 Task: Research new construction projects in Peoria, Illinois, to compare family room, energy-efficient features, and available floor plans.
Action: Mouse moved to (381, 220)
Screenshot: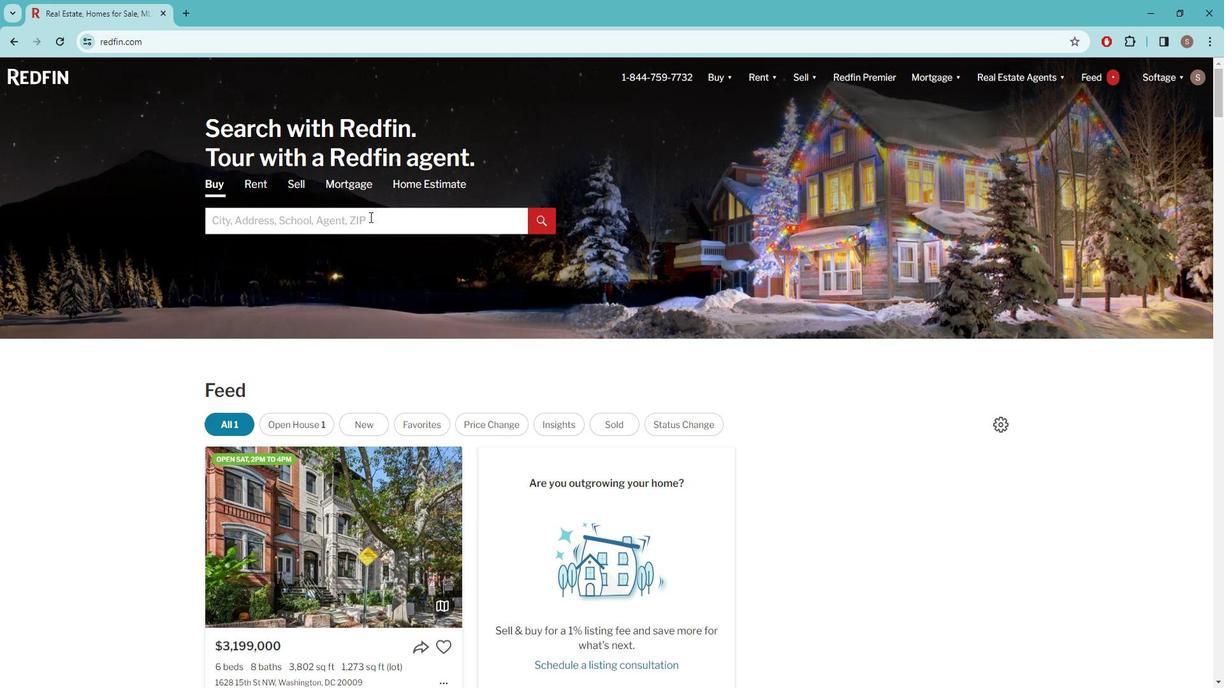 
Action: Mouse pressed left at (381, 220)
Screenshot: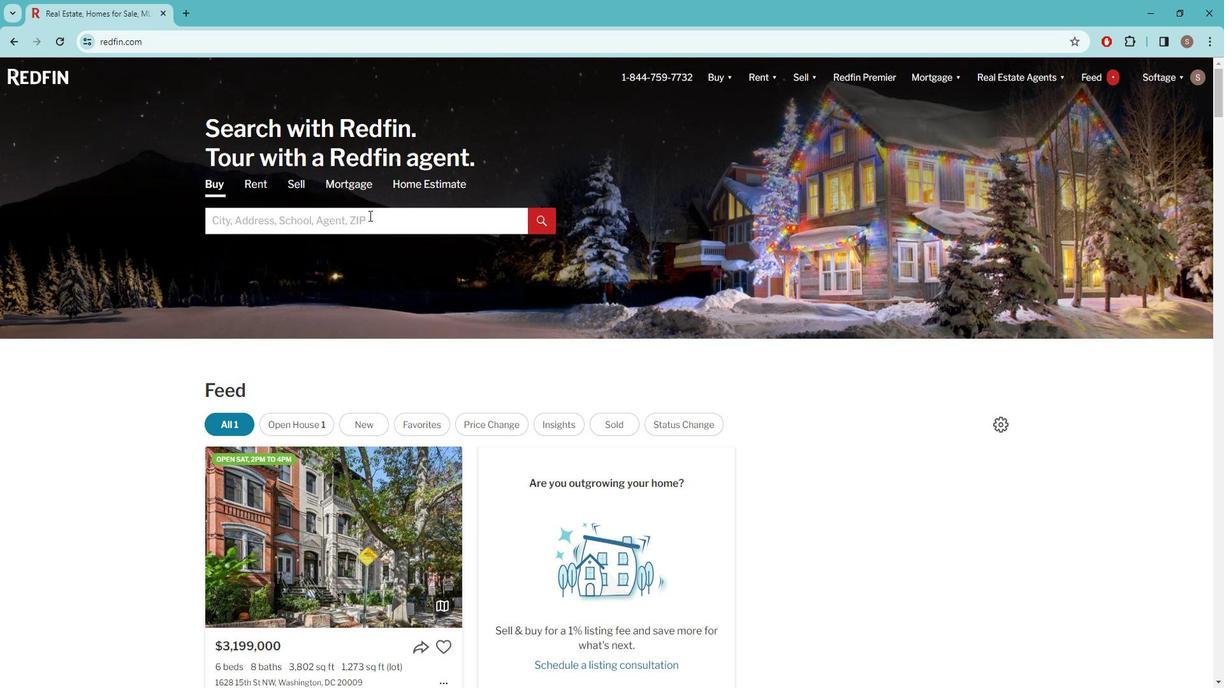
Action: Key pressed p<Key.caps_lock>EORIA
Screenshot: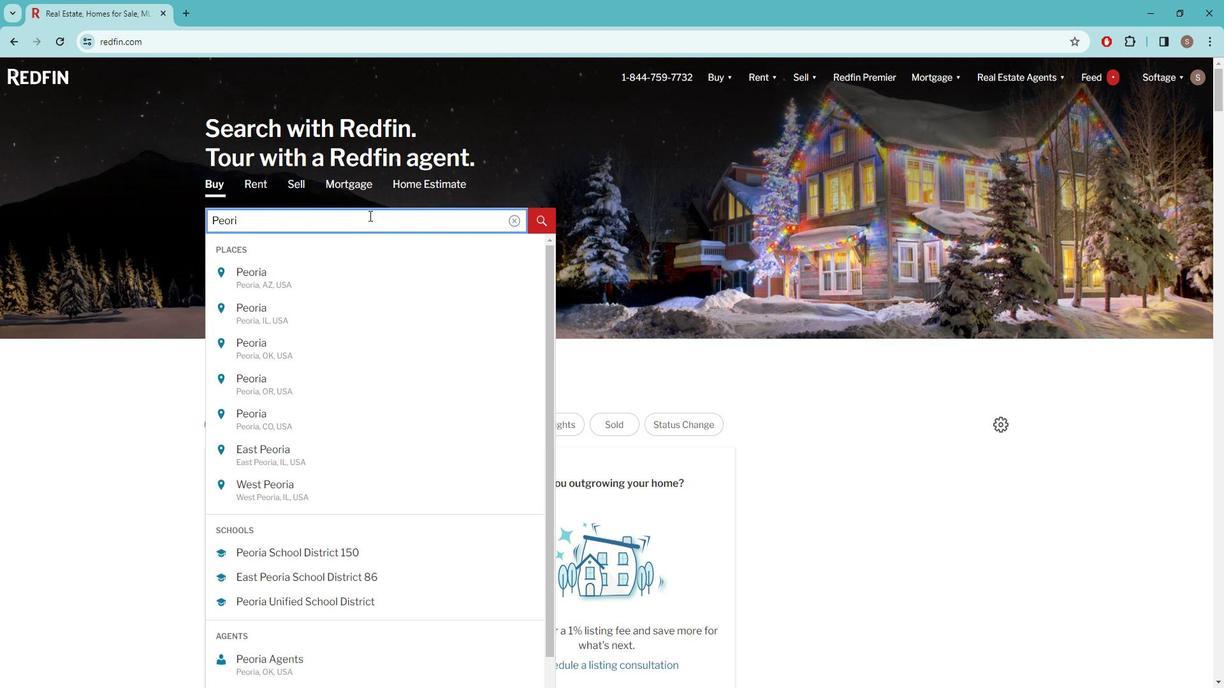 
Action: Mouse moved to (295, 316)
Screenshot: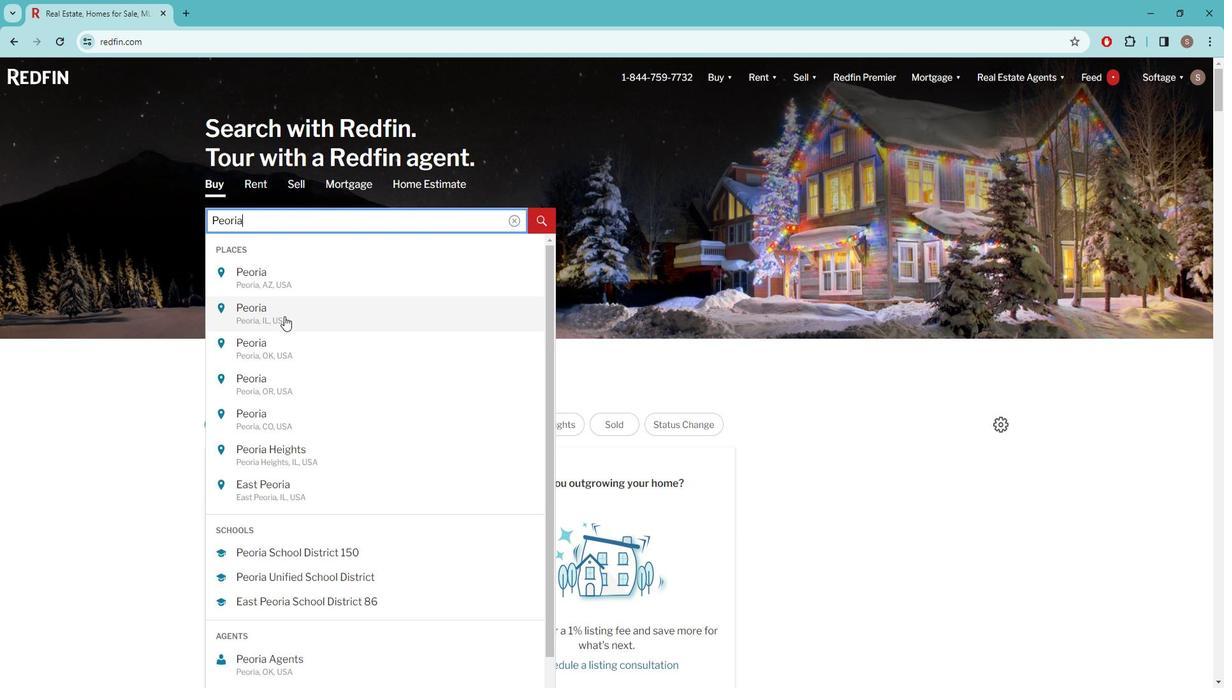 
Action: Mouse pressed left at (295, 316)
Screenshot: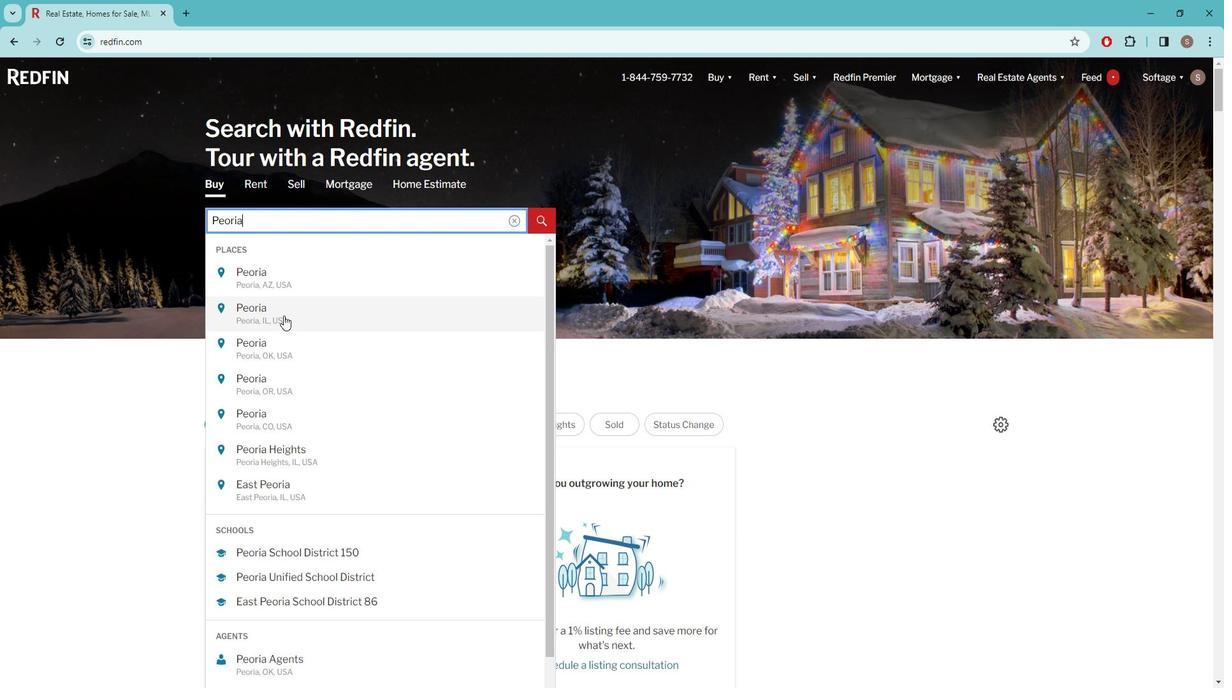 
Action: Mouse moved to (1083, 165)
Screenshot: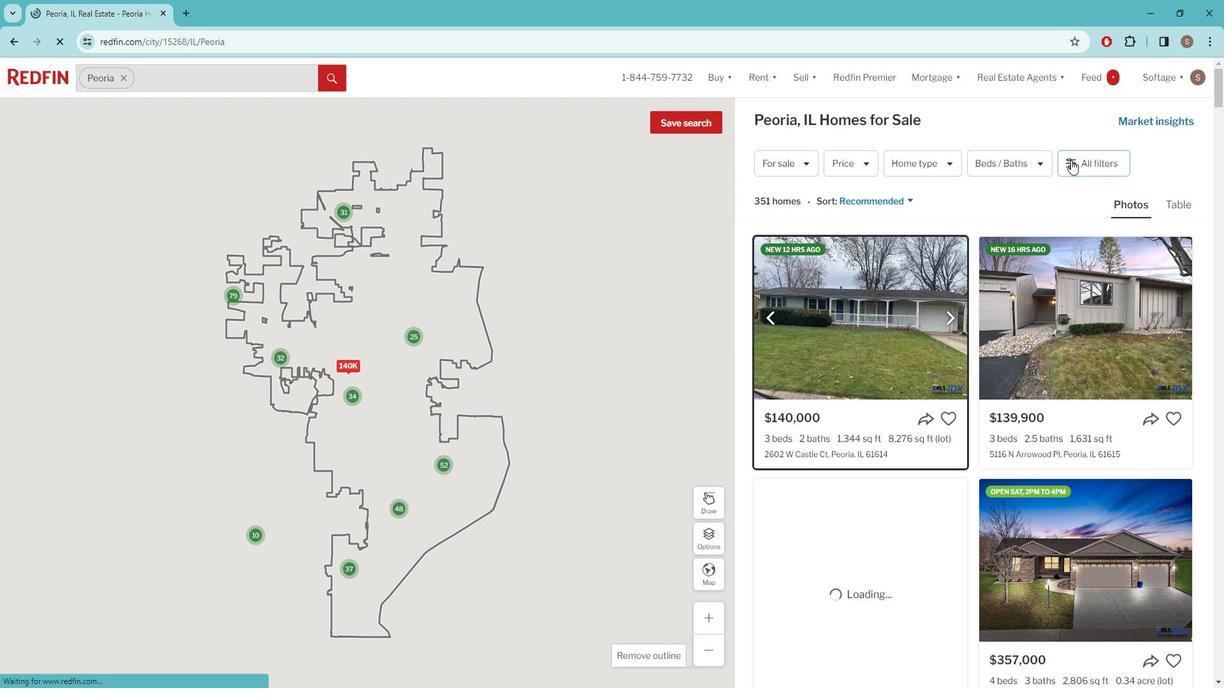 
Action: Mouse pressed left at (1083, 165)
Screenshot: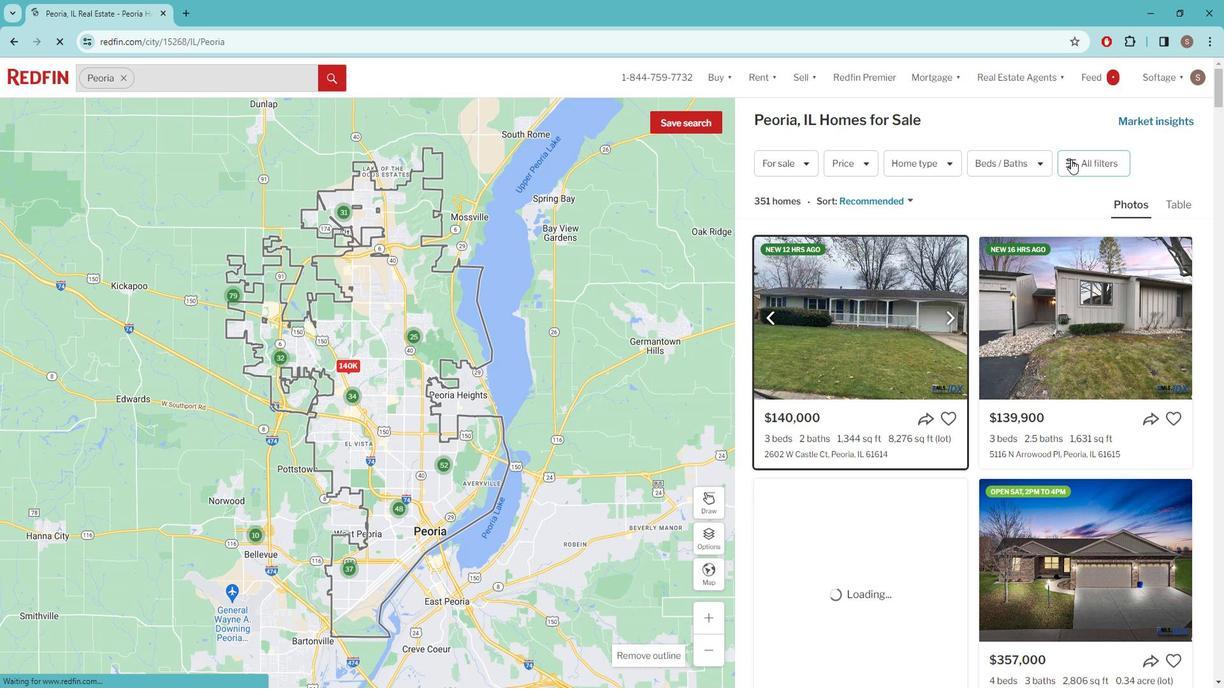 
Action: Mouse pressed left at (1083, 165)
Screenshot: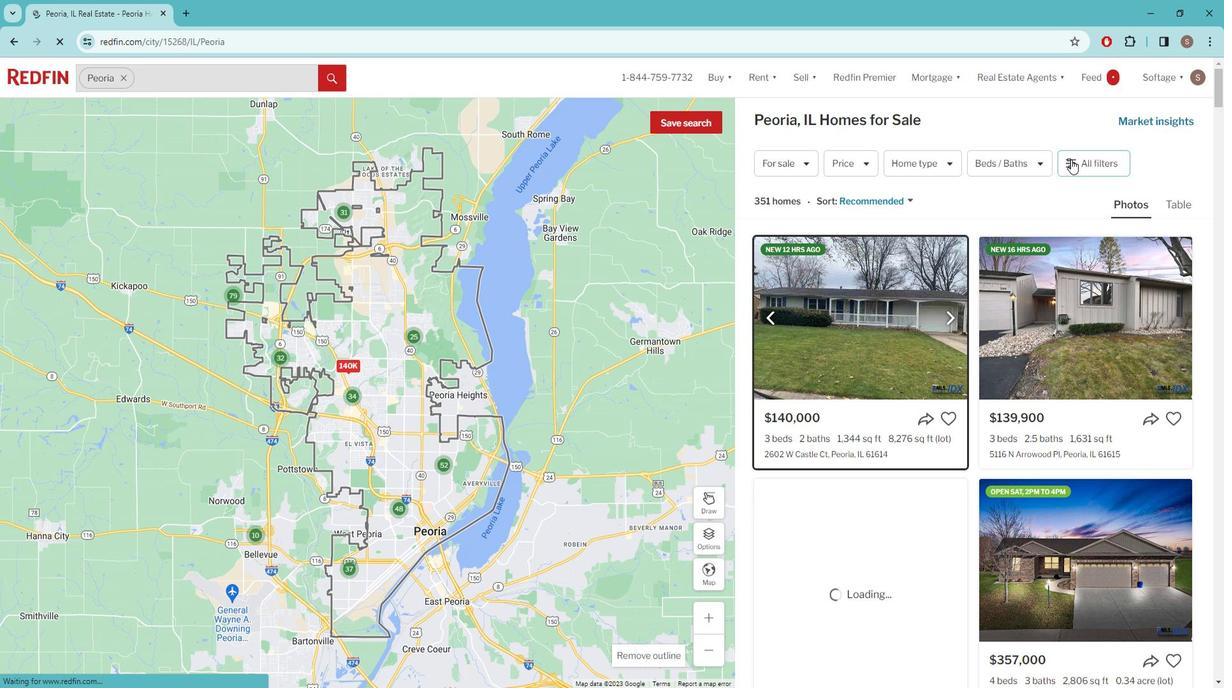
Action: Mouse pressed left at (1083, 165)
Screenshot: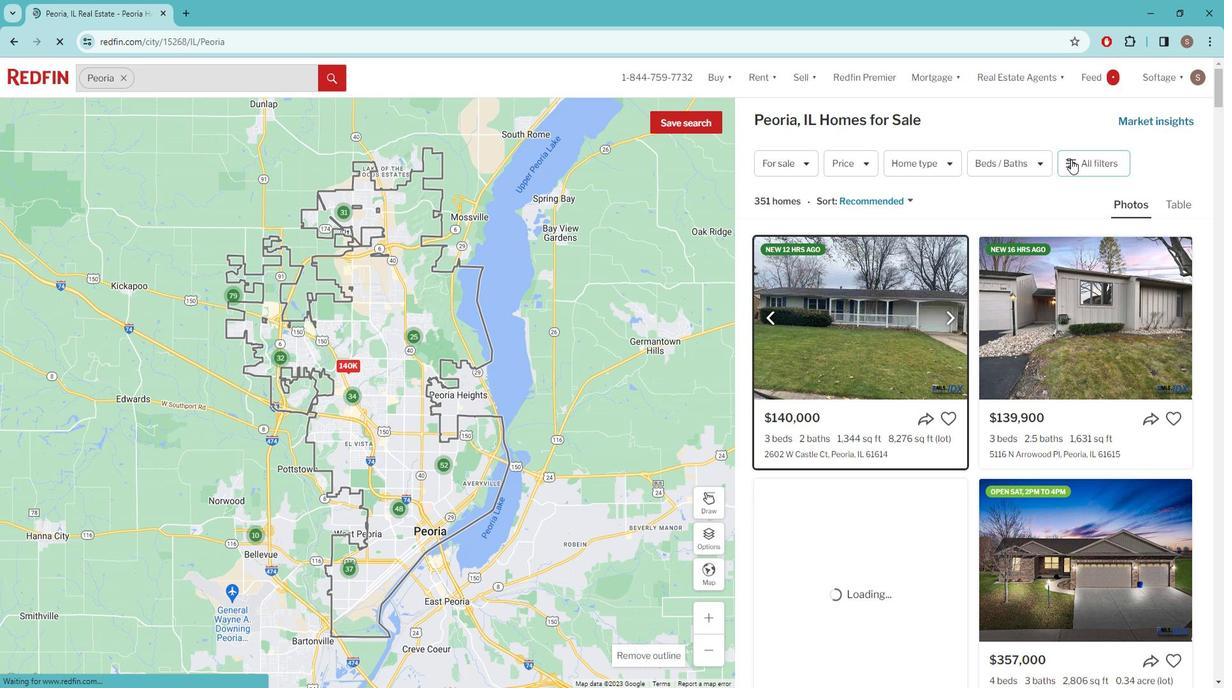 
Action: Mouse pressed left at (1083, 165)
Screenshot: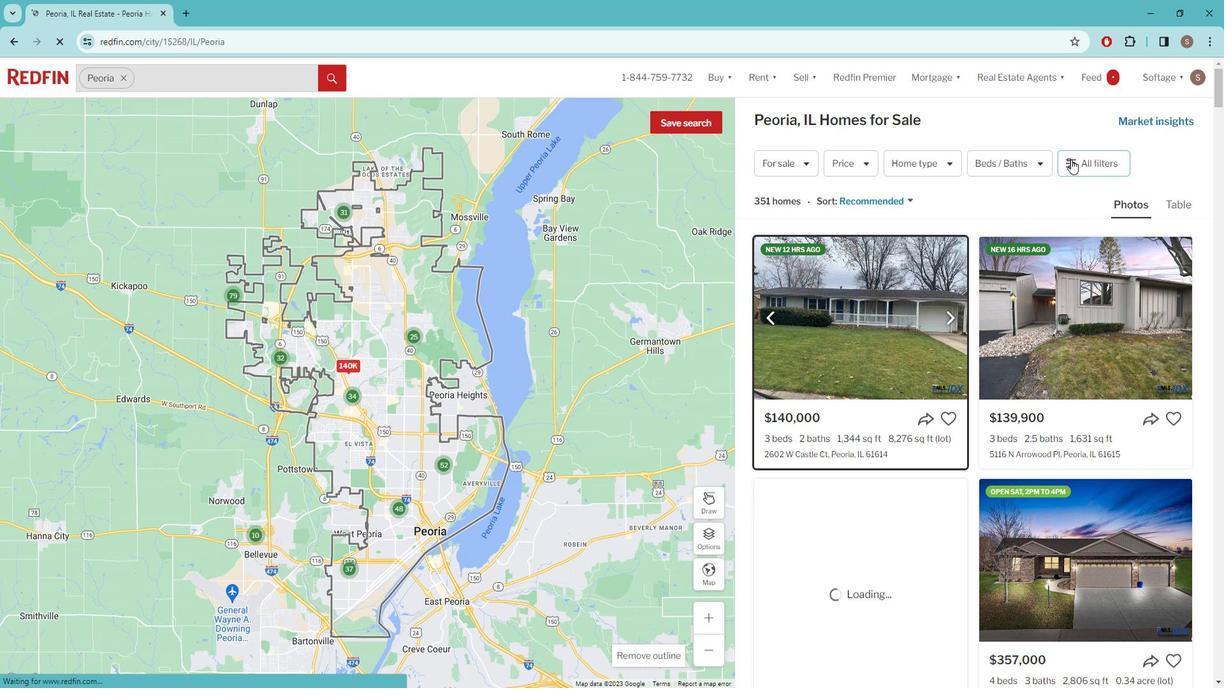 
Action: Mouse pressed left at (1083, 165)
Screenshot: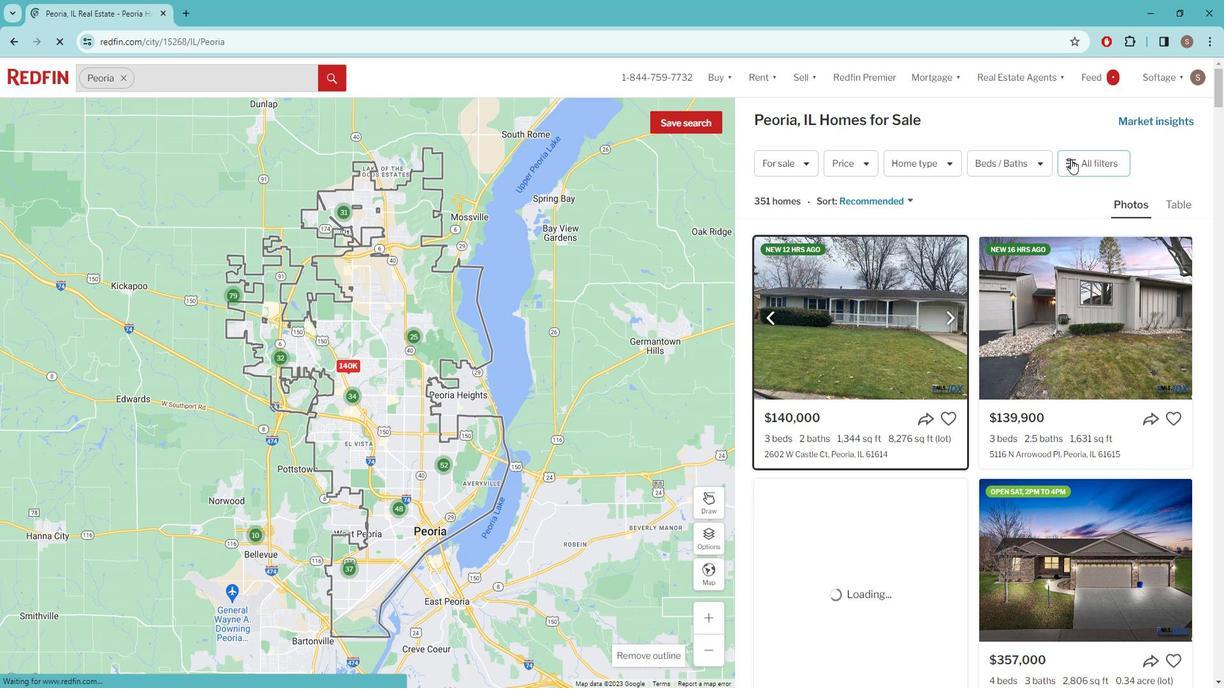 
Action: Mouse moved to (1086, 165)
Screenshot: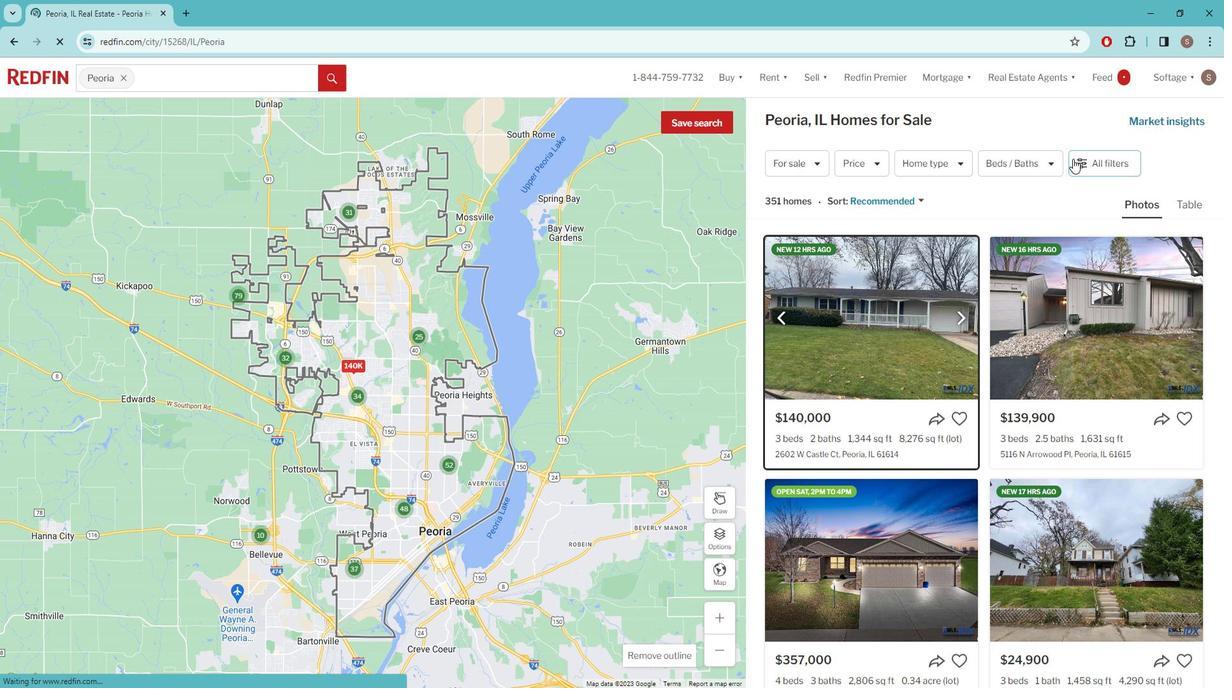 
Action: Mouse pressed left at (1086, 165)
Screenshot: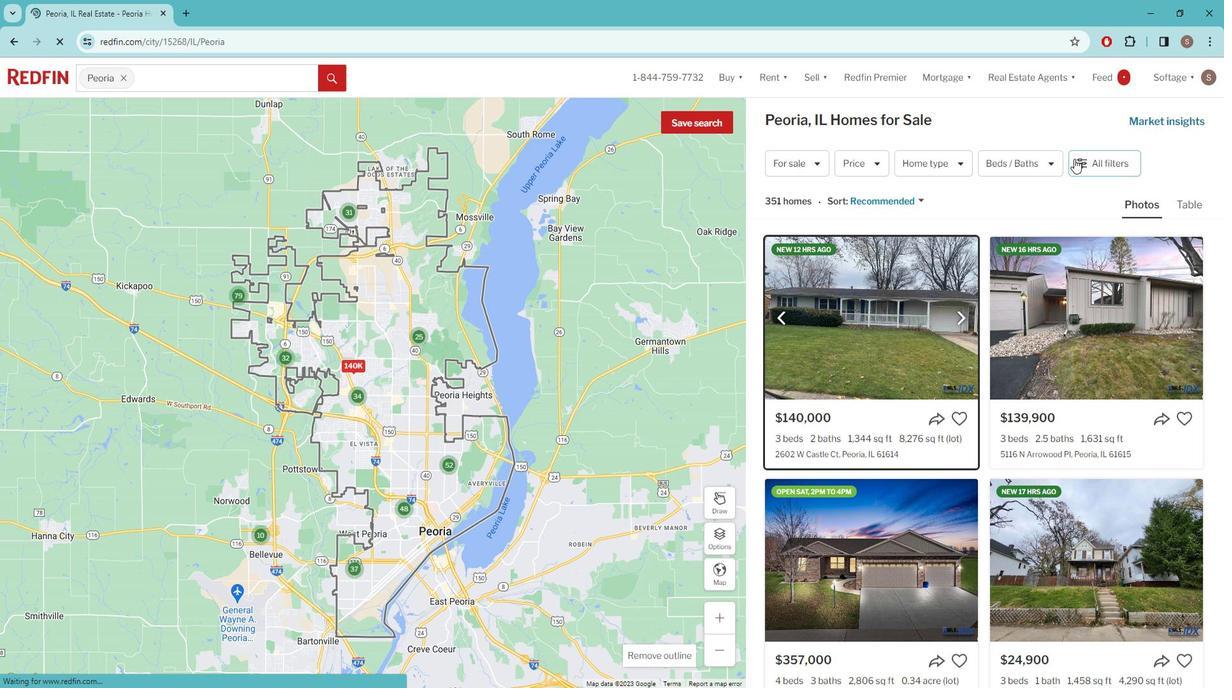 
Action: Mouse moved to (1092, 165)
Screenshot: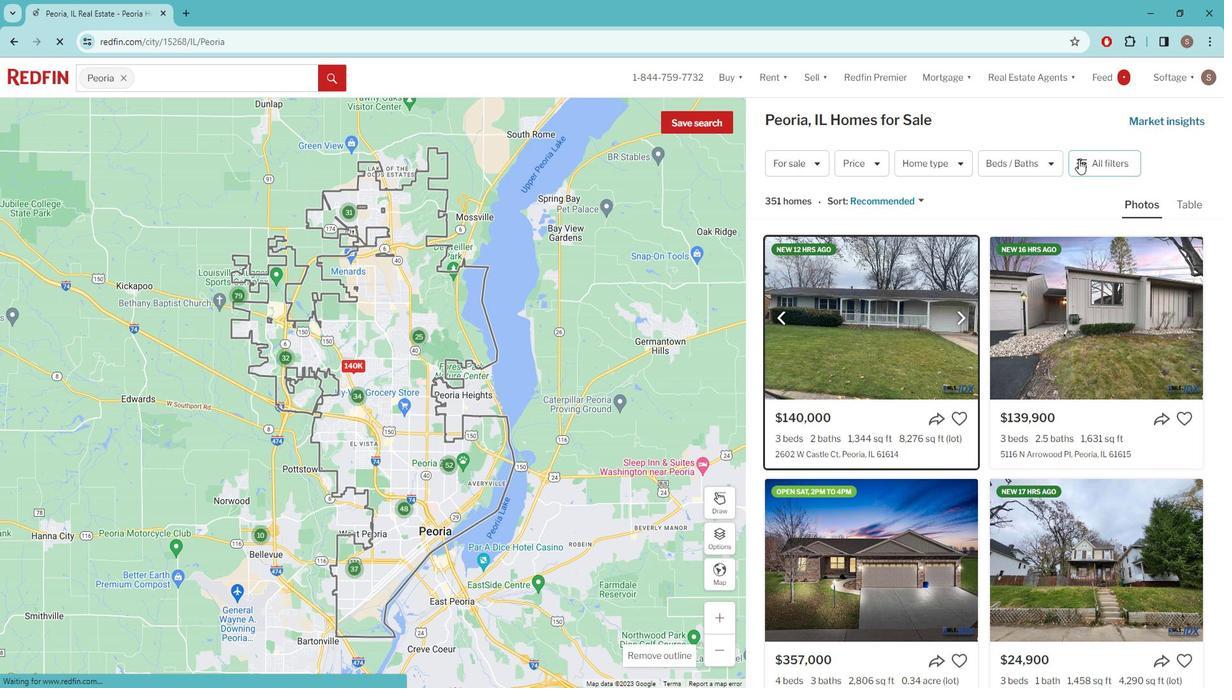 
Action: Mouse pressed left at (1092, 165)
Screenshot: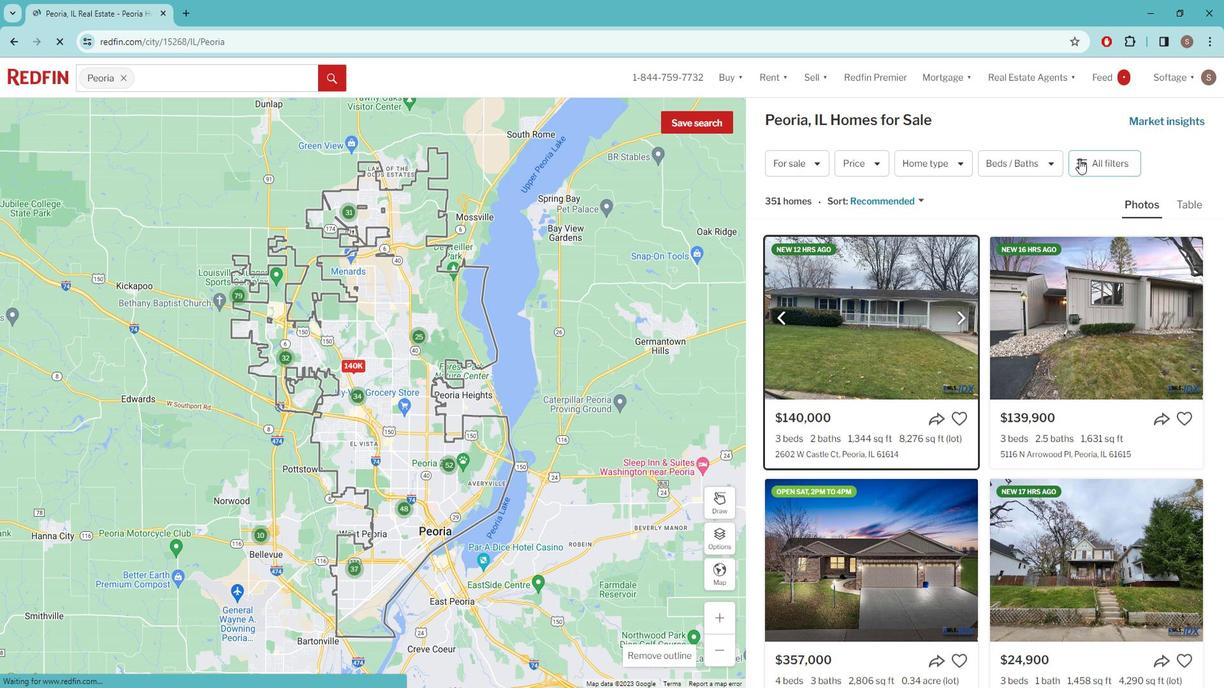 
Action: Mouse moved to (1063, 227)
Screenshot: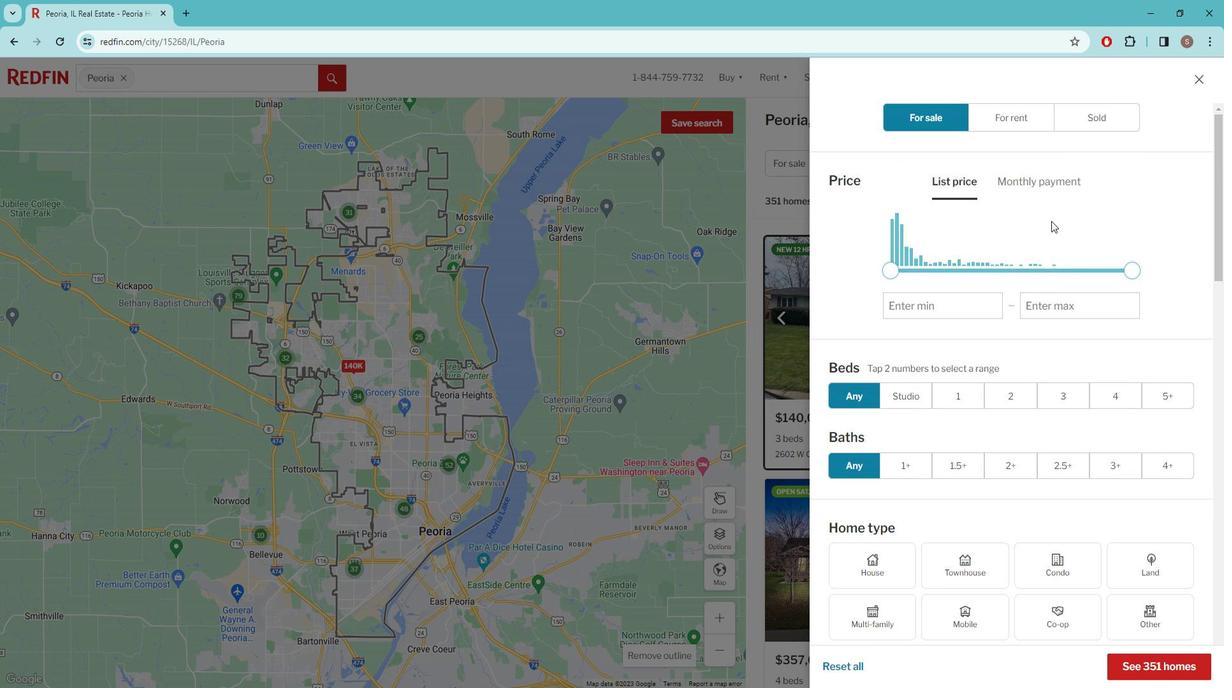 
Action: Mouse scrolled (1063, 227) with delta (0, 0)
Screenshot: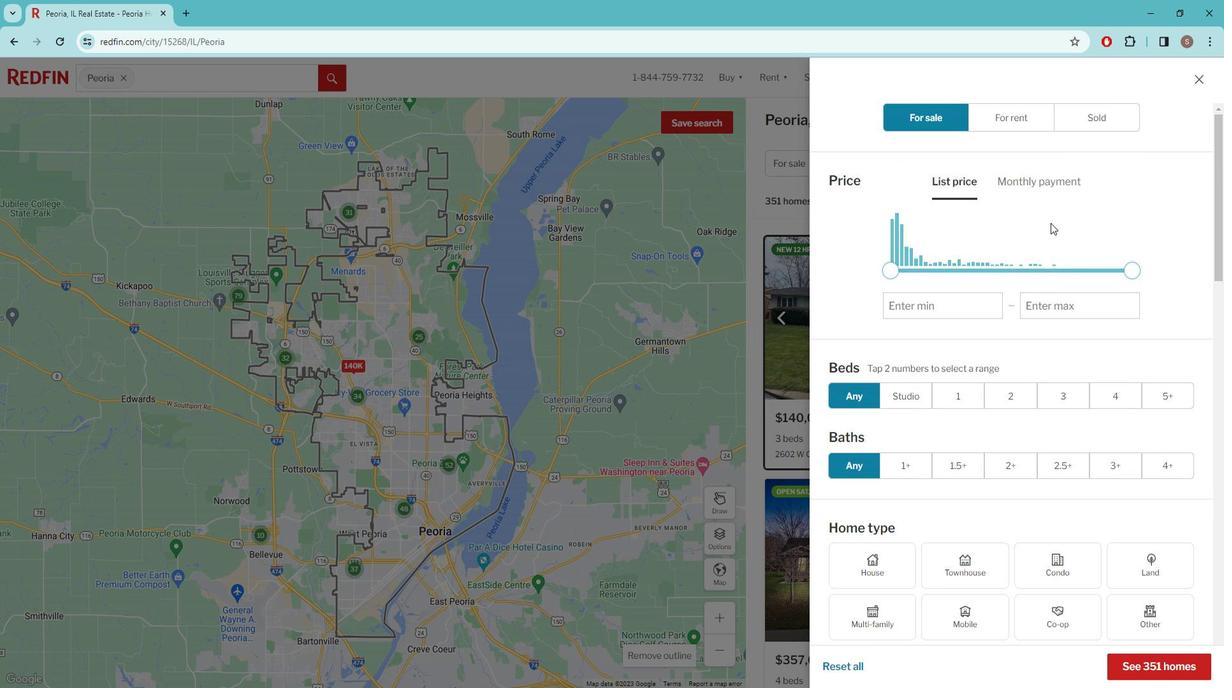 
Action: Mouse moved to (1062, 230)
Screenshot: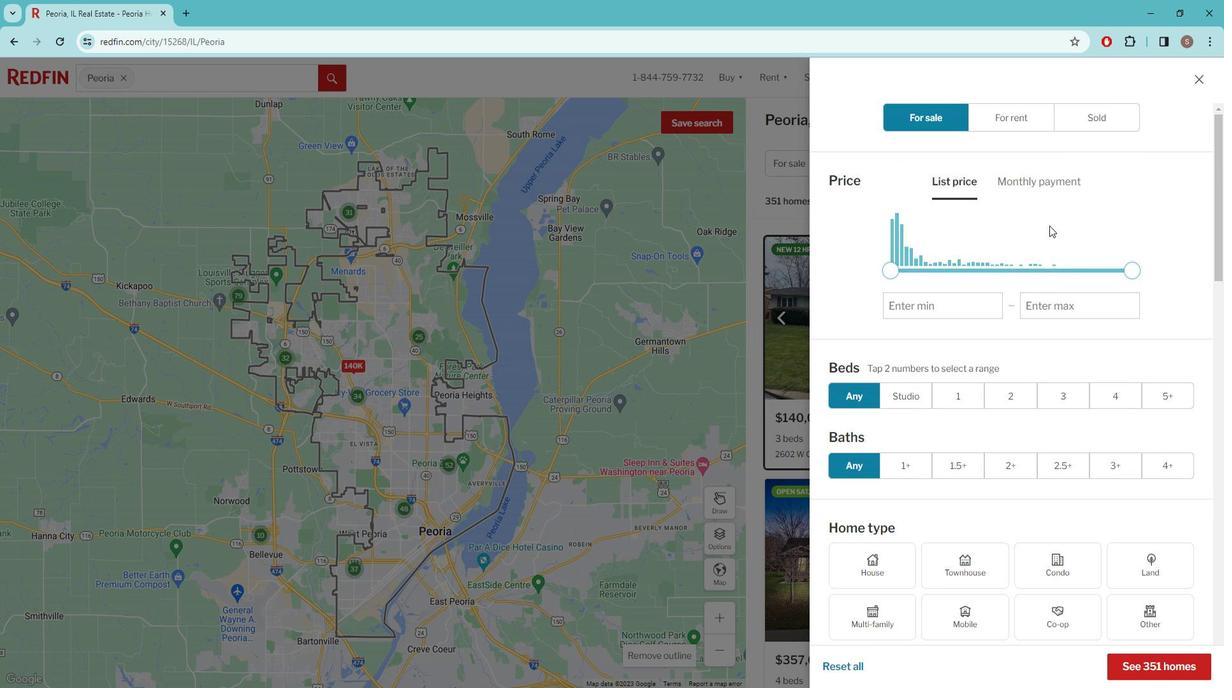 
Action: Mouse scrolled (1062, 229) with delta (0, 0)
Screenshot: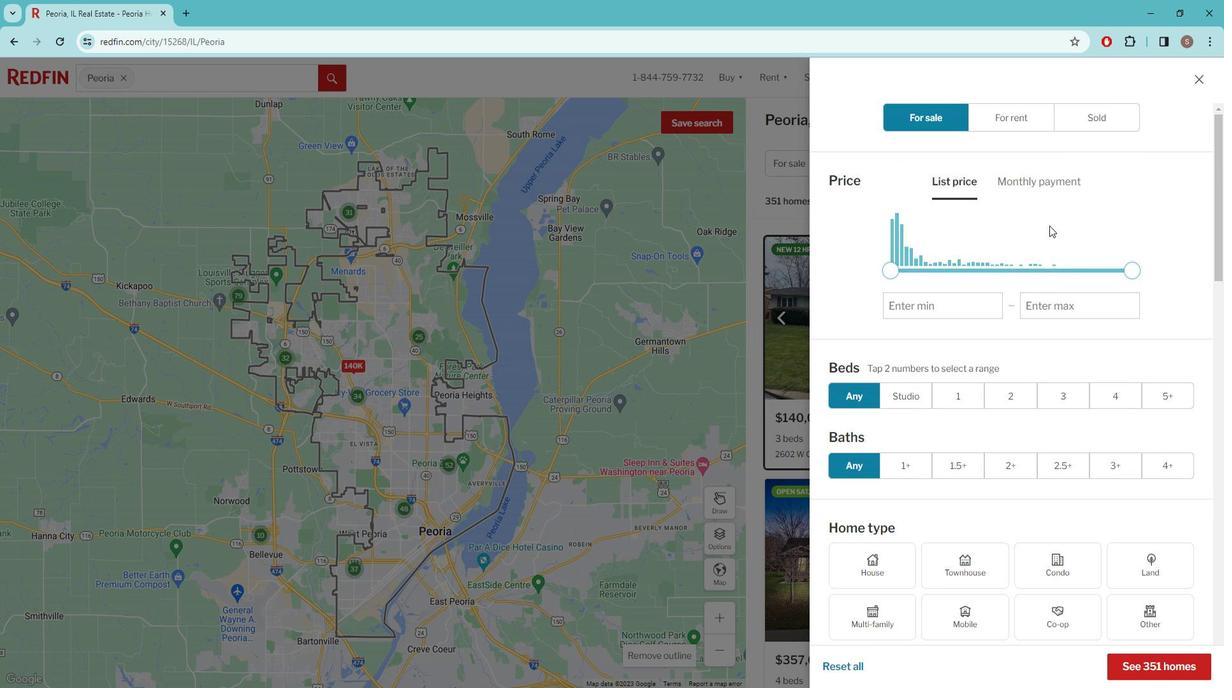 
Action: Mouse moved to (1062, 230)
Screenshot: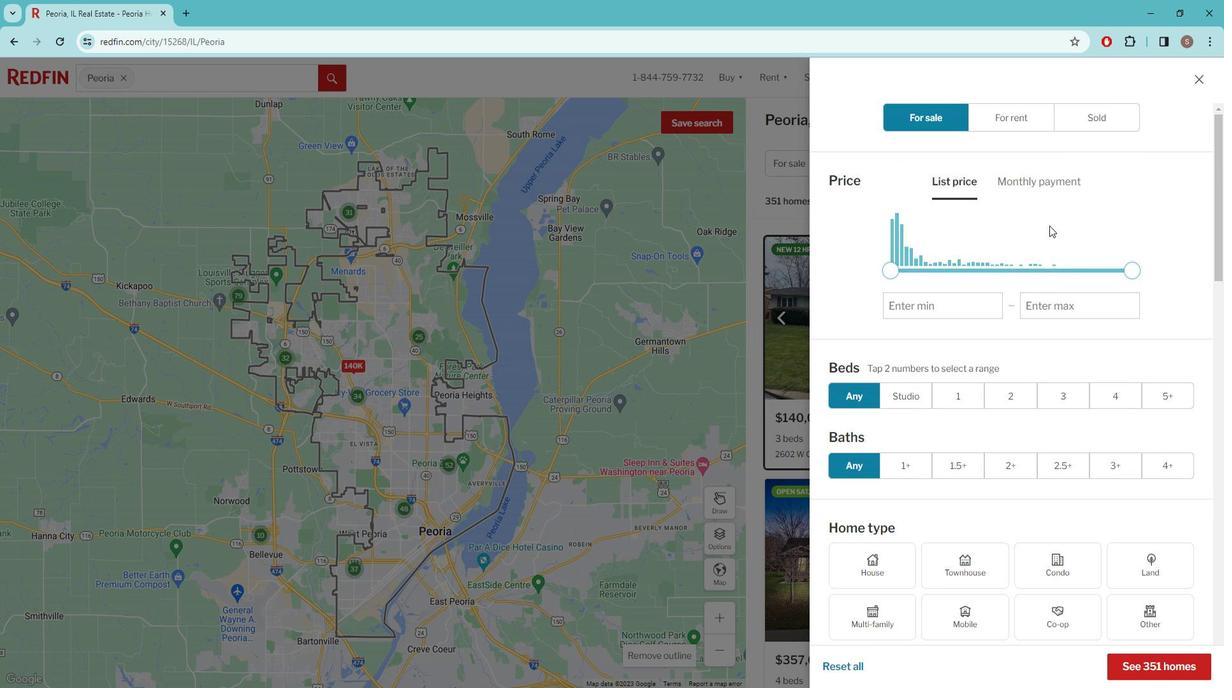 
Action: Mouse scrolled (1062, 230) with delta (0, 0)
Screenshot: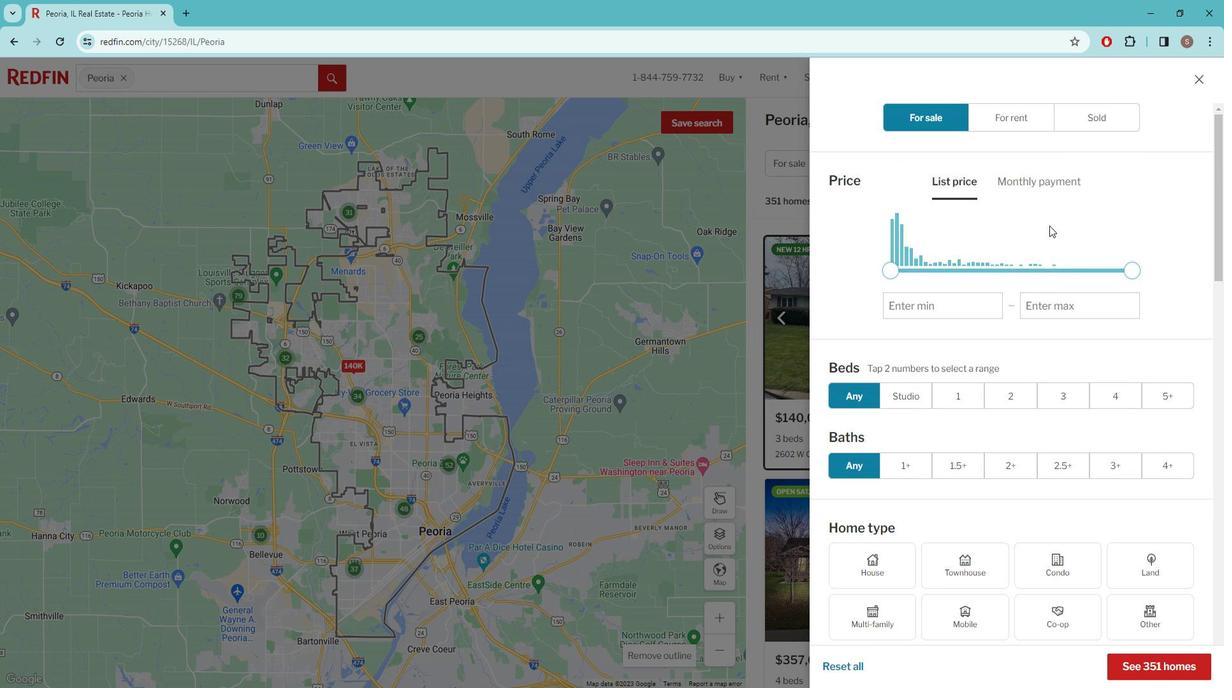 
Action: Mouse moved to (1061, 231)
Screenshot: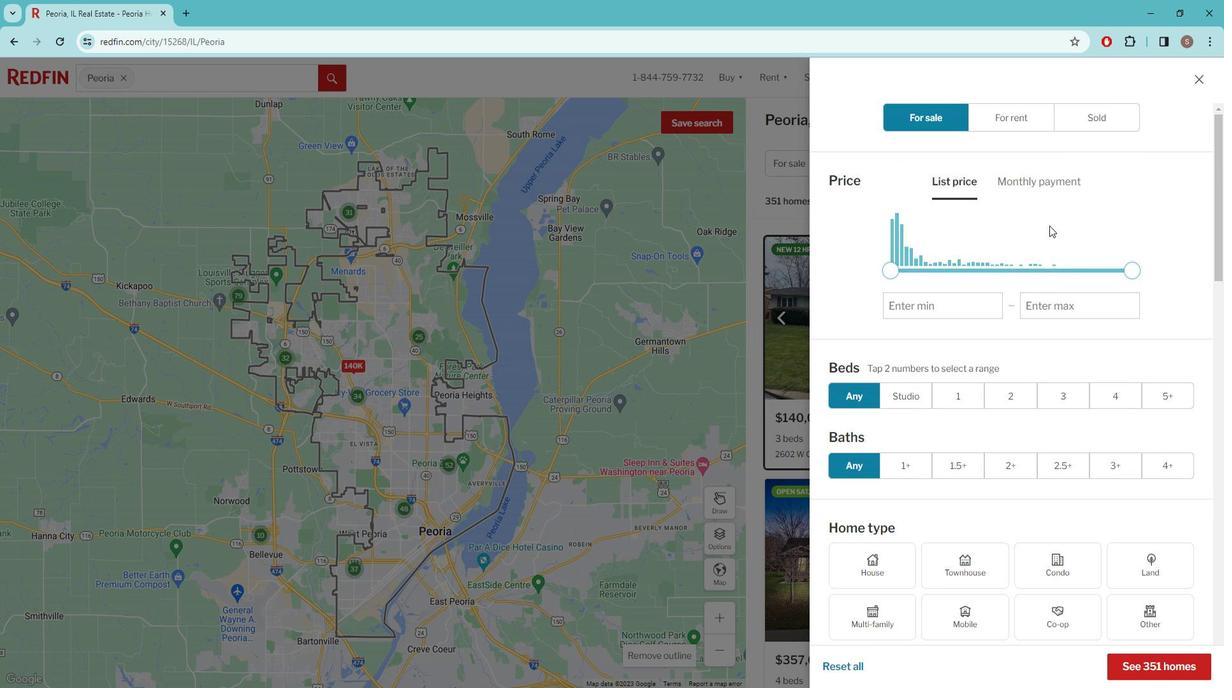 
Action: Mouse scrolled (1061, 230) with delta (0, 0)
Screenshot: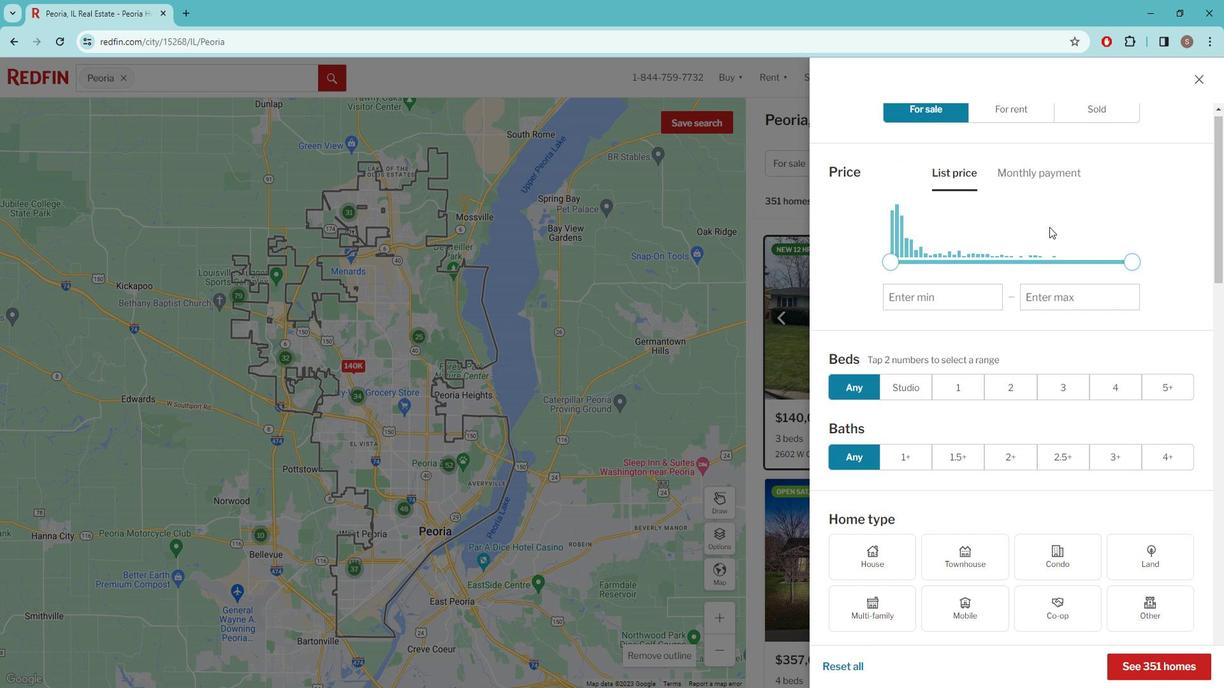 
Action: Mouse moved to (1061, 231)
Screenshot: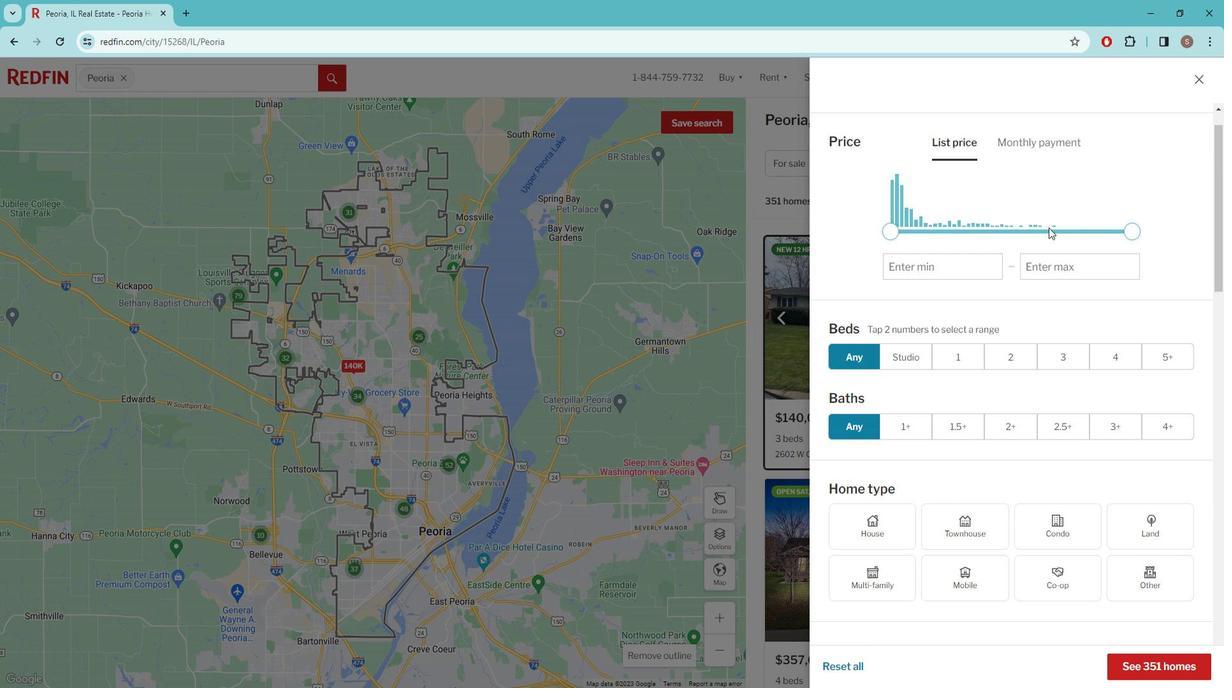 
Action: Mouse scrolled (1061, 230) with delta (0, 0)
Screenshot: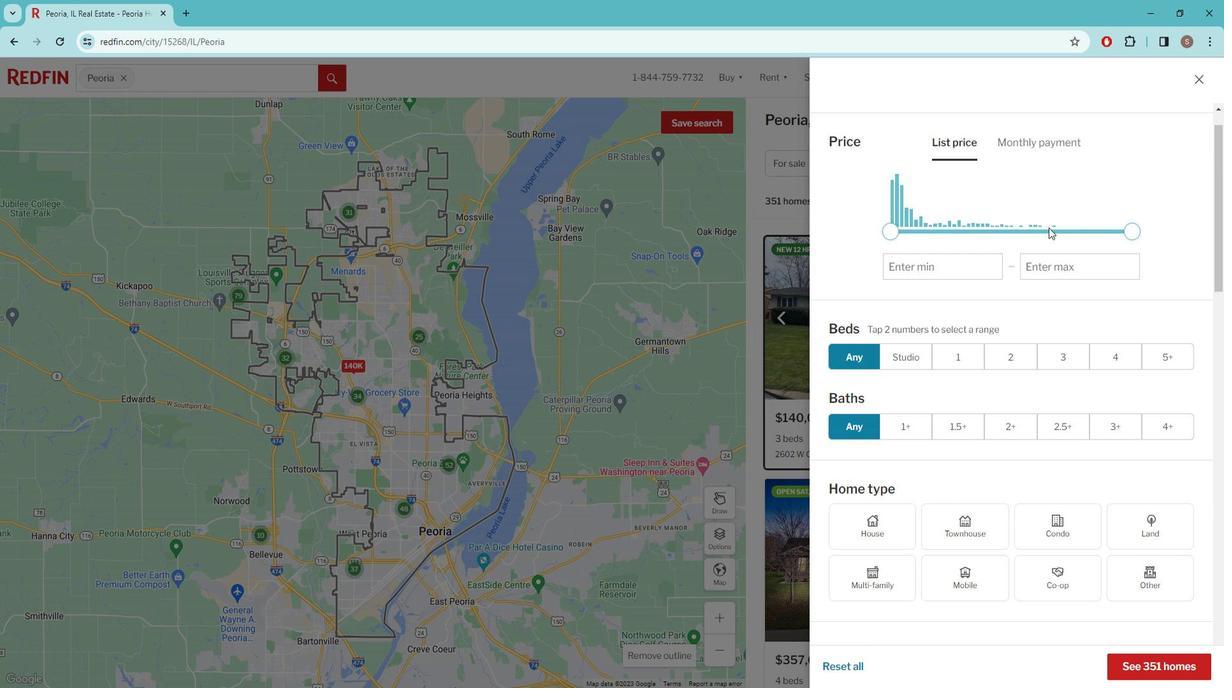 
Action: Mouse moved to (1042, 262)
Screenshot: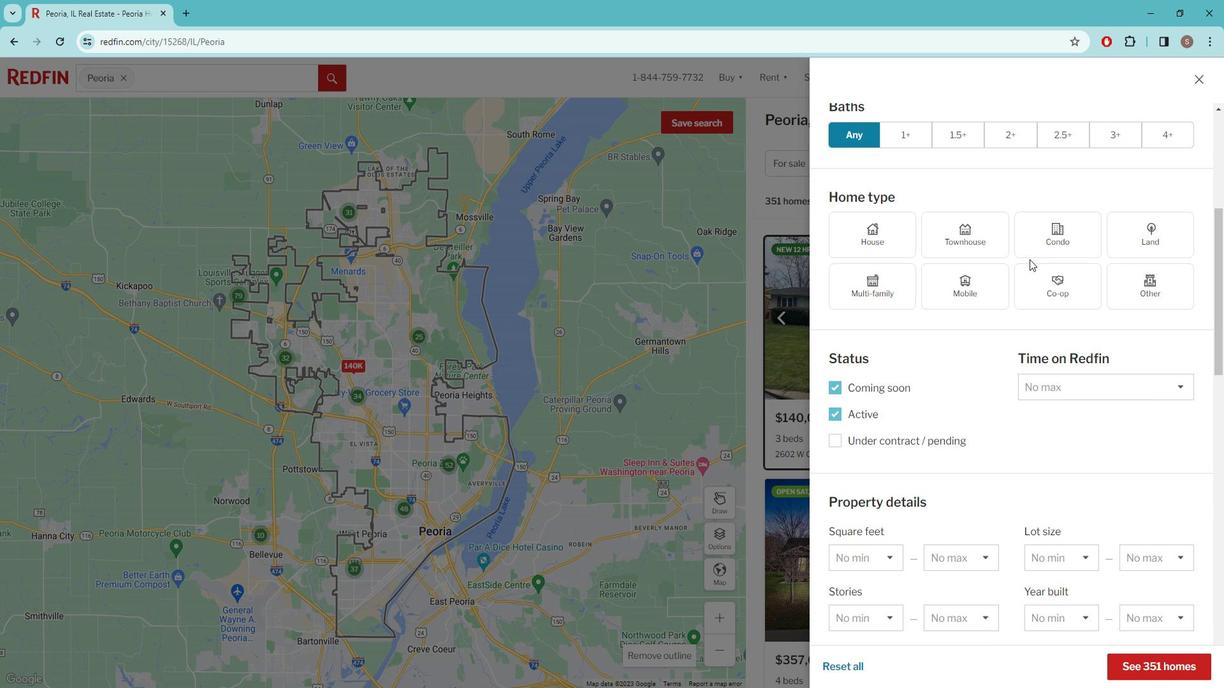
Action: Mouse scrolled (1042, 261) with delta (0, 0)
Screenshot: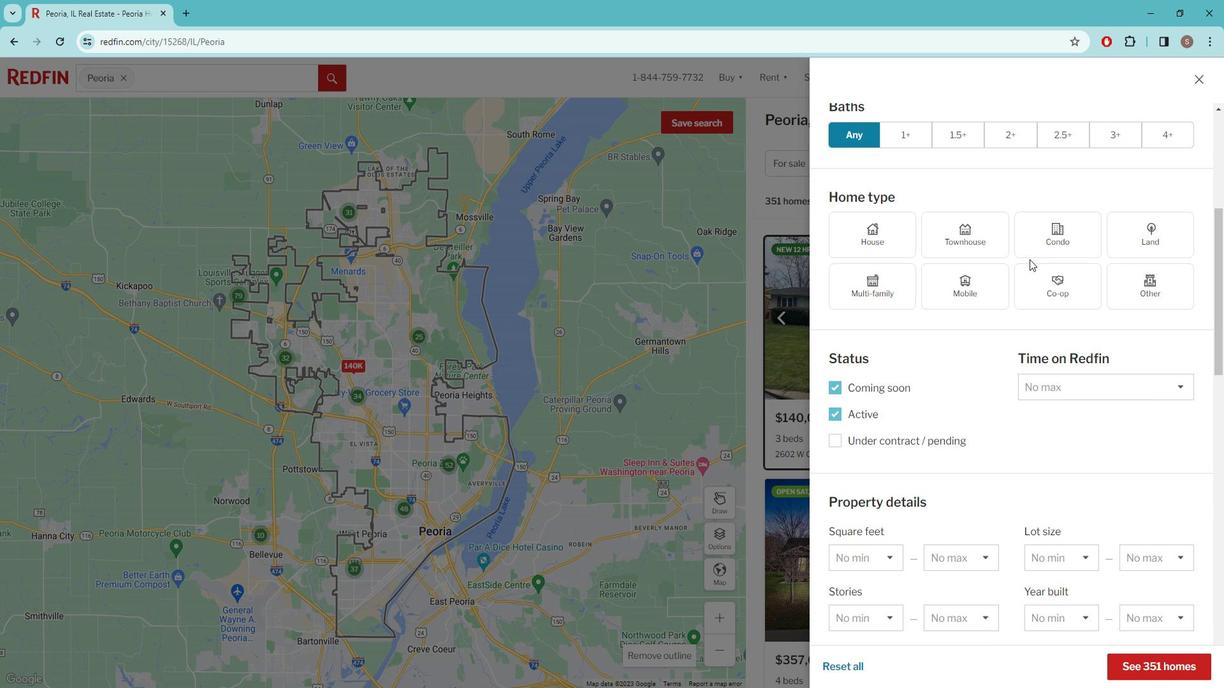 
Action: Mouse moved to (1040, 262)
Screenshot: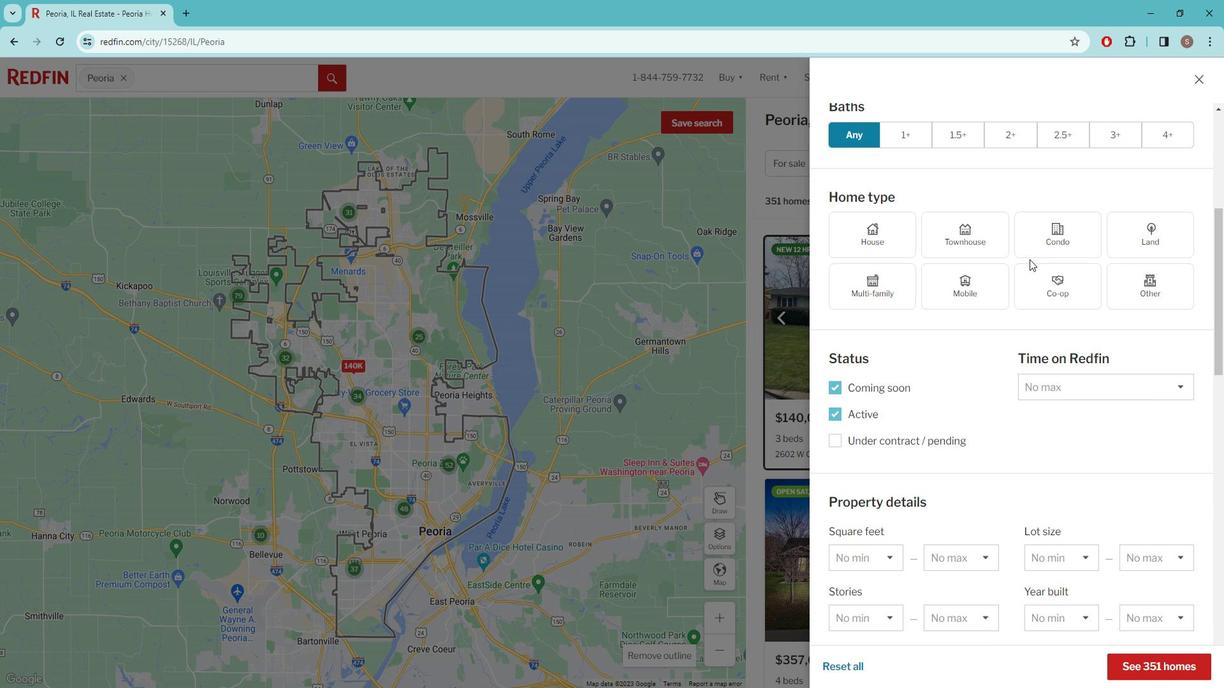 
Action: Mouse scrolled (1040, 261) with delta (0, 0)
Screenshot: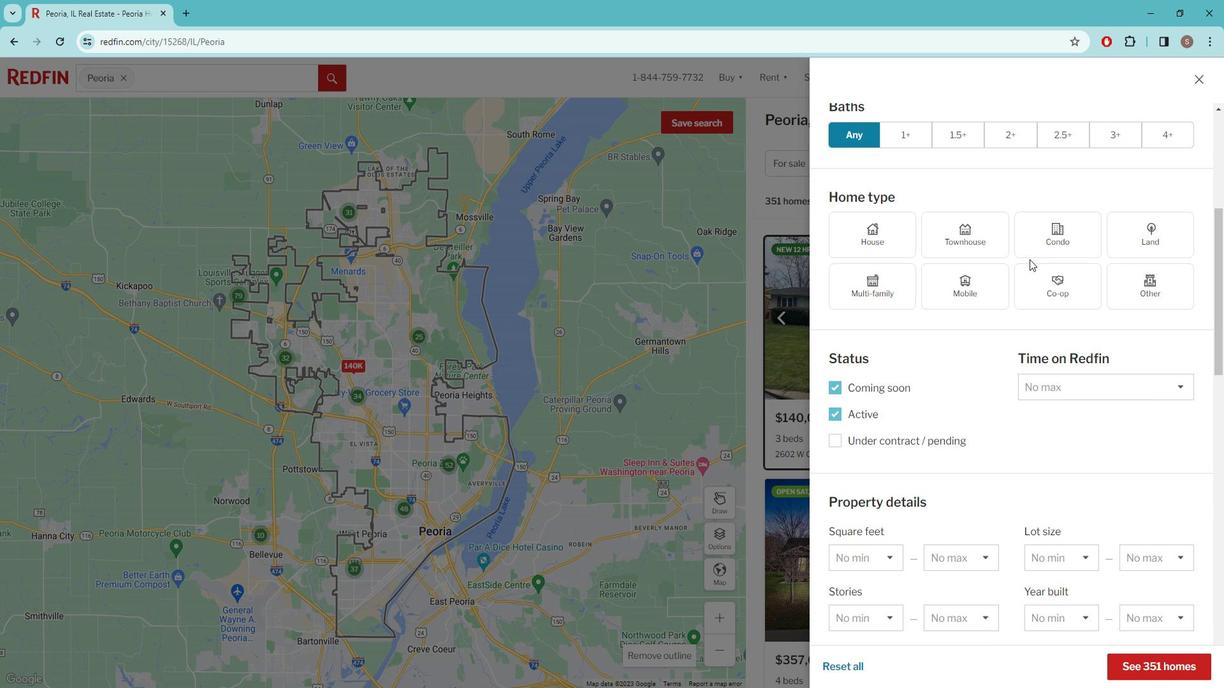 
Action: Mouse moved to (1035, 264)
Screenshot: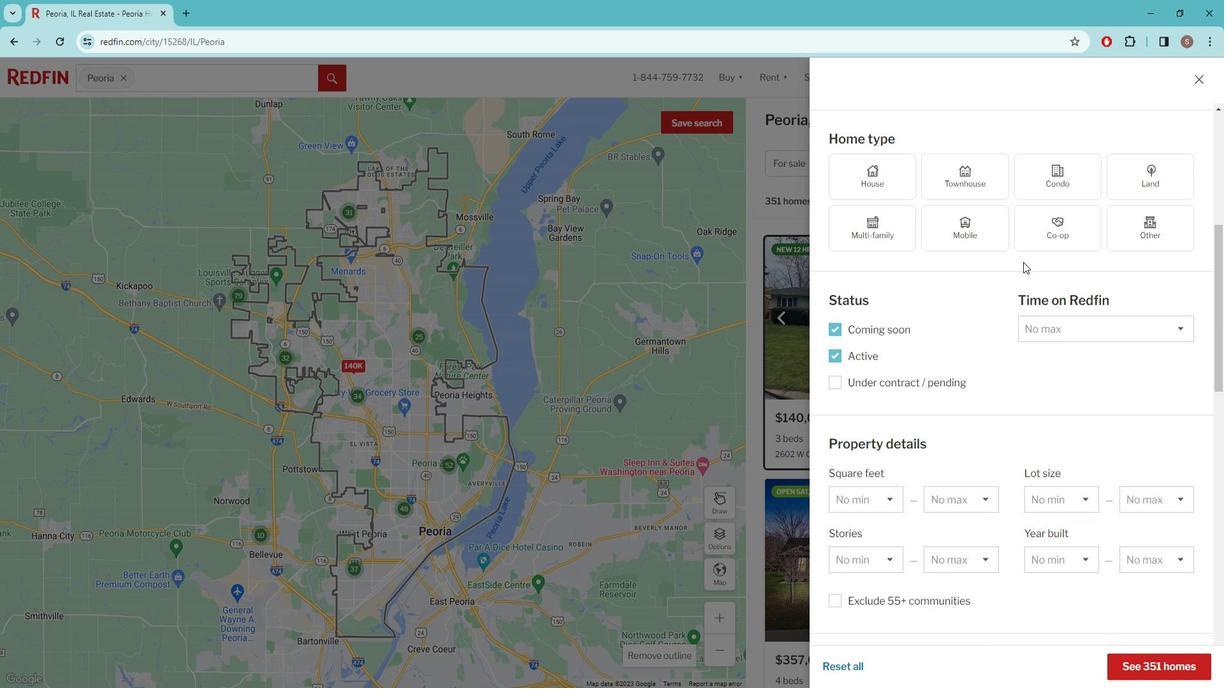 
Action: Mouse scrolled (1035, 264) with delta (0, 0)
Screenshot: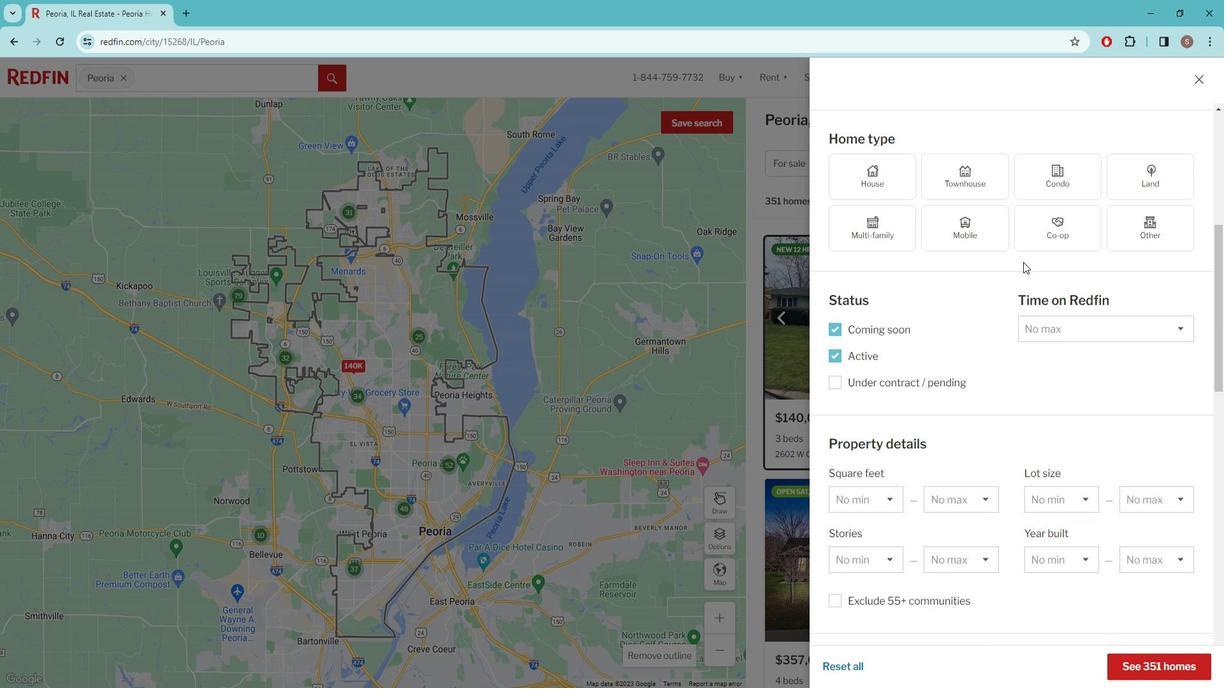 
Action: Mouse moved to (1030, 273)
Screenshot: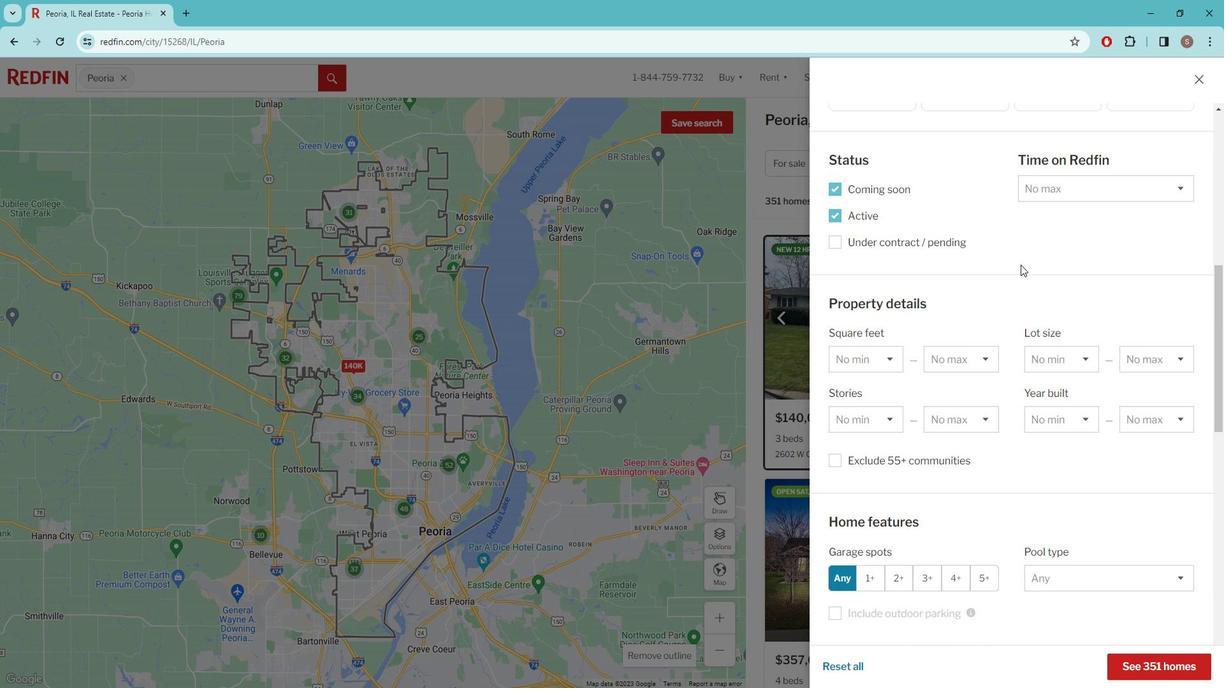 
Action: Mouse scrolled (1030, 272) with delta (0, 0)
Screenshot: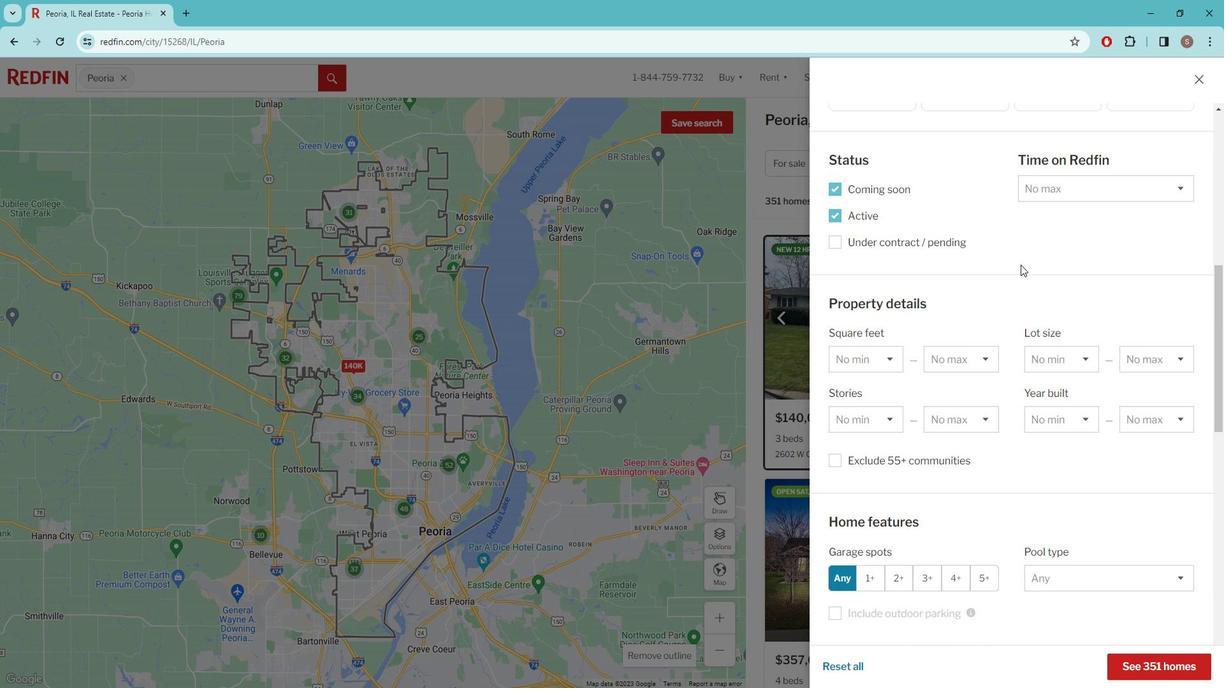 
Action: Mouse scrolled (1030, 272) with delta (0, 0)
Screenshot: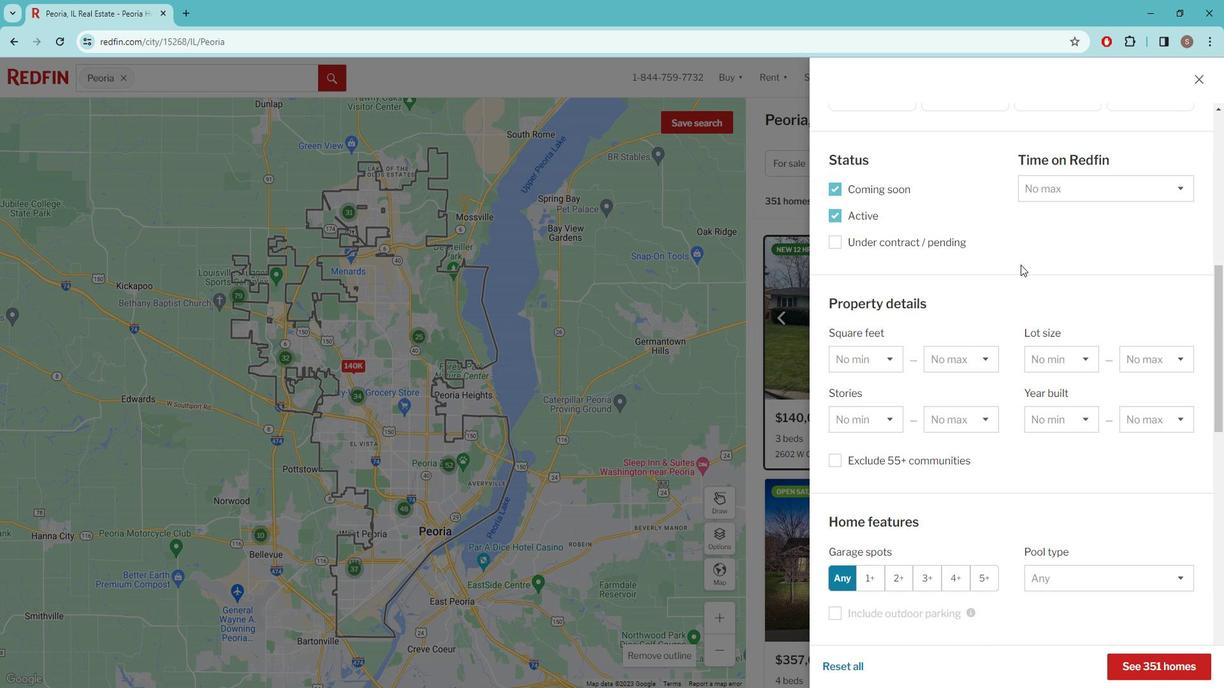 
Action: Mouse scrolled (1030, 272) with delta (0, 0)
Screenshot: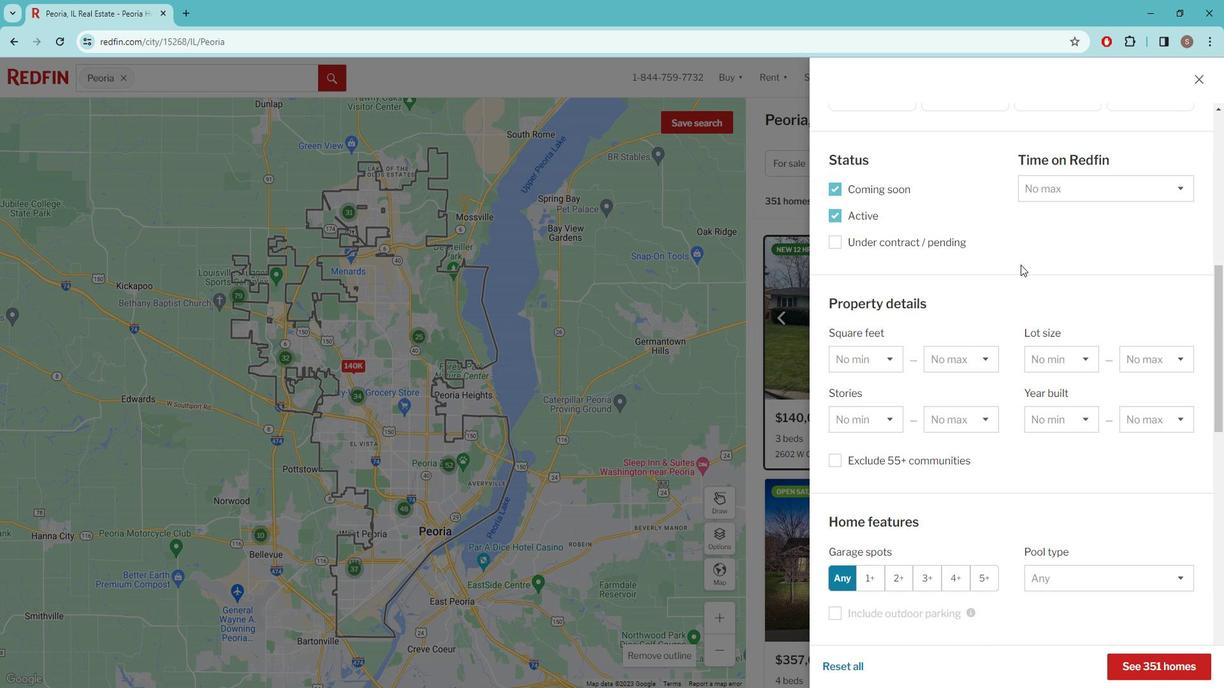 
Action: Mouse scrolled (1030, 272) with delta (0, 0)
Screenshot: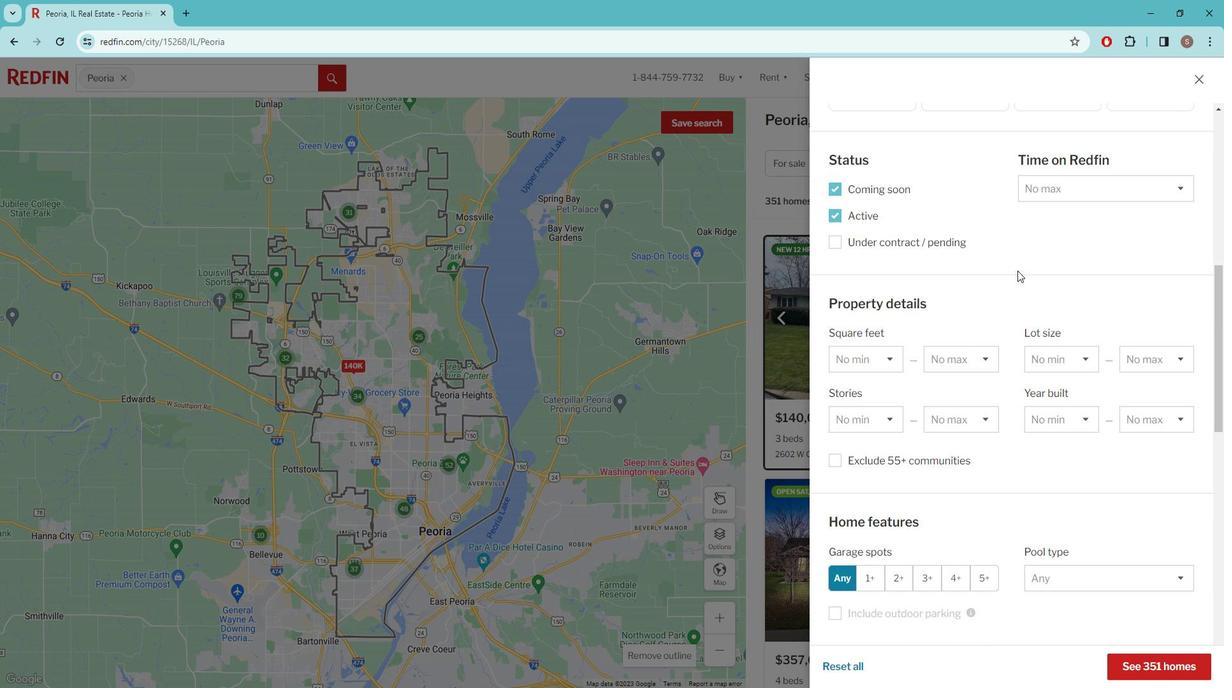 
Action: Mouse scrolled (1030, 272) with delta (0, 0)
Screenshot: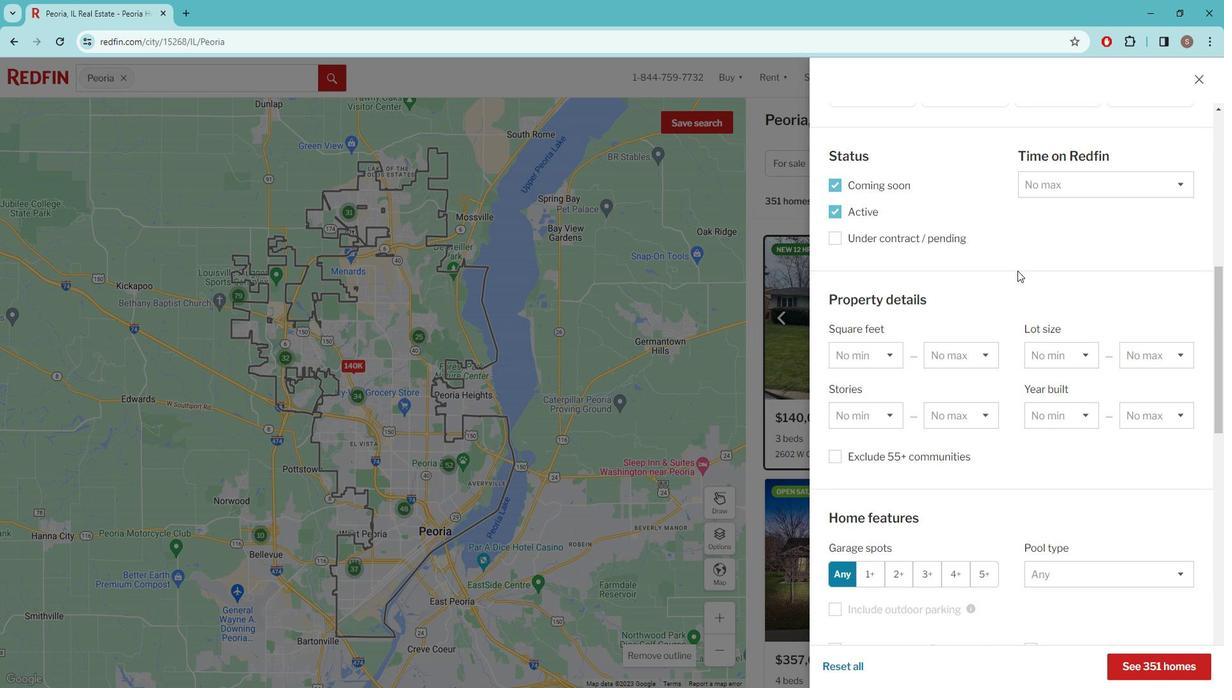 
Action: Mouse moved to (1022, 273)
Screenshot: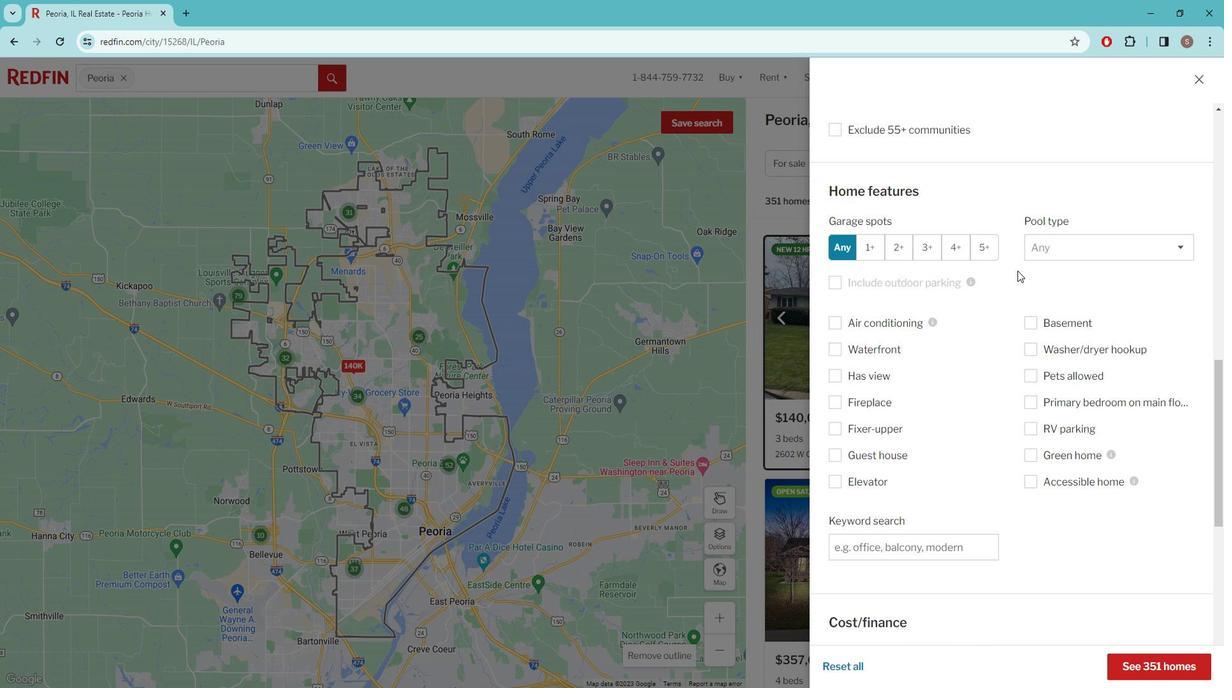 
Action: Mouse scrolled (1022, 273) with delta (0, 0)
Screenshot: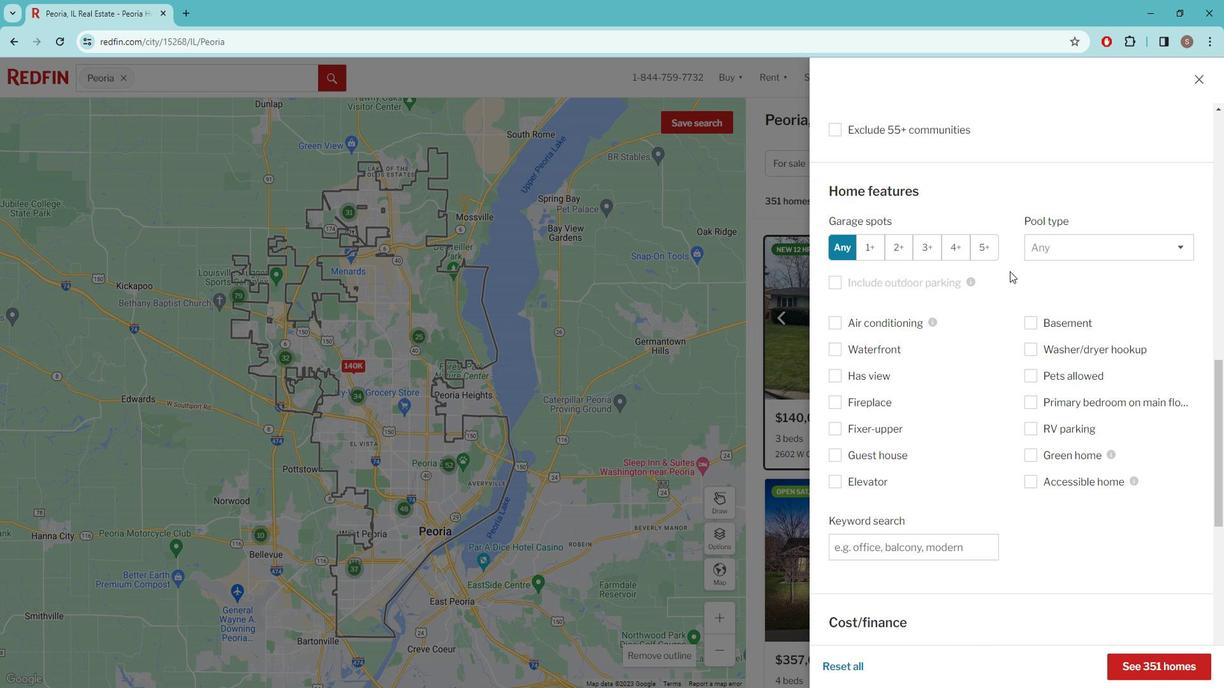 
Action: Mouse scrolled (1022, 273) with delta (0, 0)
Screenshot: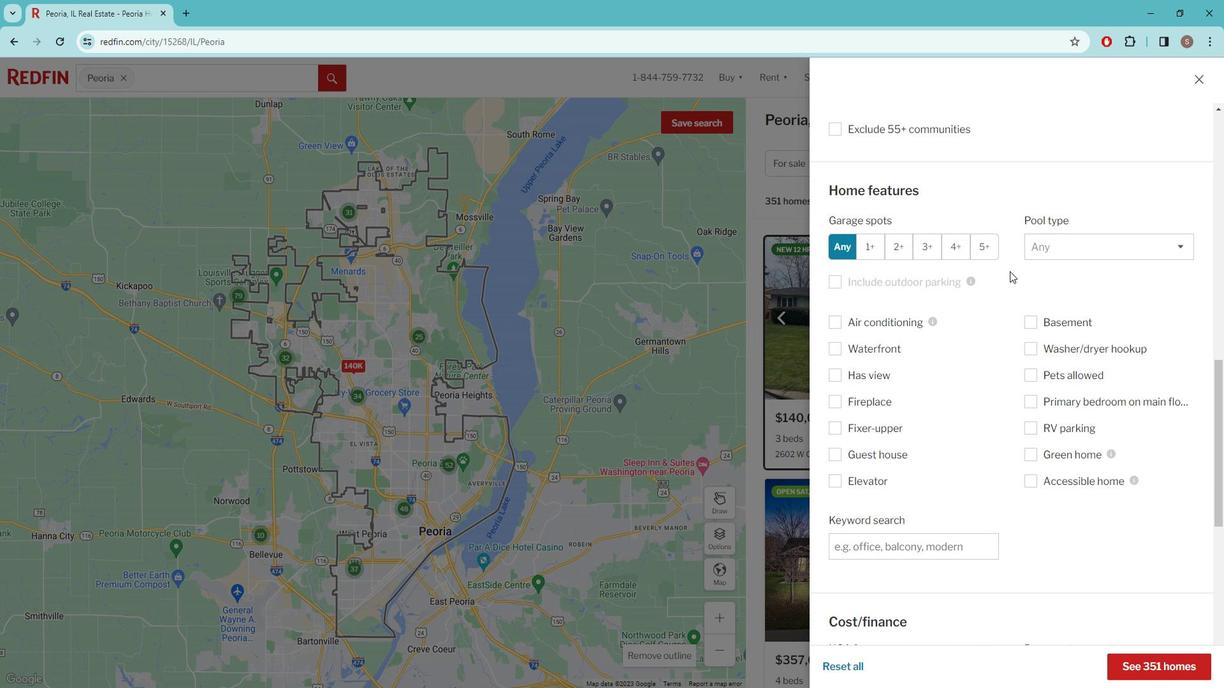 
Action: Mouse scrolled (1022, 273) with delta (0, 0)
Screenshot: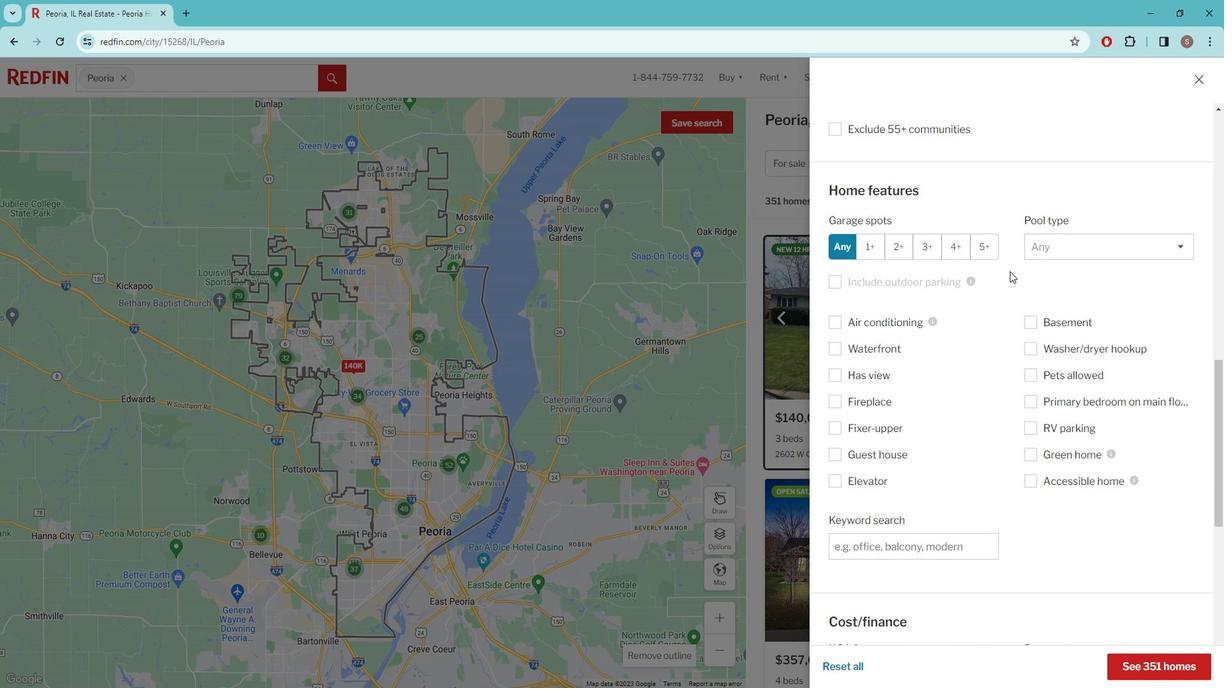 
Action: Mouse scrolled (1022, 273) with delta (0, 0)
Screenshot: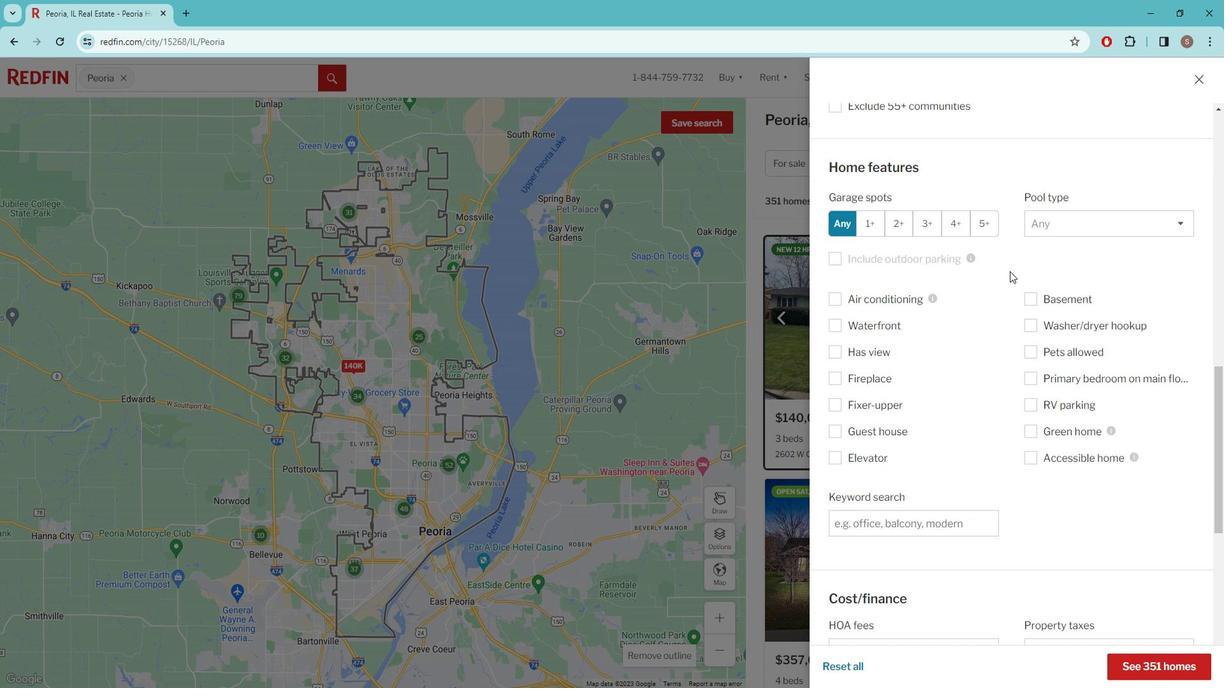
Action: Mouse scrolled (1022, 273) with delta (0, 0)
Screenshot: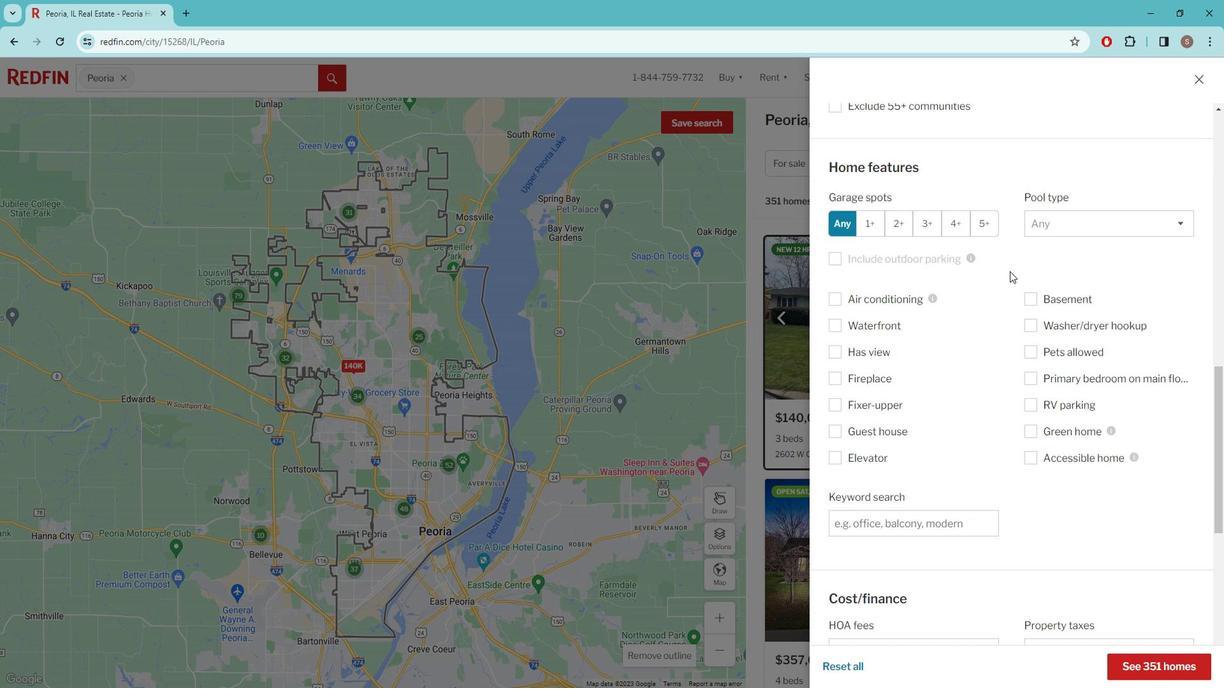 
Action: Mouse moved to (1021, 273)
Screenshot: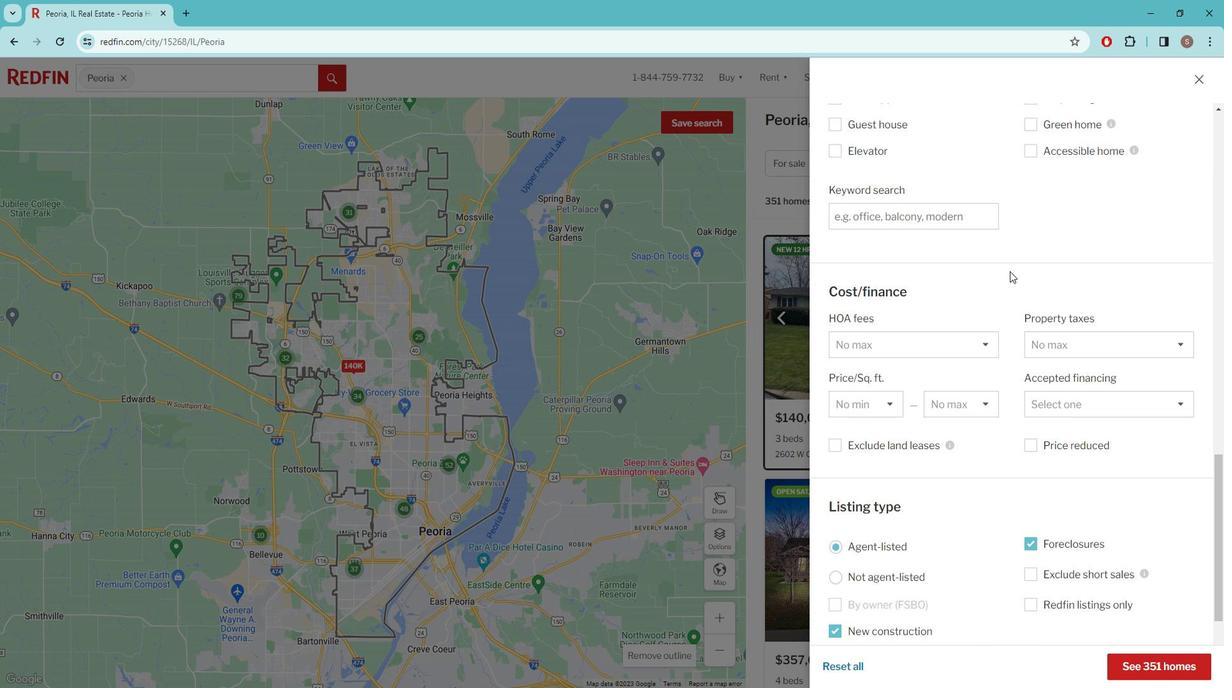 
Action: Mouse scrolled (1021, 273) with delta (0, 0)
Screenshot: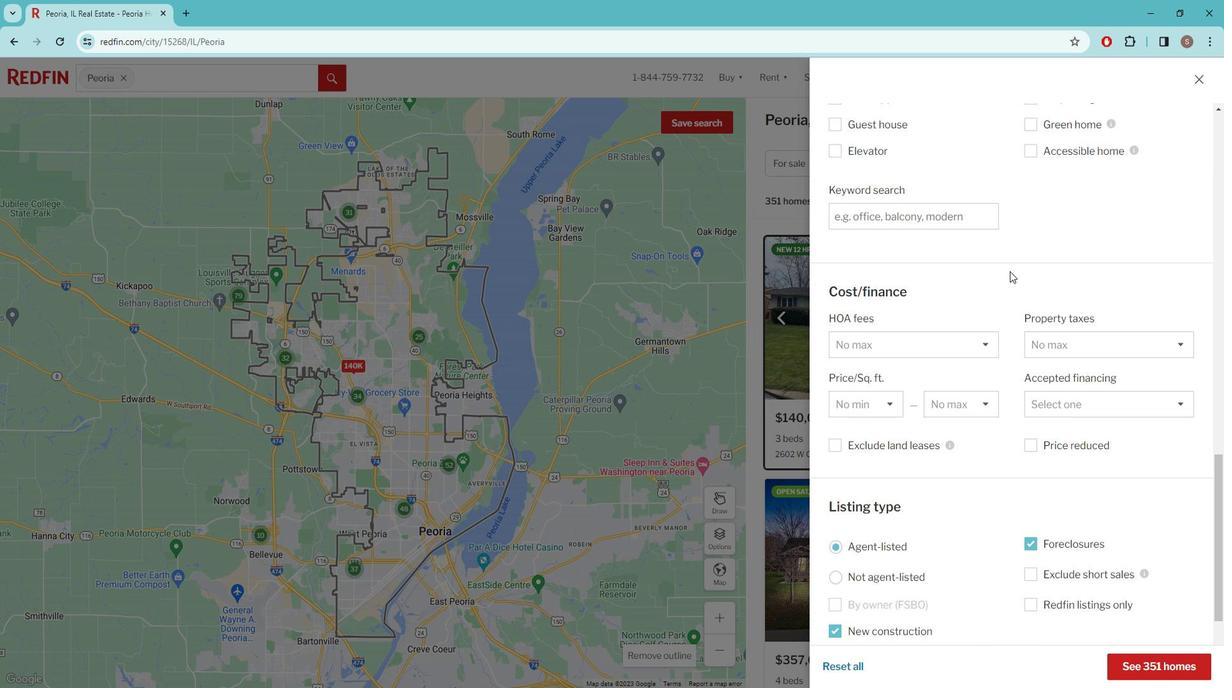 
Action: Mouse moved to (1021, 275)
Screenshot: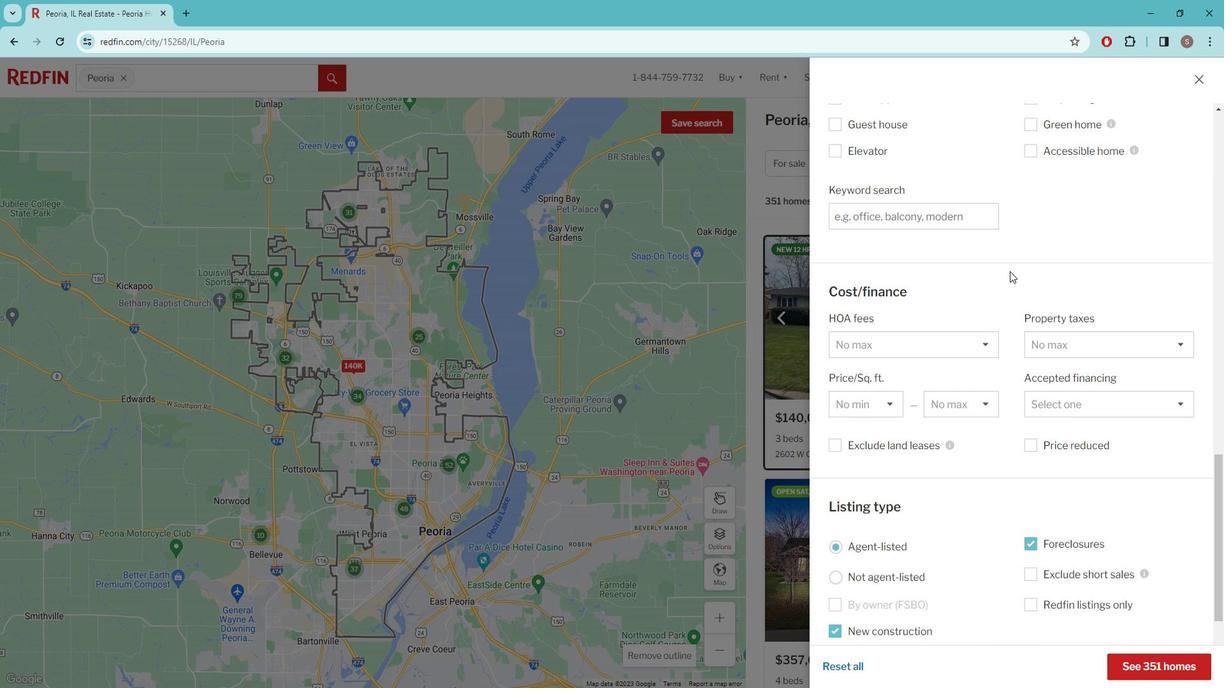 
Action: Mouse scrolled (1021, 274) with delta (0, 0)
Screenshot: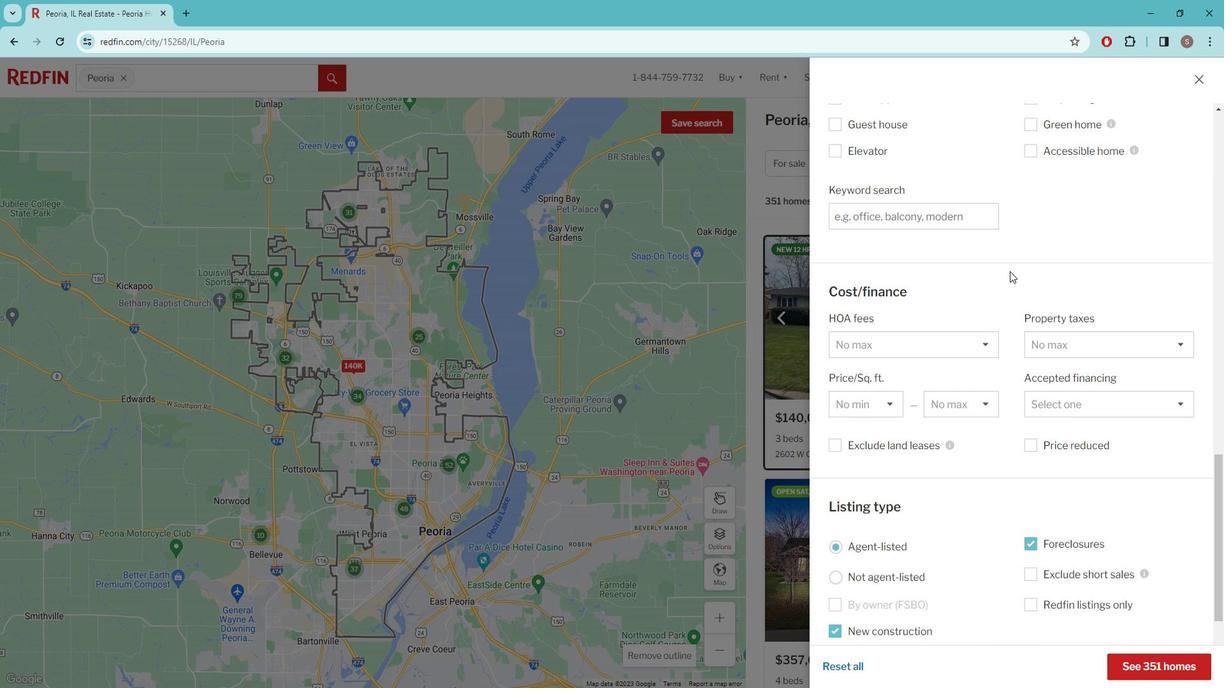 
Action: Mouse moved to (1020, 278)
Screenshot: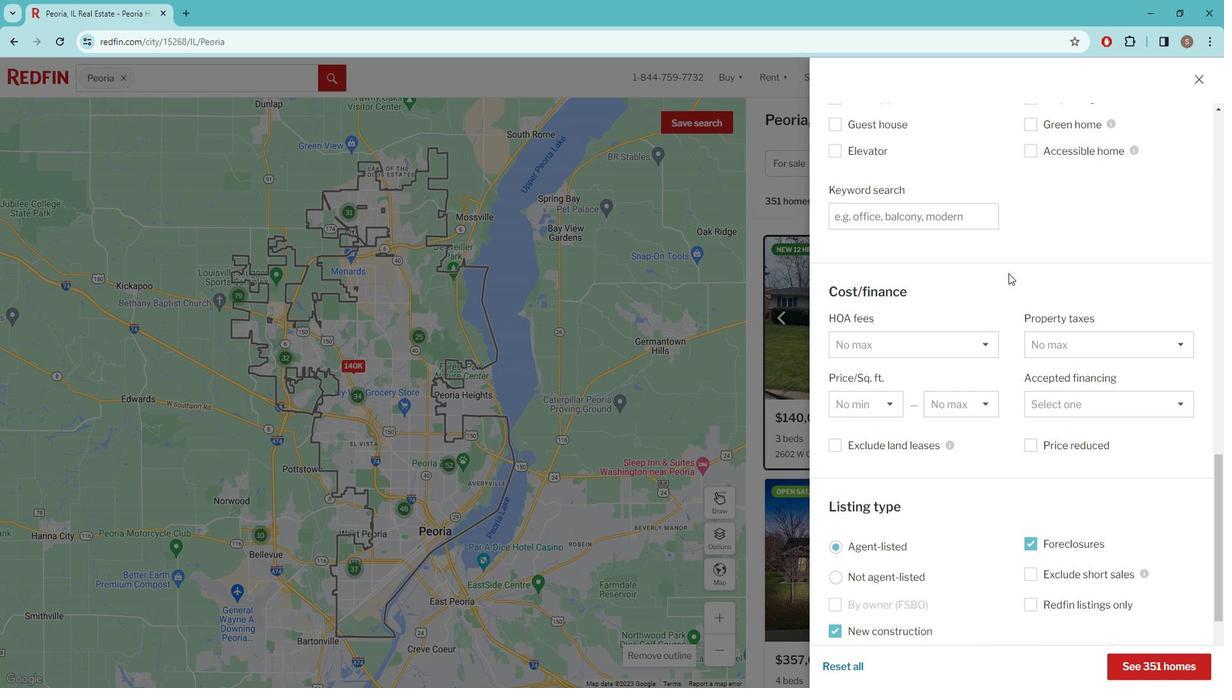 
Action: Mouse scrolled (1020, 278) with delta (0, 0)
Screenshot: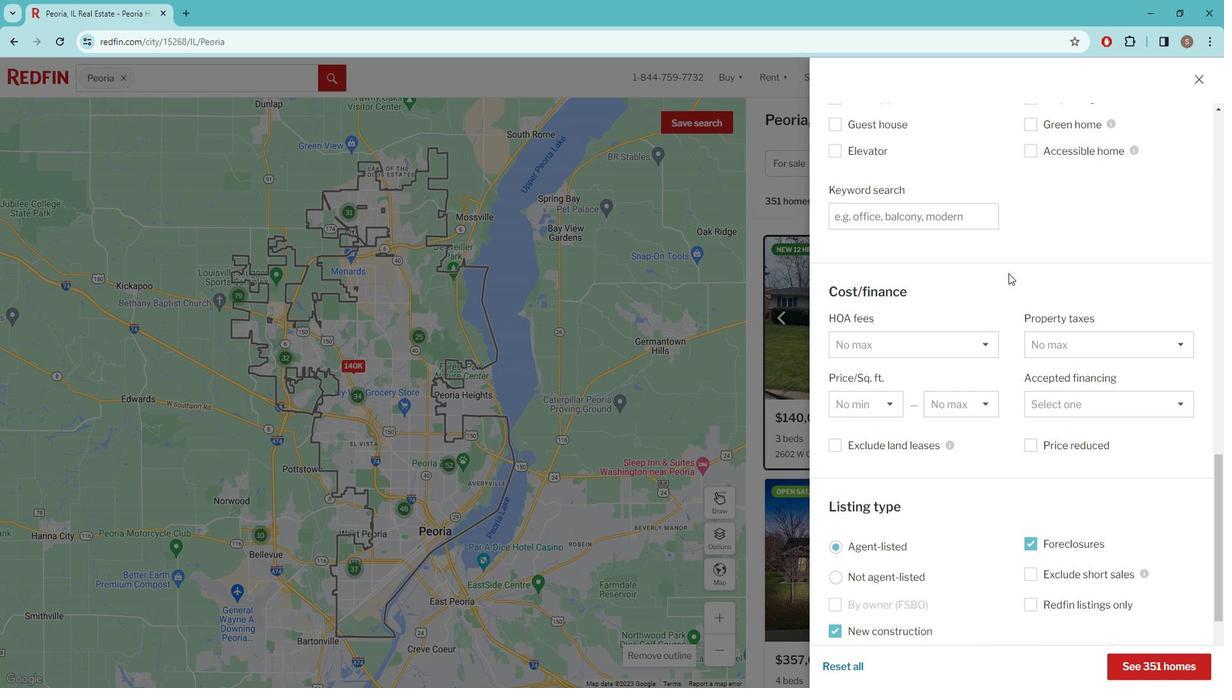 
Action: Mouse moved to (1020, 279)
Screenshot: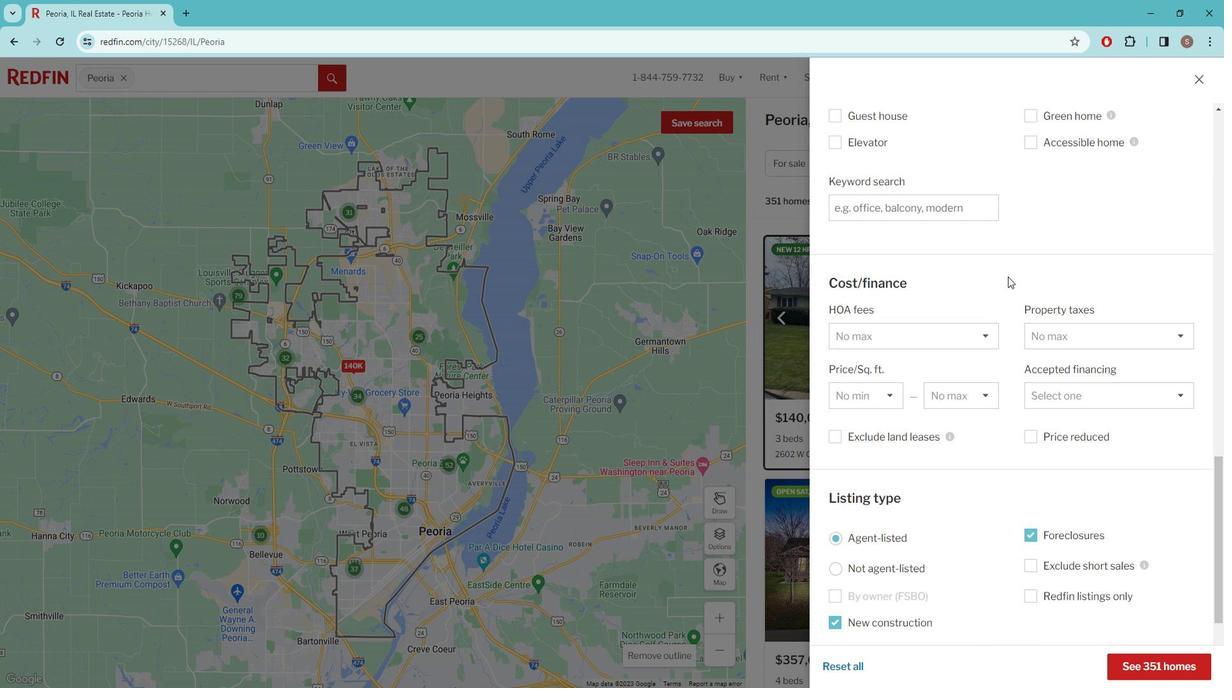 
Action: Mouse scrolled (1020, 278) with delta (0, 0)
Screenshot: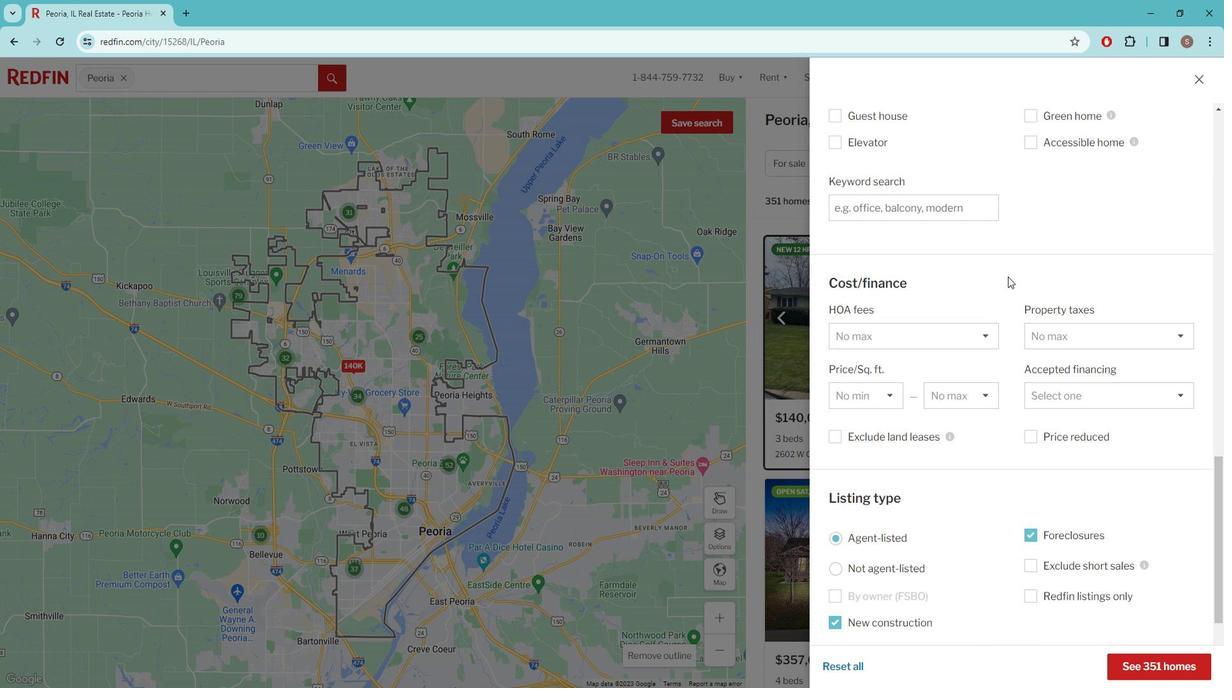 
Action: Mouse moved to (1020, 283)
Screenshot: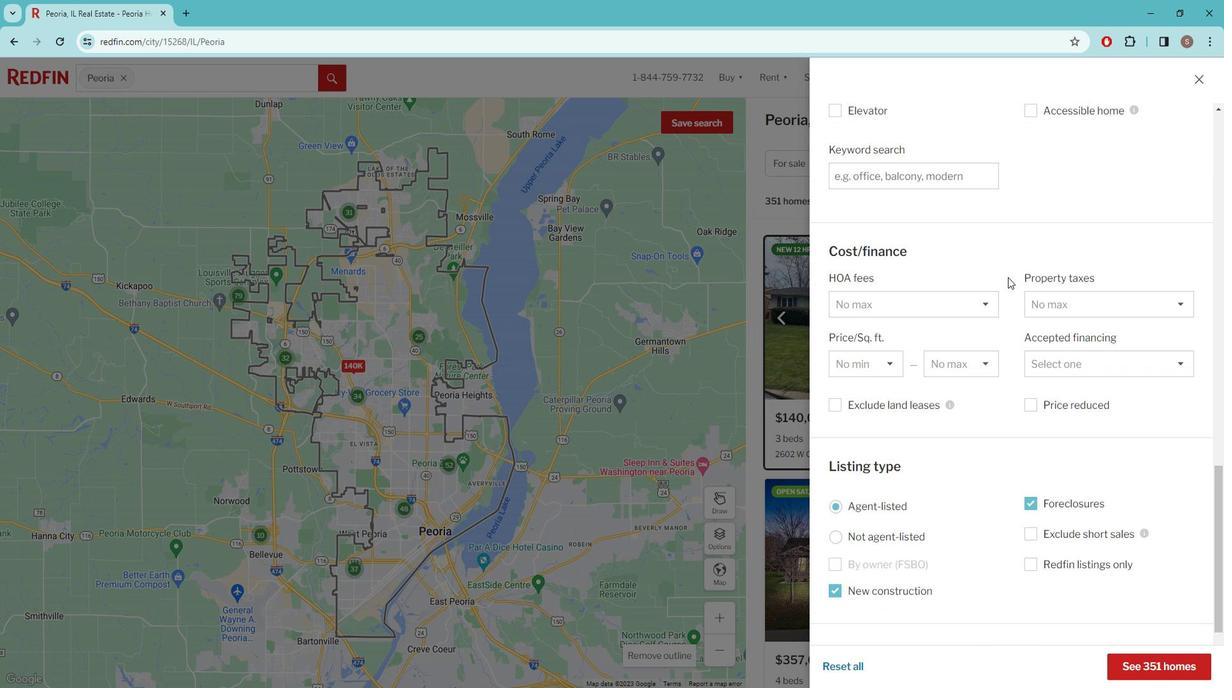 
Action: Mouse scrolled (1020, 283) with delta (0, 0)
Screenshot: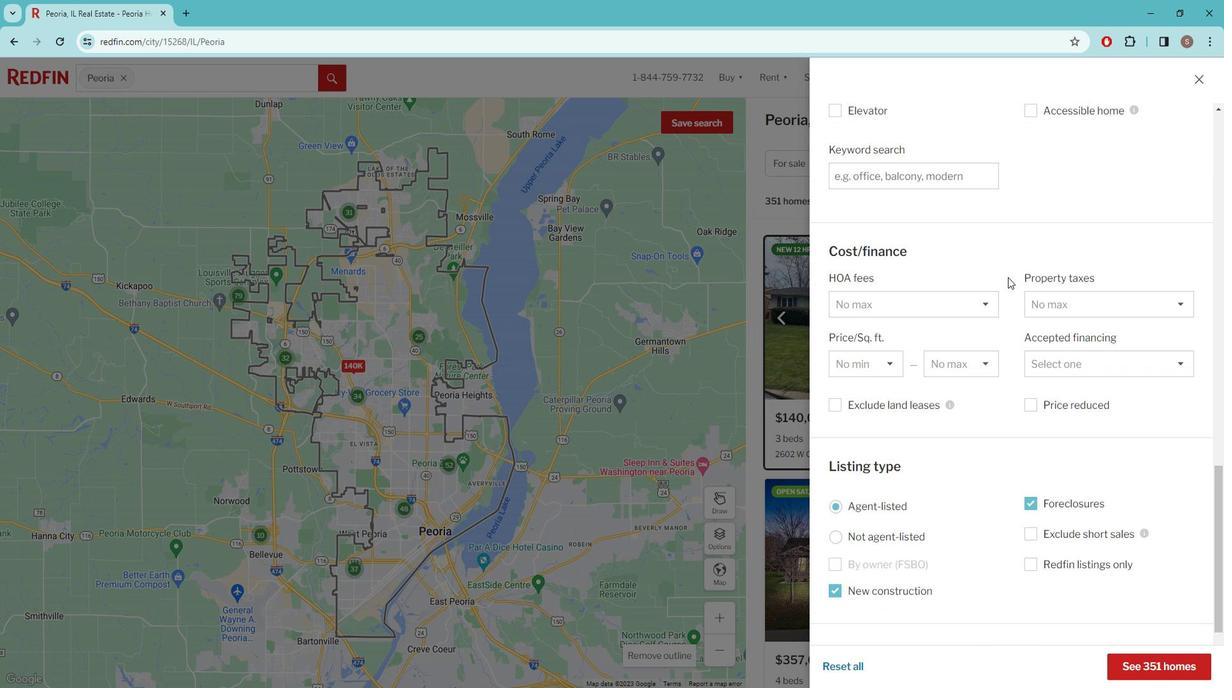 
Action: Mouse moved to (1157, 649)
Screenshot: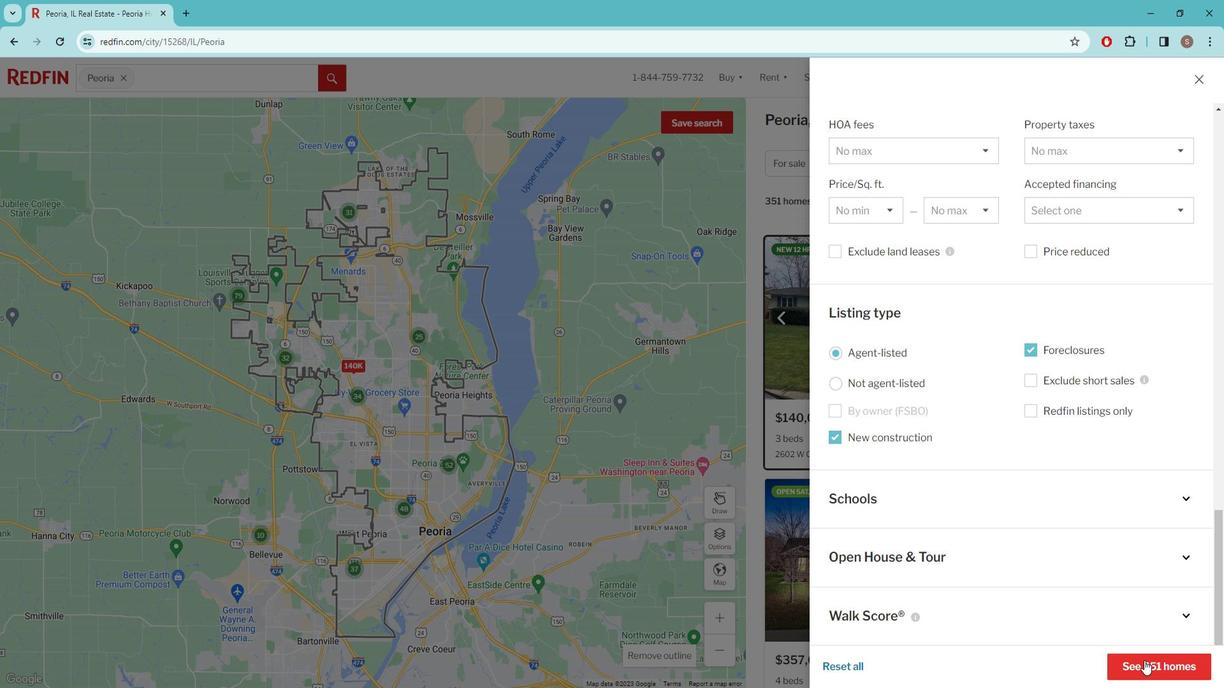 
Action: Mouse pressed left at (1157, 649)
Screenshot: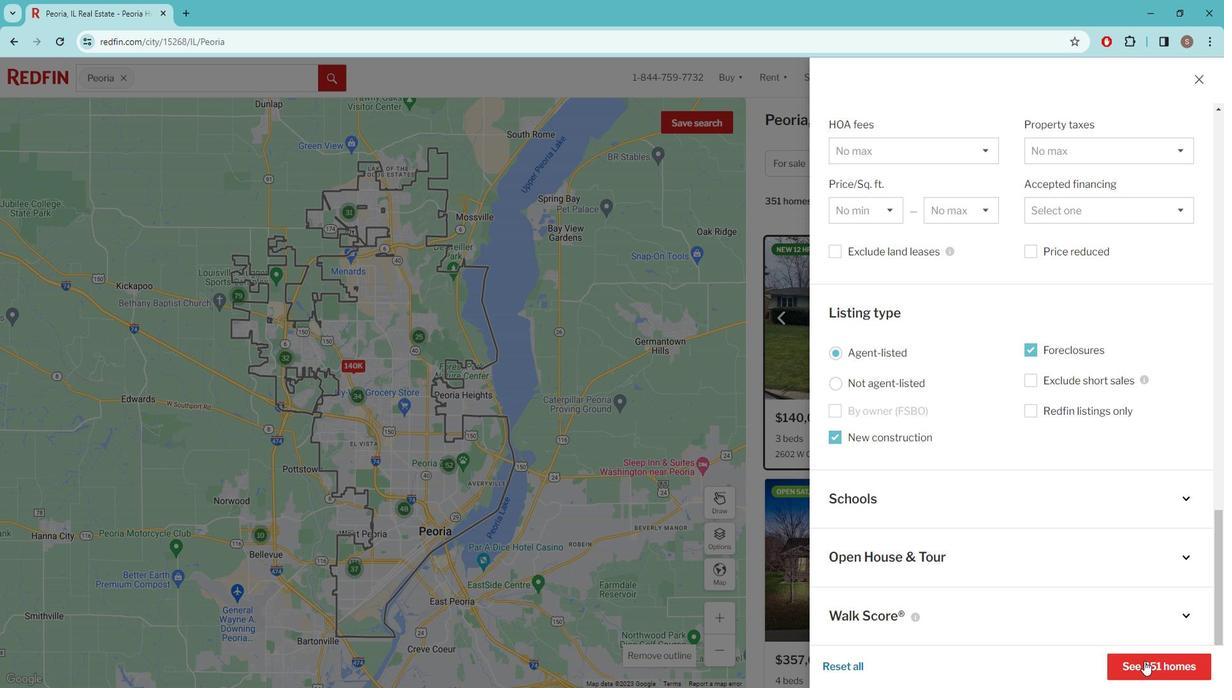
Action: Mouse moved to (947, 238)
Screenshot: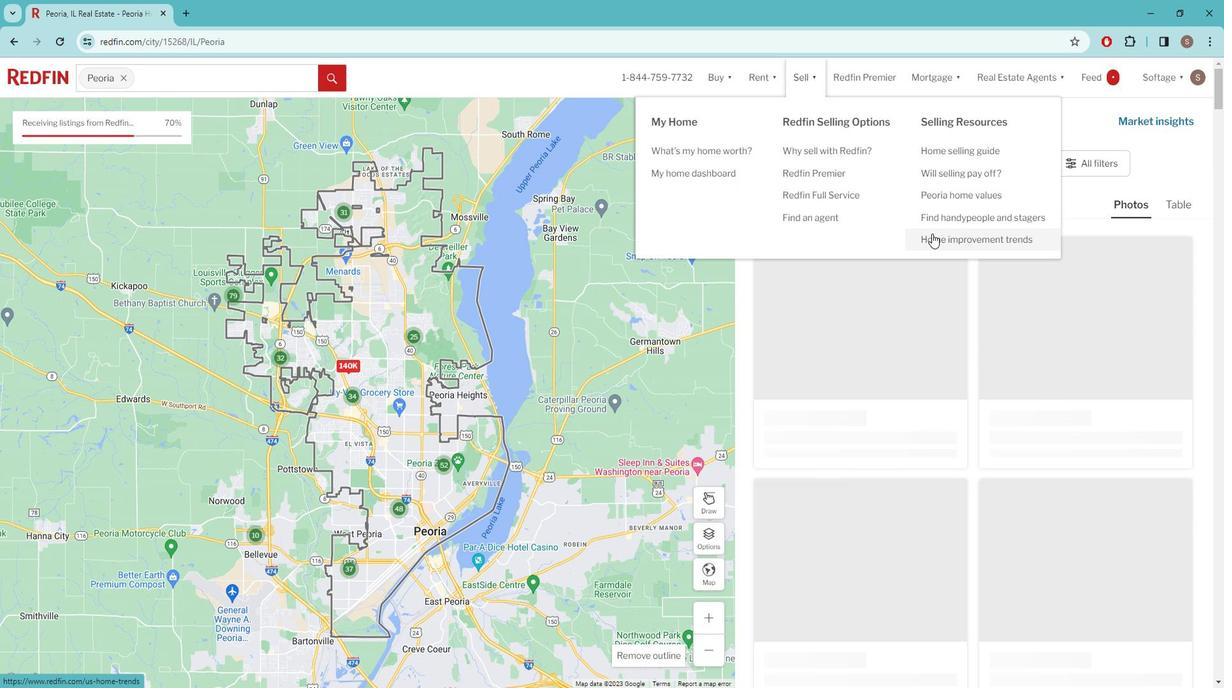 
Action: Mouse pressed left at (947, 238)
Screenshot: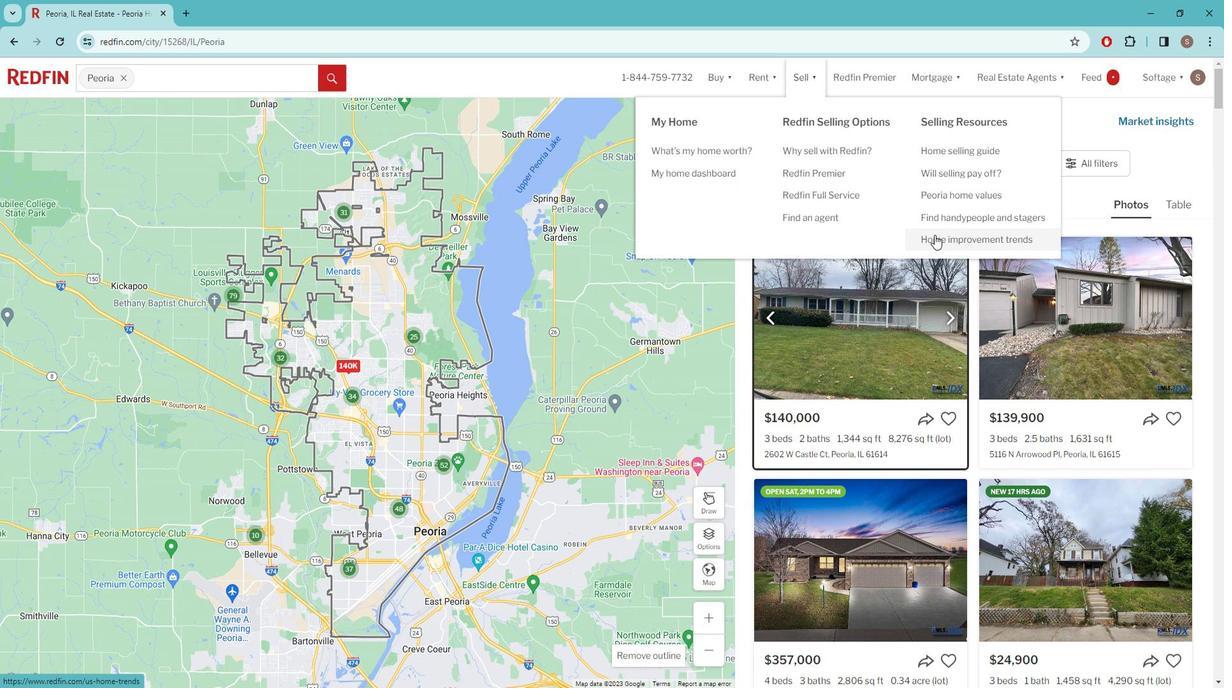 
Action: Mouse moved to (815, 260)
Screenshot: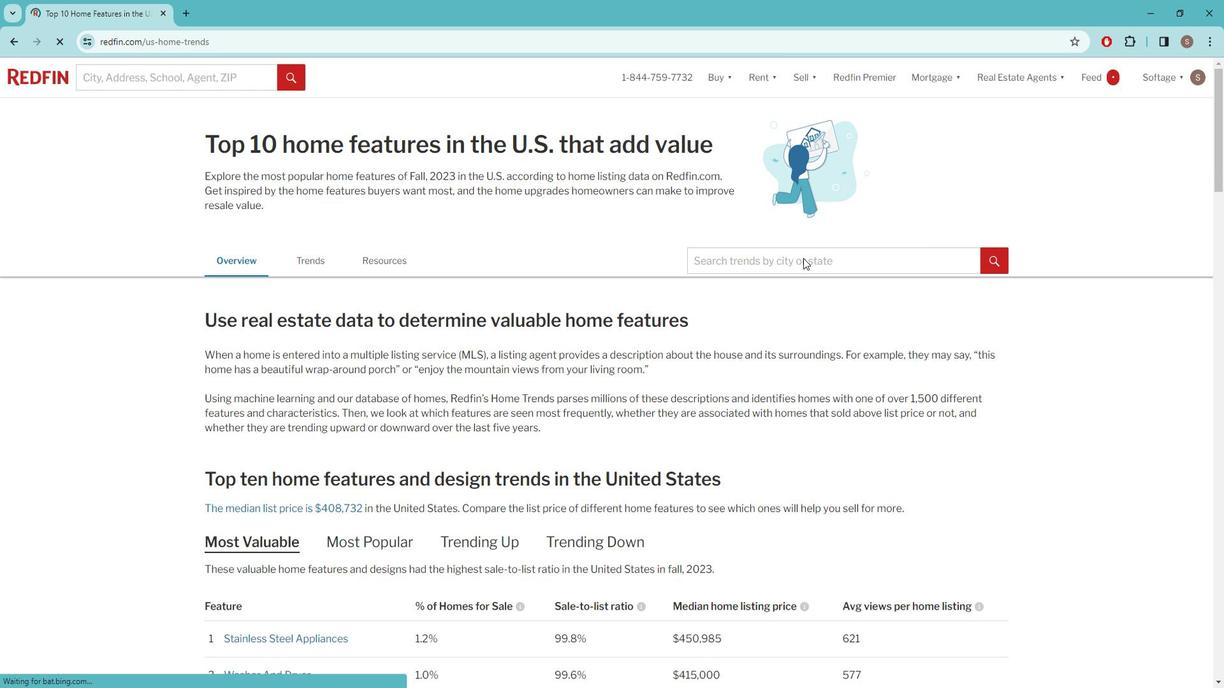 
Action: Mouse pressed left at (815, 260)
Screenshot: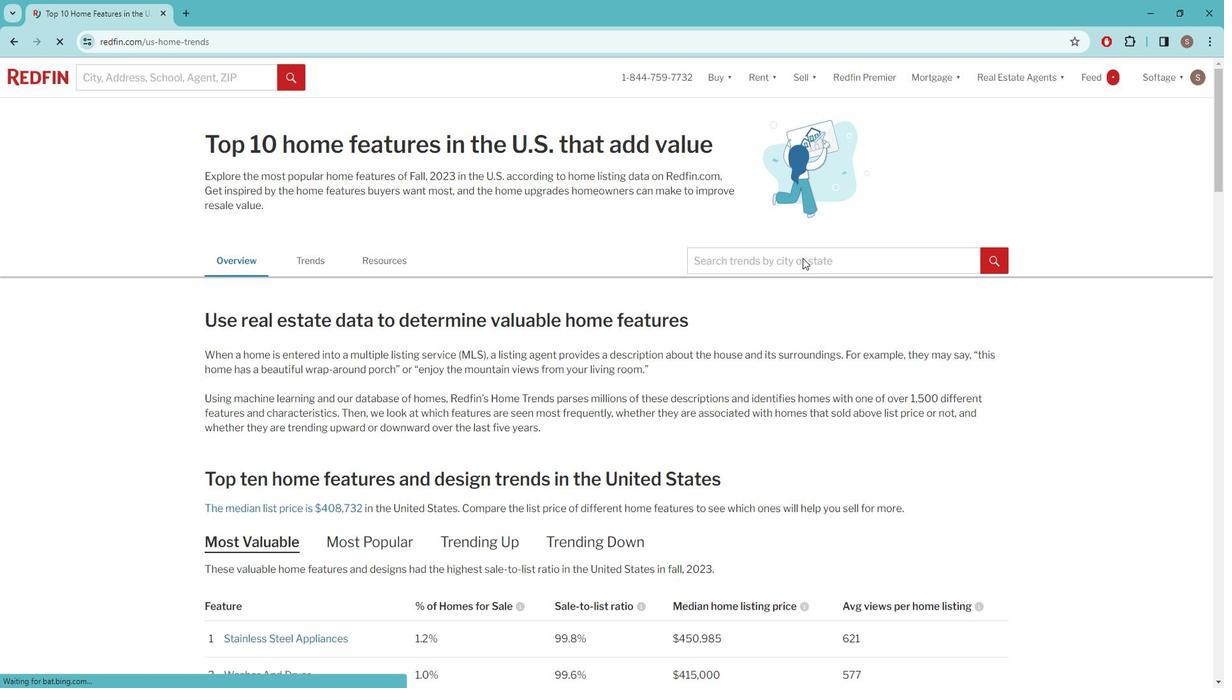 
Action: Mouse moved to (792, 255)
Screenshot: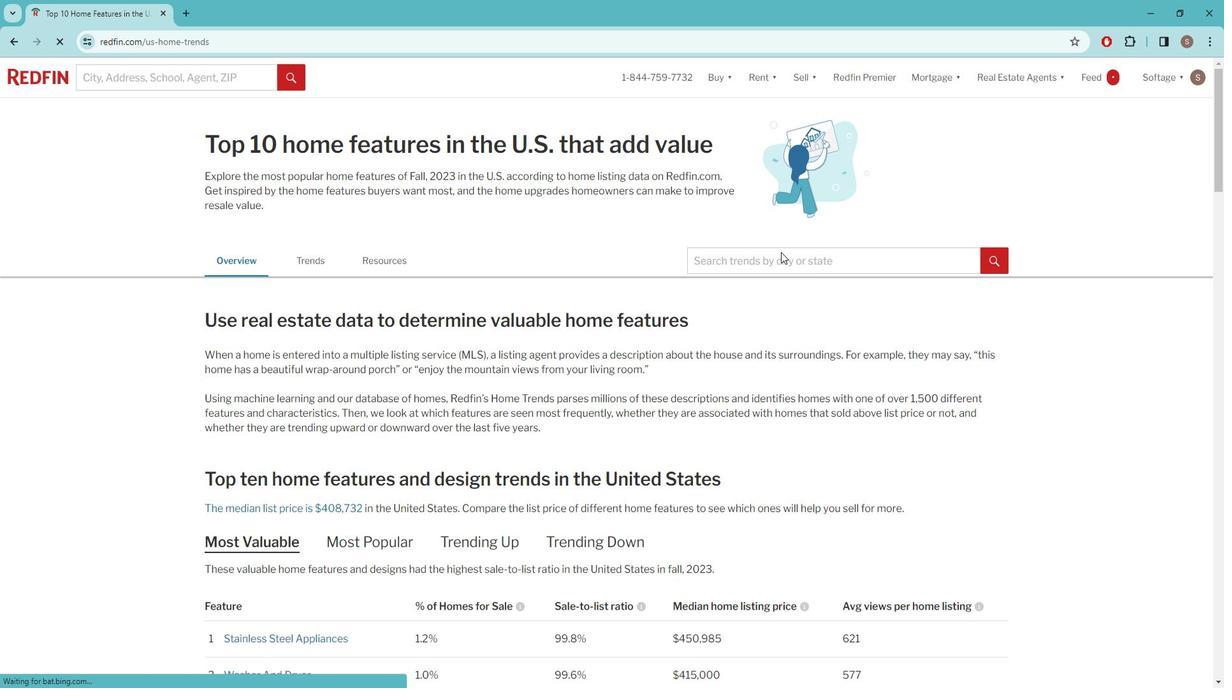 
Action: Mouse pressed left at (792, 255)
Screenshot: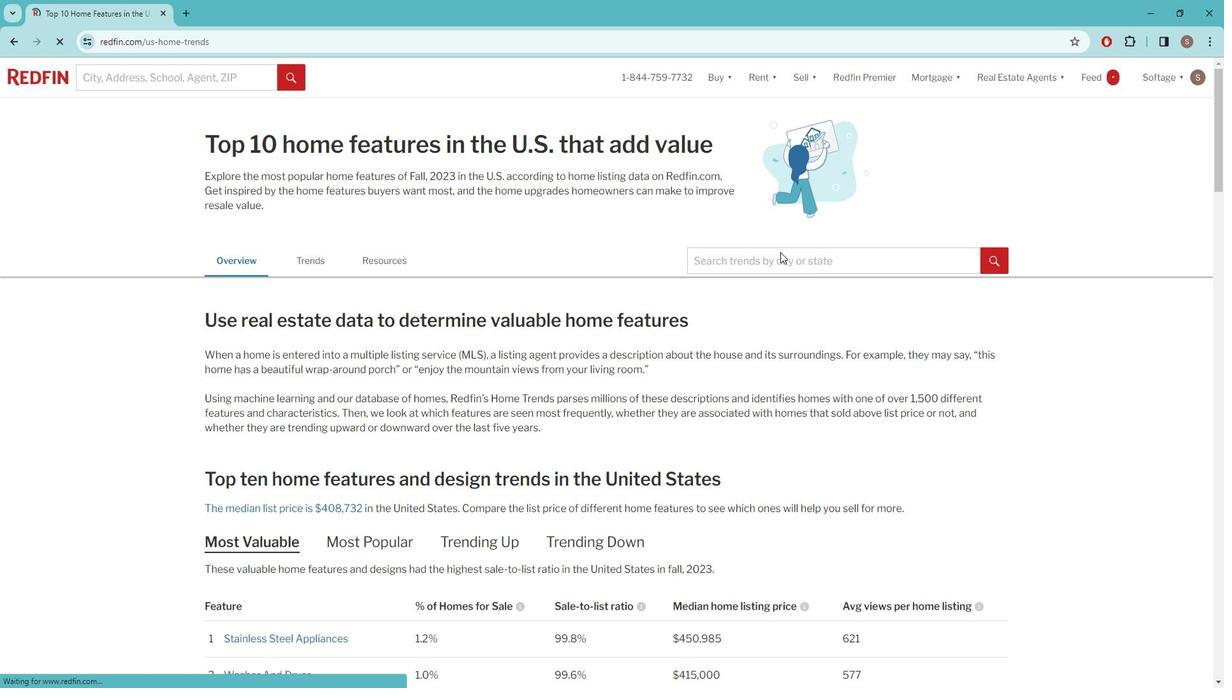 
Action: Key pressed <Key.caps_lock>p<Key.caps_lock>EORIA
Screenshot: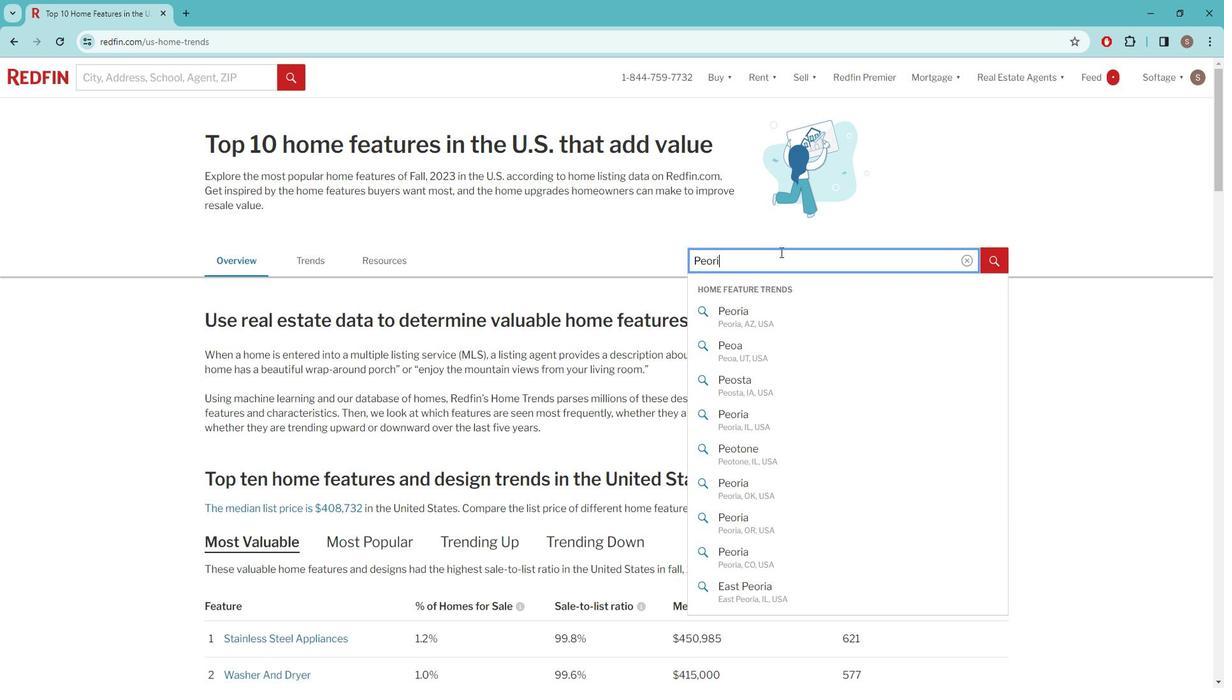 
Action: Mouse moved to (781, 340)
Screenshot: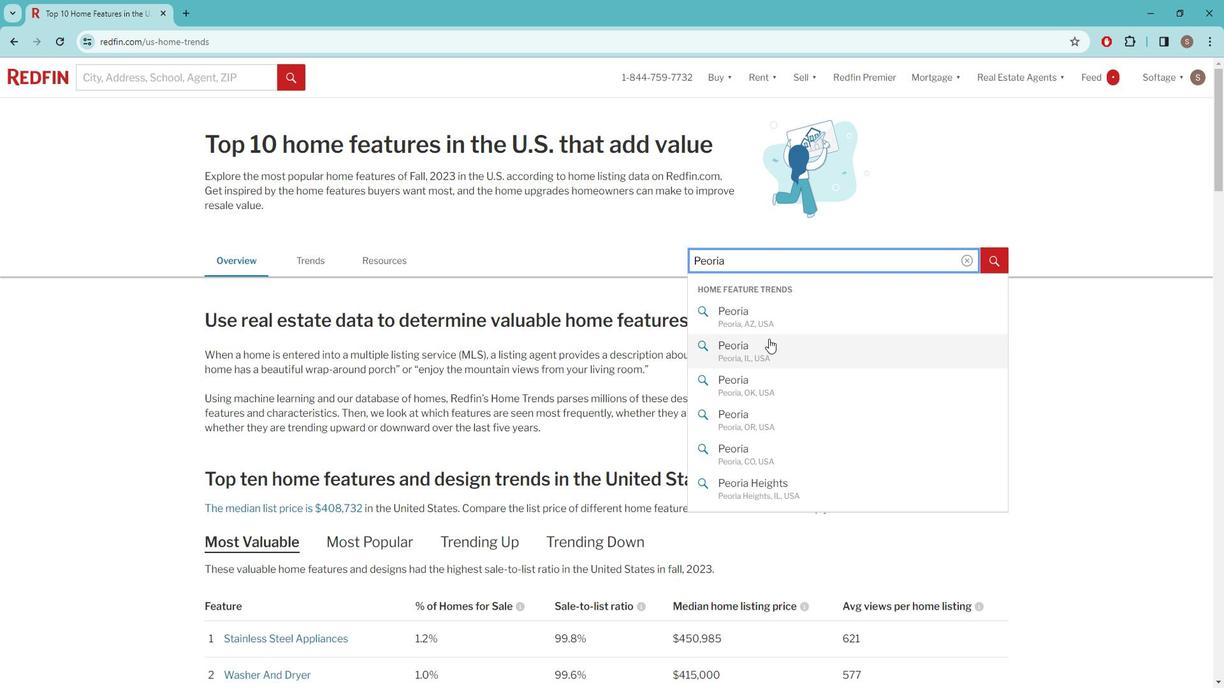 
Action: Mouse pressed left at (781, 340)
Screenshot: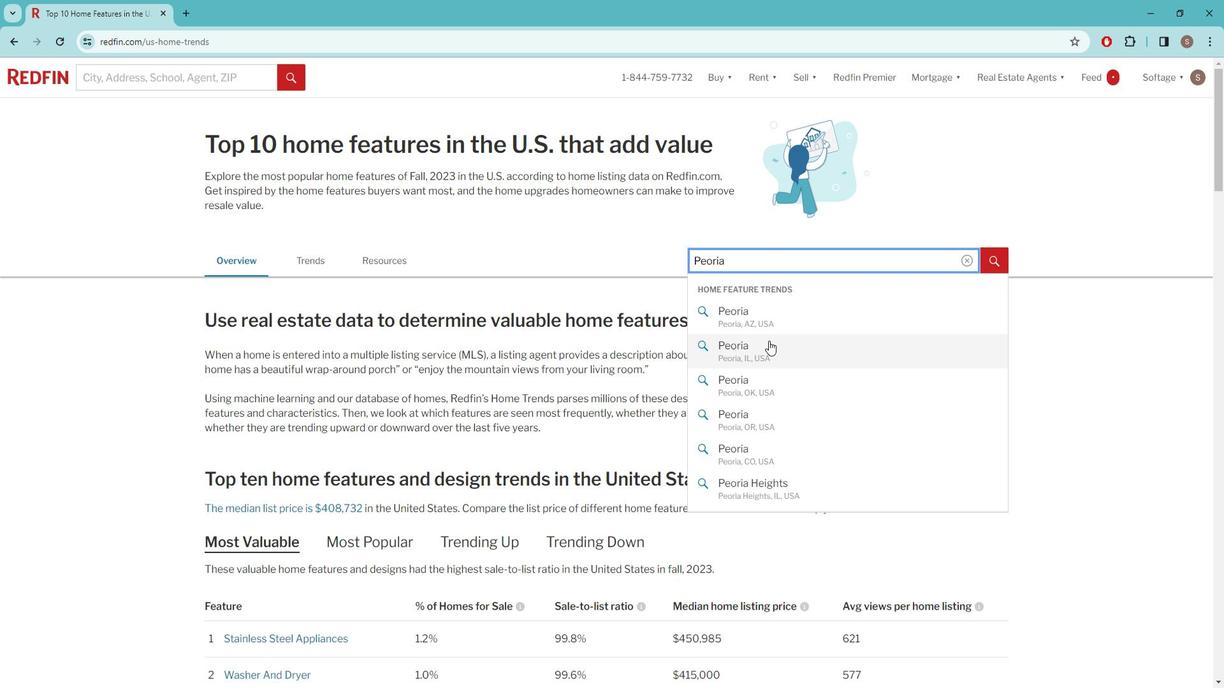 
Action: Mouse moved to (554, 383)
Screenshot: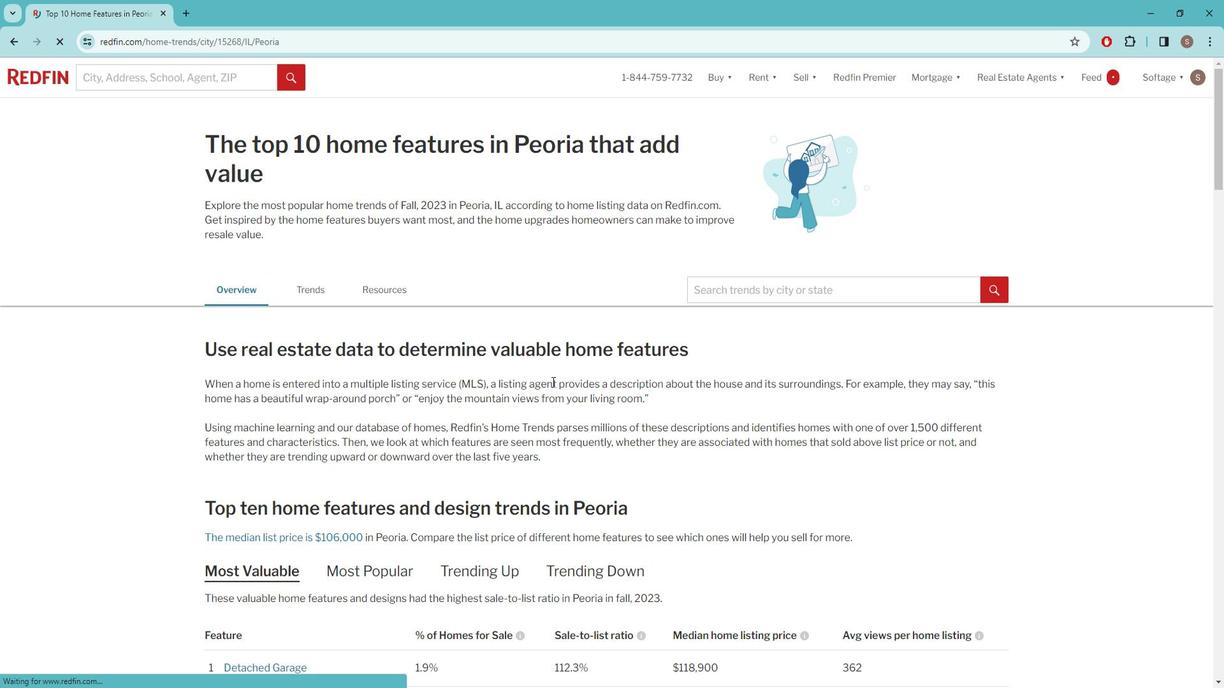 
Action: Mouse scrolled (554, 382) with delta (0, 0)
Screenshot: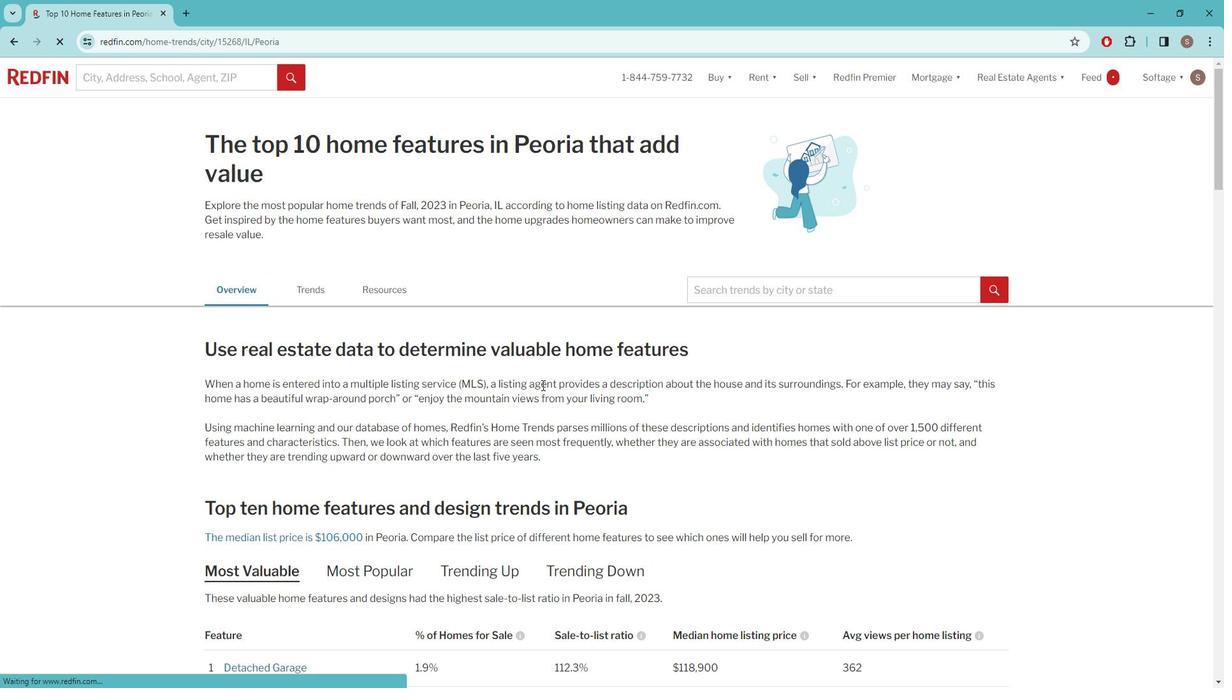 
Action: Mouse moved to (553, 383)
Screenshot: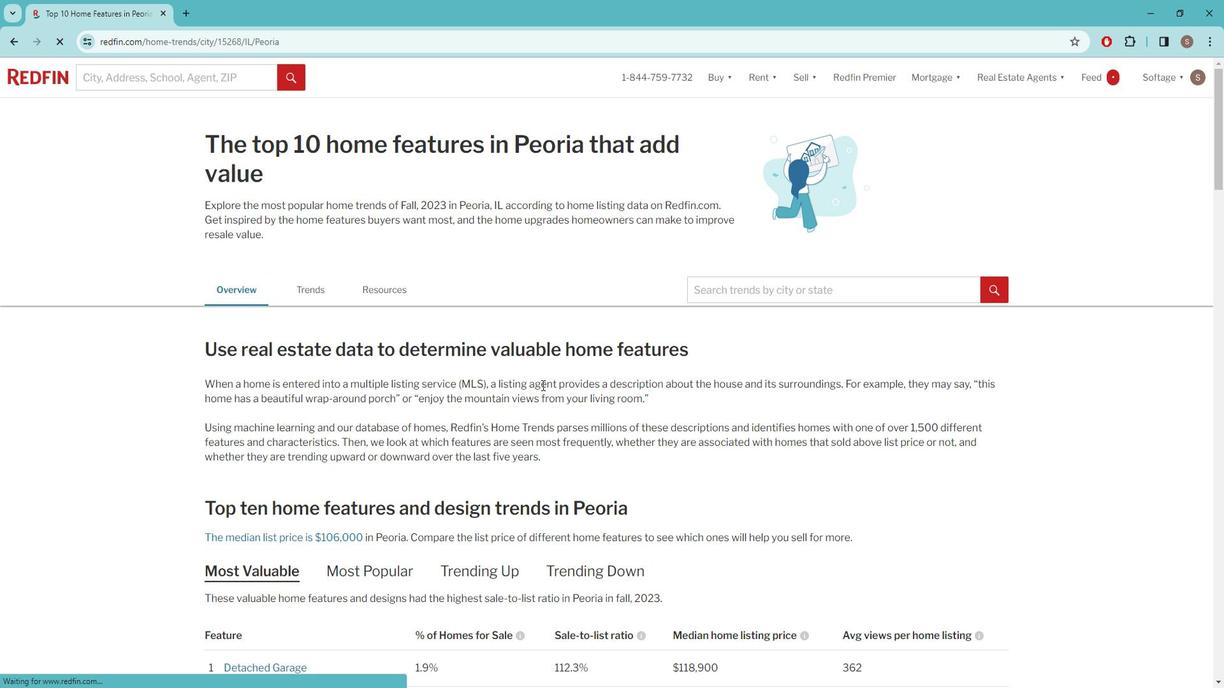 
Action: Mouse scrolled (553, 382) with delta (0, 0)
Screenshot: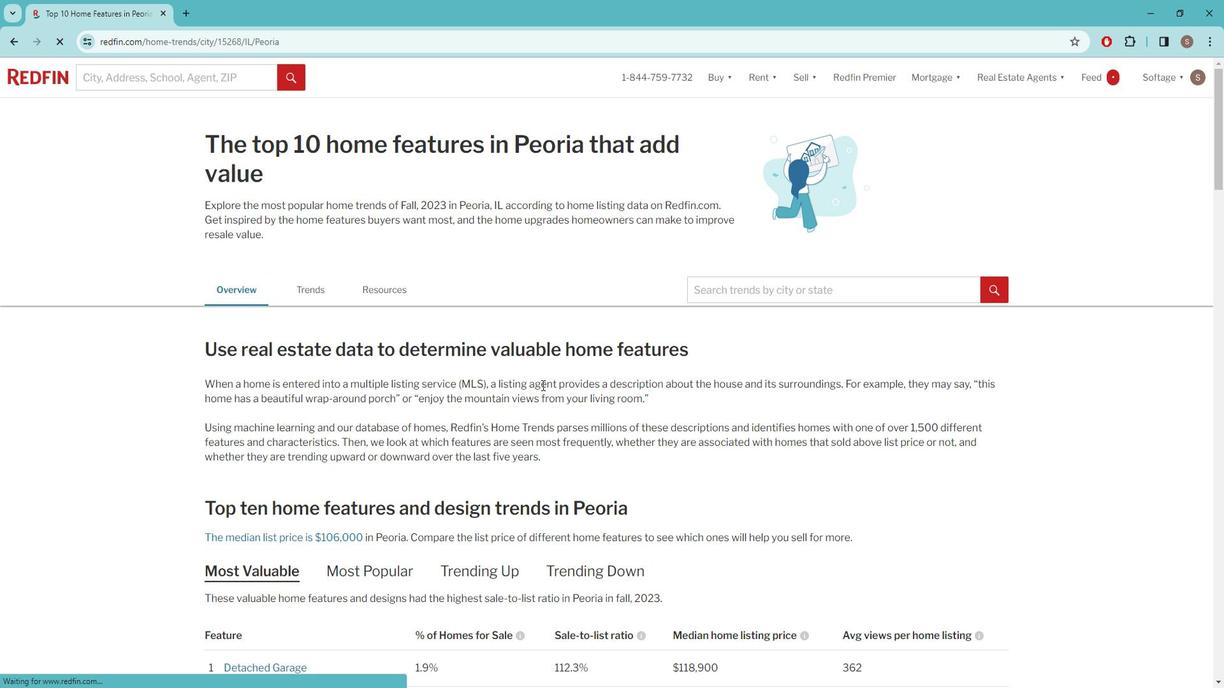
Action: Mouse moved to (547, 384)
Screenshot: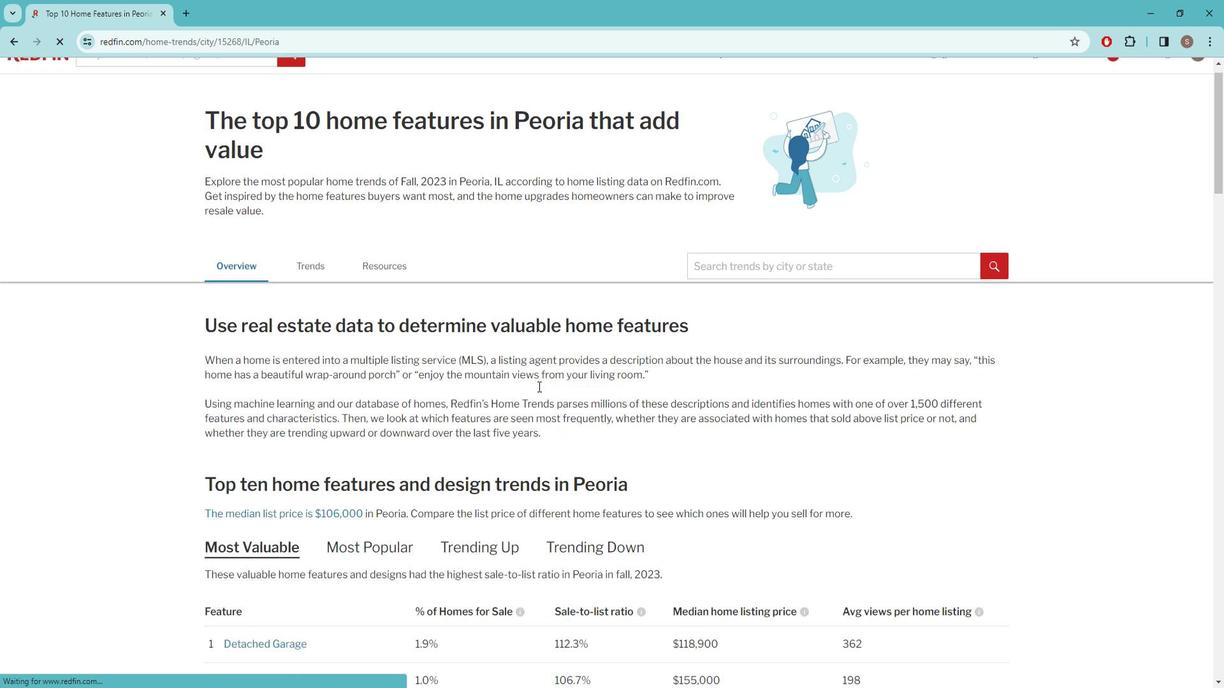 
Action: Mouse scrolled (547, 384) with delta (0, 0)
Screenshot: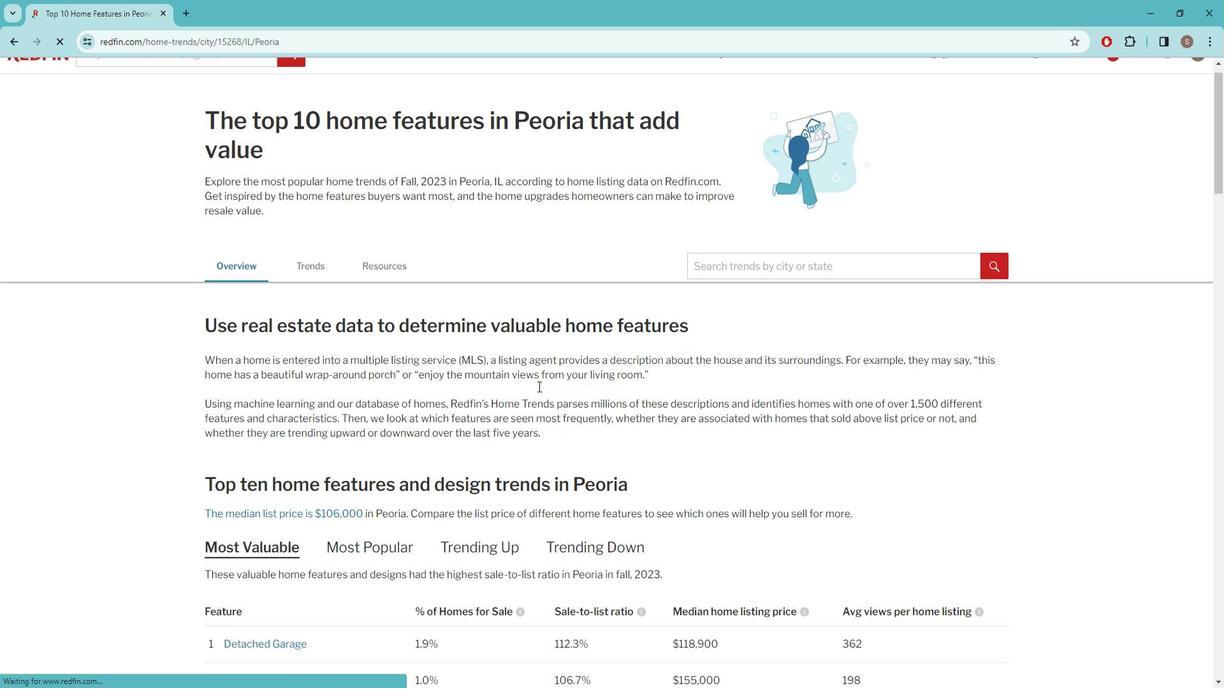 
Action: Mouse scrolled (547, 384) with delta (0, 0)
Screenshot: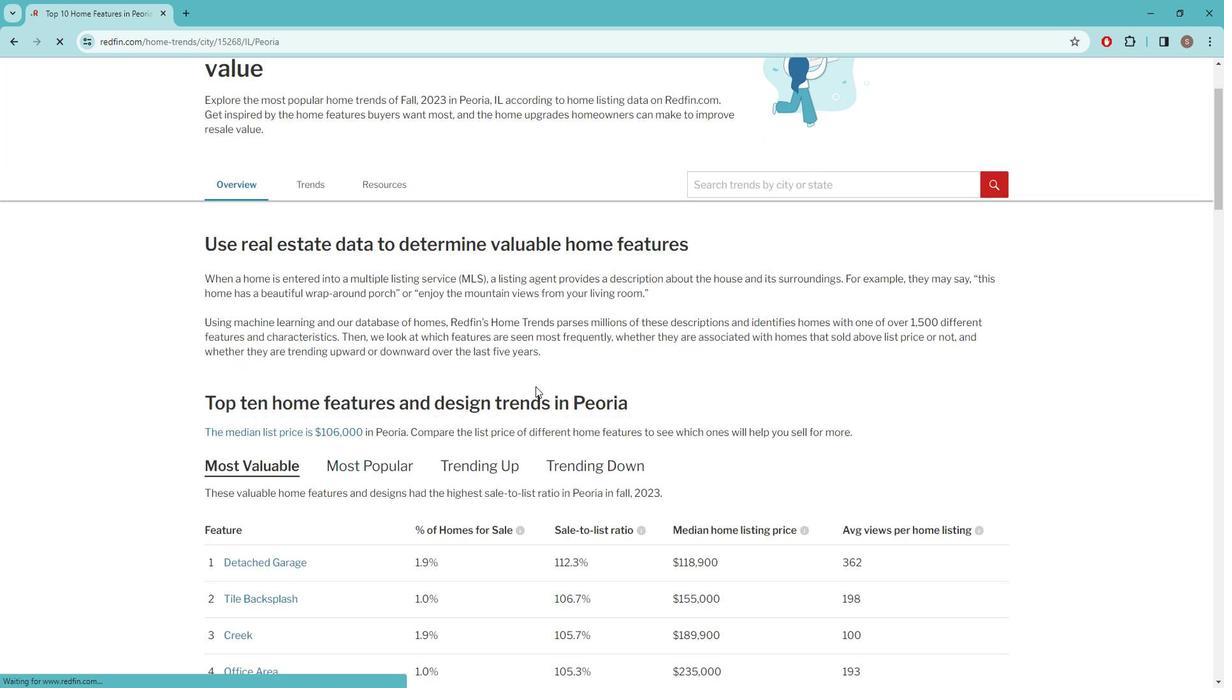 
Action: Mouse moved to (544, 384)
Screenshot: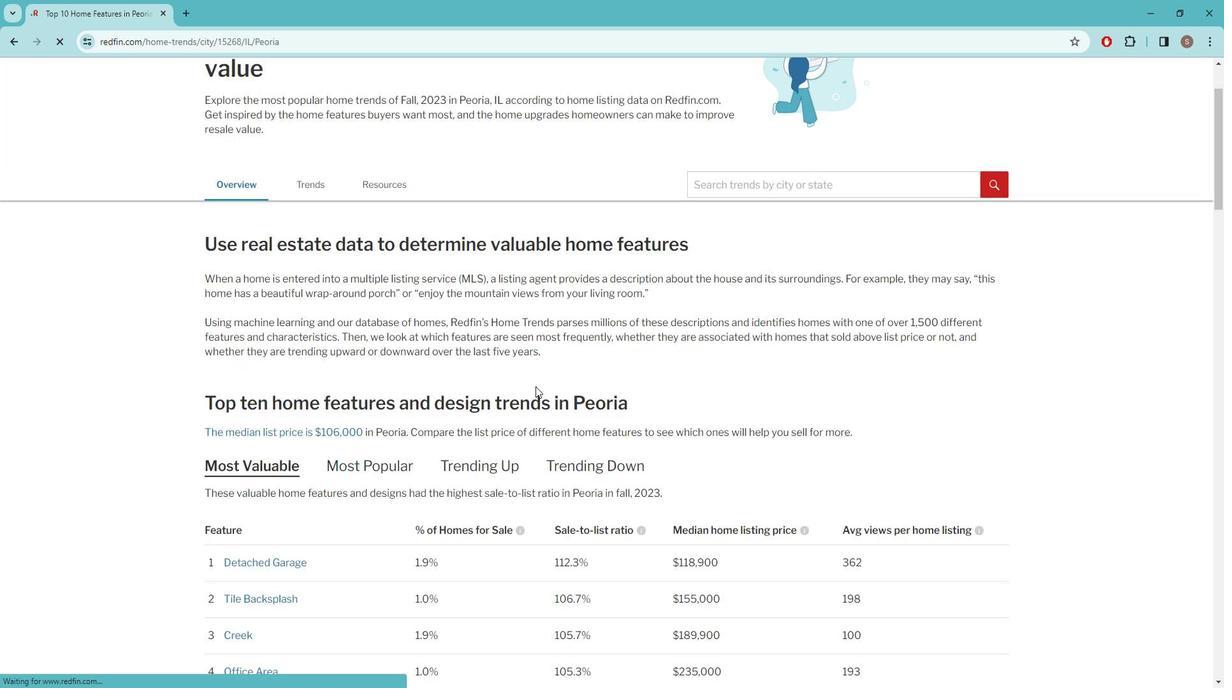 
Action: Mouse scrolled (544, 383) with delta (0, 0)
Screenshot: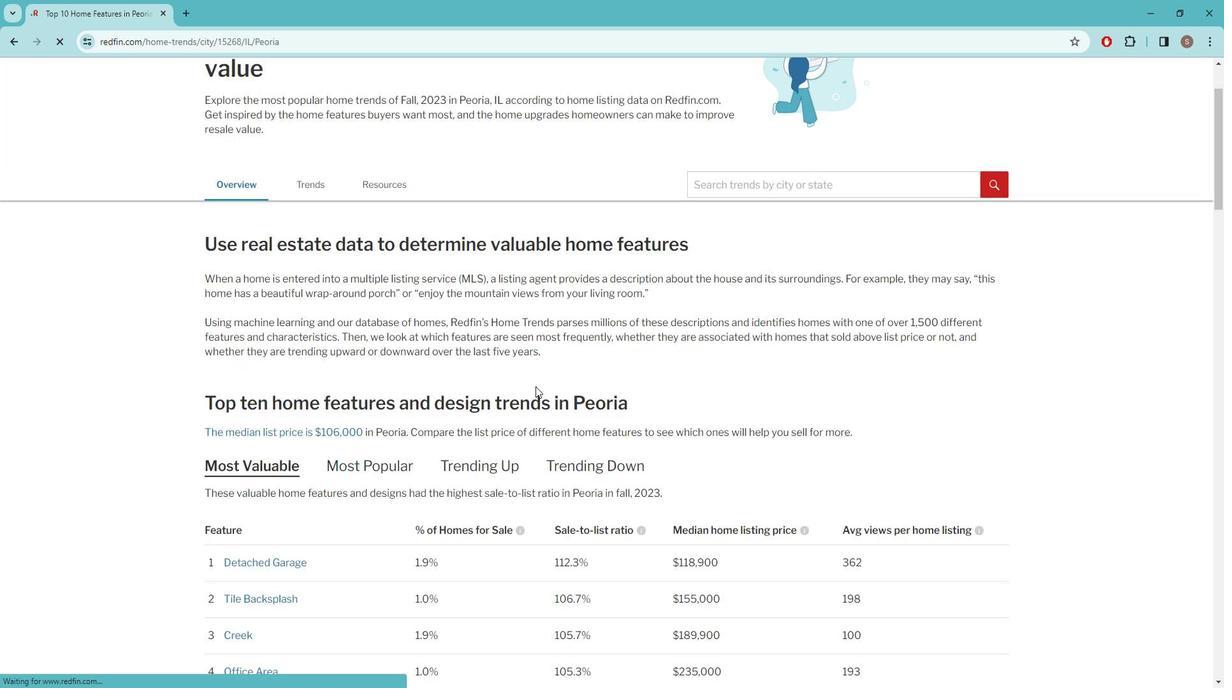 
Action: Mouse moved to (535, 378)
Screenshot: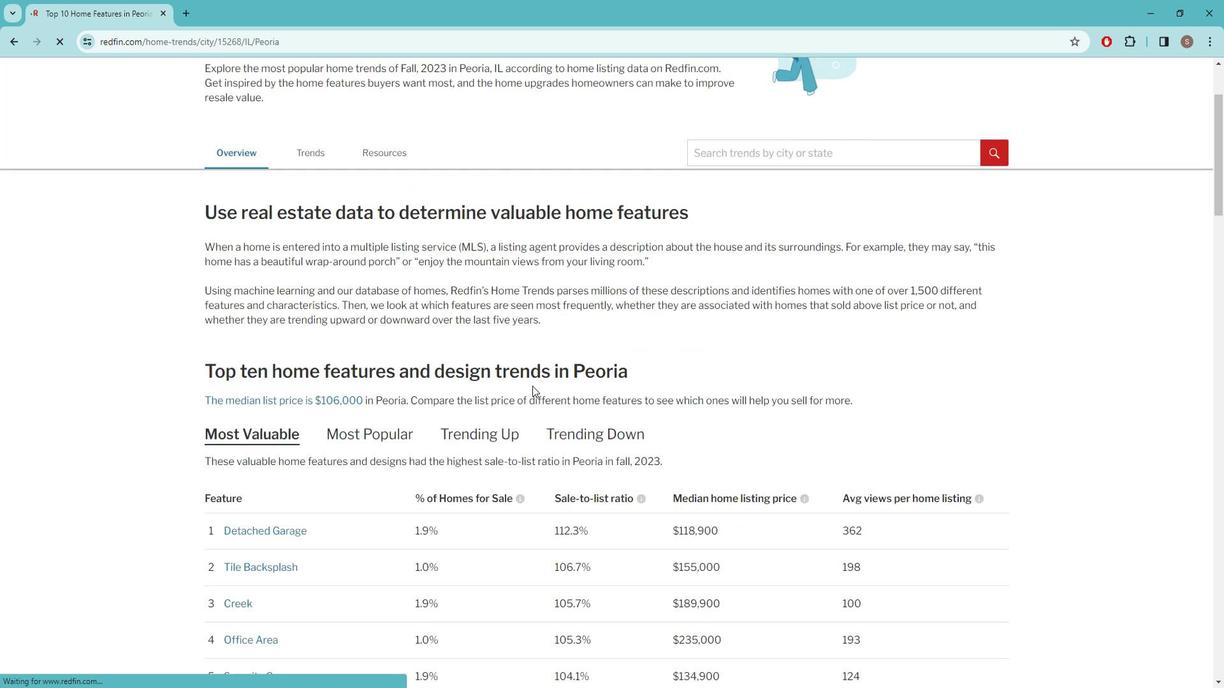 
Action: Mouse scrolled (535, 377) with delta (0, 0)
Screenshot: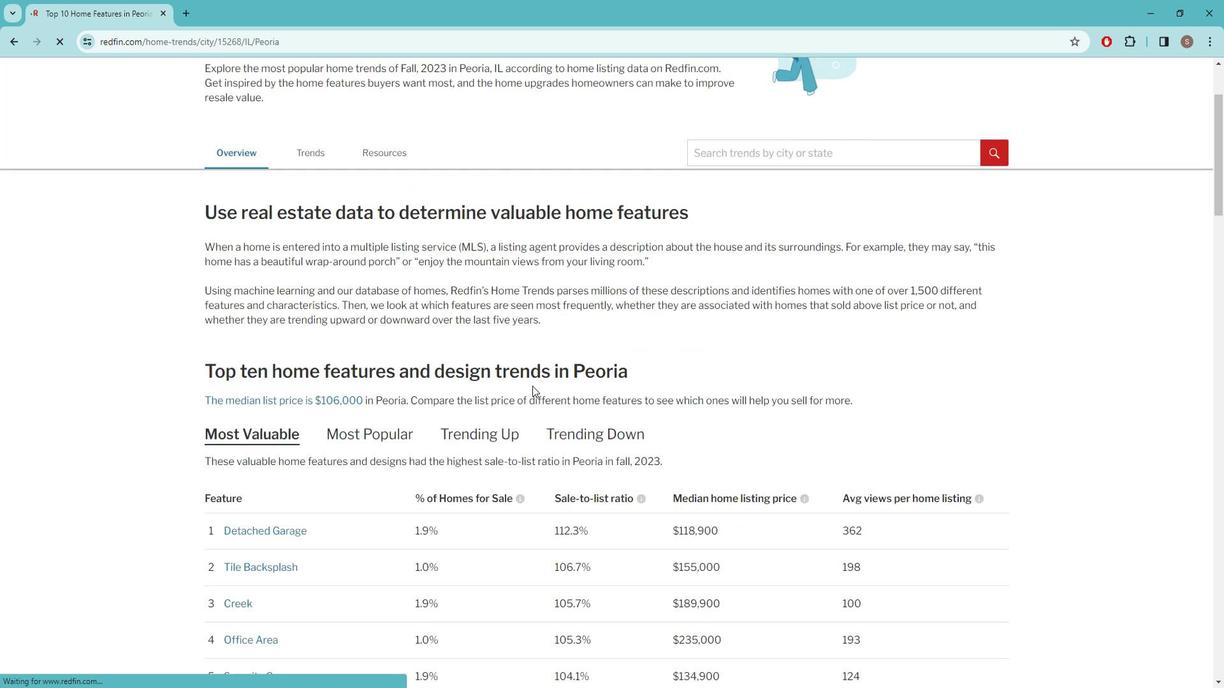 
Action: Mouse moved to (526, 373)
Screenshot: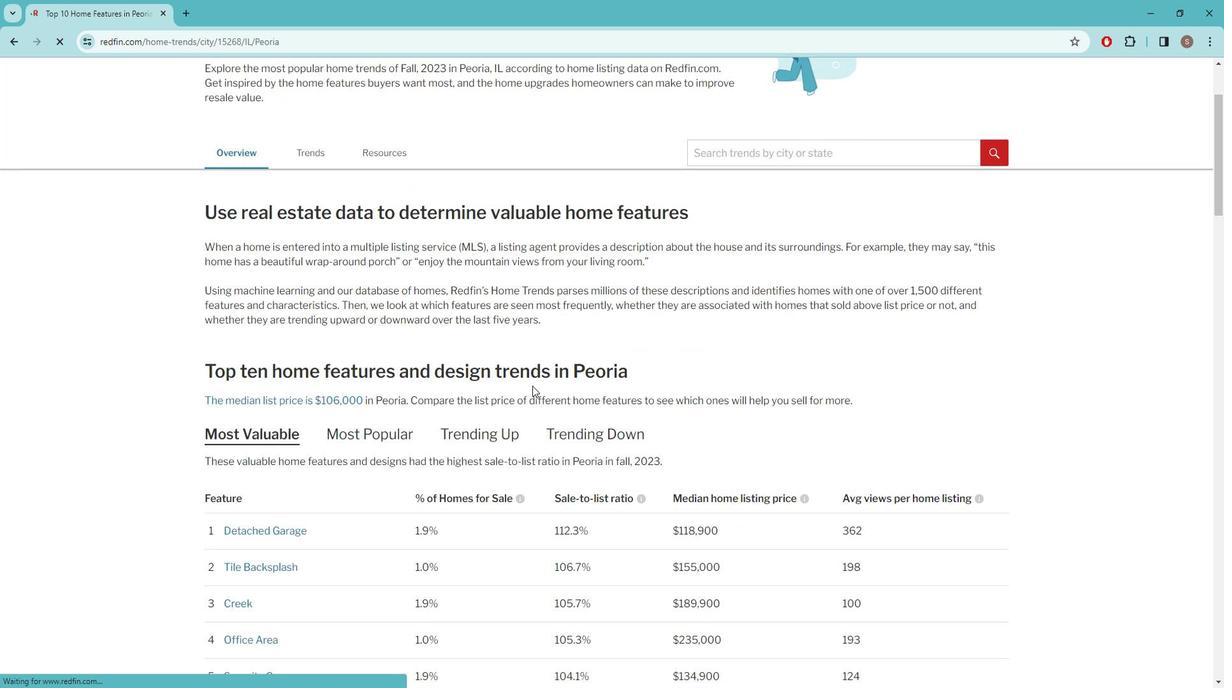 
Action: Mouse scrolled (527, 373) with delta (0, 0)
Screenshot: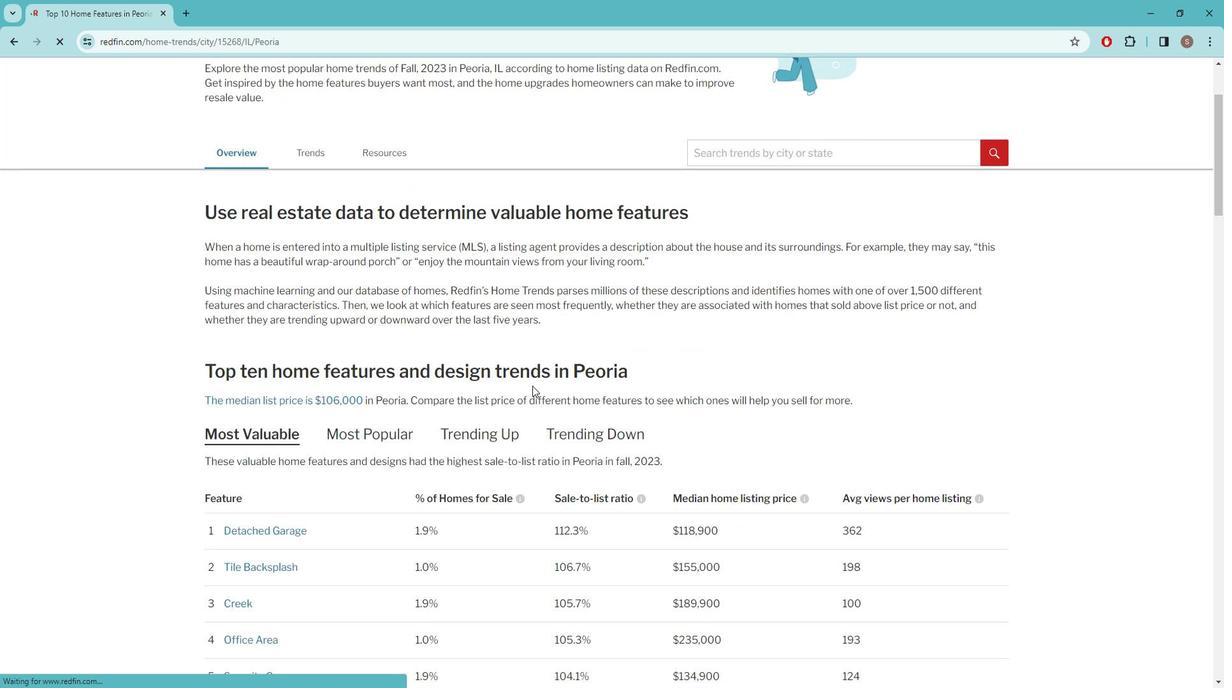 
Action: Mouse moved to (484, 375)
Screenshot: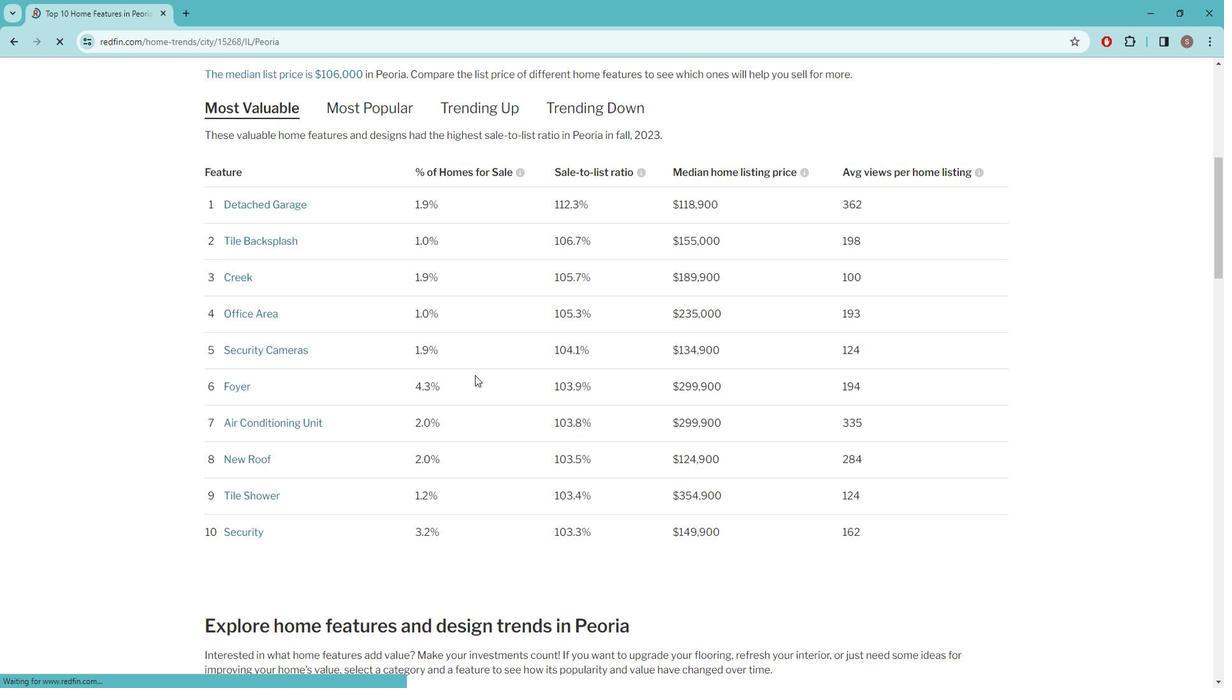 
Action: Mouse scrolled (484, 374) with delta (0, 0)
Screenshot: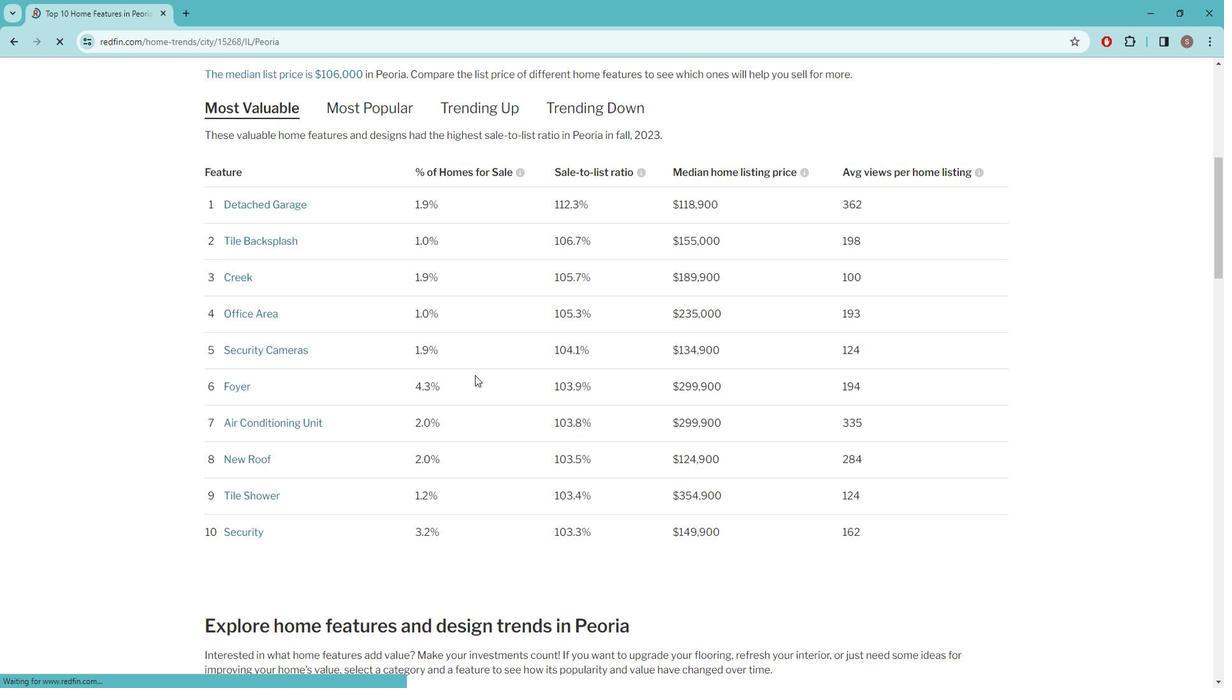 
Action: Mouse moved to (482, 377)
Screenshot: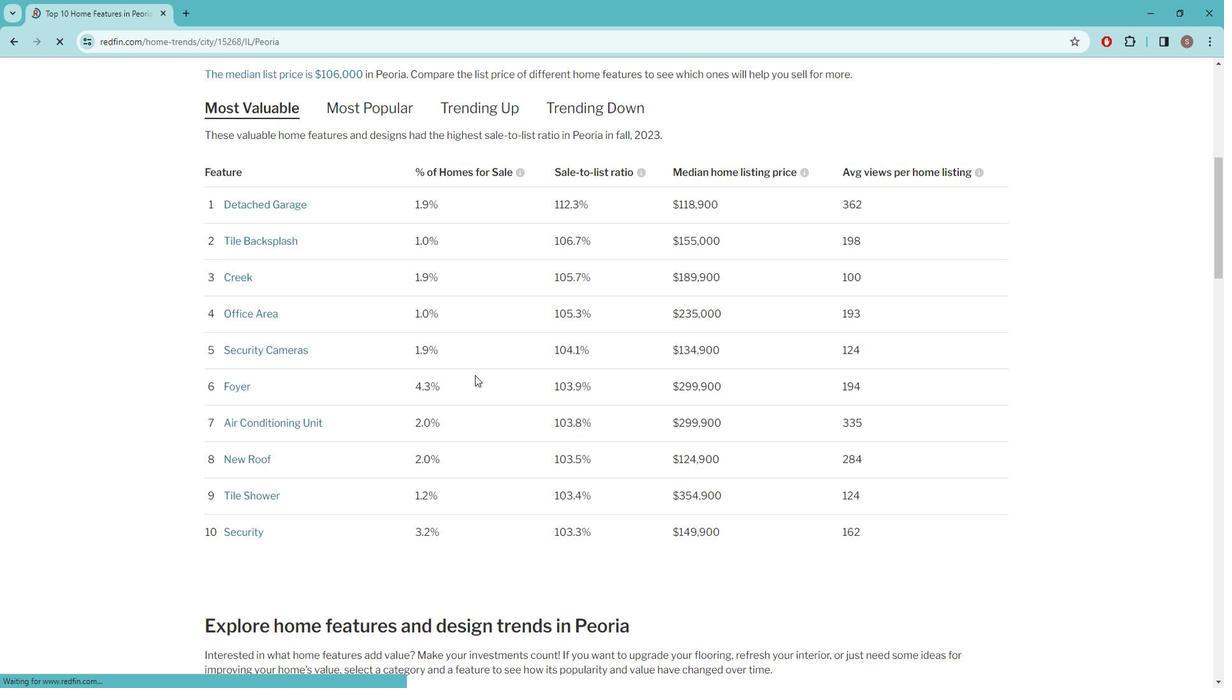 
Action: Mouse scrolled (482, 376) with delta (0, 0)
Screenshot: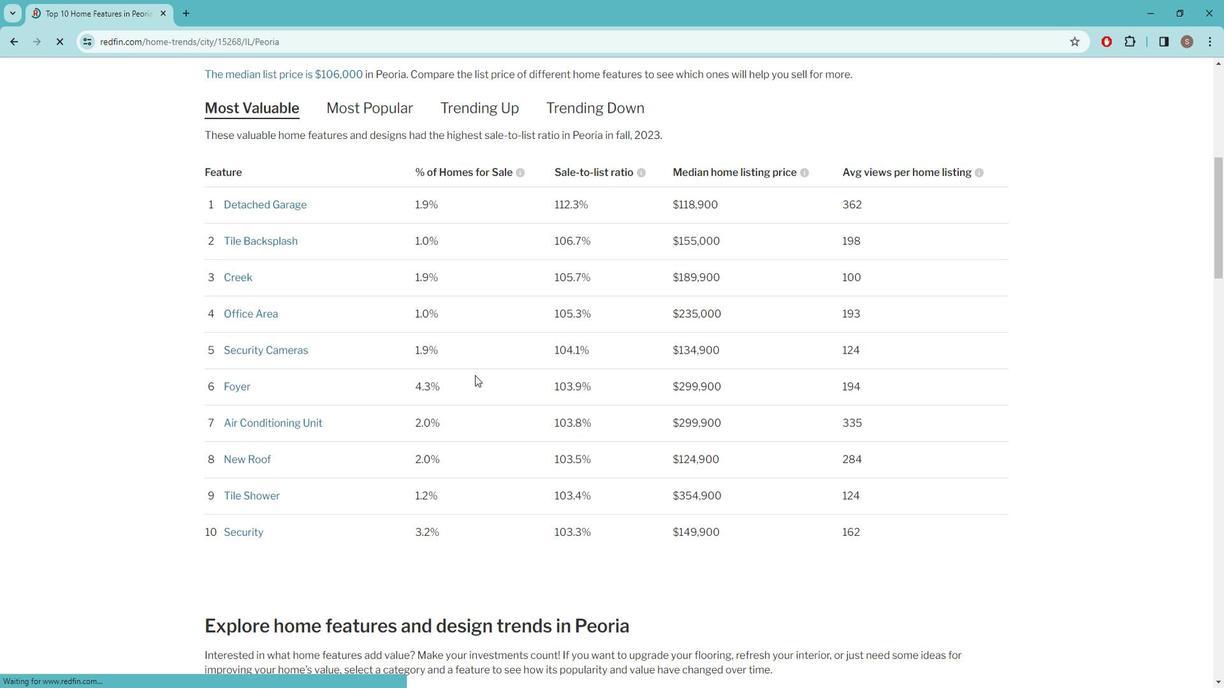 
Action: Mouse scrolled (482, 376) with delta (0, 0)
Screenshot: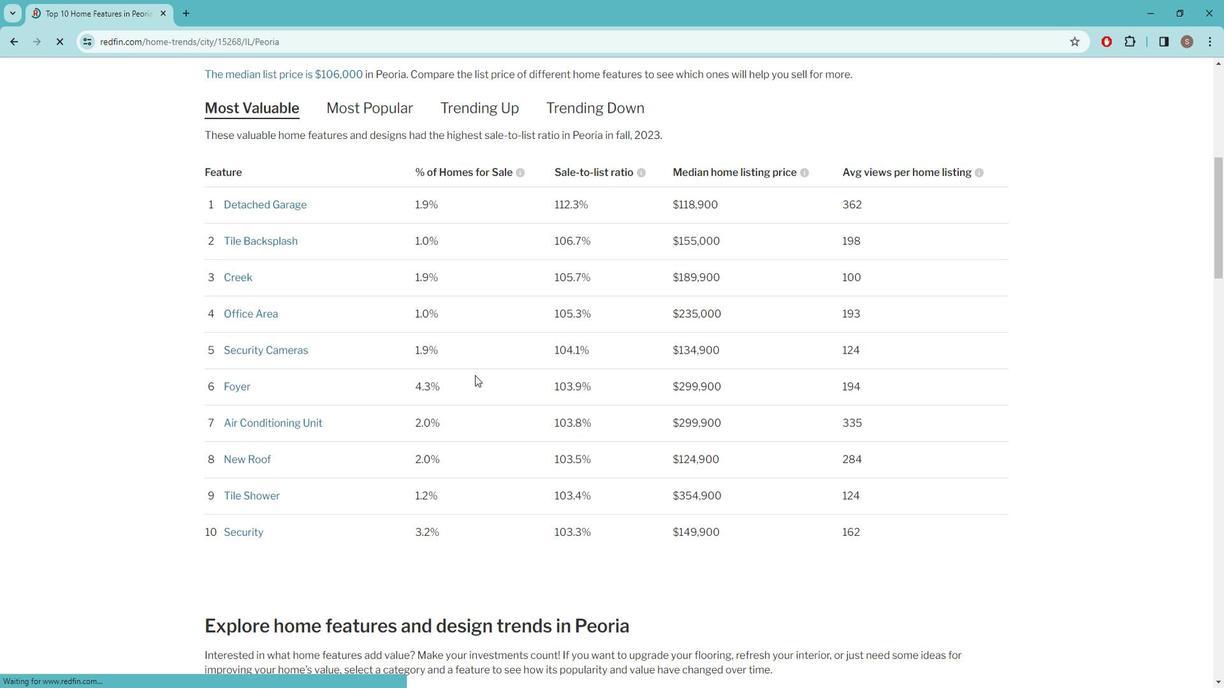 
Action: Mouse moved to (481, 378)
Screenshot: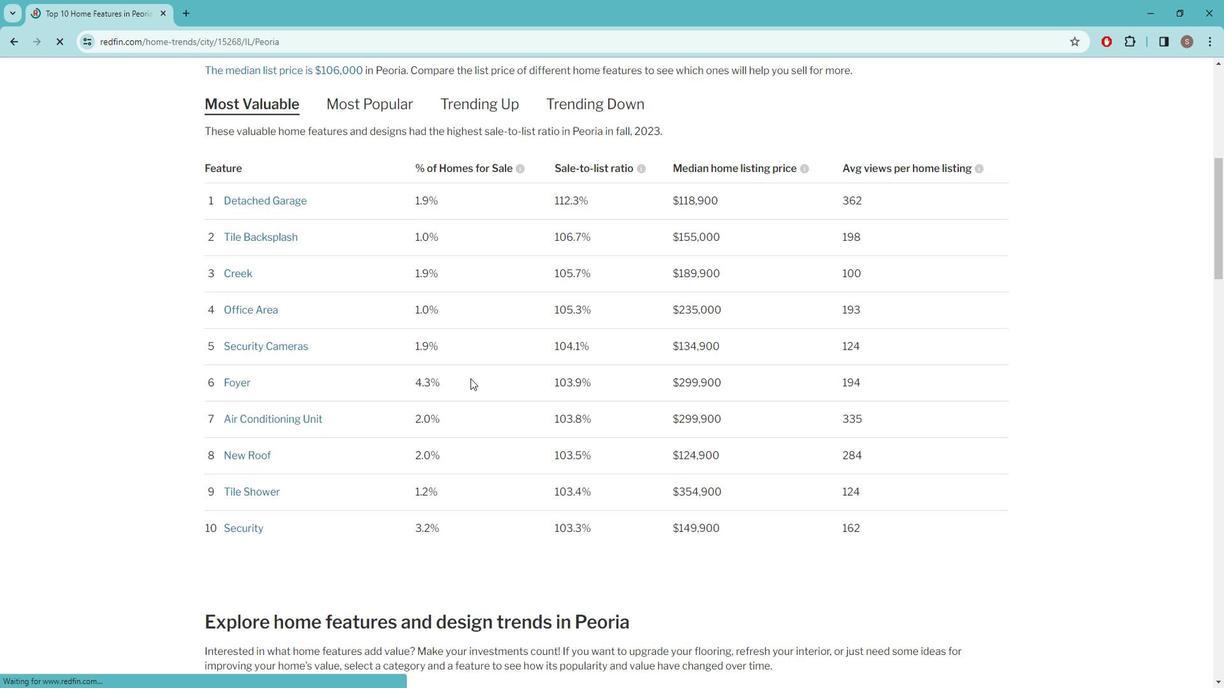 
Action: Mouse scrolled (481, 377) with delta (0, 0)
Screenshot: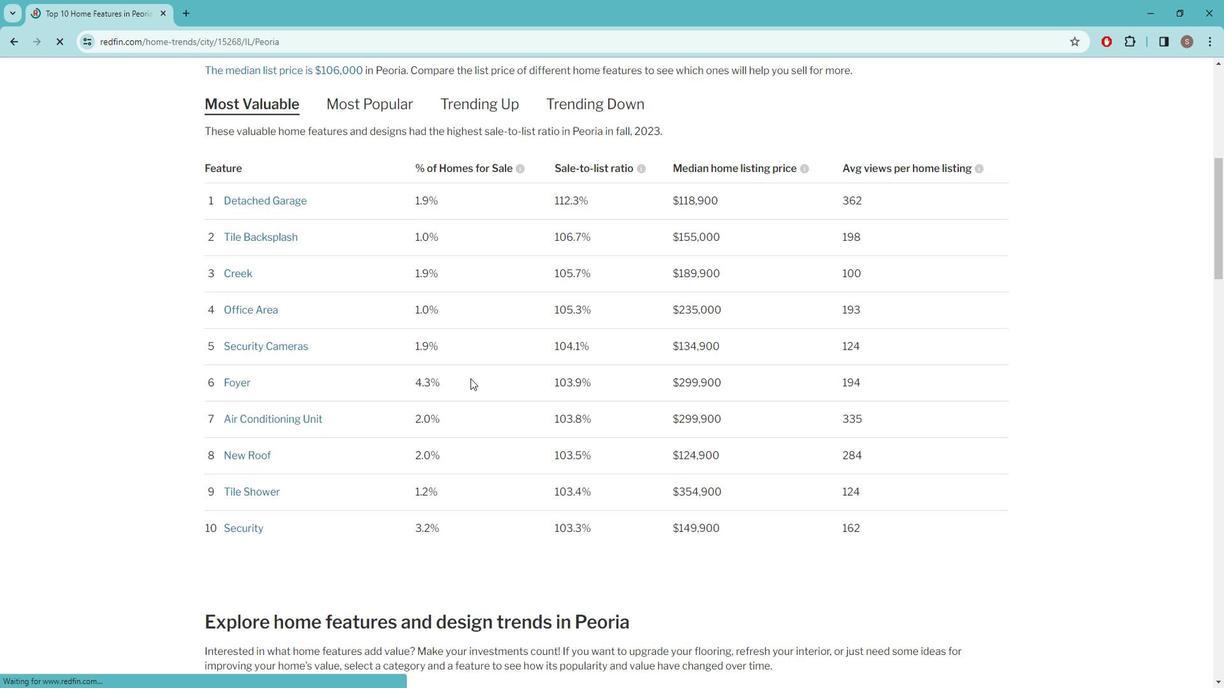 
Action: Mouse moved to (399, 401)
Screenshot: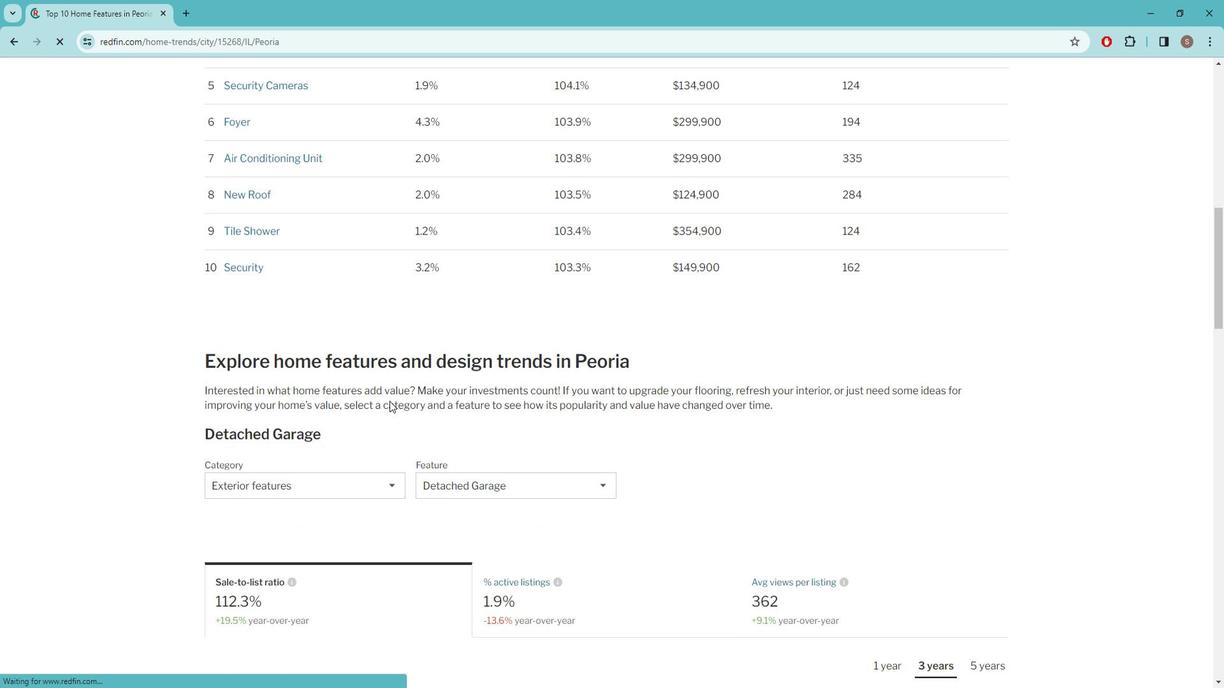 
Action: Mouse scrolled (399, 400) with delta (0, 0)
Screenshot: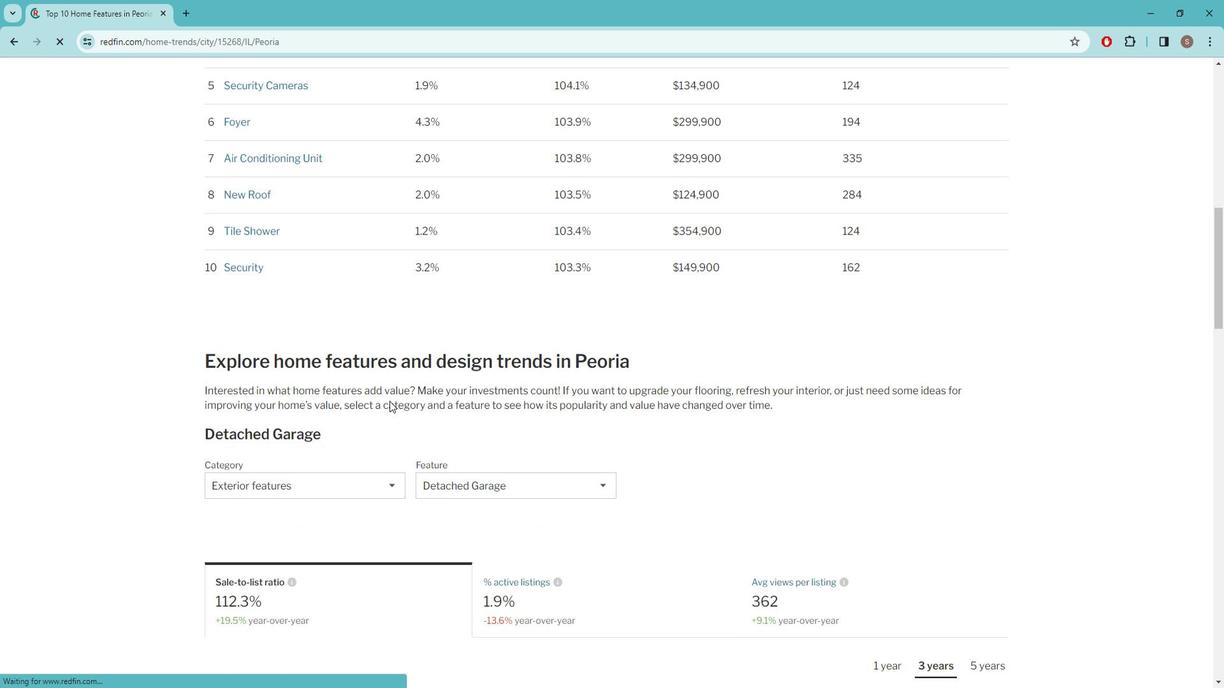 
Action: Mouse moved to (398, 401)
Screenshot: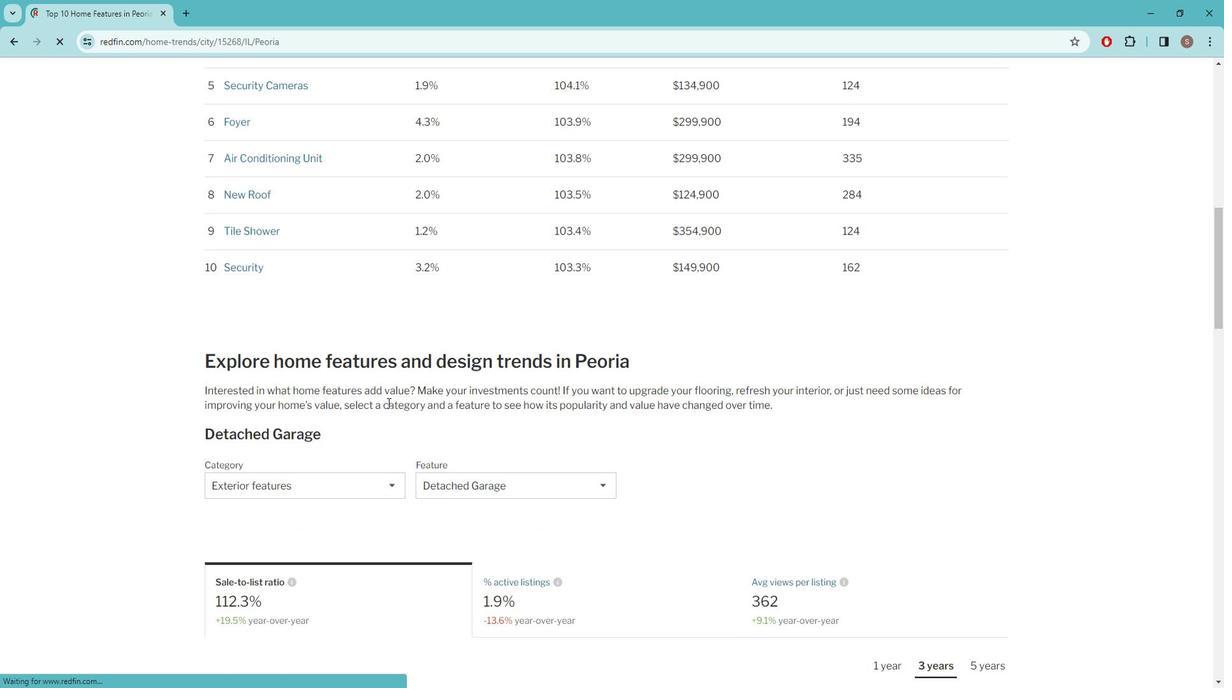 
Action: Mouse scrolled (398, 400) with delta (0, 0)
Screenshot: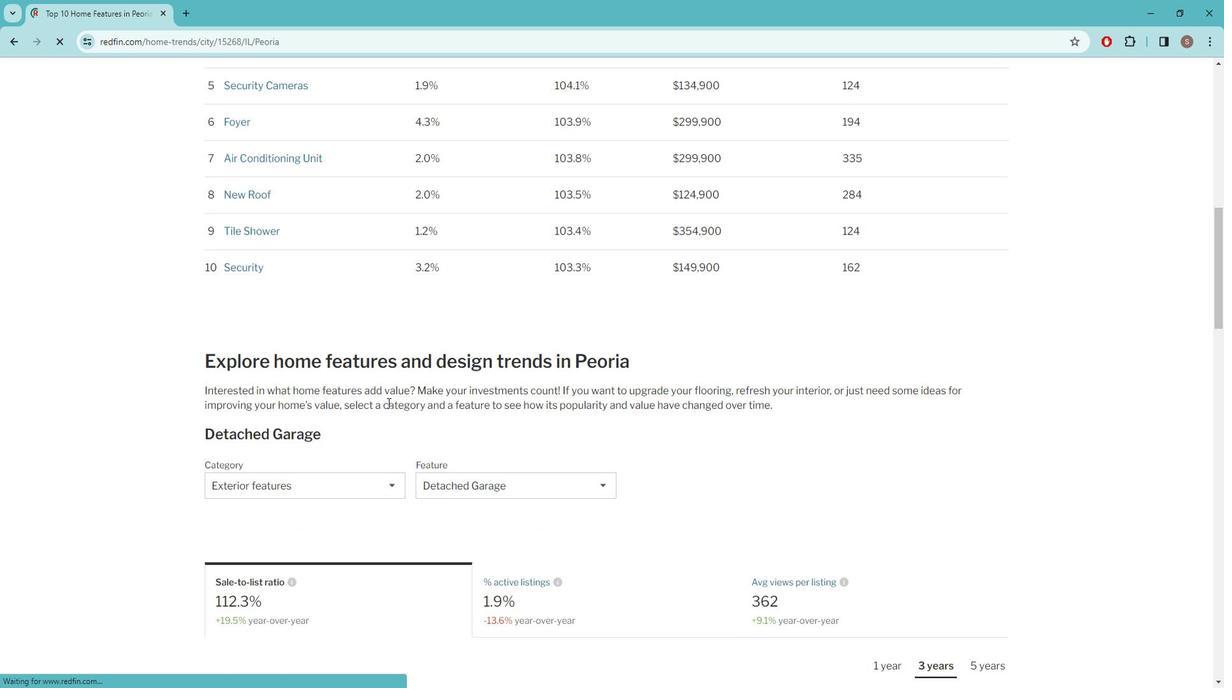 
Action: Mouse moved to (373, 355)
Screenshot: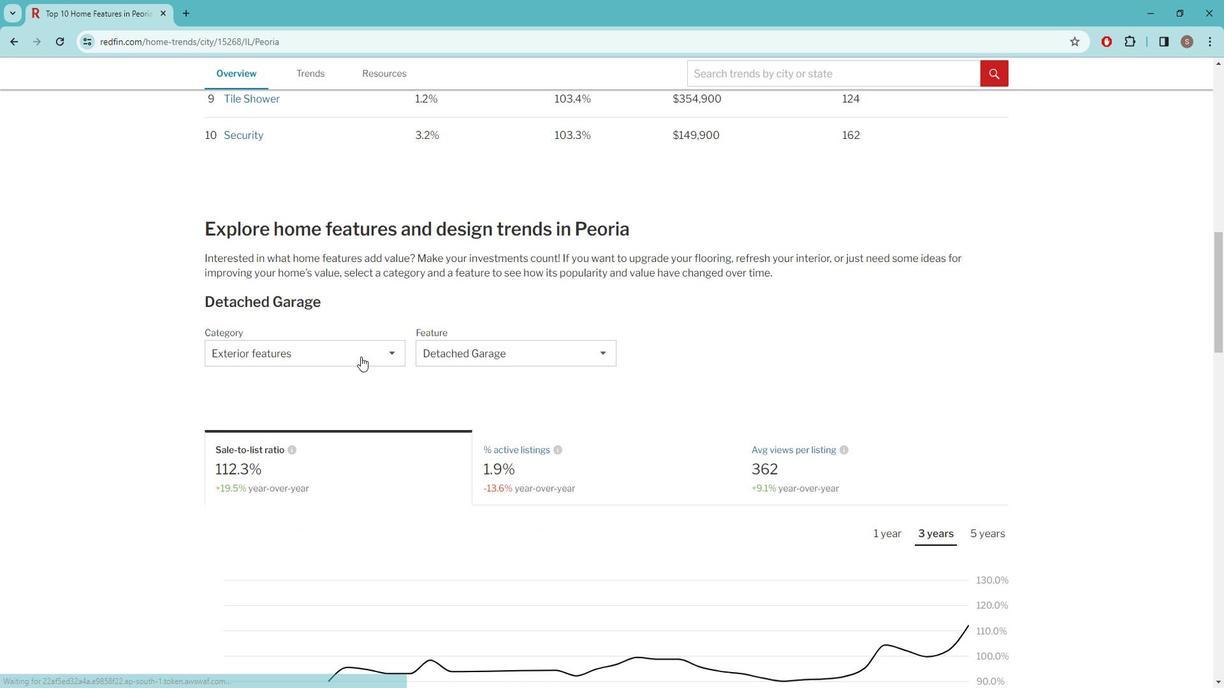 
Action: Mouse pressed left at (373, 355)
Screenshot: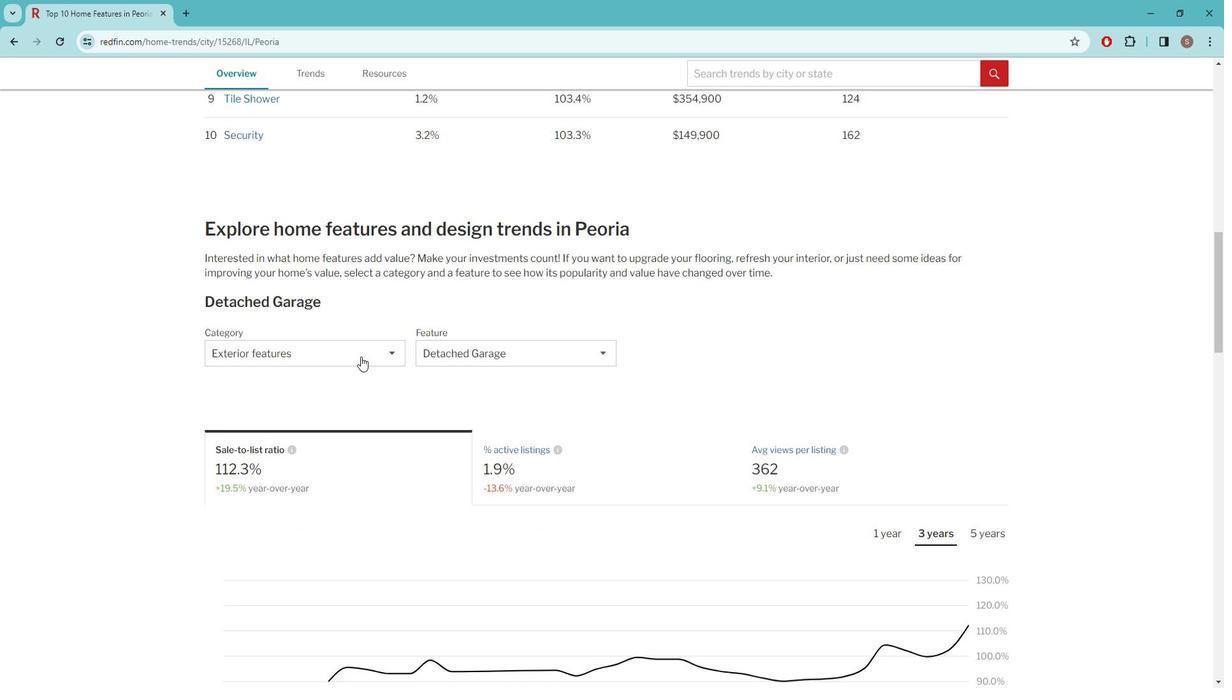
Action: Mouse moved to (359, 373)
Screenshot: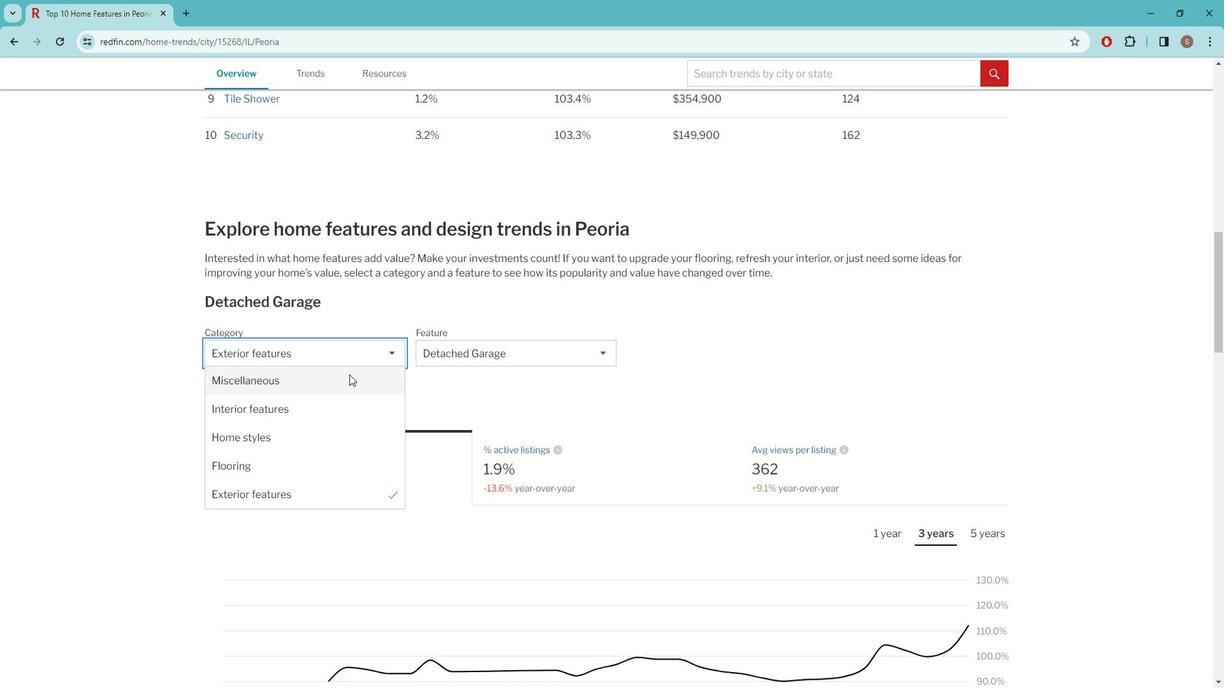 
Action: Mouse pressed left at (359, 373)
Screenshot: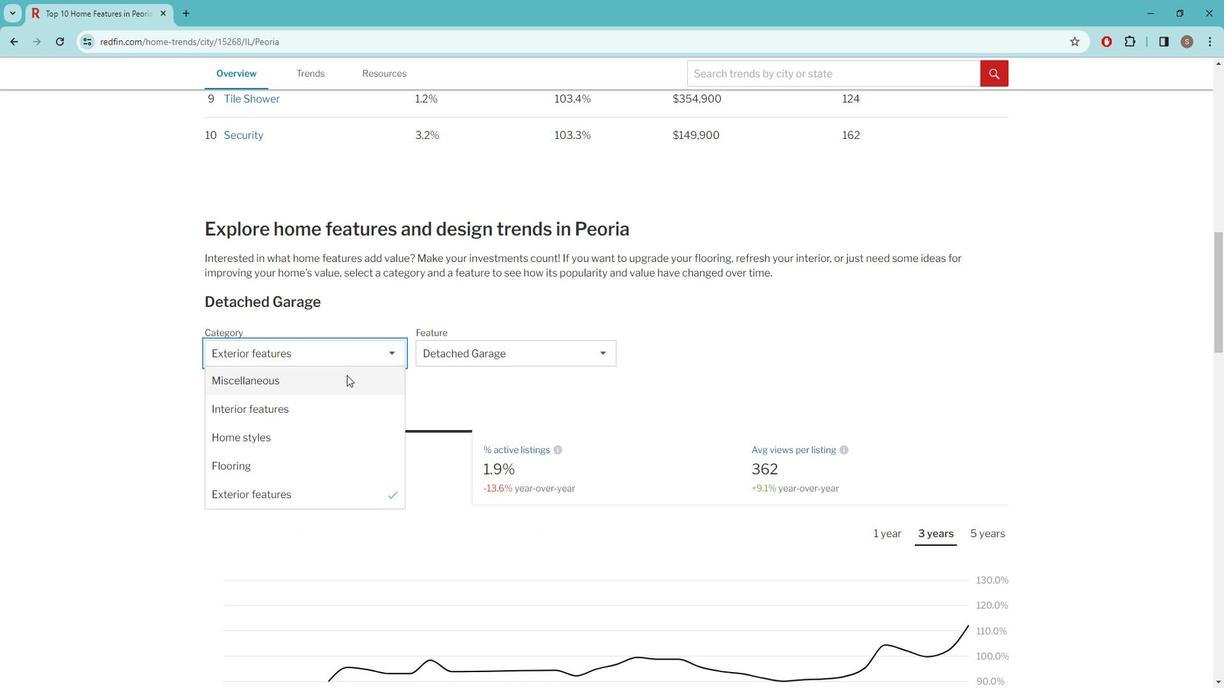 
Action: Mouse moved to (495, 350)
Screenshot: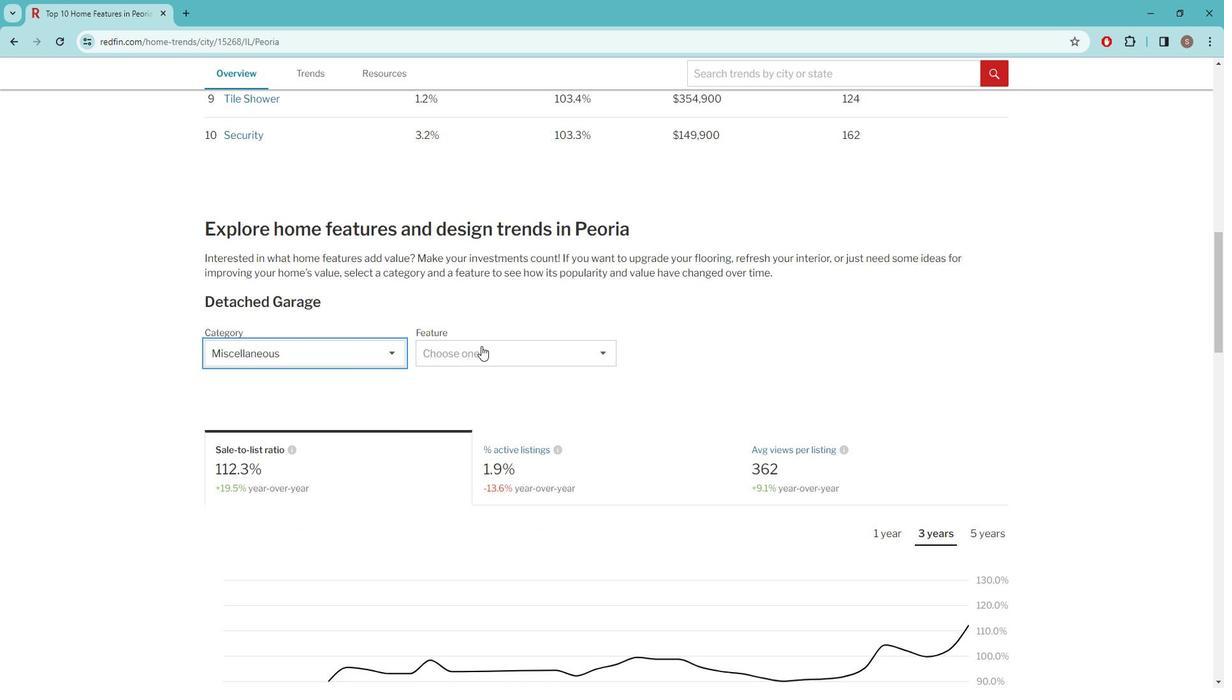 
Action: Mouse pressed left at (495, 350)
Screenshot: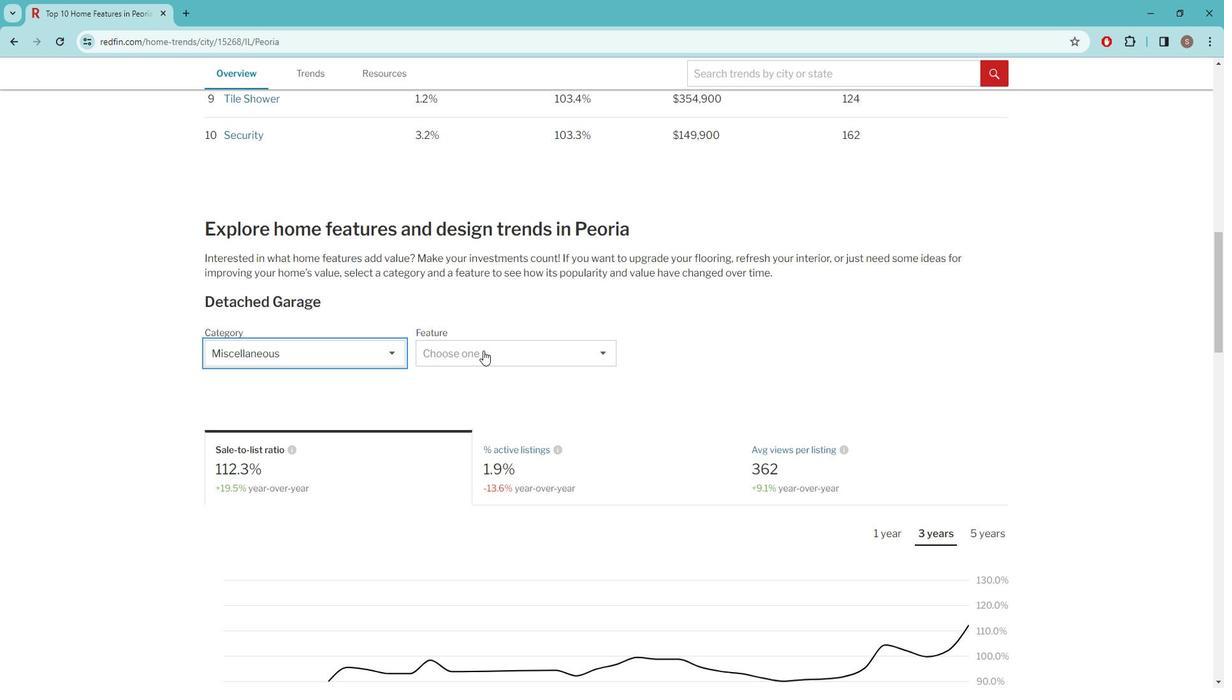 
Action: Mouse moved to (510, 396)
Screenshot: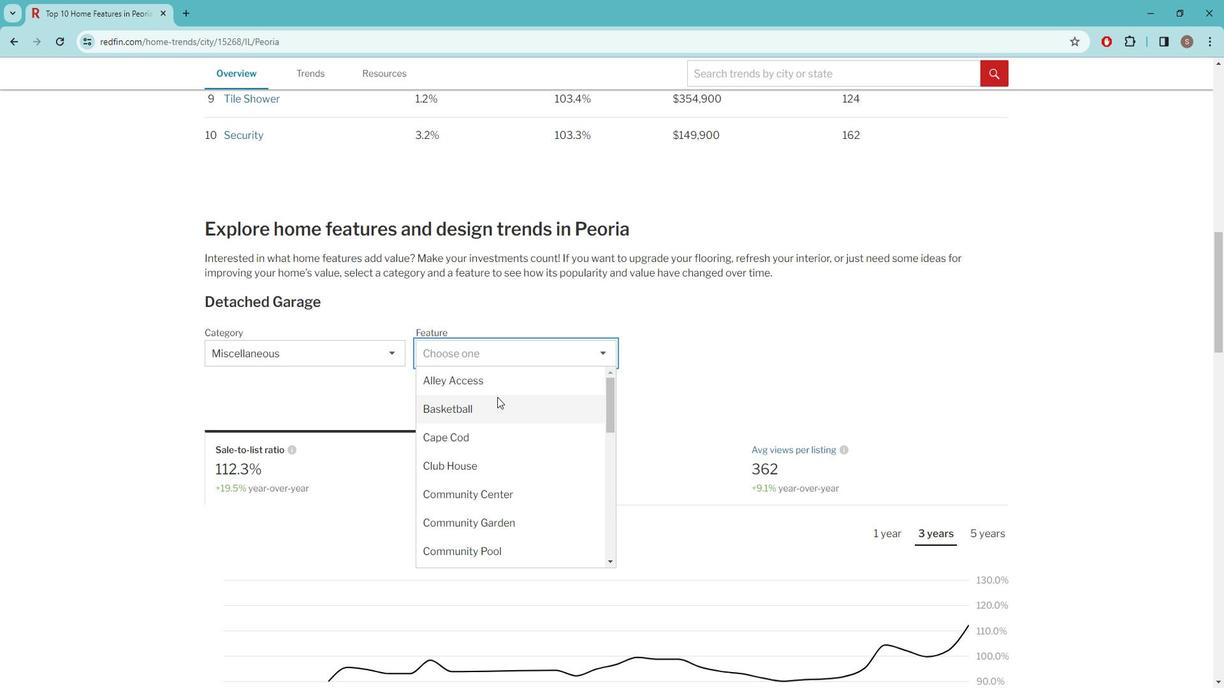 
Action: Mouse scrolled (510, 395) with delta (0, 0)
Screenshot: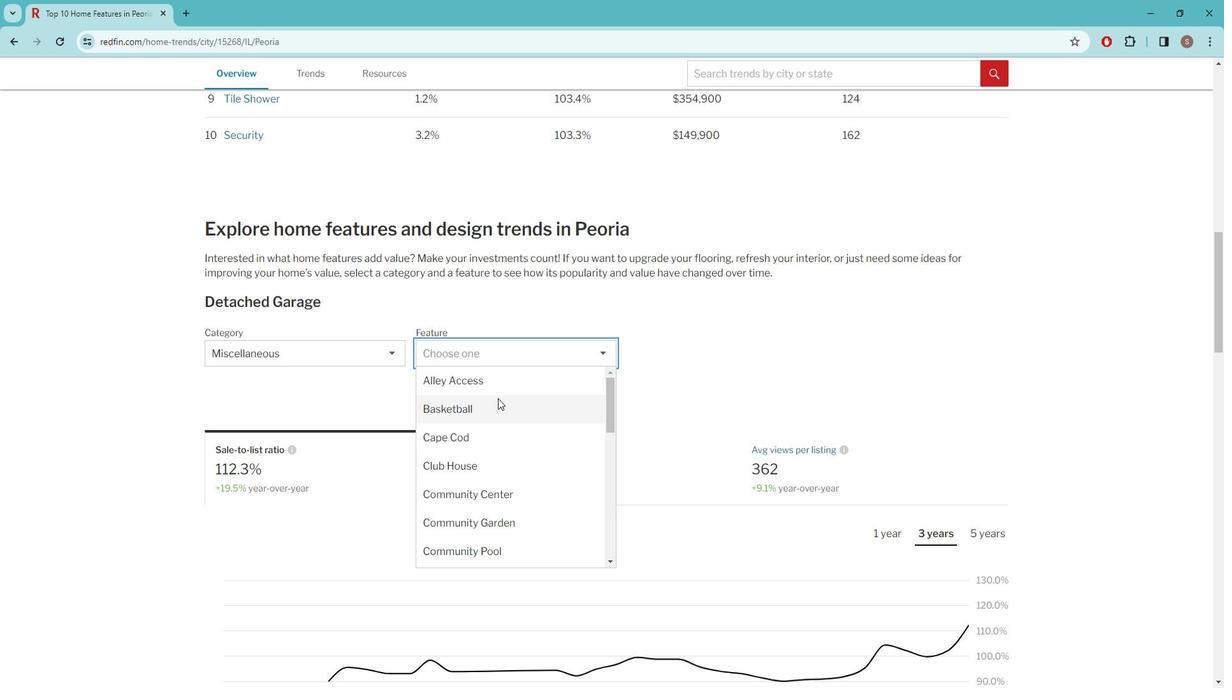 
Action: Mouse scrolled (510, 395) with delta (0, 0)
Screenshot: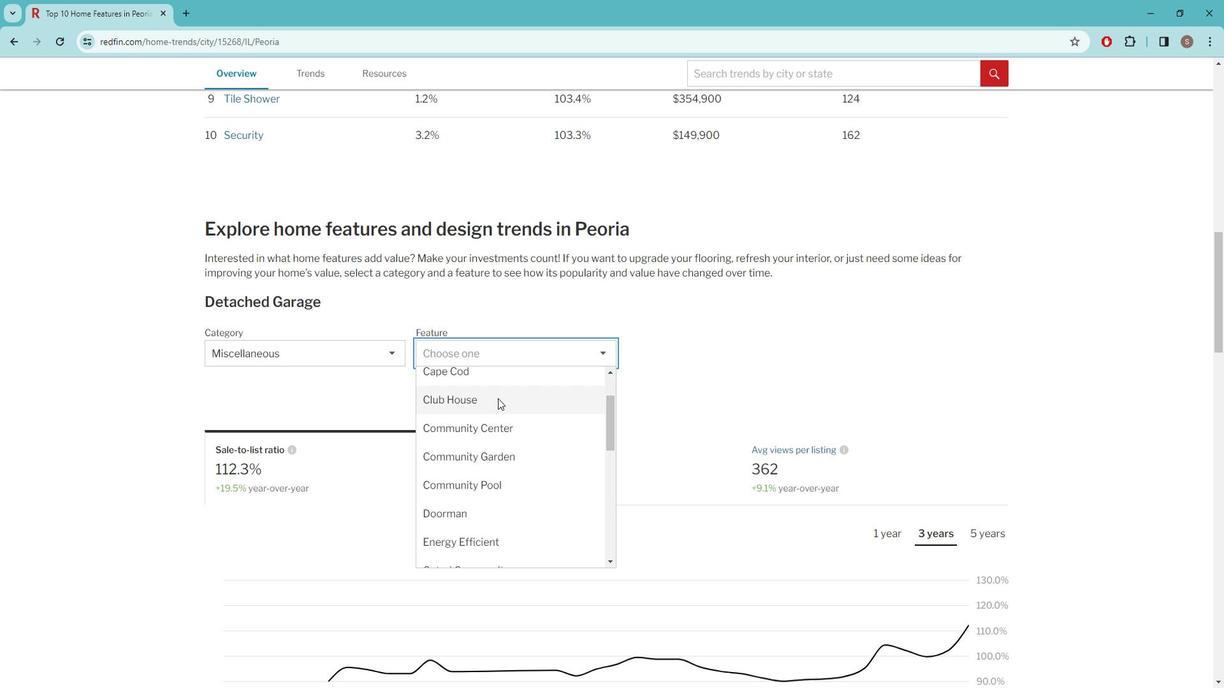 
Action: Mouse moved to (505, 468)
Screenshot: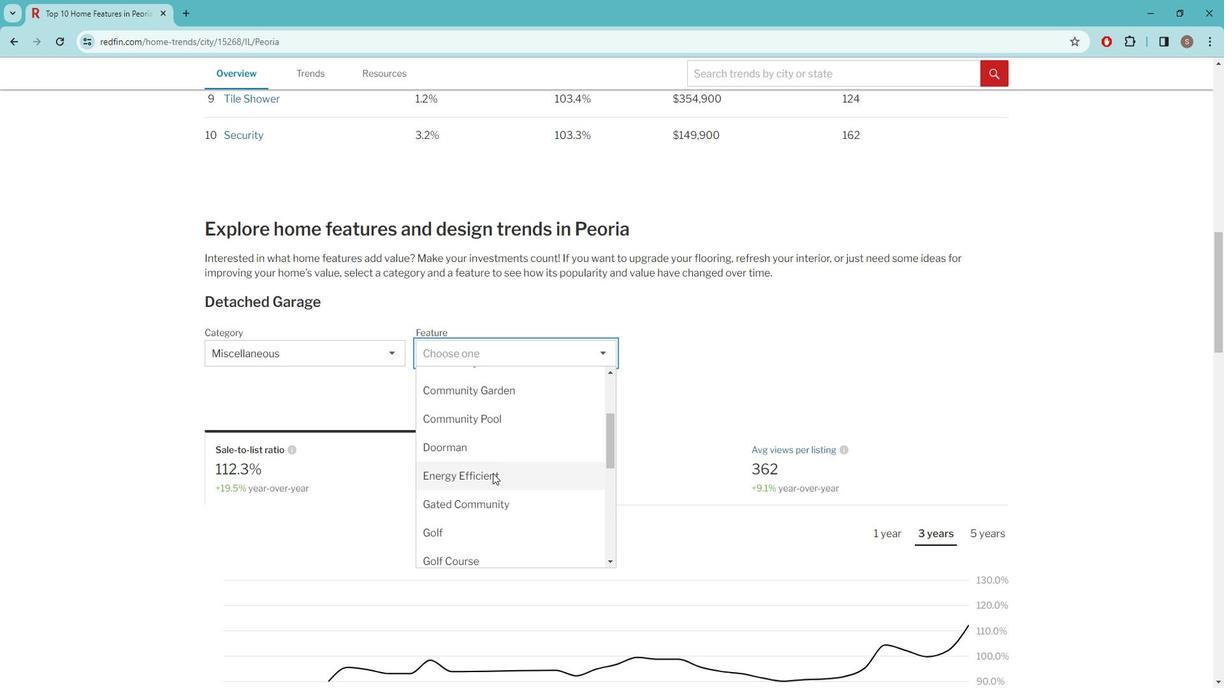 
Action: Mouse pressed left at (505, 468)
Screenshot: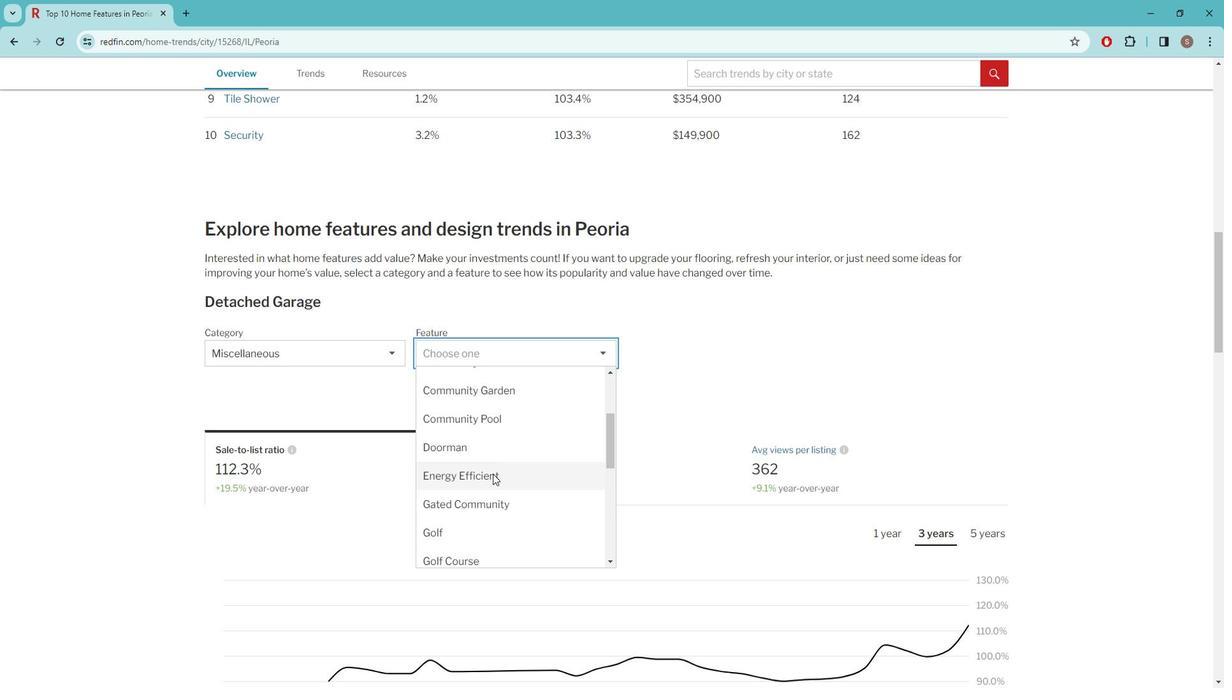 
Action: Mouse moved to (503, 462)
Screenshot: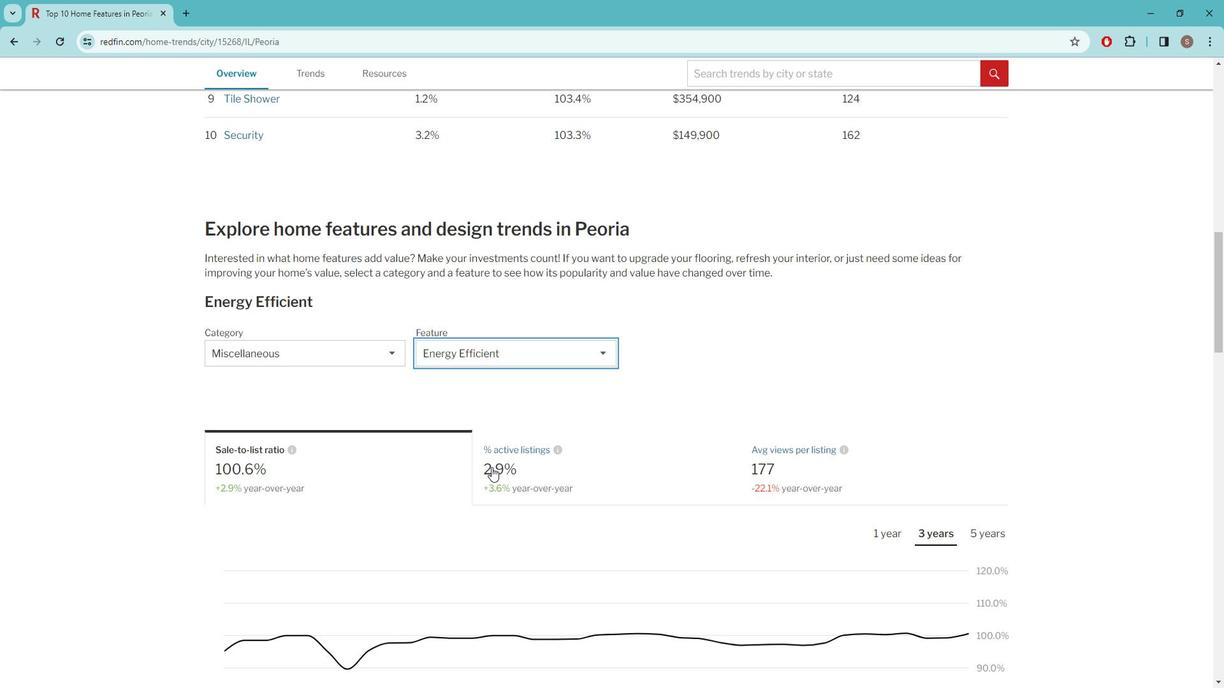 
Action: Mouse scrolled (503, 461) with delta (0, 0)
Screenshot: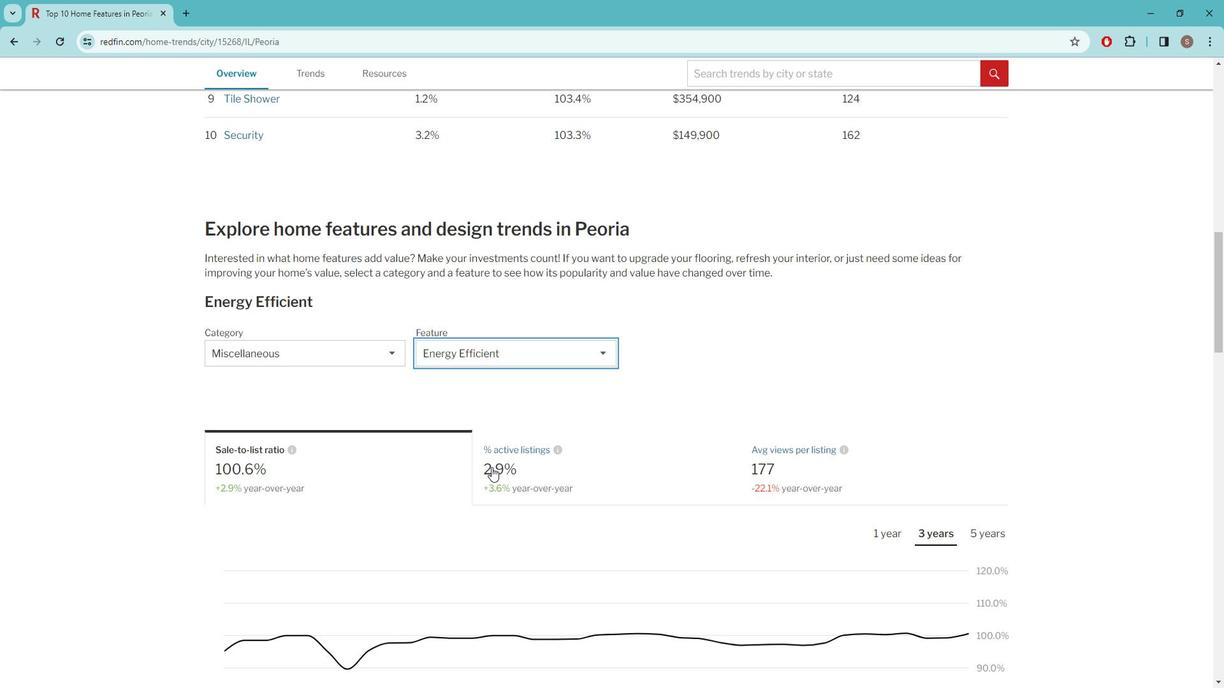 
Action: Mouse moved to (502, 445)
Screenshot: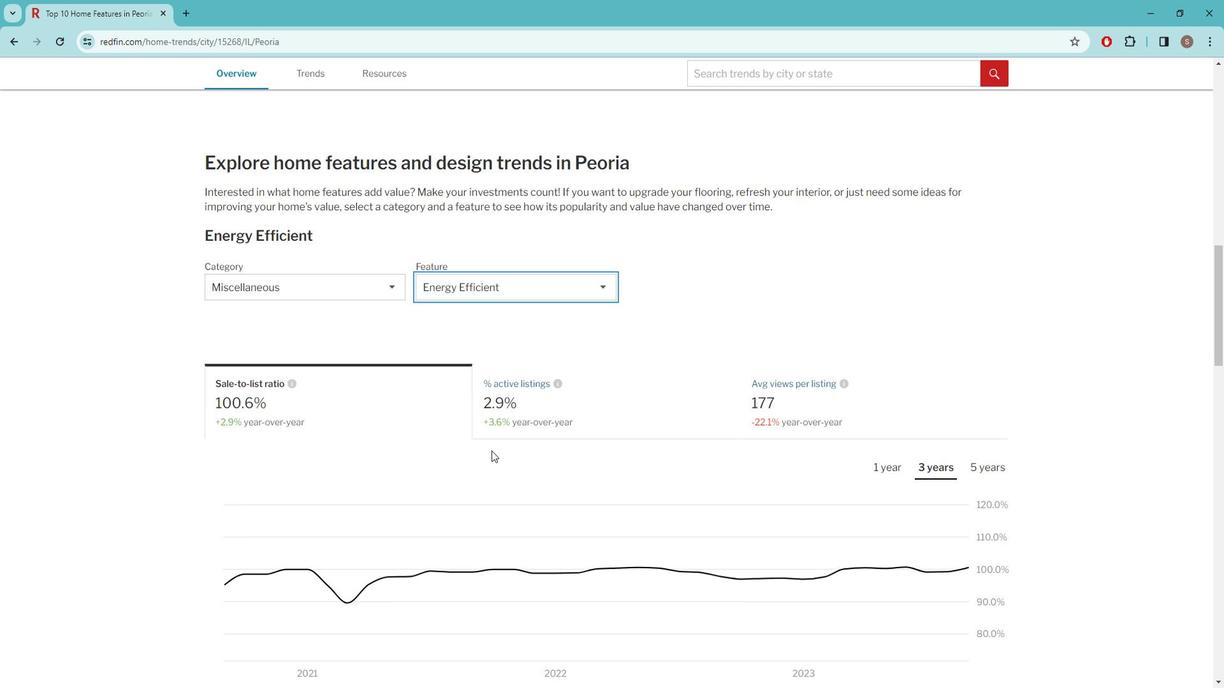 
Action: Mouse scrolled (502, 445) with delta (0, 0)
Screenshot: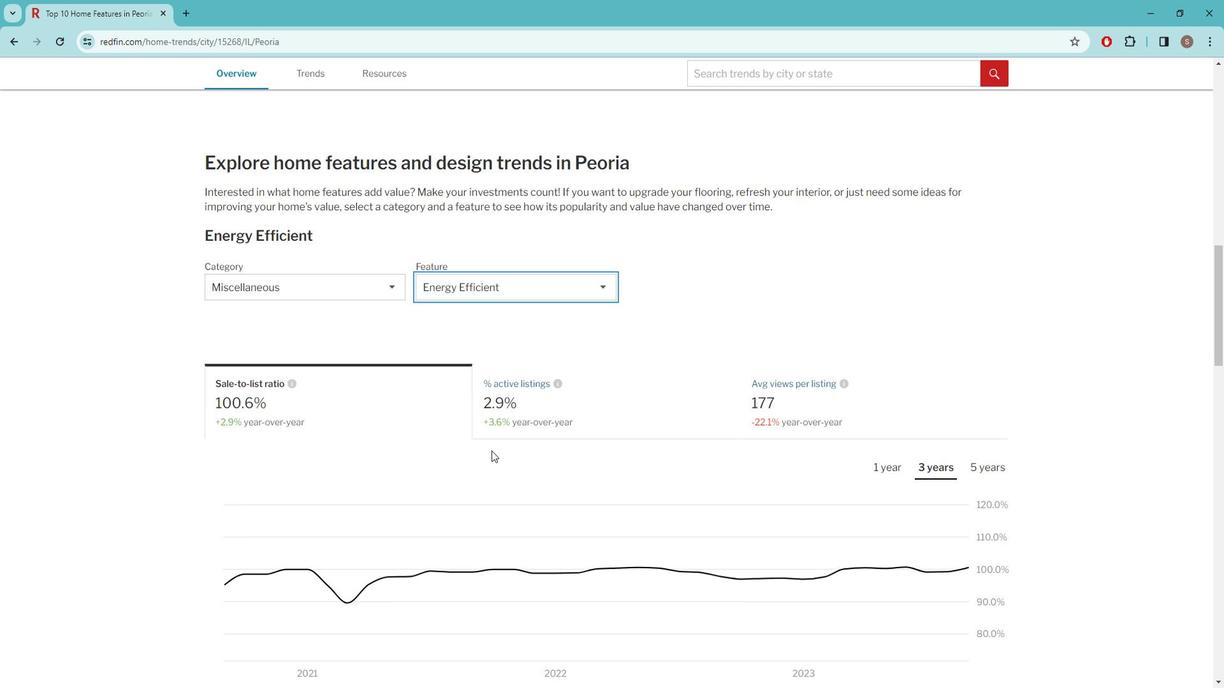 
Action: Mouse moved to (487, 402)
Screenshot: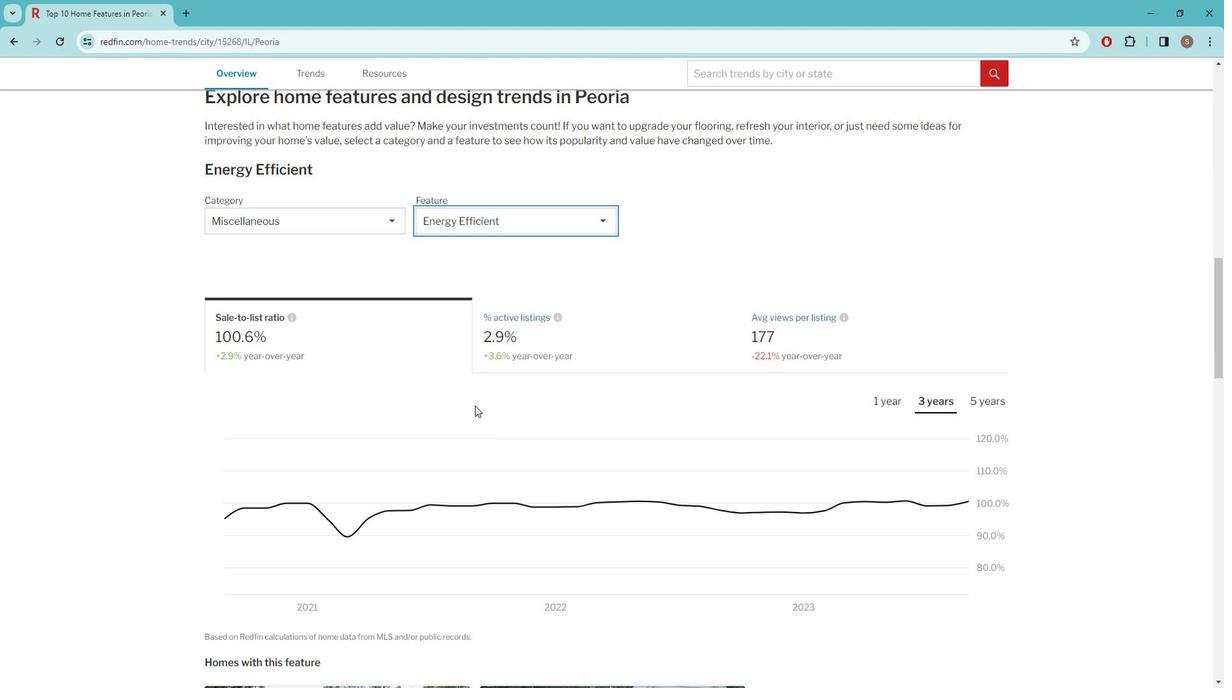 
Action: Mouse scrolled (487, 401) with delta (0, 0)
Screenshot: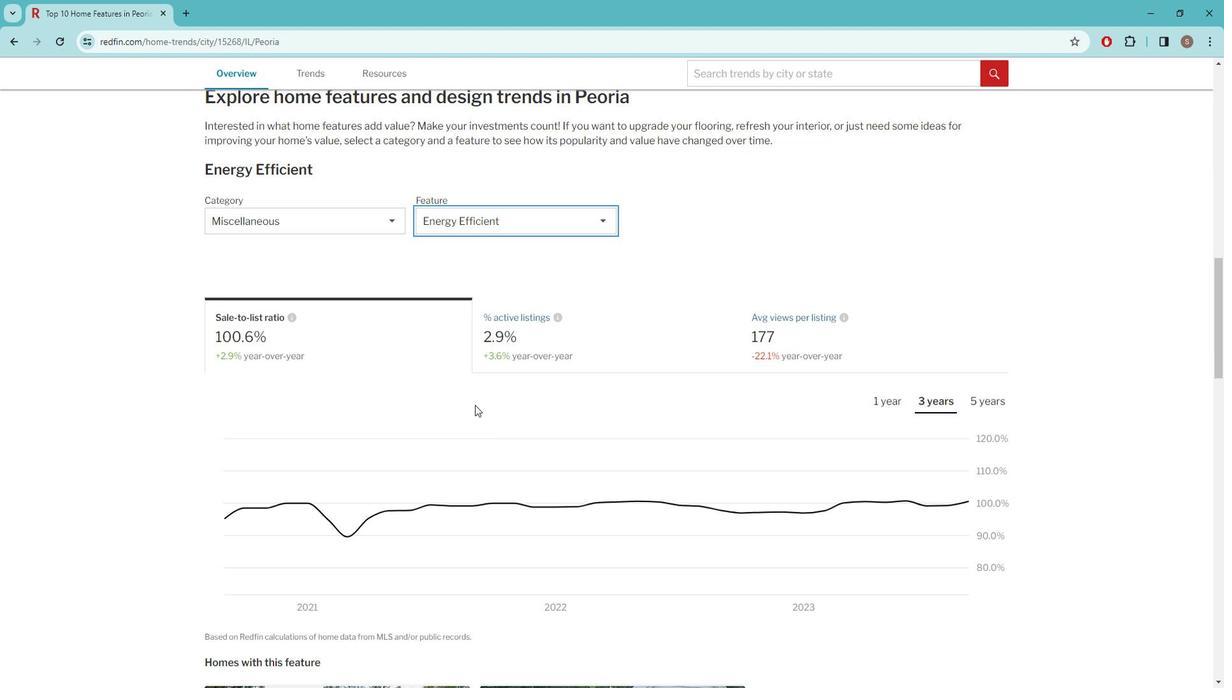
Action: Mouse moved to (598, 279)
Screenshot: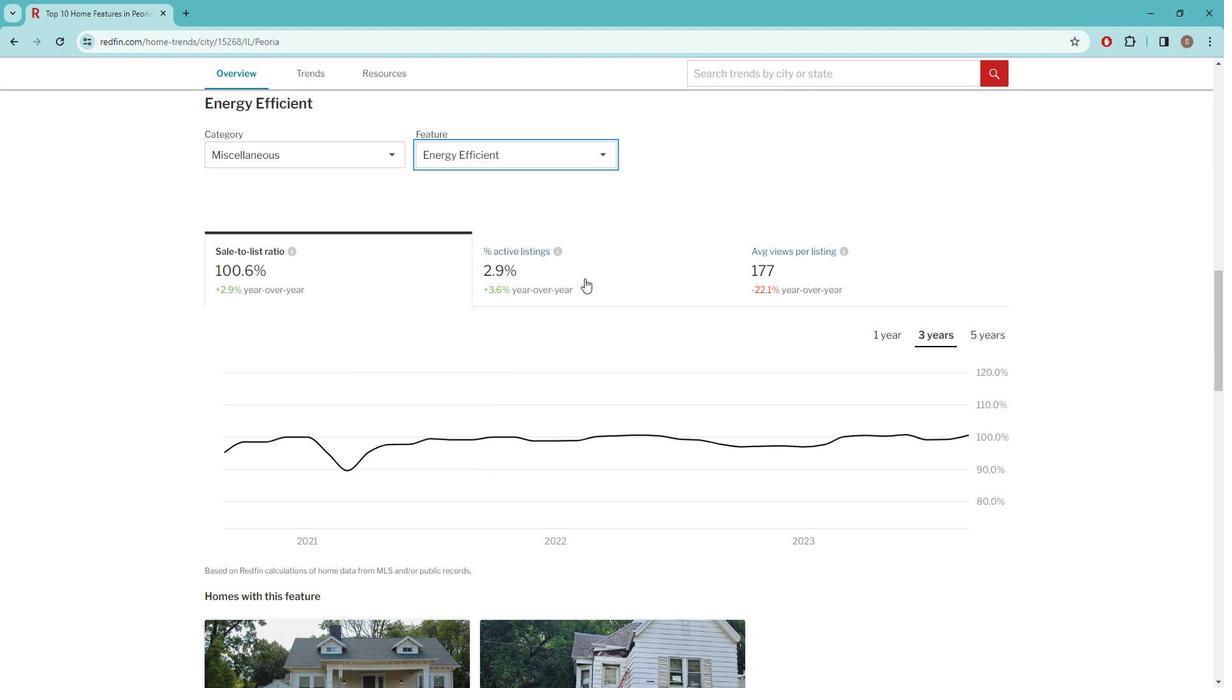 
Action: Mouse pressed left at (598, 279)
Screenshot: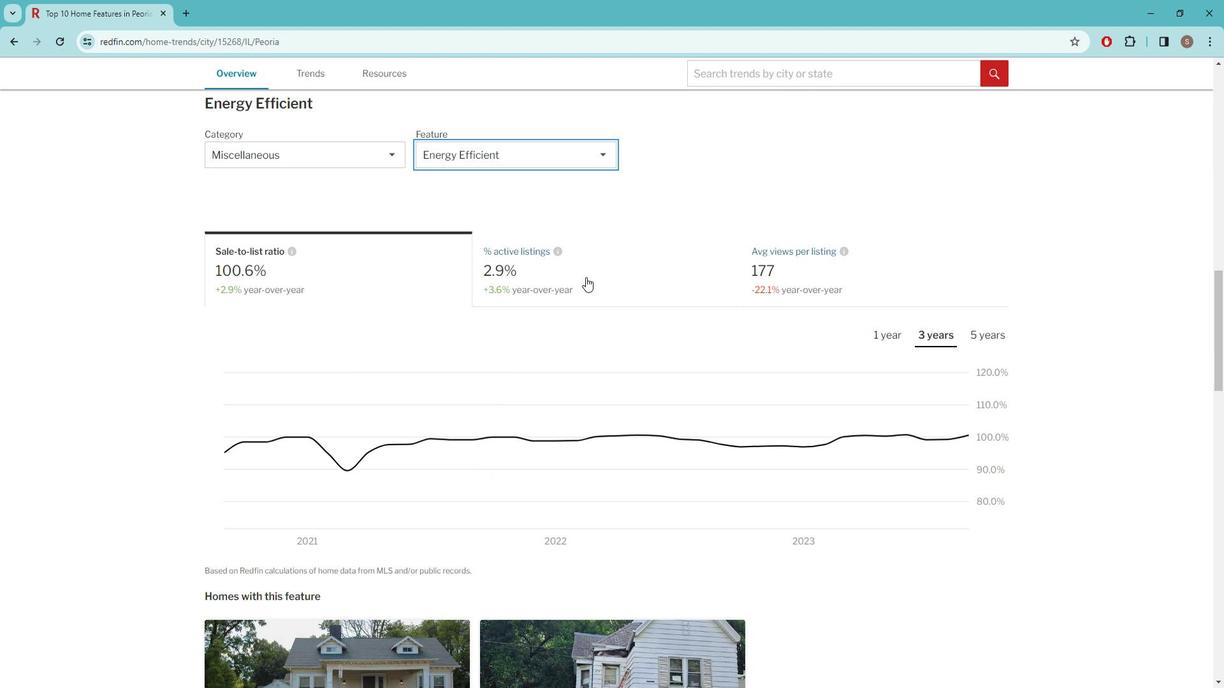 
Action: Mouse moved to (797, 266)
Screenshot: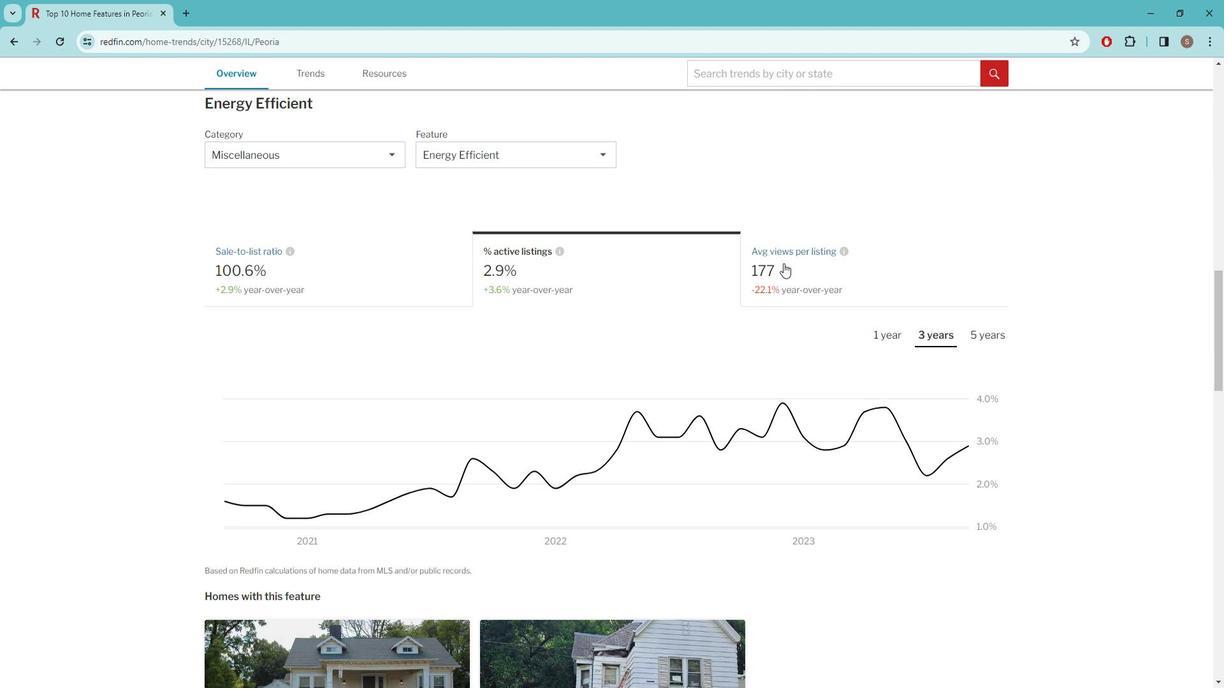 
Action: Mouse pressed left at (797, 266)
Screenshot: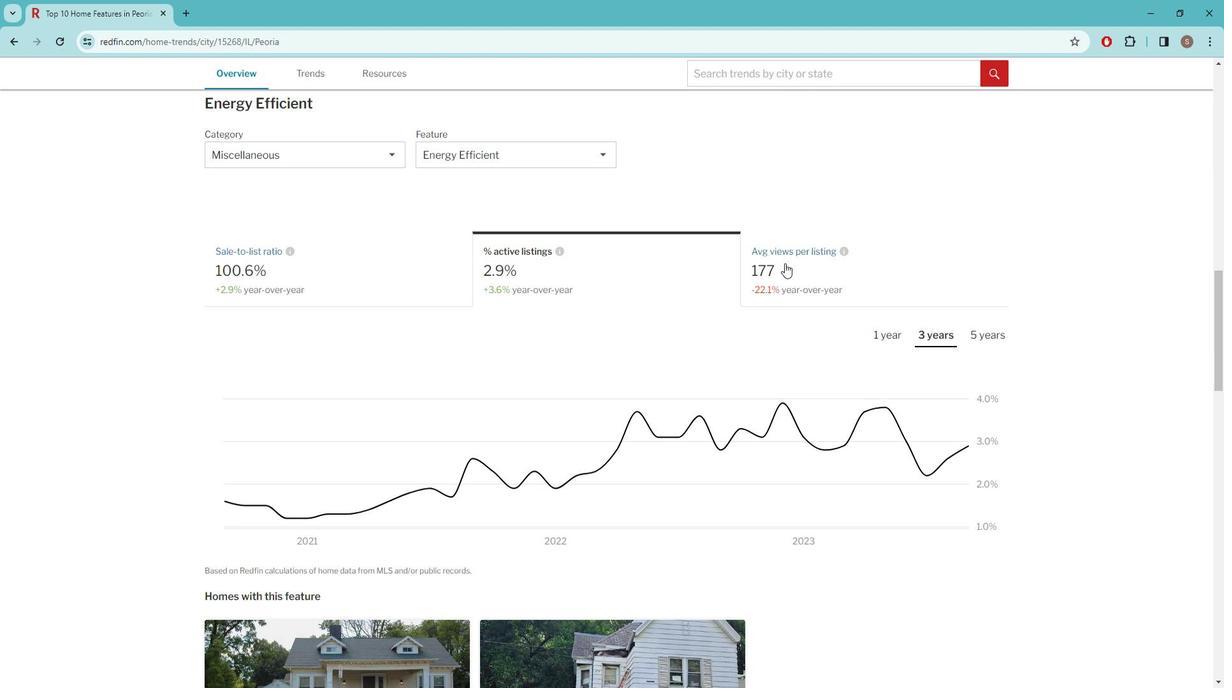 
Action: Mouse moved to (1011, 334)
Screenshot: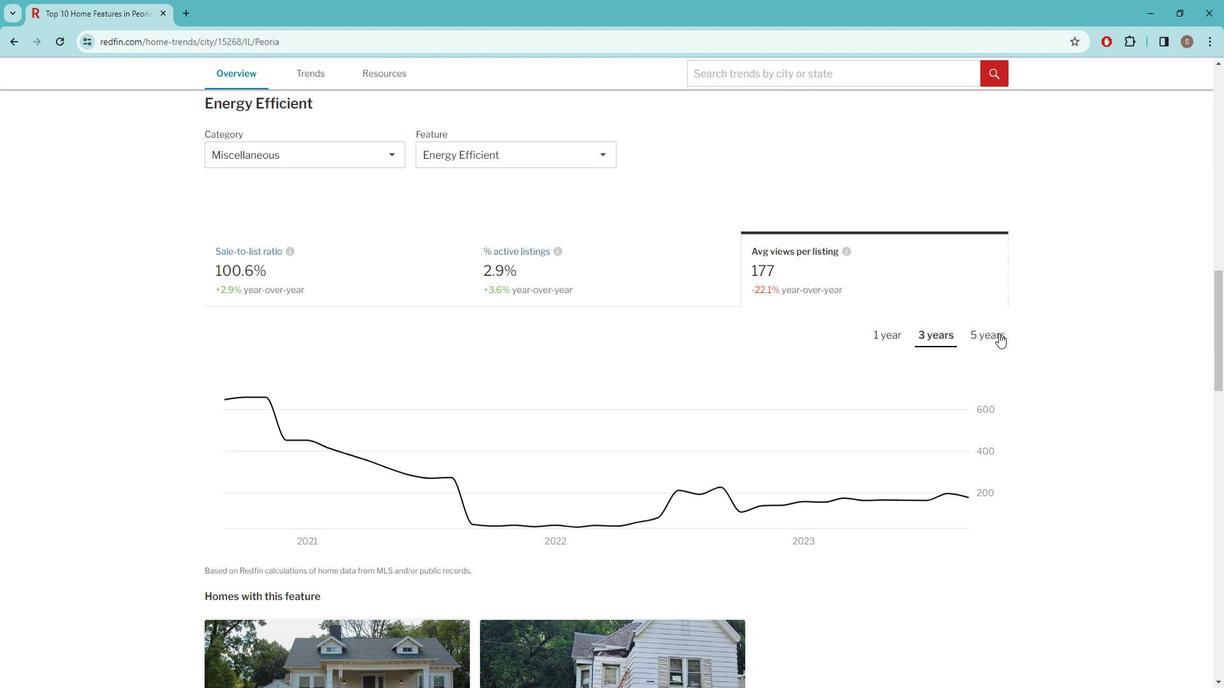 
Action: Mouse pressed left at (1011, 334)
Screenshot: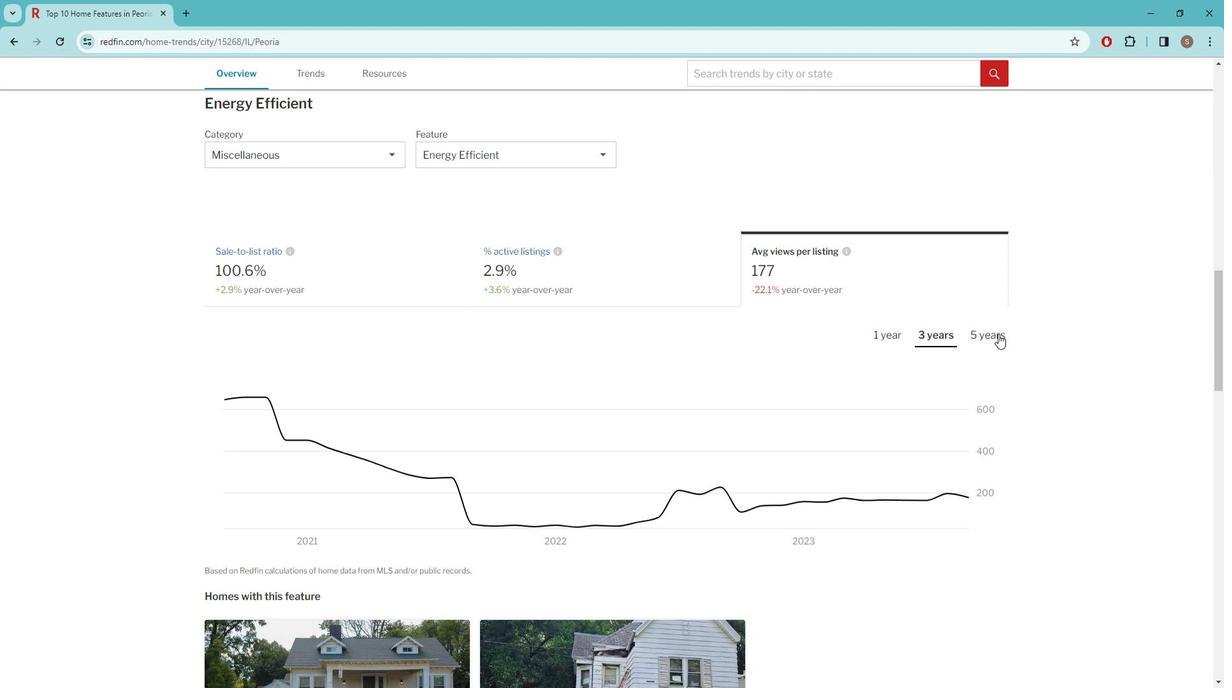 
Action: Mouse moved to (304, 273)
Screenshot: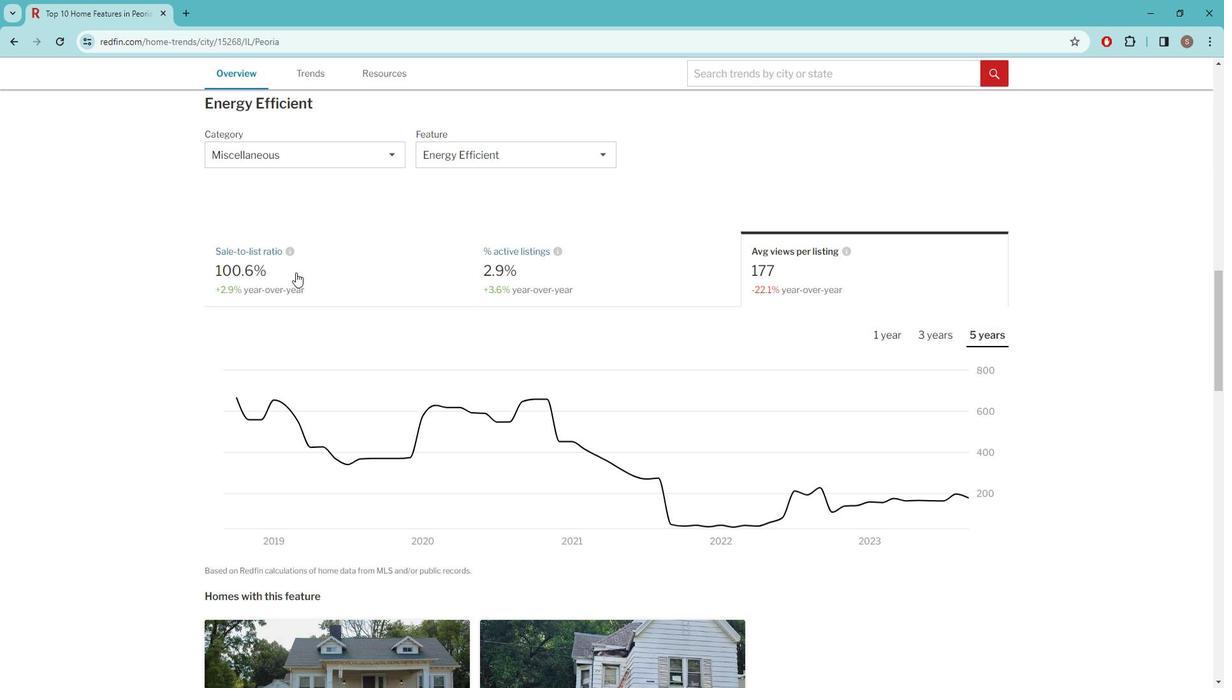 
Action: Mouse pressed left at (304, 273)
Screenshot: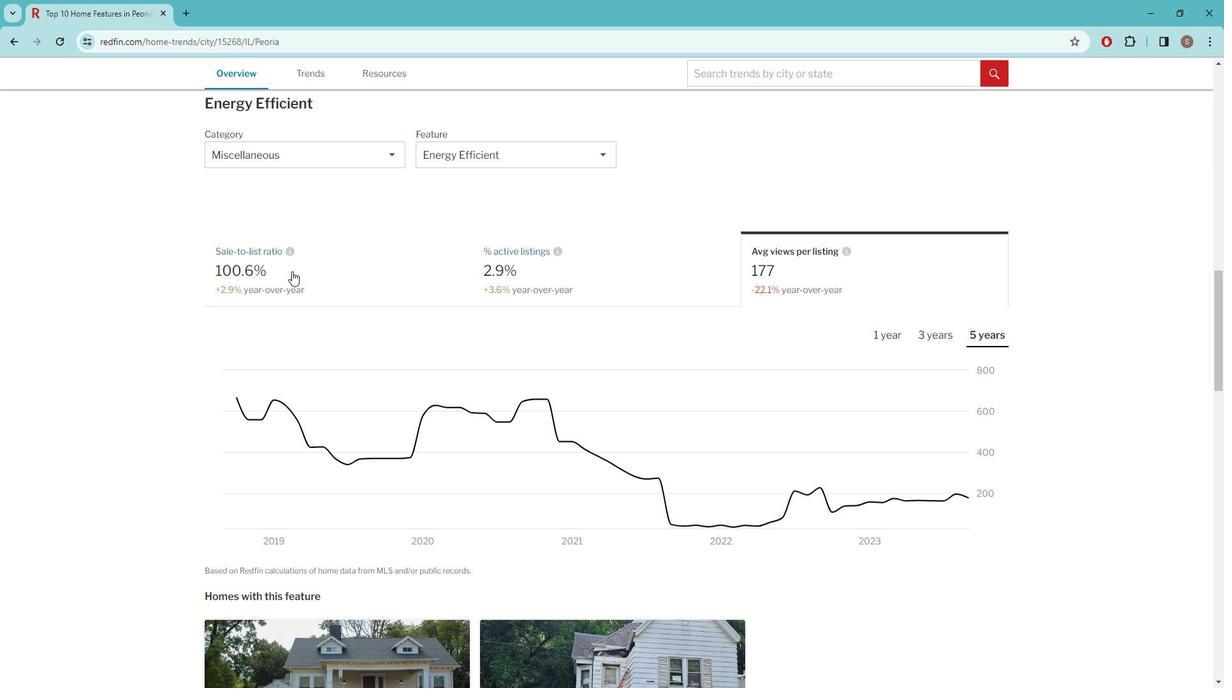 
Action: Mouse moved to (583, 274)
Screenshot: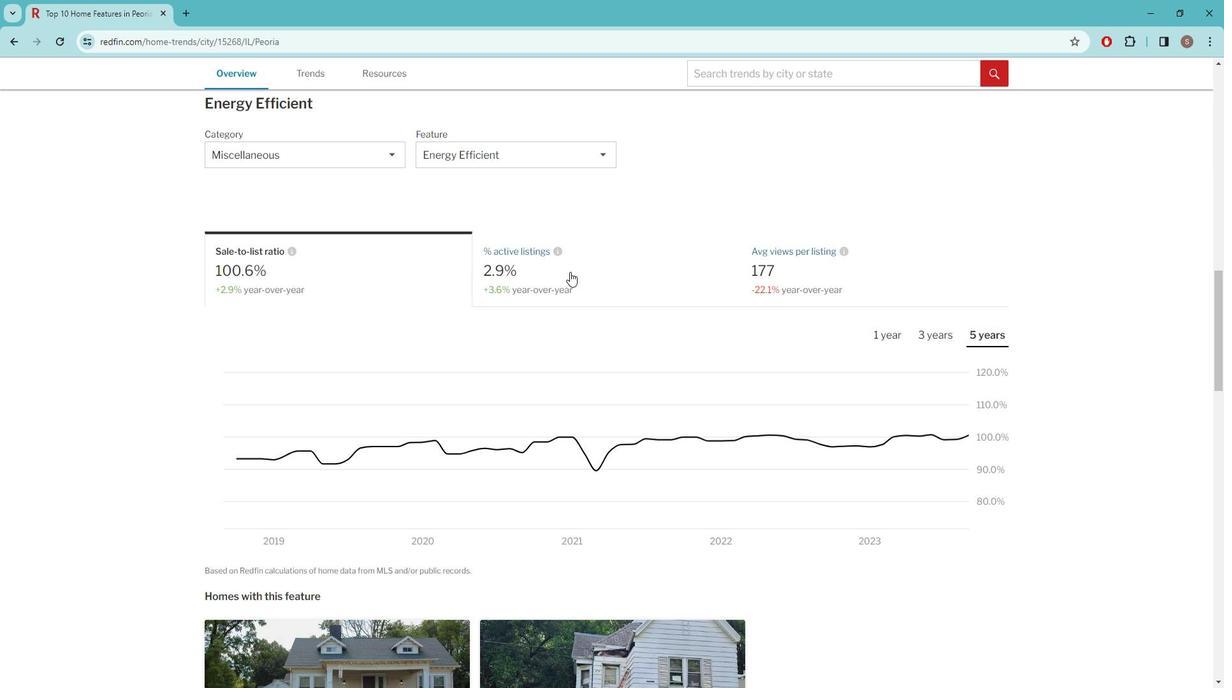 
Action: Mouse pressed left at (583, 274)
Screenshot: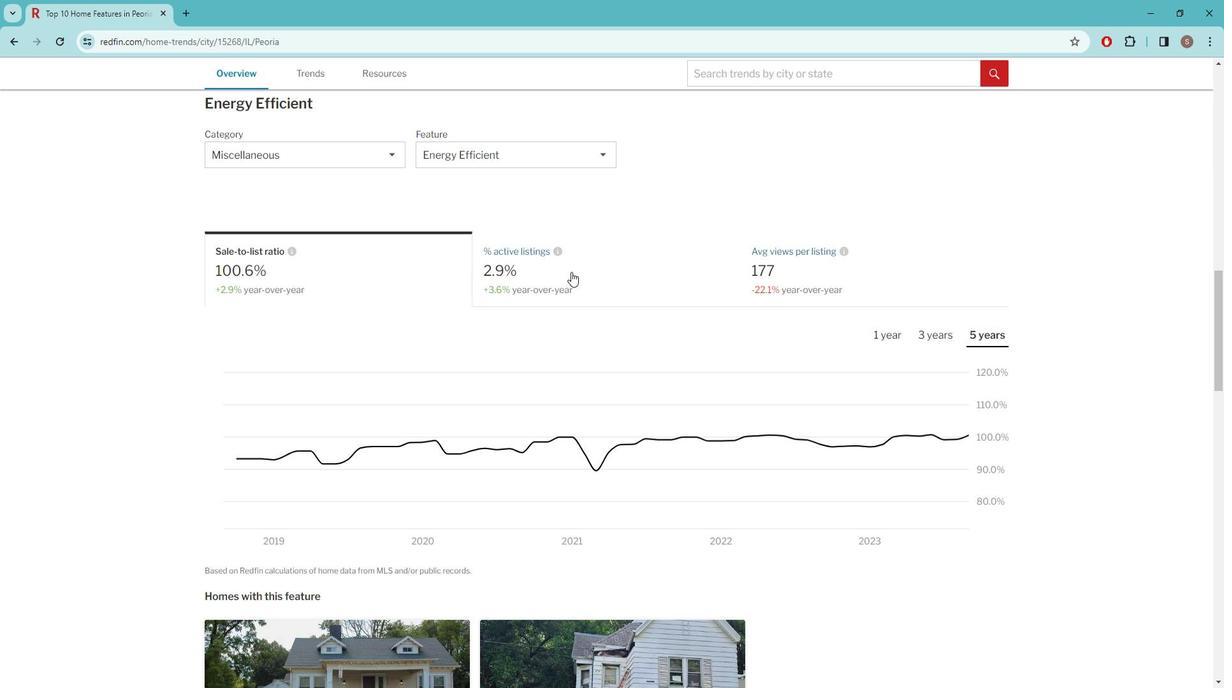 
Action: Mouse moved to (831, 274)
Screenshot: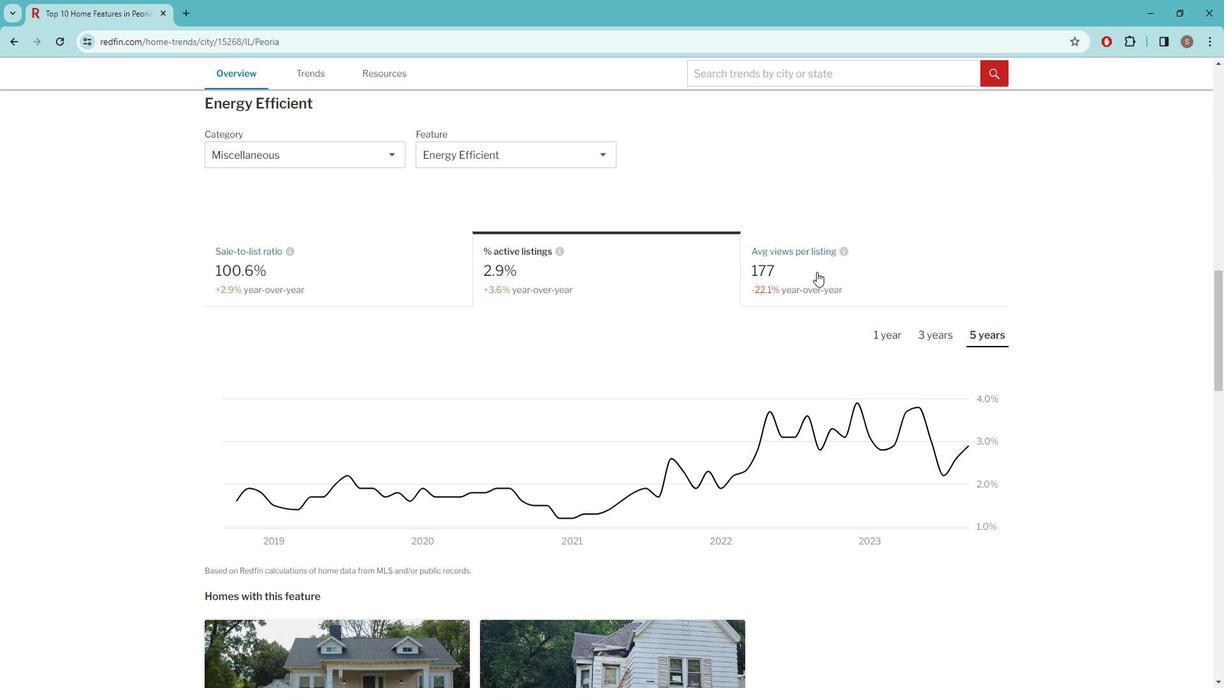 
Action: Mouse pressed left at (831, 274)
Screenshot: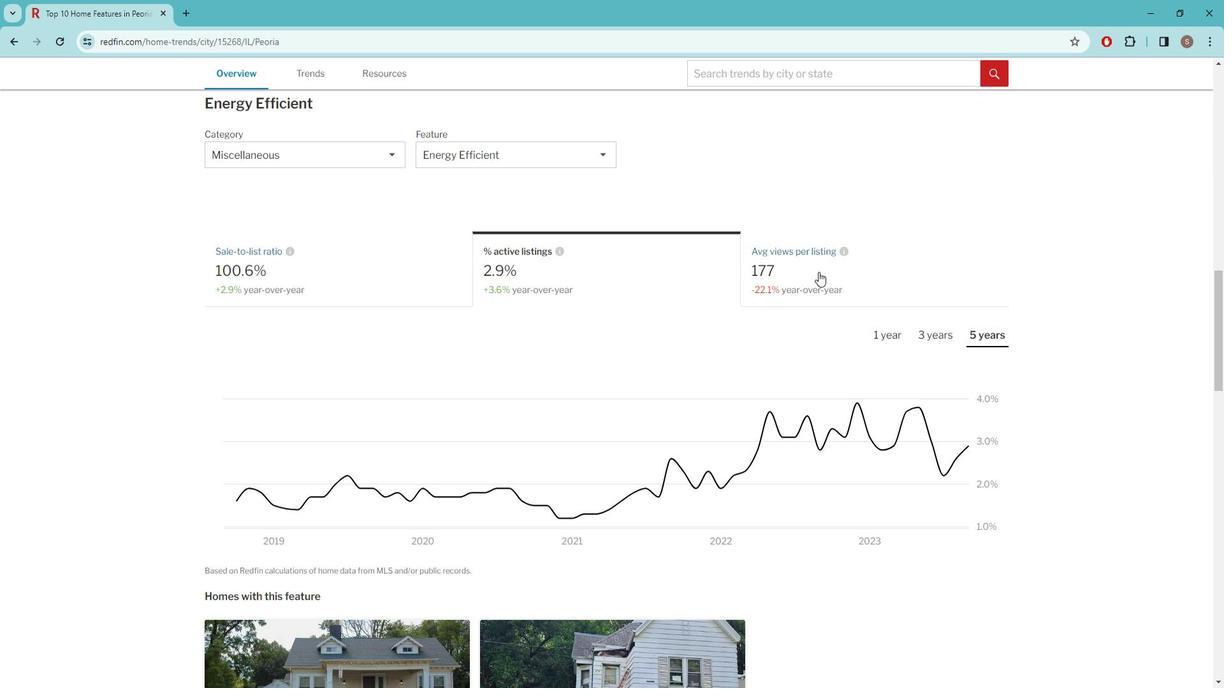 
Action: Mouse moved to (882, 329)
Screenshot: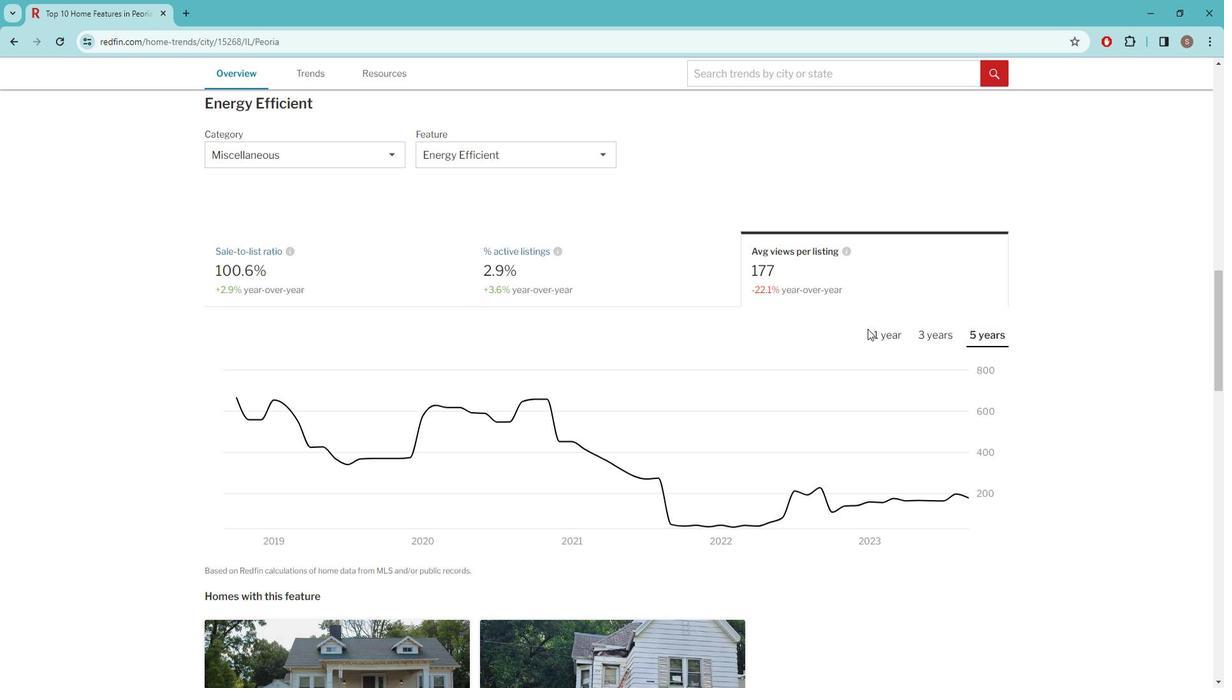 
Action: Mouse pressed left at (882, 329)
Screenshot: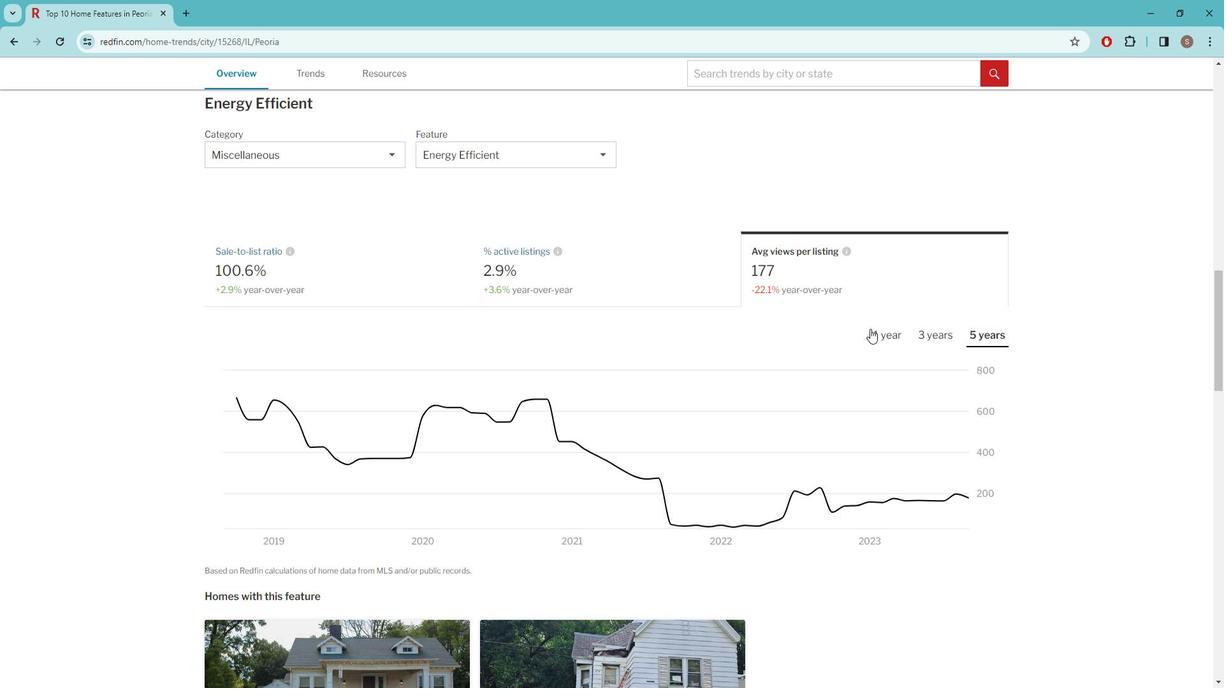 
Action: Mouse moved to (295, 273)
Screenshot: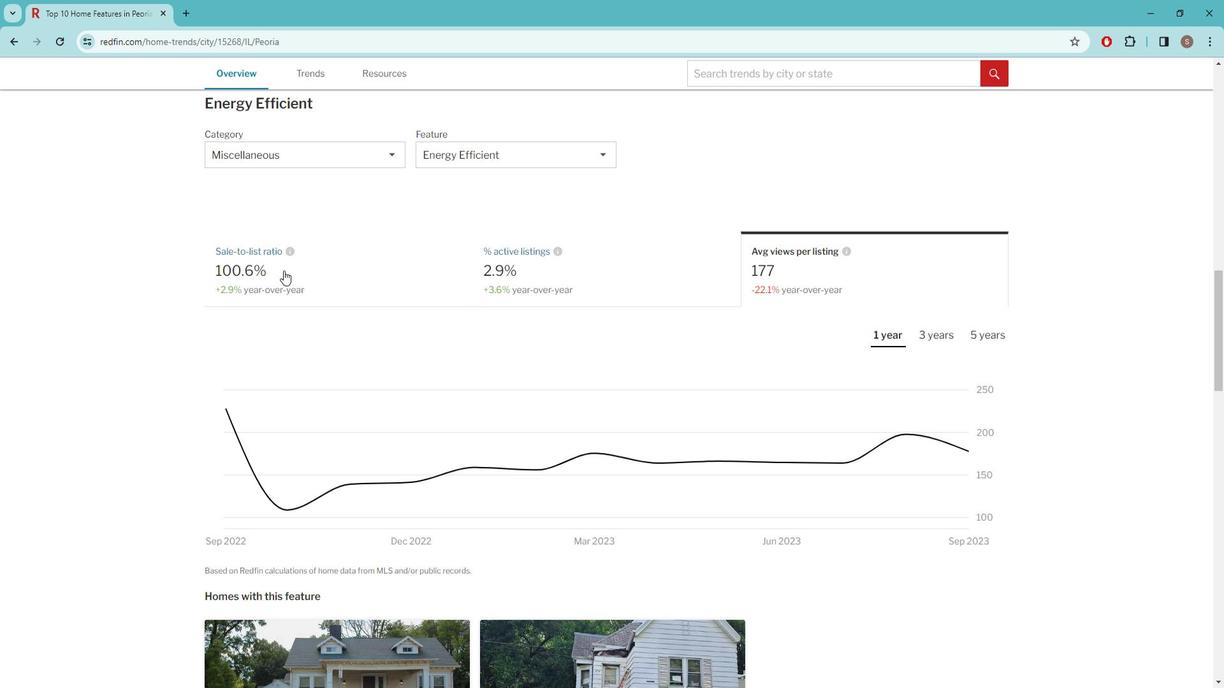 
Action: Mouse pressed left at (295, 273)
Screenshot: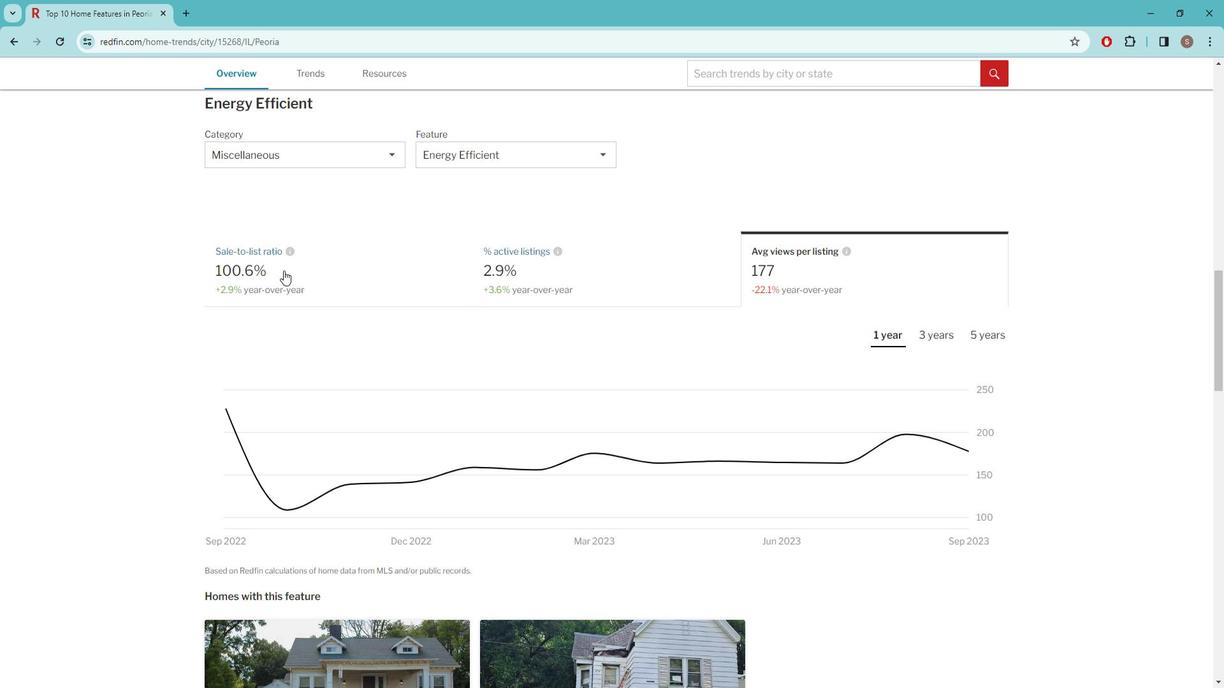 
Action: Mouse moved to (528, 272)
Screenshot: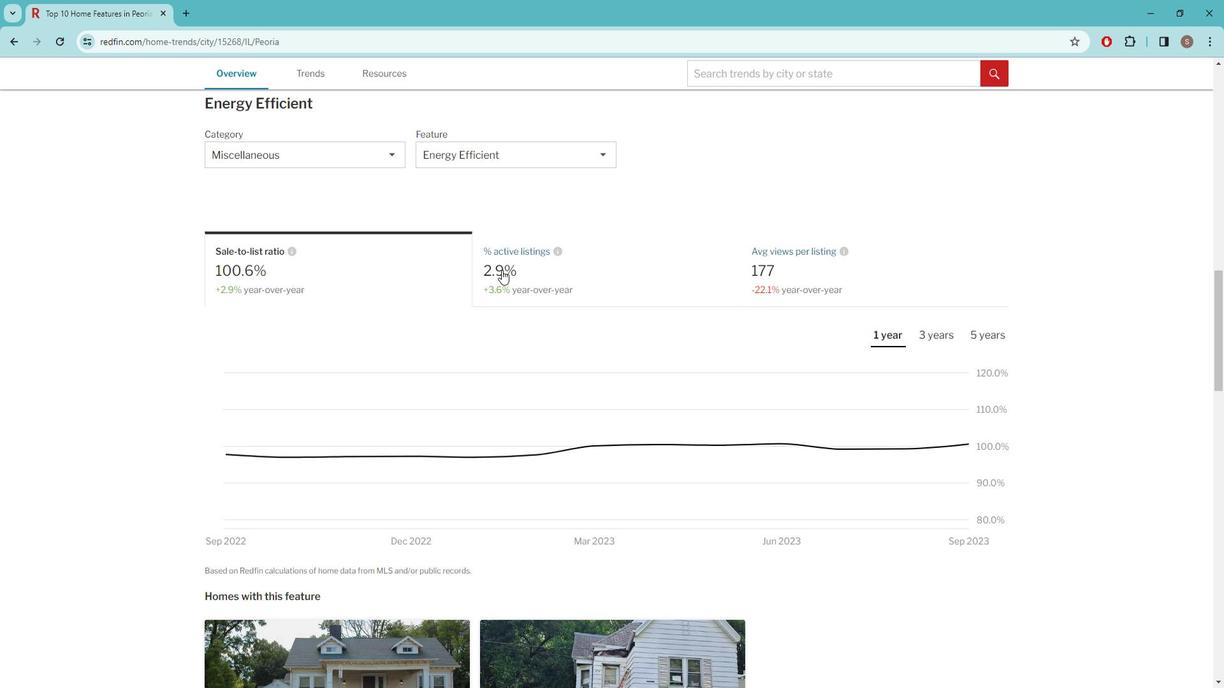 
Action: Mouse pressed left at (528, 272)
Screenshot: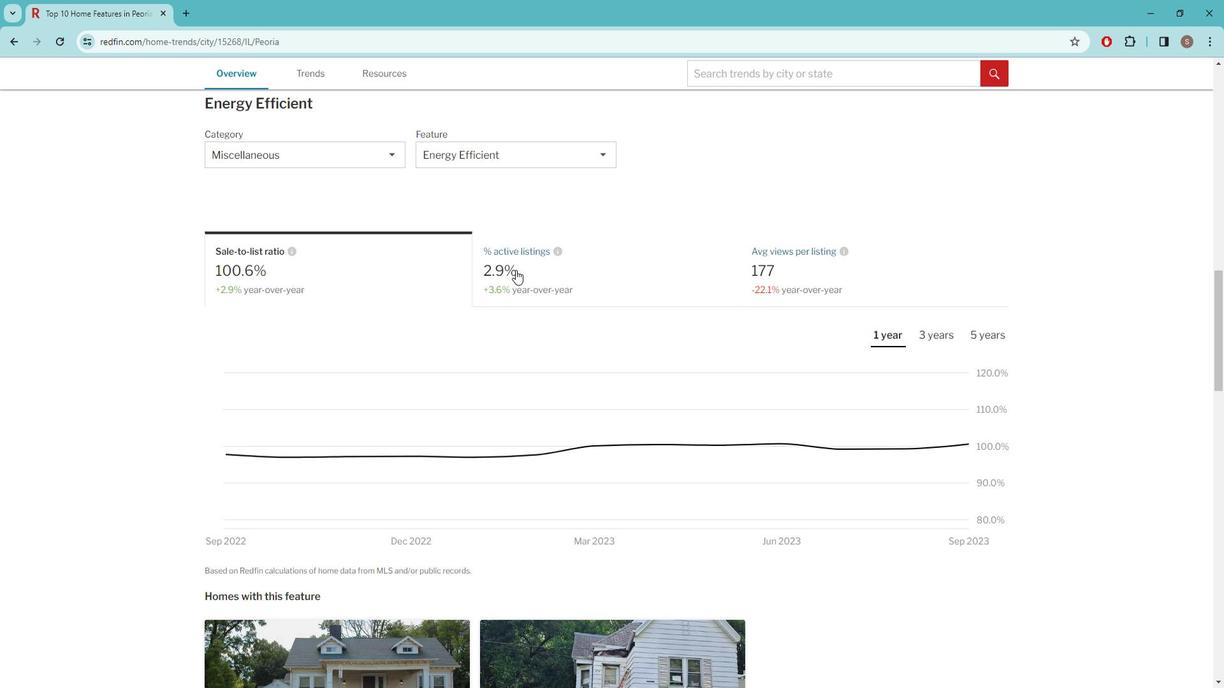 
Action: Mouse moved to (800, 280)
Screenshot: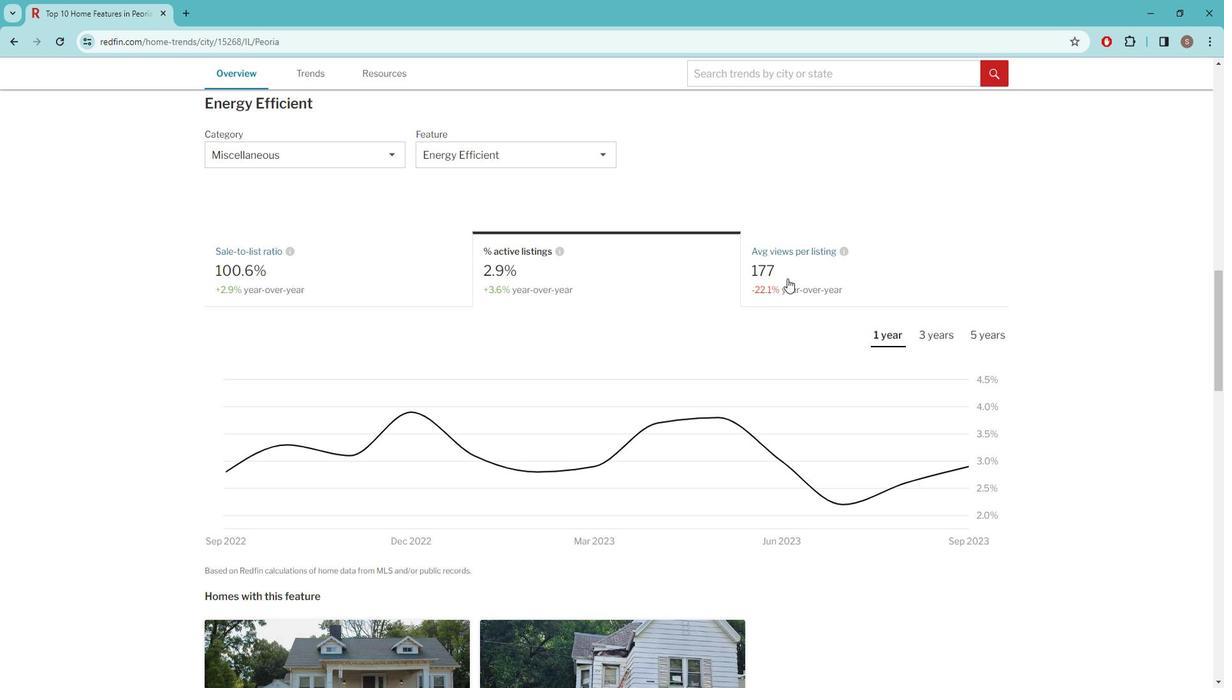 
Action: Mouse pressed left at (800, 280)
Screenshot: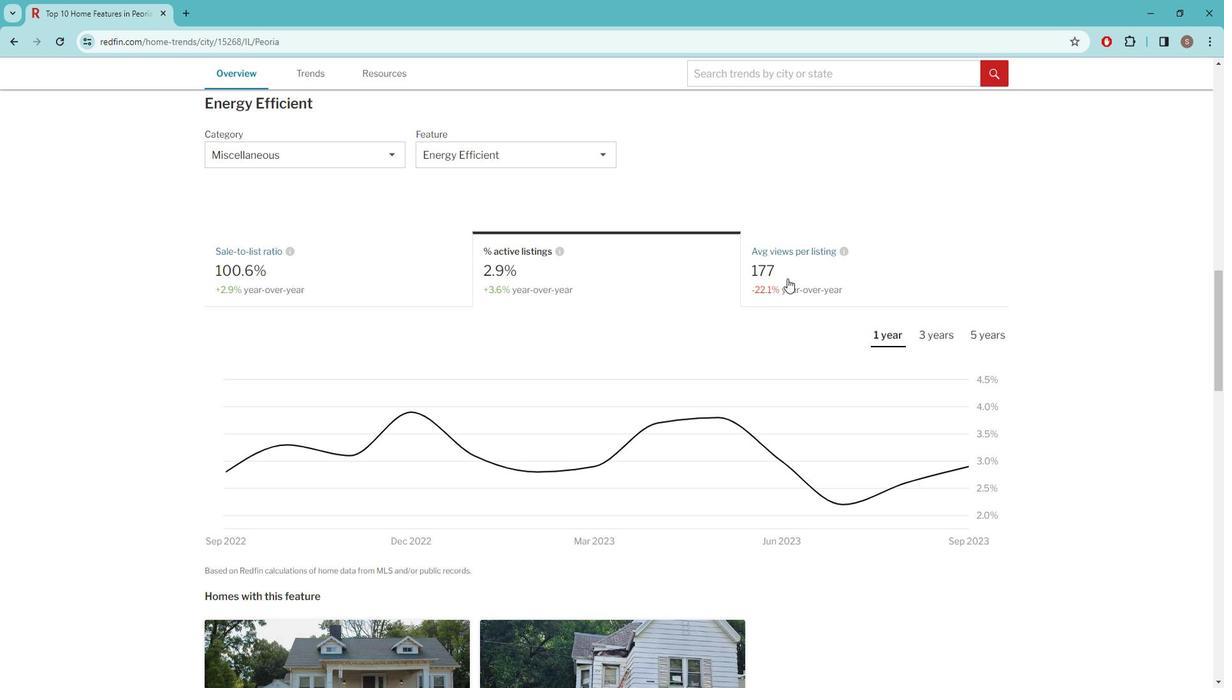
Action: Mouse moved to (465, 164)
Screenshot: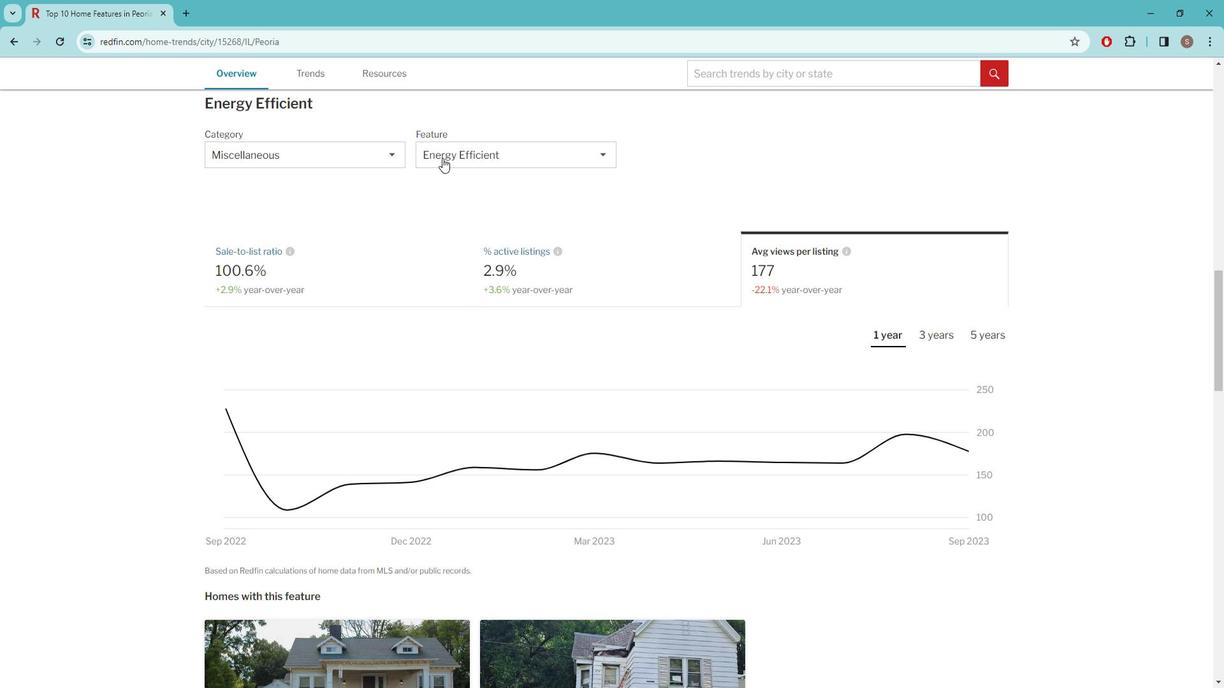 
Action: Mouse pressed left at (465, 164)
Screenshot: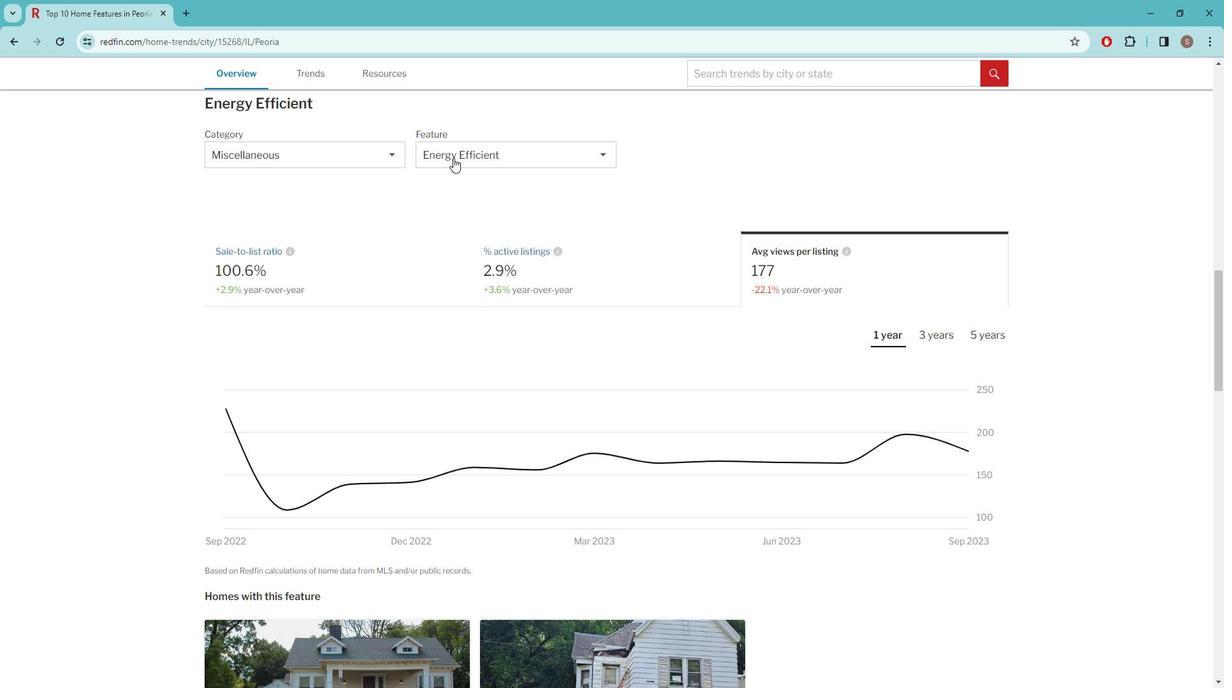 
Action: Mouse moved to (484, 220)
Screenshot: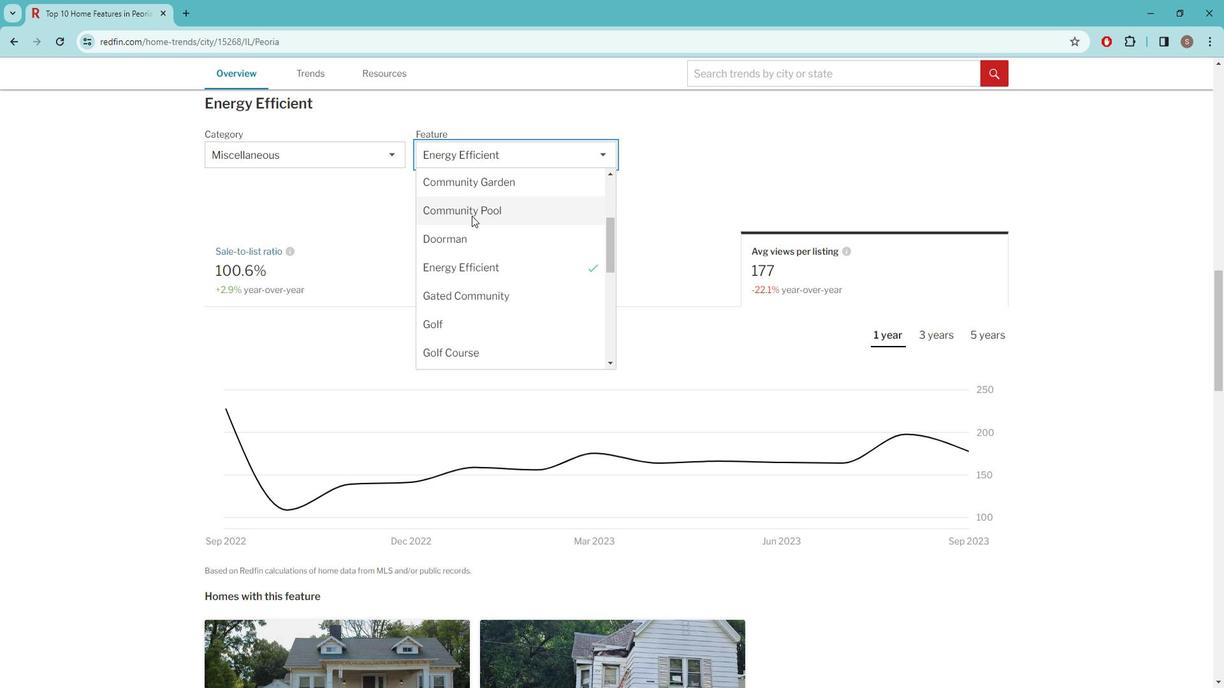 
Action: Mouse scrolled (484, 220) with delta (0, 0)
Screenshot: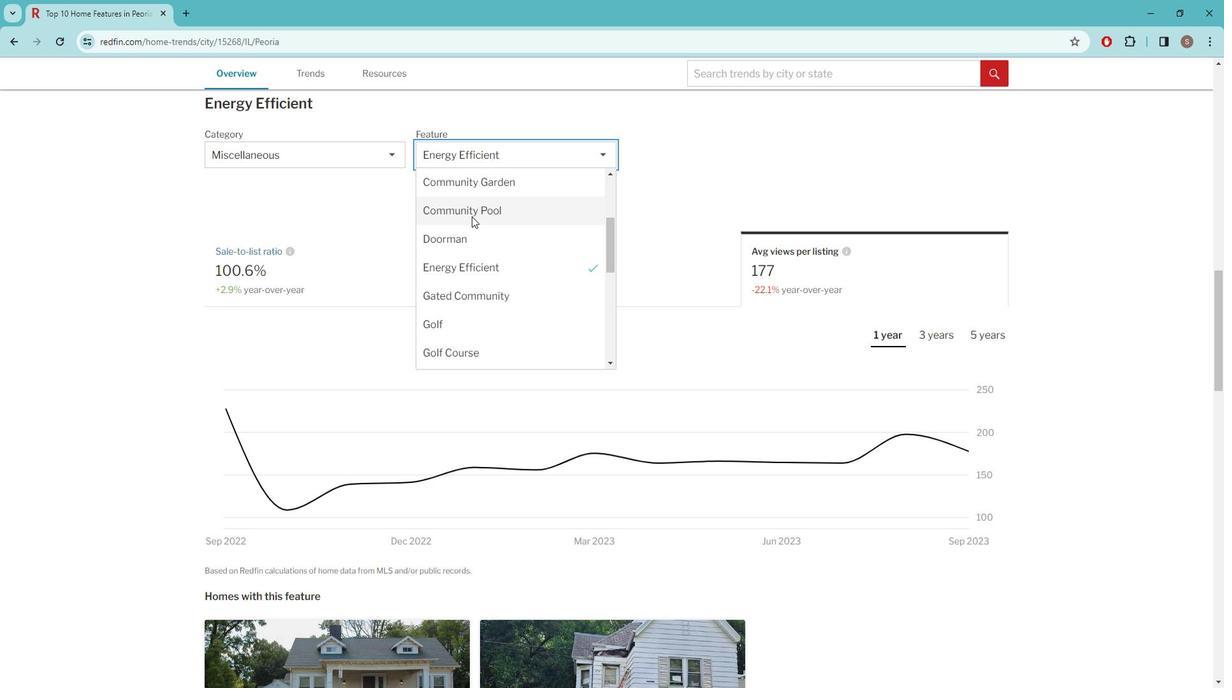 
Action: Mouse moved to (484, 221)
Screenshot: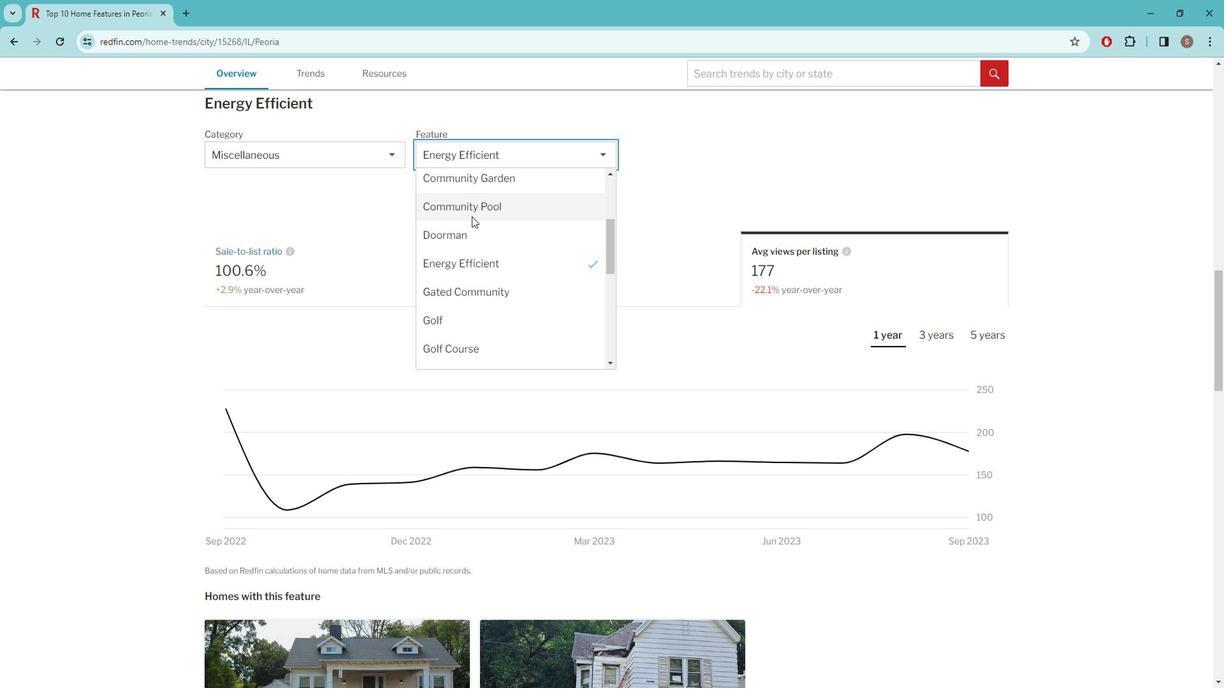 
Action: Mouse scrolled (484, 220) with delta (0, 0)
Screenshot: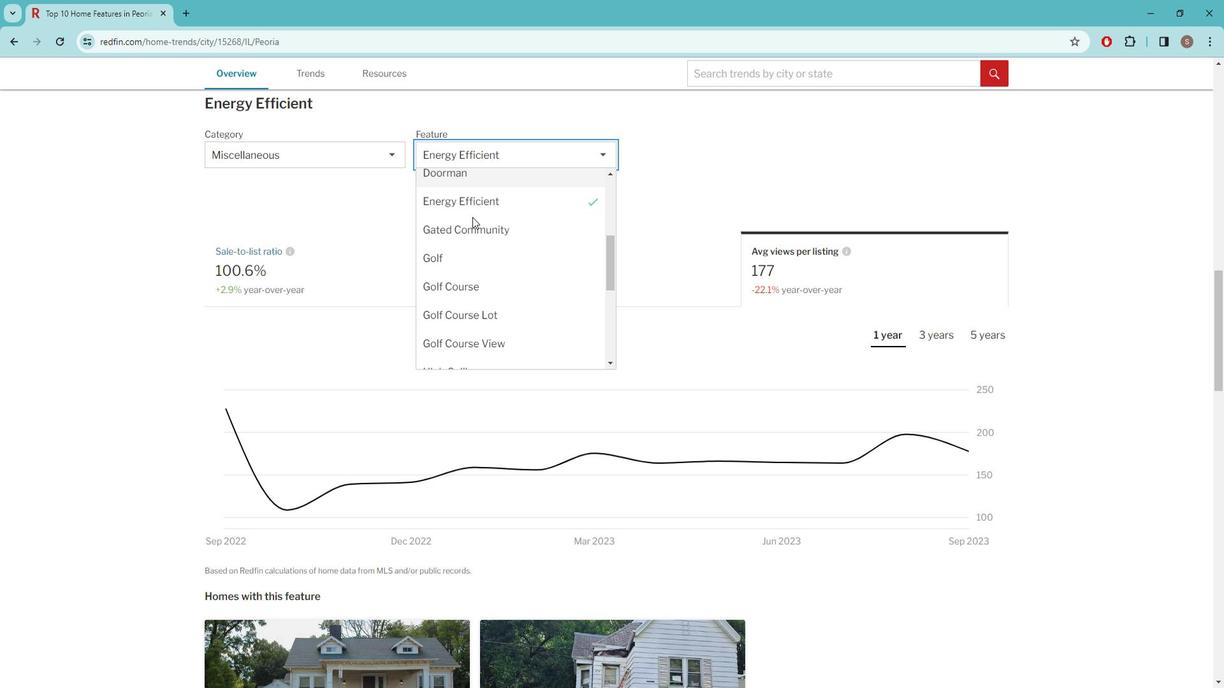 
Action: Mouse scrolled (484, 220) with delta (0, 0)
Screenshot: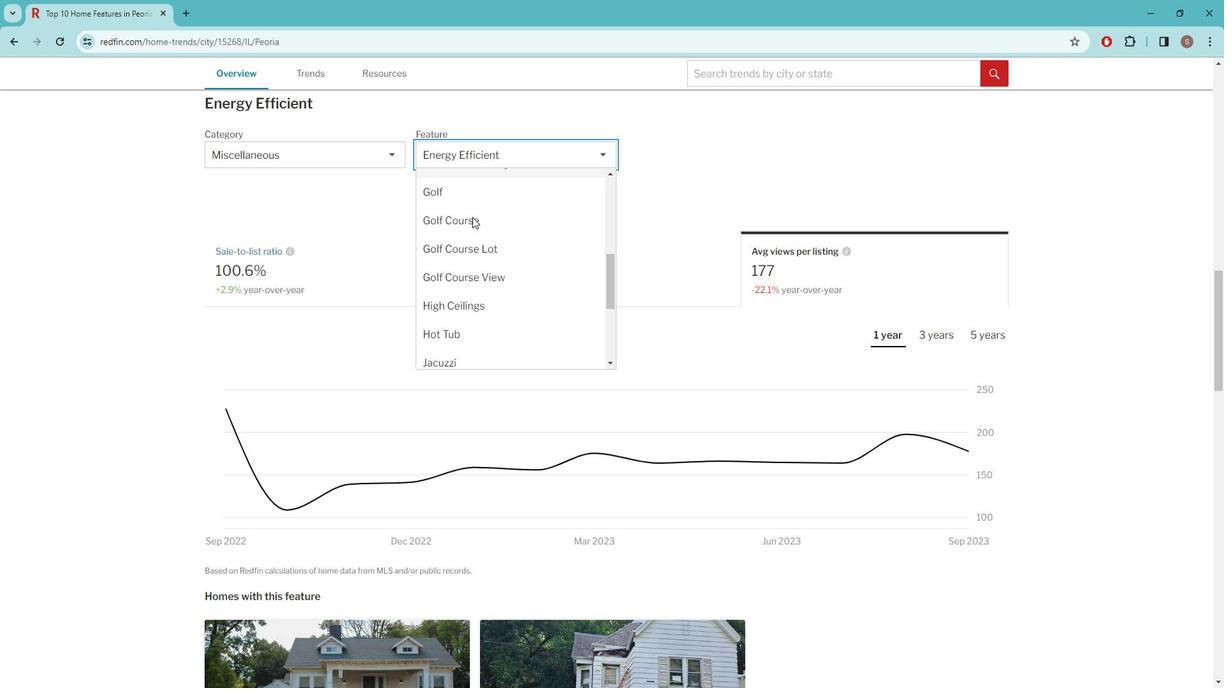 
Action: Mouse scrolled (484, 220) with delta (0, 0)
Screenshot: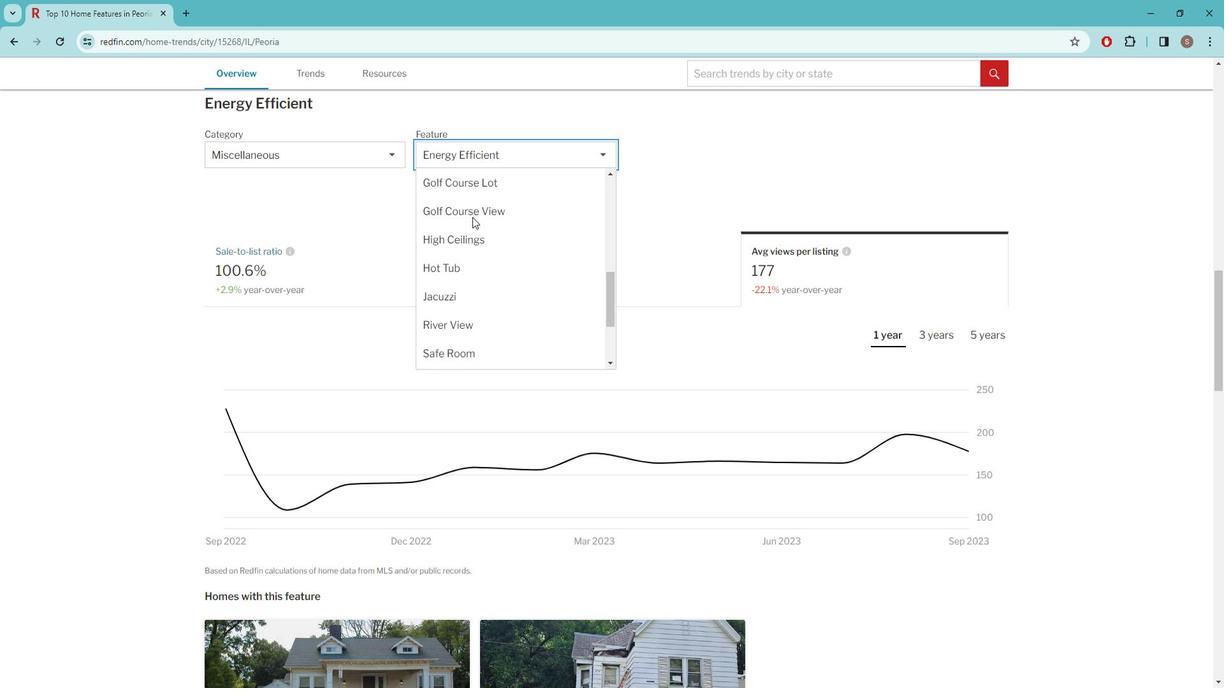 
Action: Mouse scrolled (484, 220) with delta (0, 0)
Screenshot: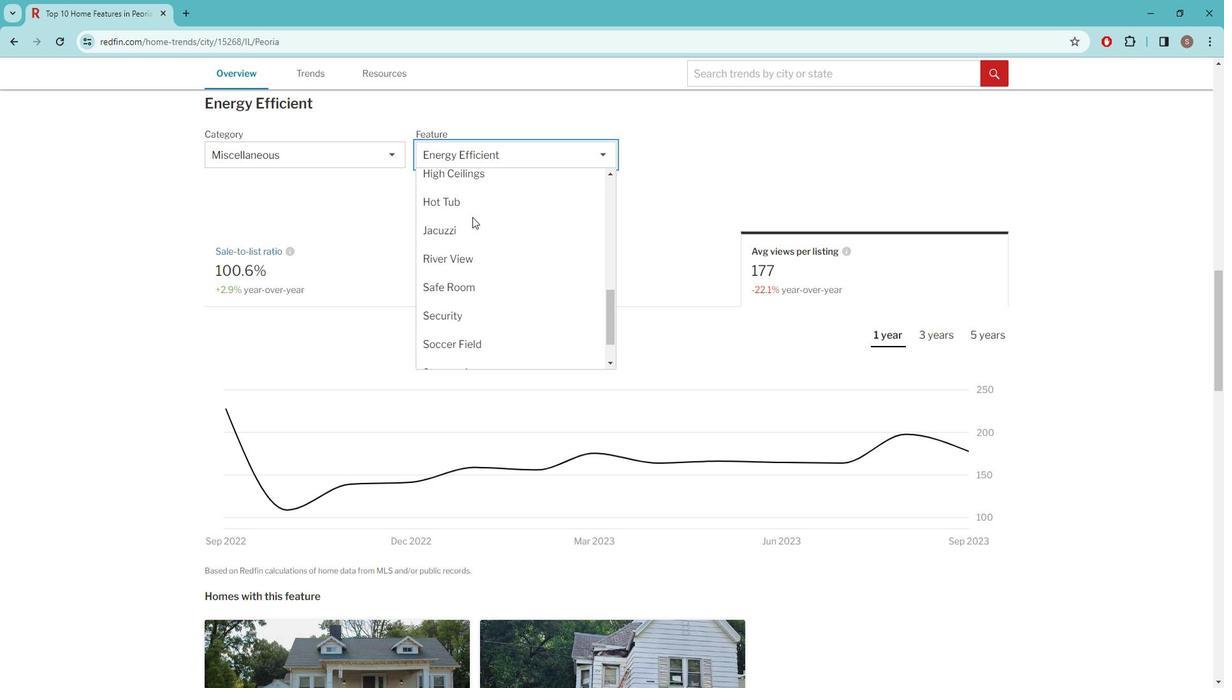 
Action: Mouse scrolled (484, 220) with delta (0, 0)
Screenshot: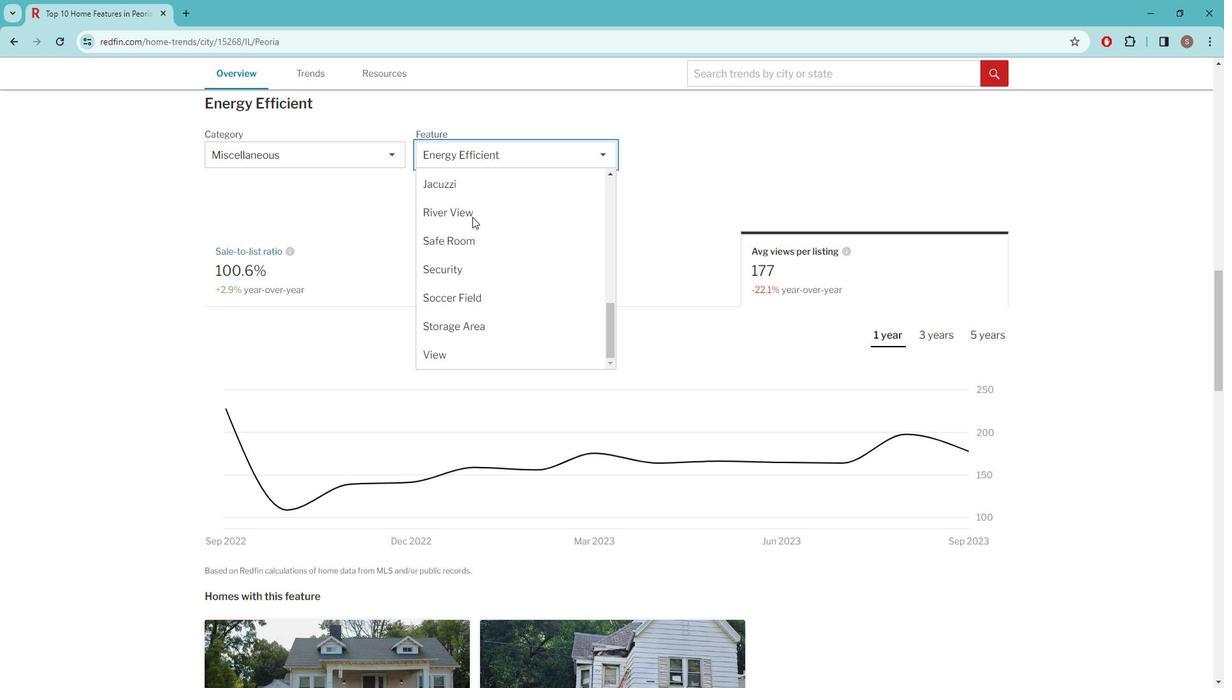 
Action: Mouse moved to (496, 221)
Screenshot: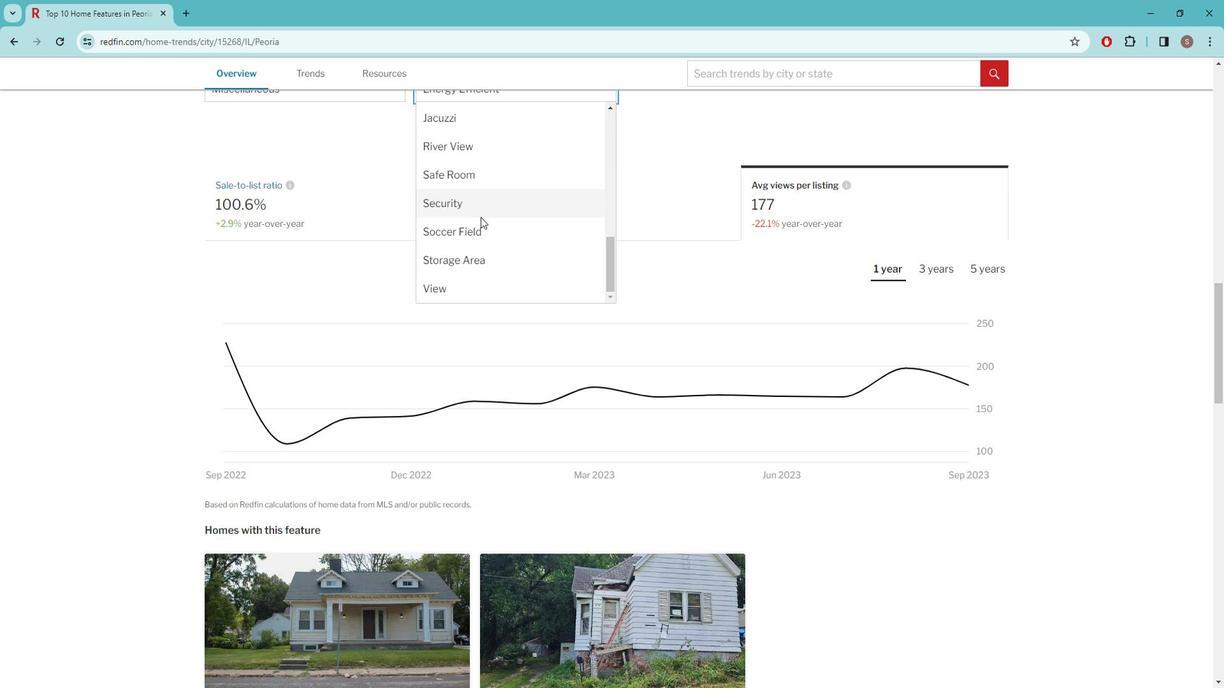 
Action: Mouse scrolled (496, 222) with delta (0, 0)
Screenshot: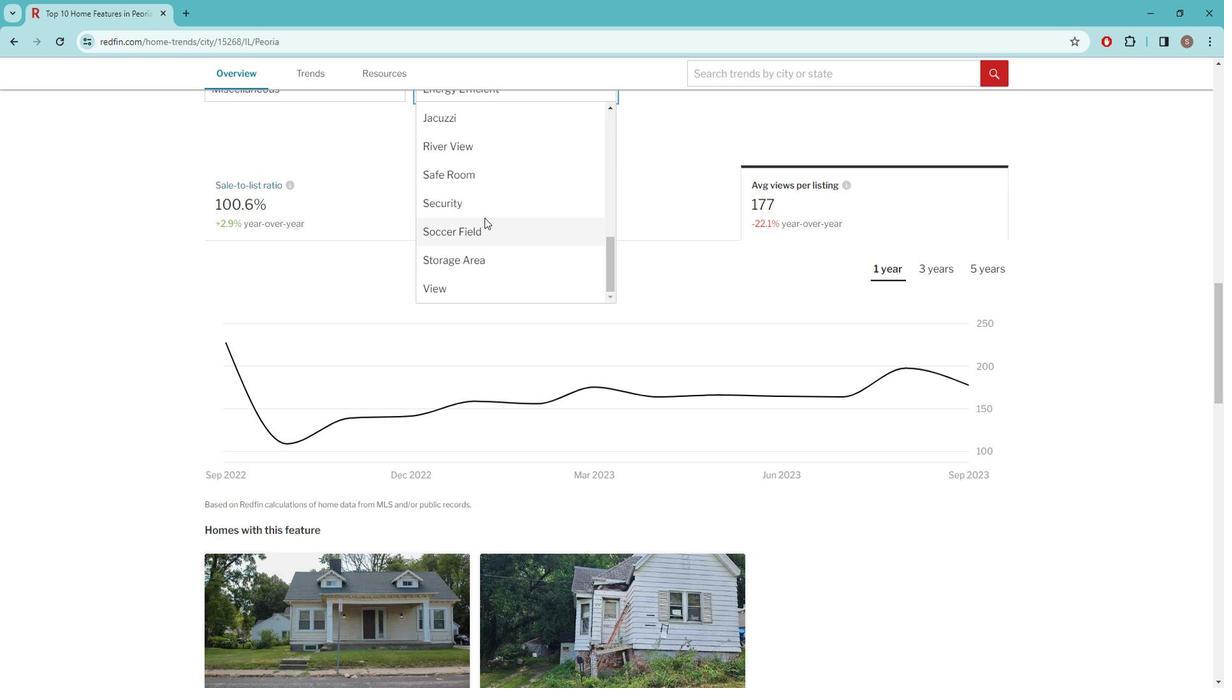 
Action: Mouse scrolled (496, 222) with delta (0, 0)
Screenshot: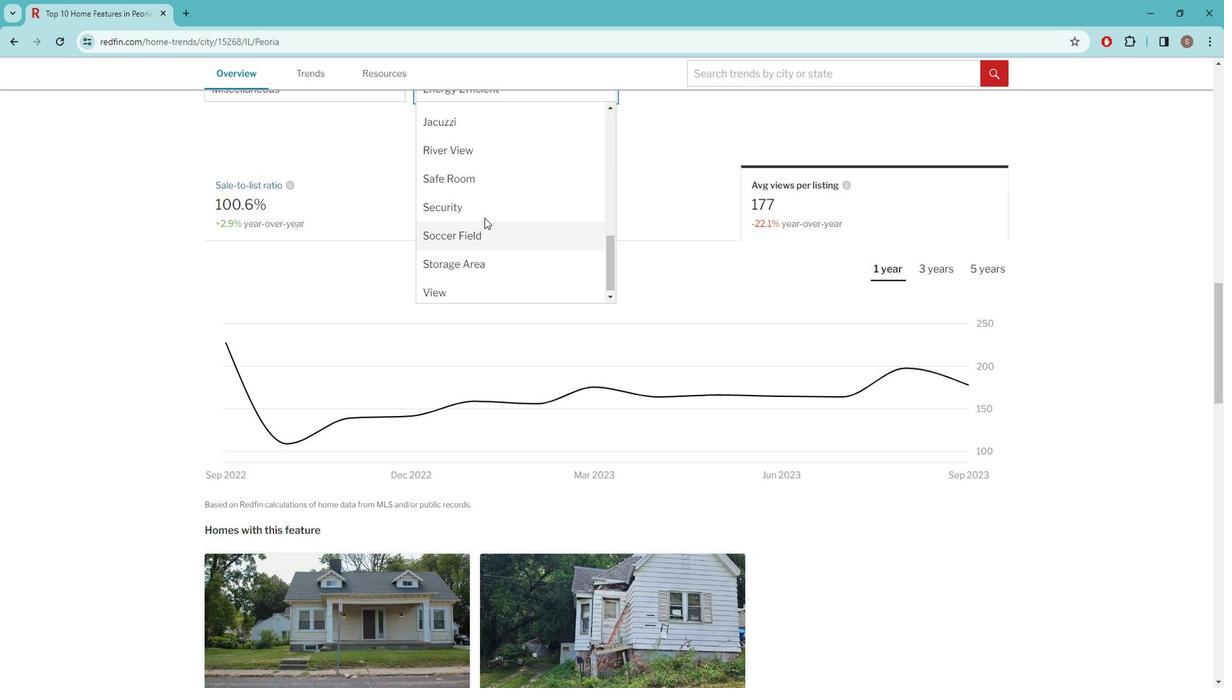 
Action: Mouse moved to (660, 200)
Screenshot: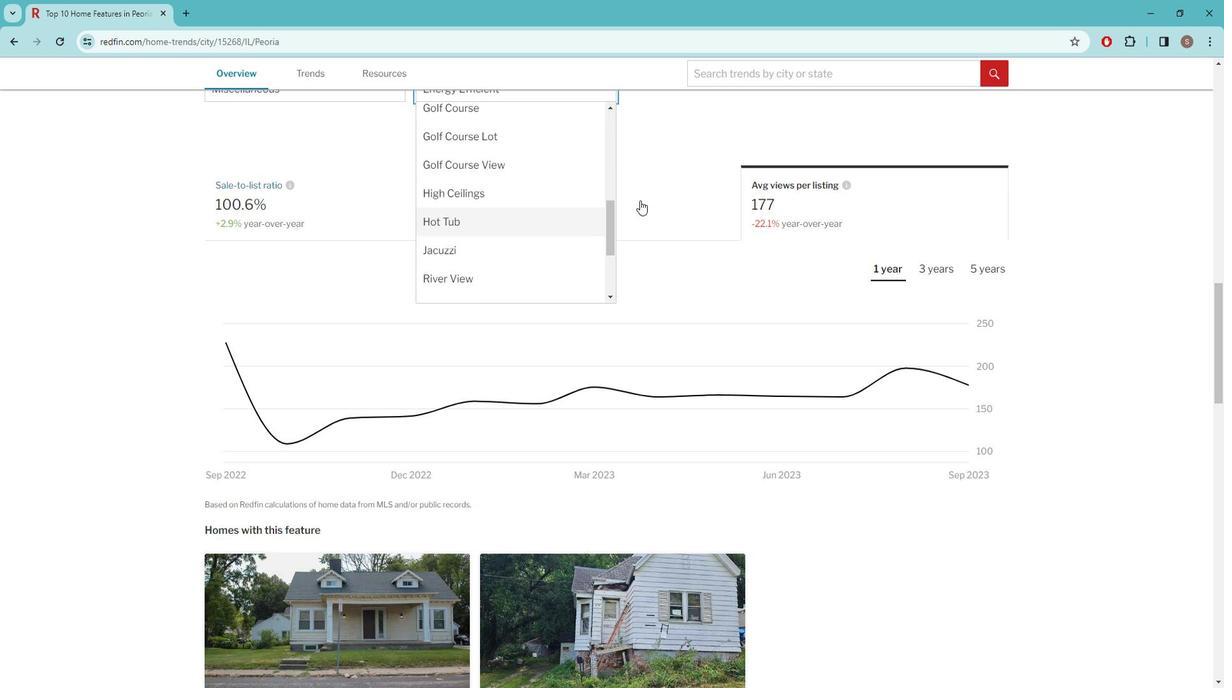 
Action: Mouse pressed left at (660, 200)
Screenshot: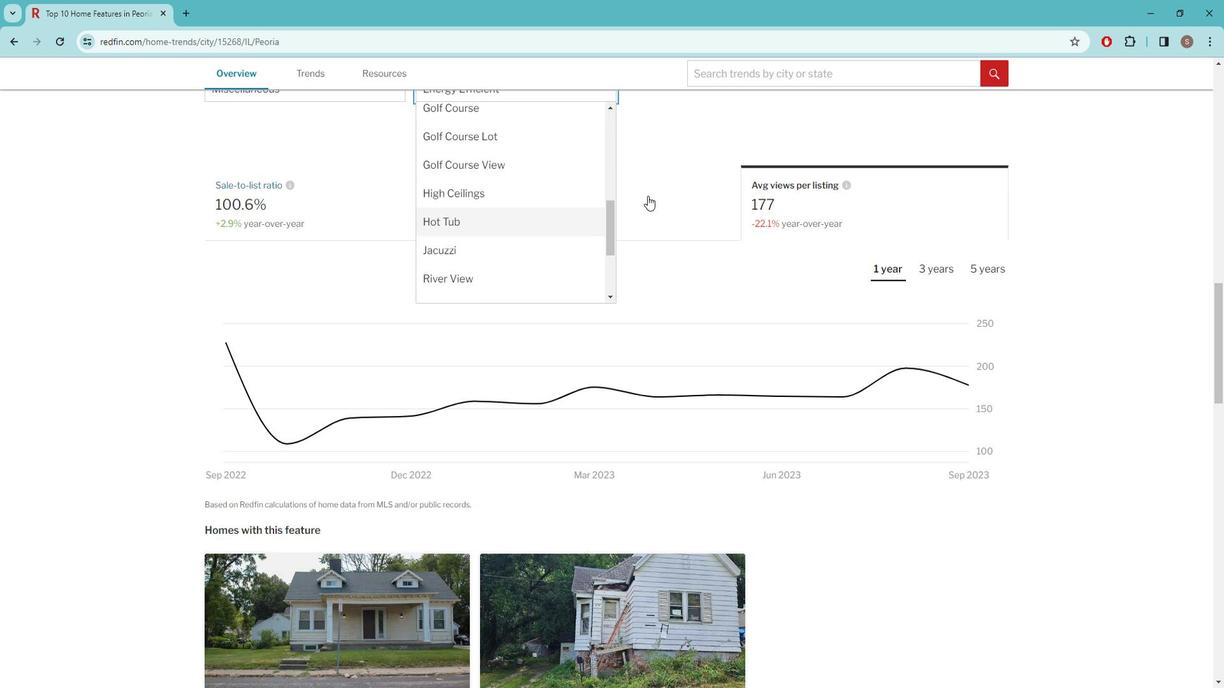 
Action: Mouse scrolled (660, 201) with delta (0, 0)
Screenshot: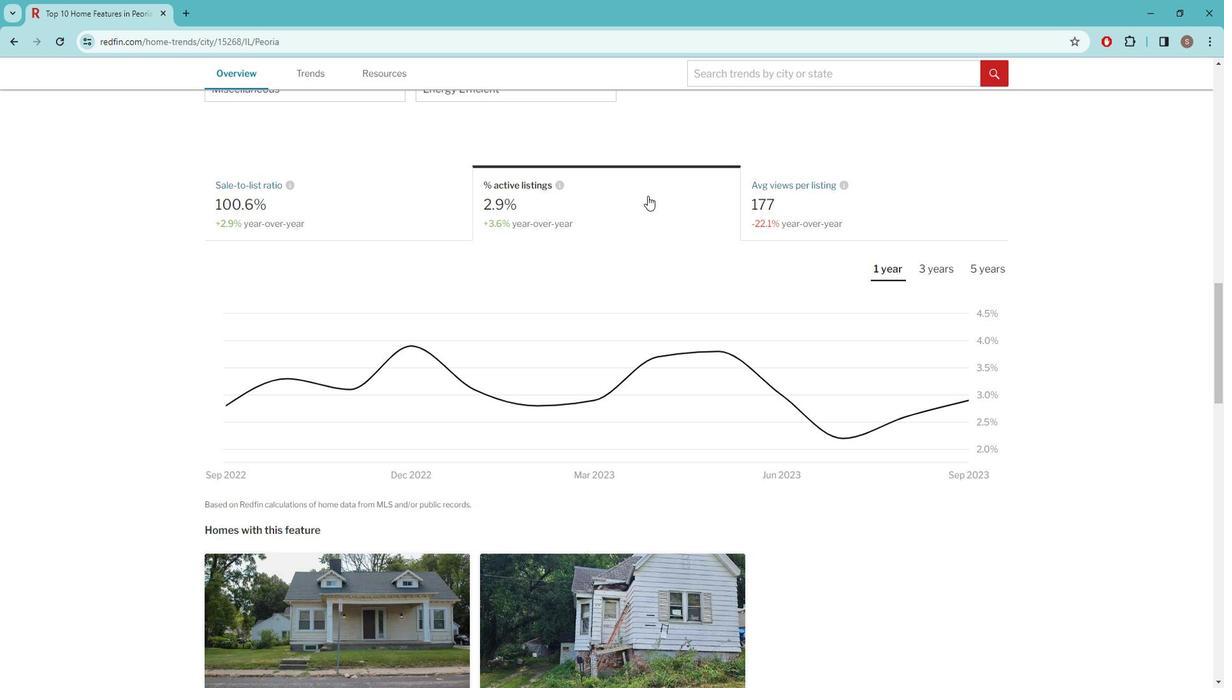 
Action: Mouse scrolled (660, 201) with delta (0, 0)
Screenshot: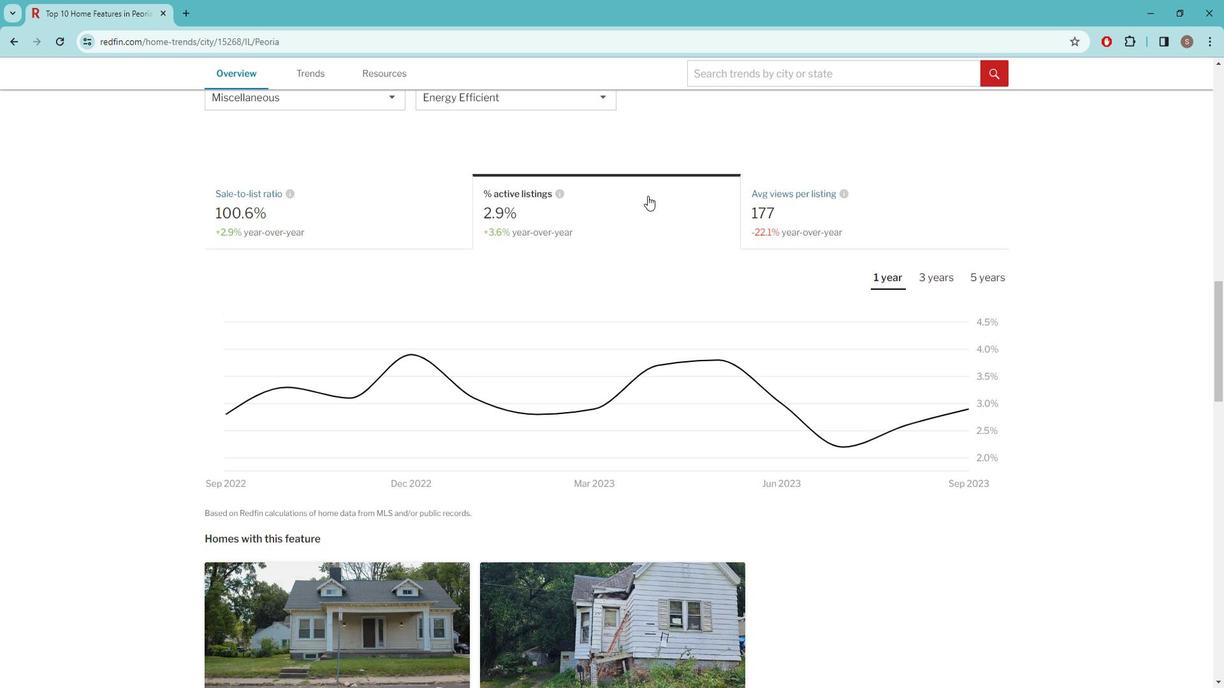 
Action: Mouse moved to (387, 226)
Screenshot: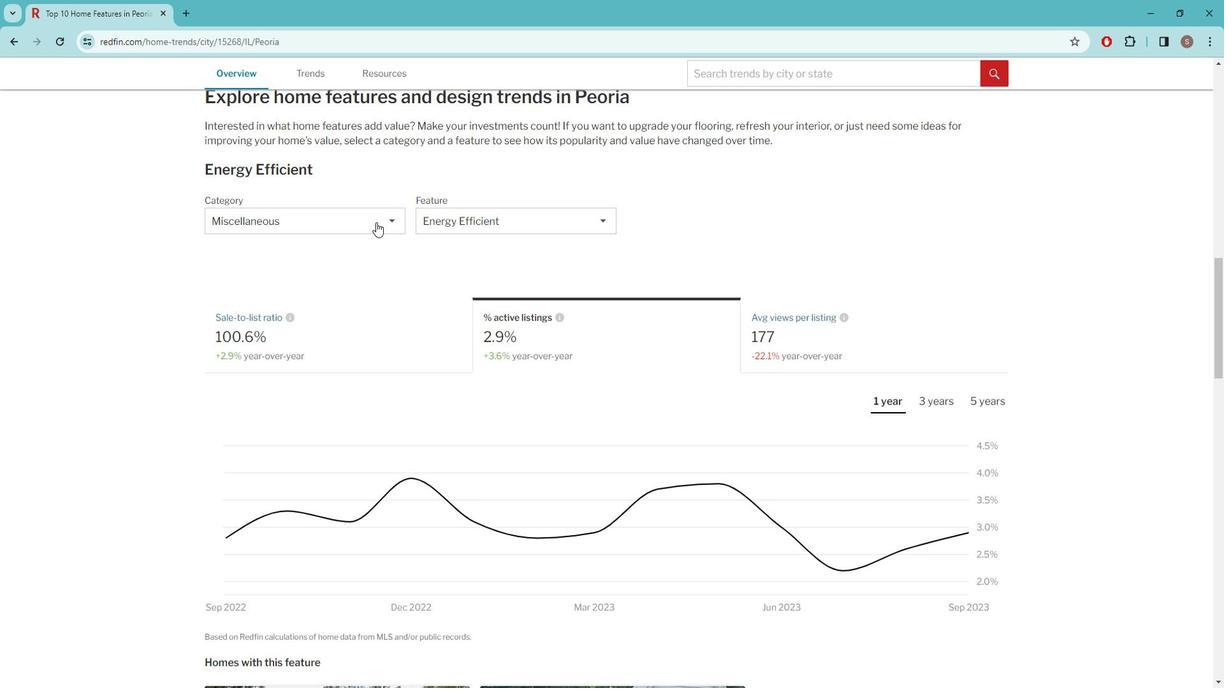 
Action: Mouse pressed left at (387, 226)
Screenshot: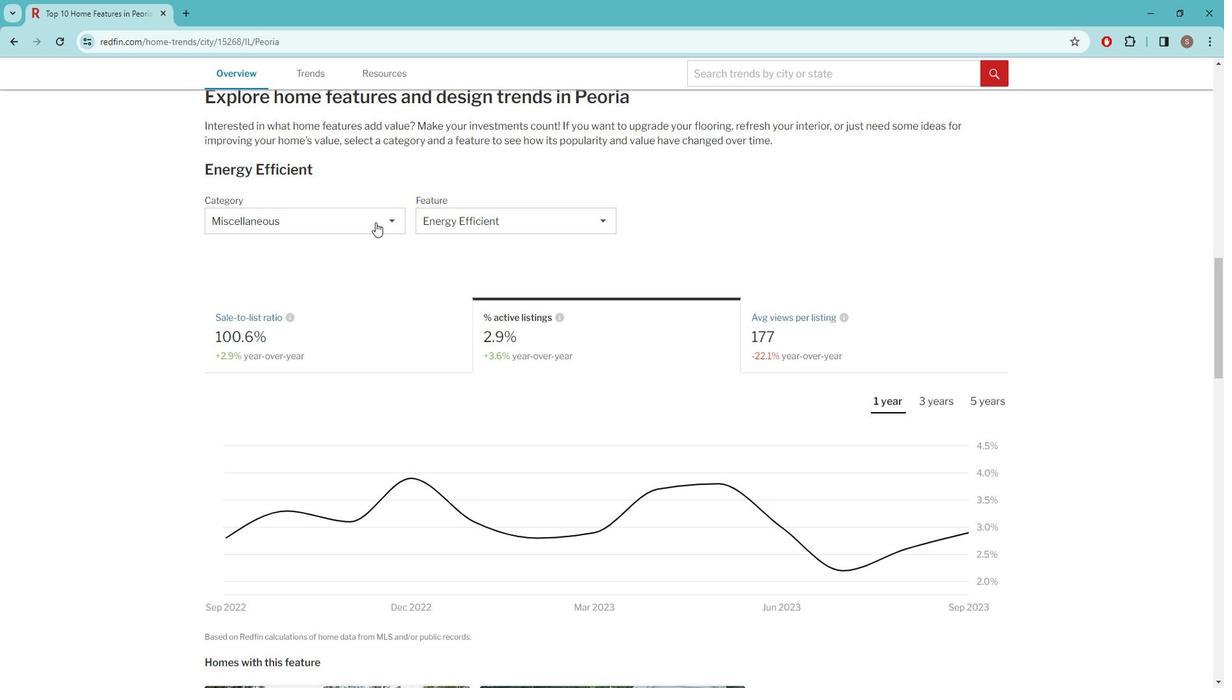 
Action: Mouse moved to (349, 278)
Screenshot: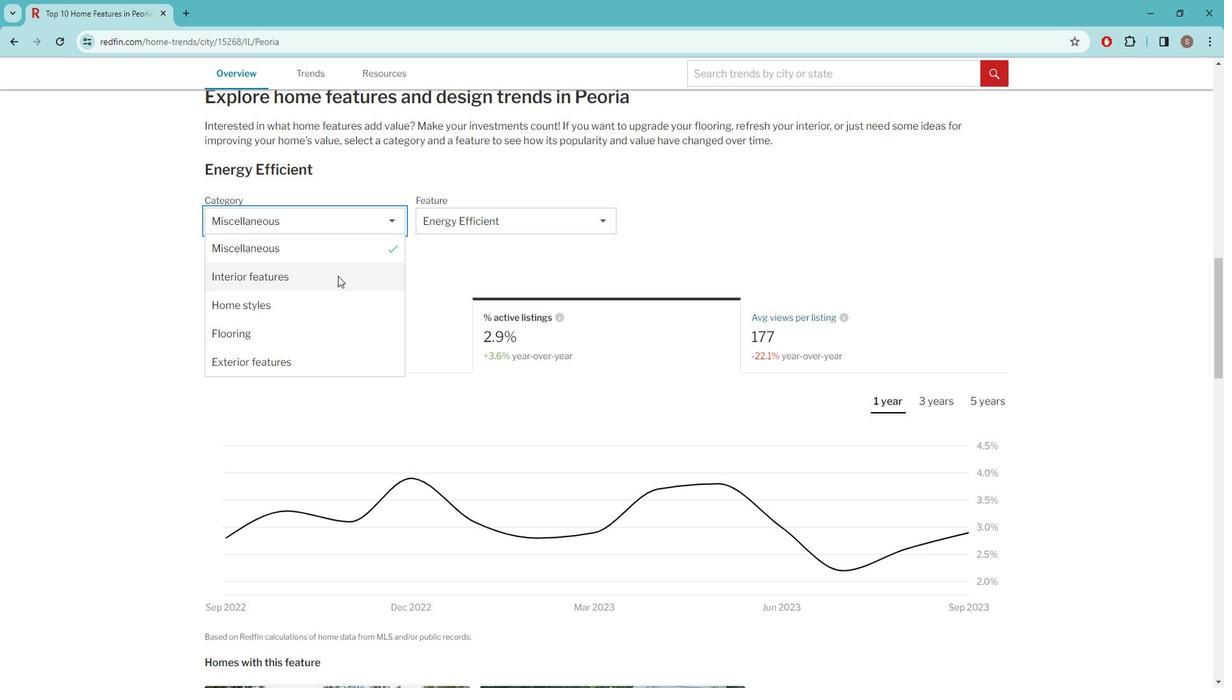 
Action: Mouse pressed left at (349, 278)
Screenshot: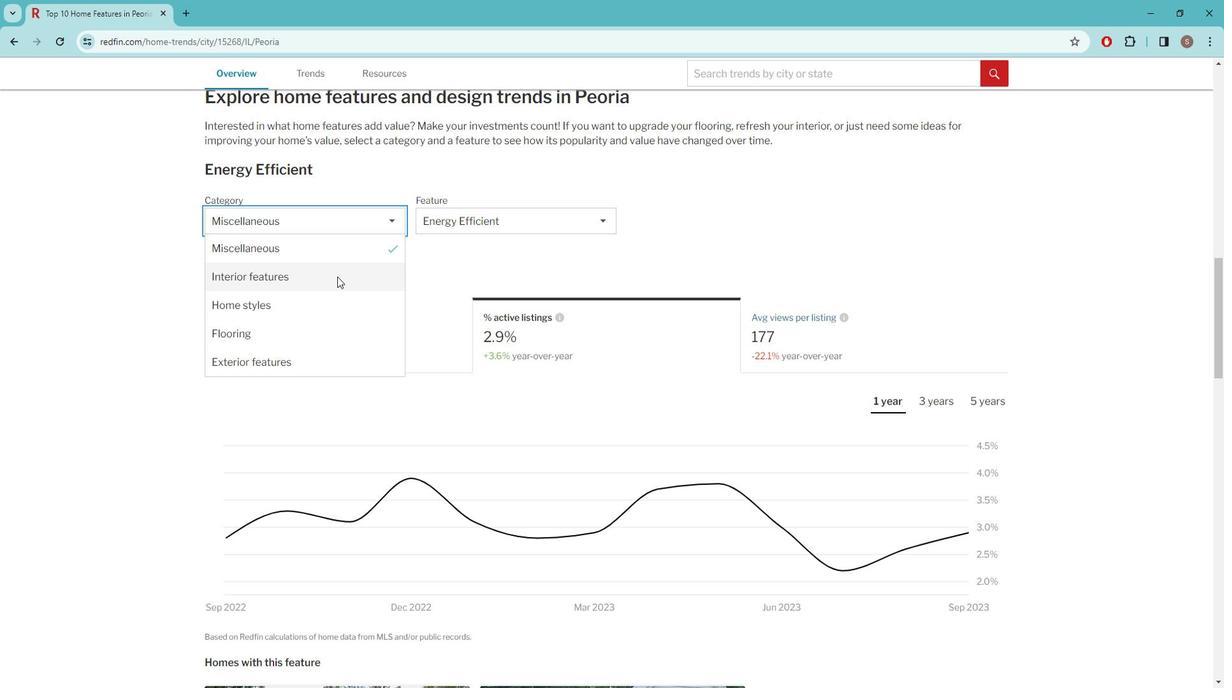 
Action: Mouse moved to (495, 225)
Screenshot: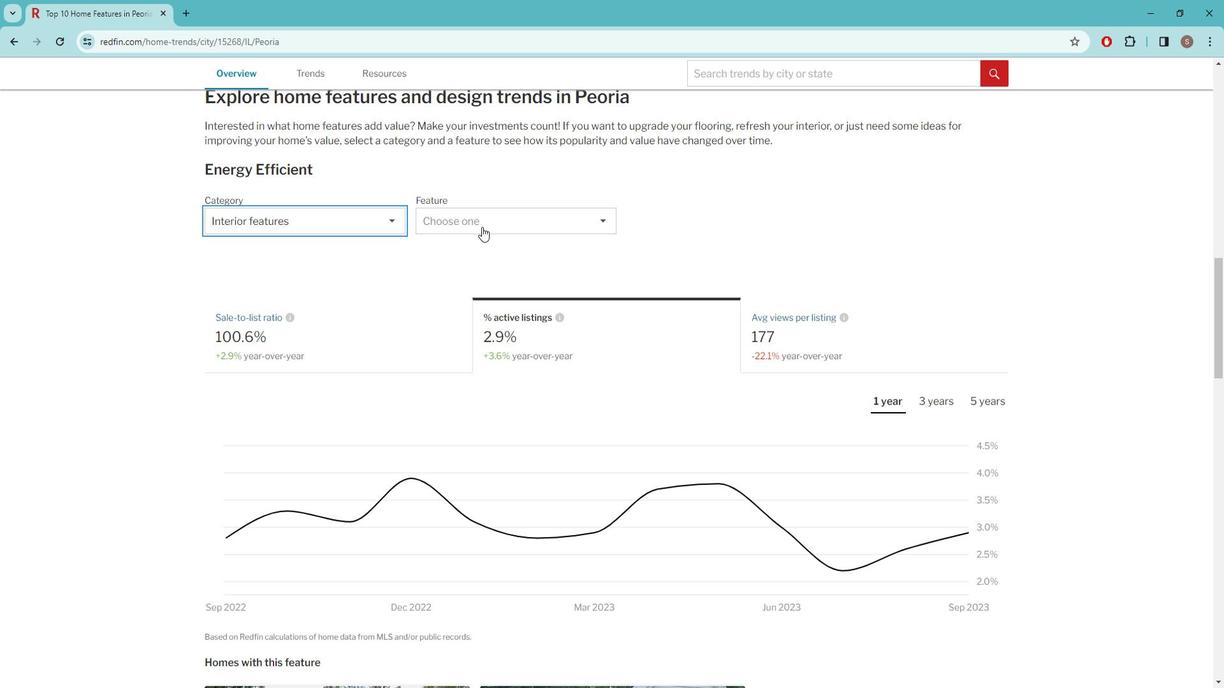 
Action: Mouse pressed left at (495, 225)
Screenshot: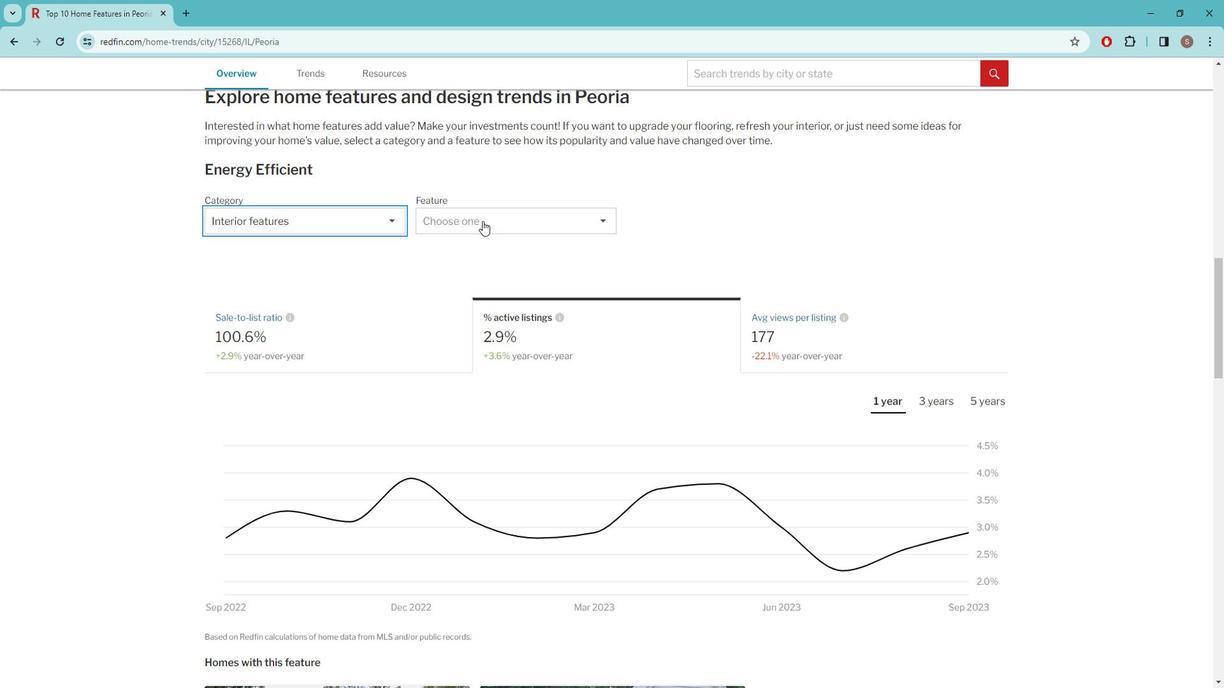 
Action: Mouse moved to (517, 292)
Screenshot: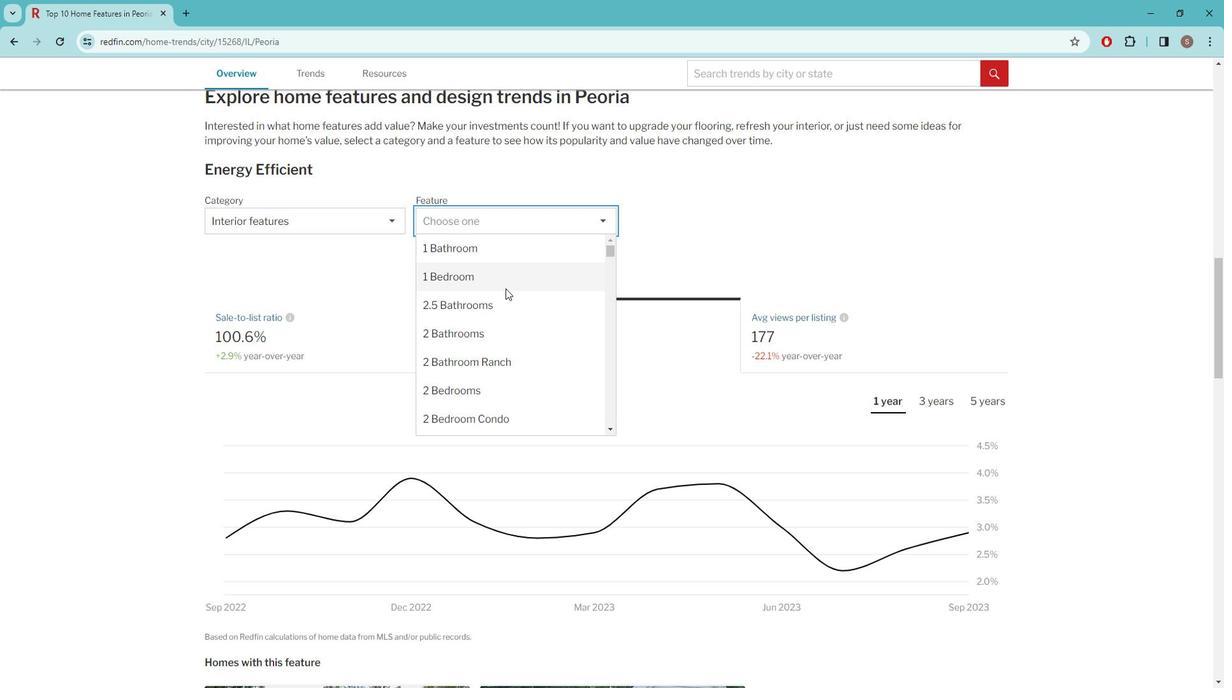 
Action: Mouse scrolled (517, 291) with delta (0, 0)
Screenshot: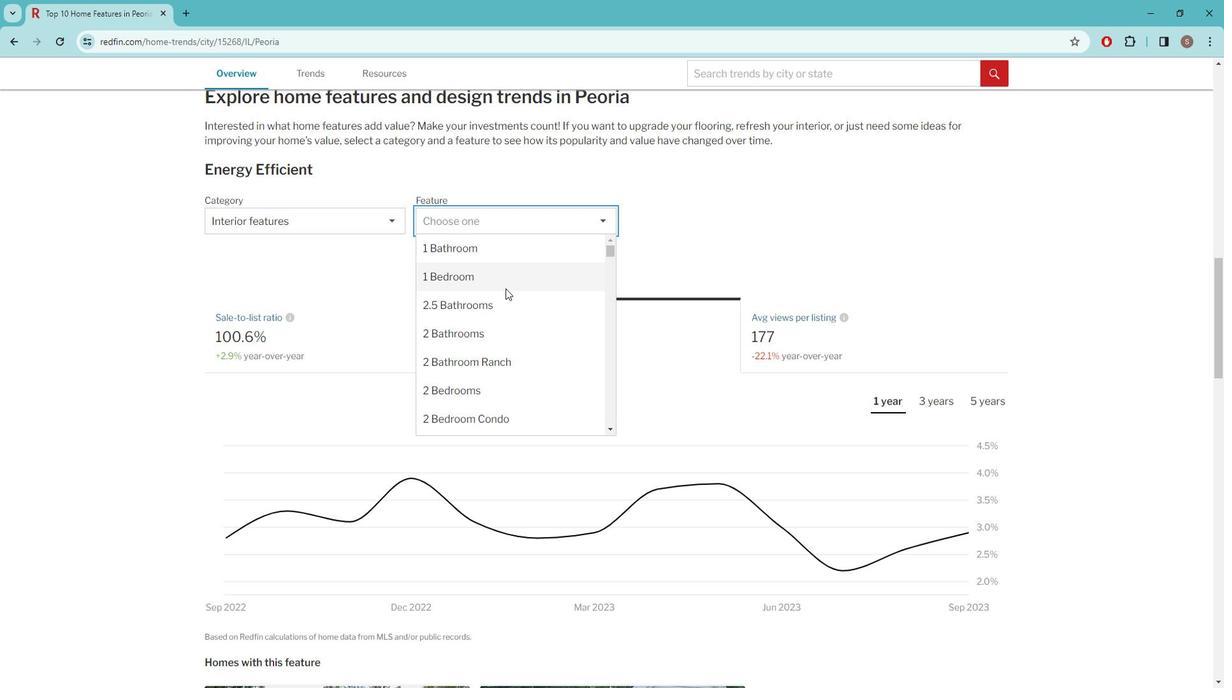 
Action: Mouse scrolled (517, 291) with delta (0, 0)
Screenshot: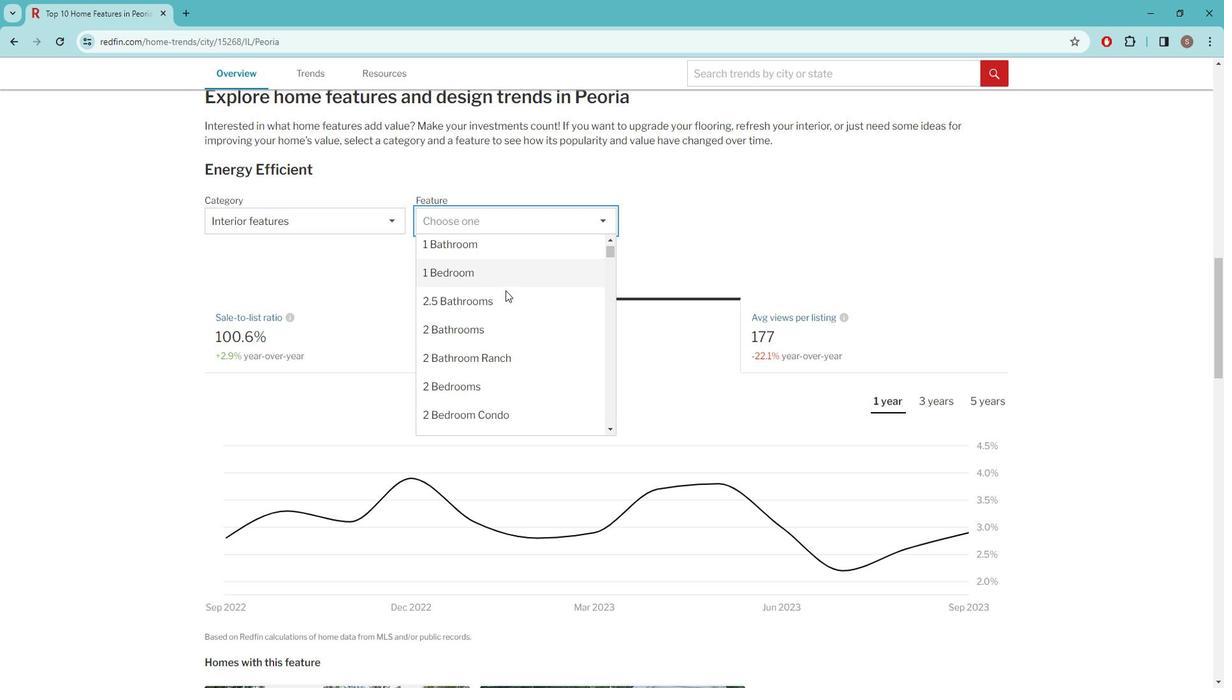 
Action: Mouse scrolled (517, 291) with delta (0, 0)
Screenshot: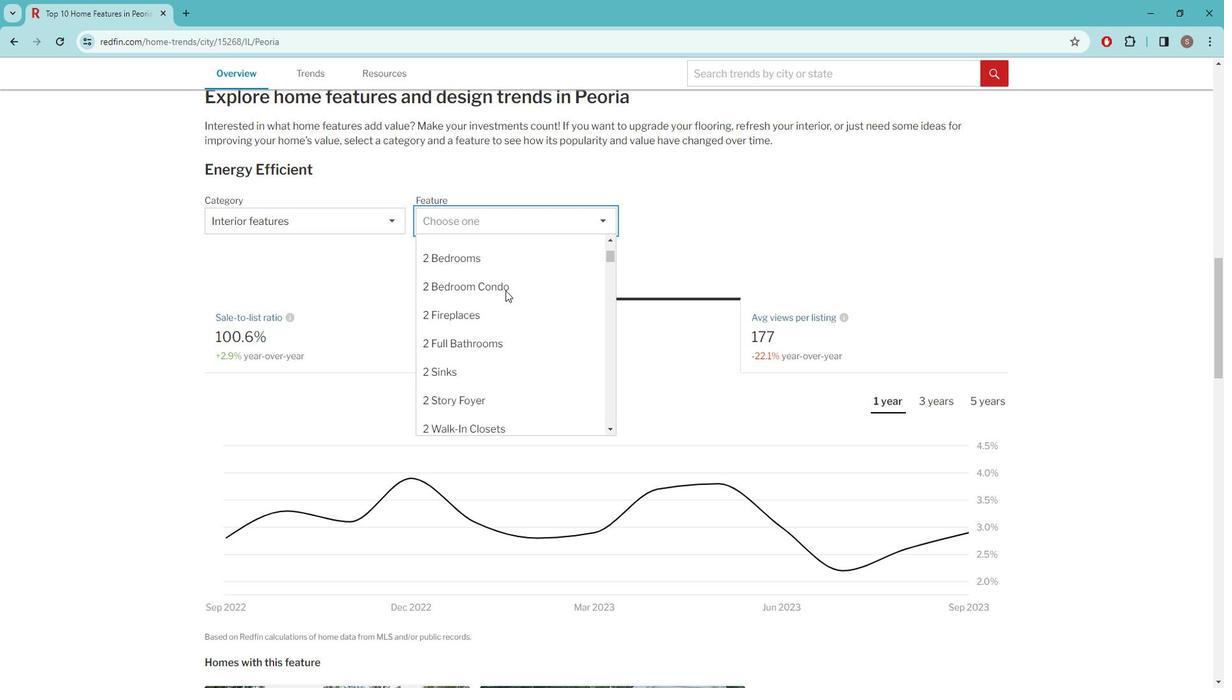 
Action: Mouse scrolled (517, 291) with delta (0, 0)
Screenshot: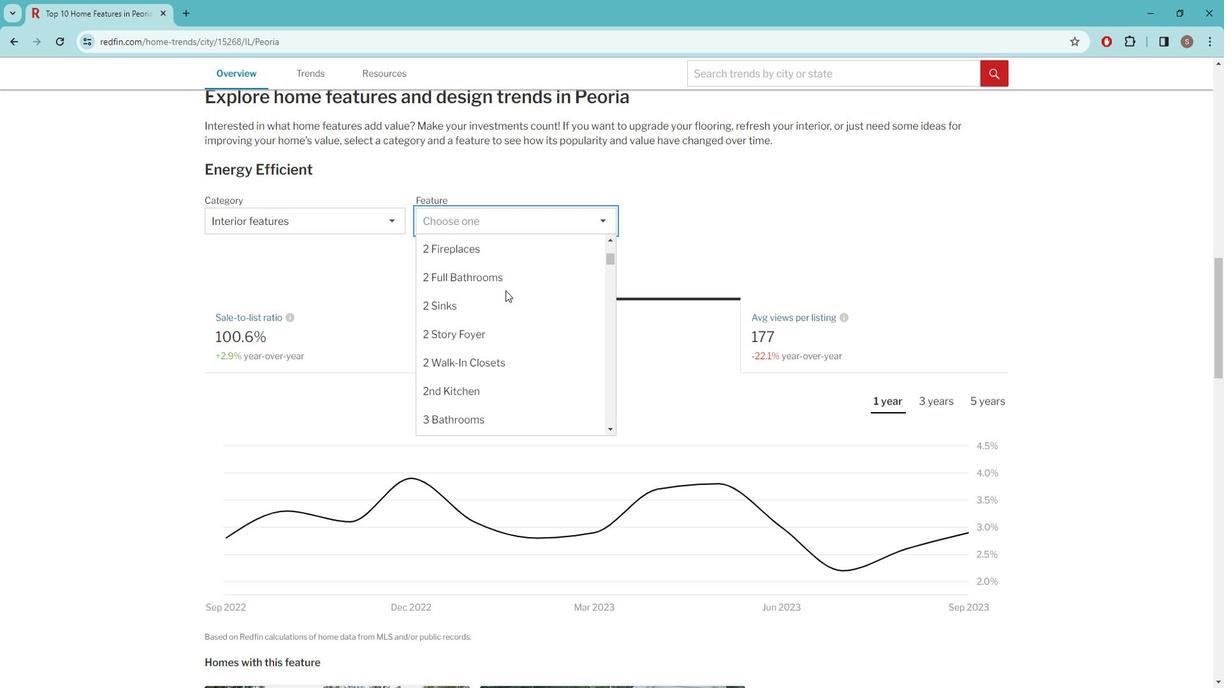 
Action: Mouse scrolled (517, 291) with delta (0, 0)
Screenshot: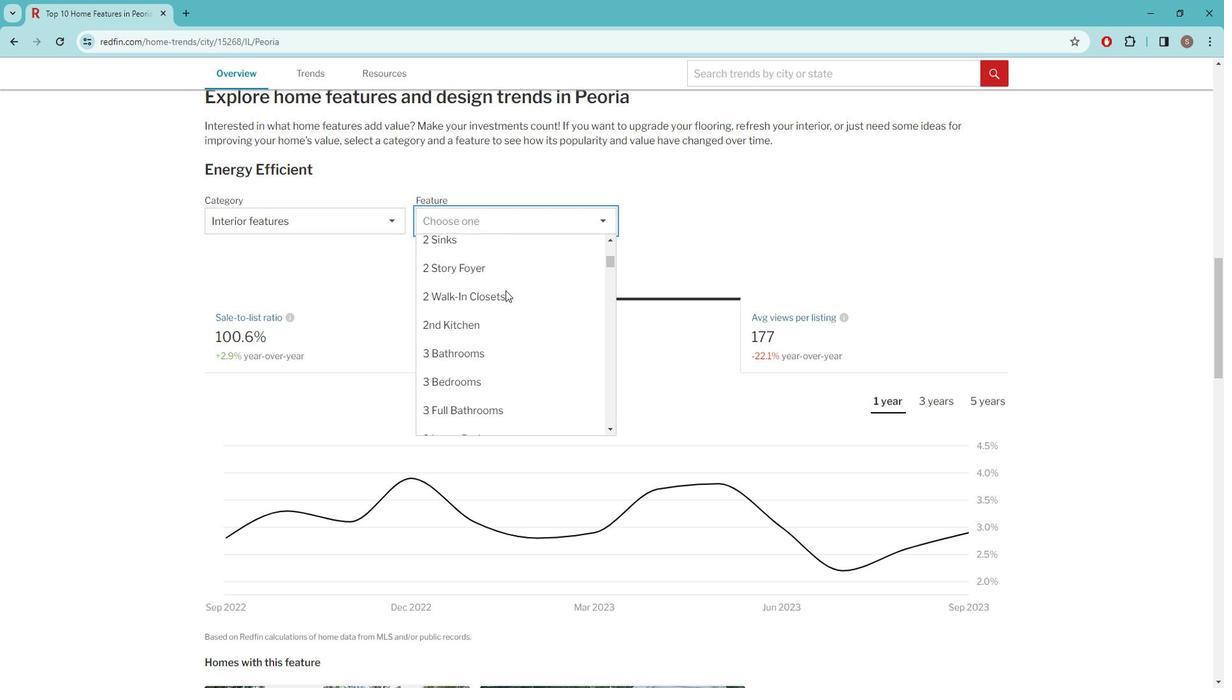 
Action: Mouse scrolled (517, 291) with delta (0, 0)
Screenshot: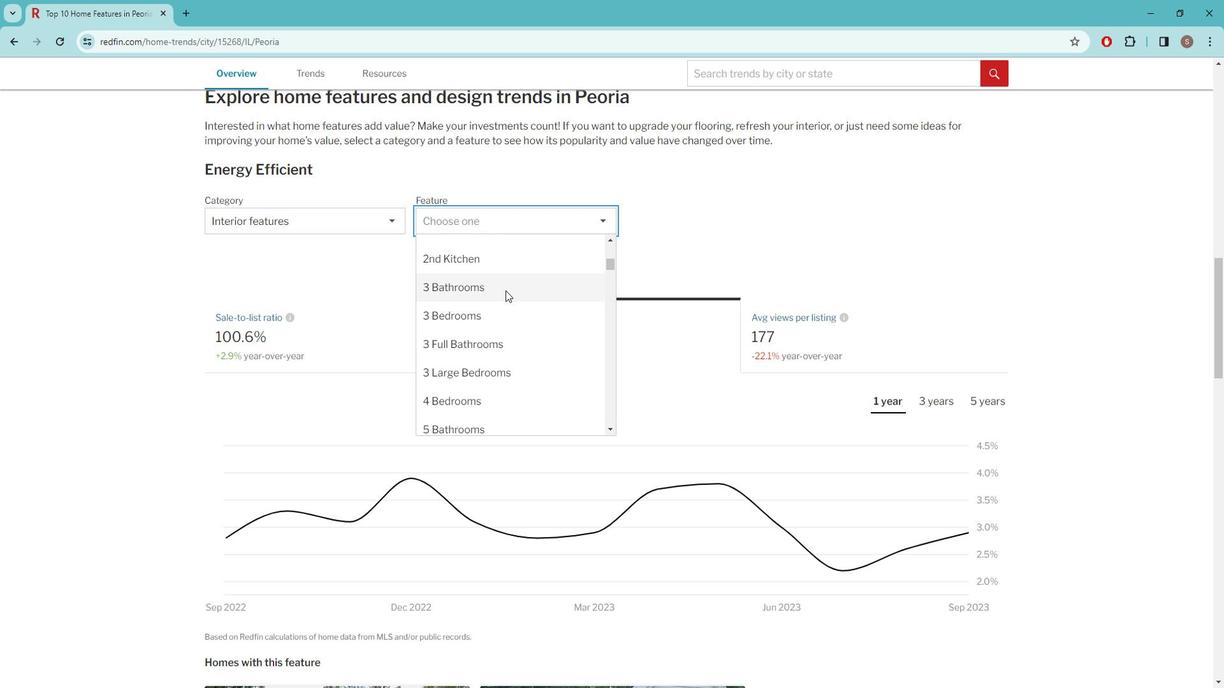 
Action: Mouse scrolled (517, 291) with delta (0, 0)
Screenshot: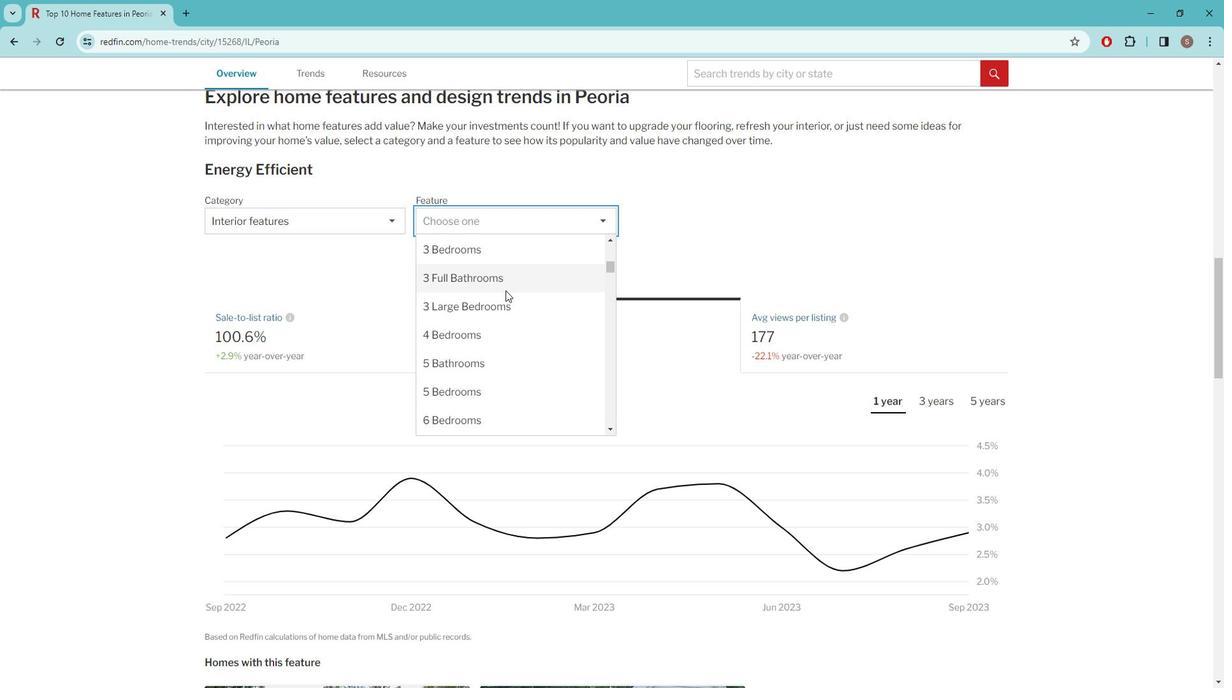 
Action: Mouse scrolled (517, 291) with delta (0, 0)
Screenshot: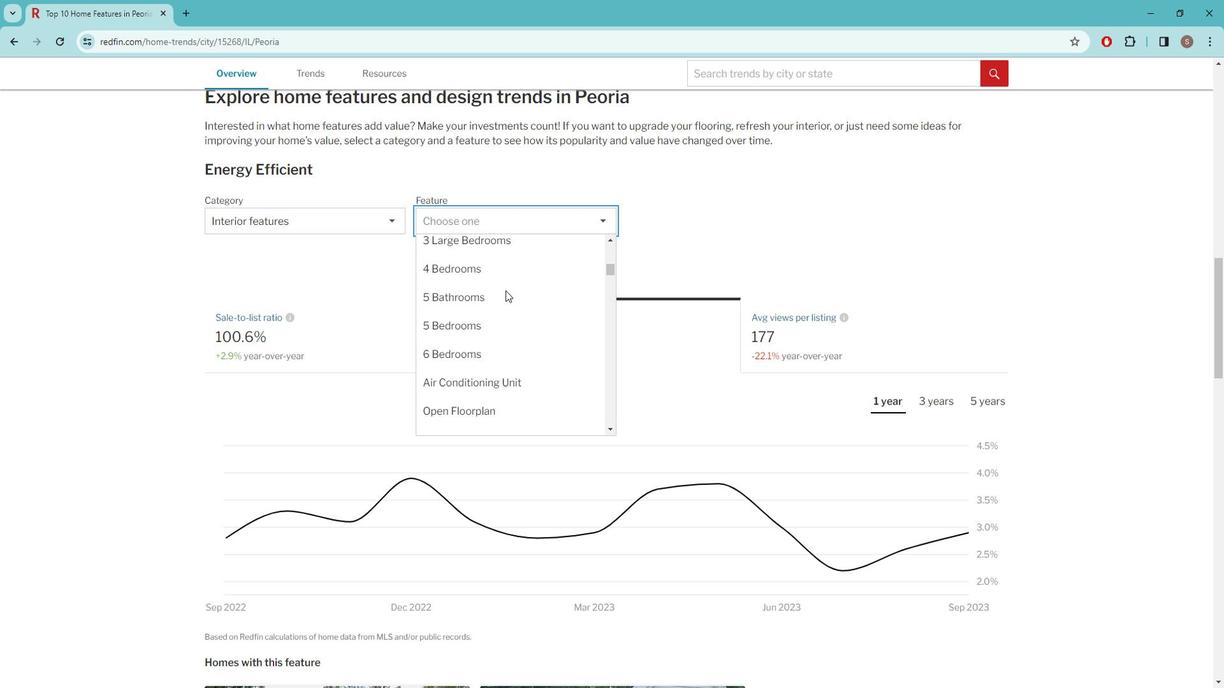
Action: Mouse scrolled (517, 291) with delta (0, 0)
Screenshot: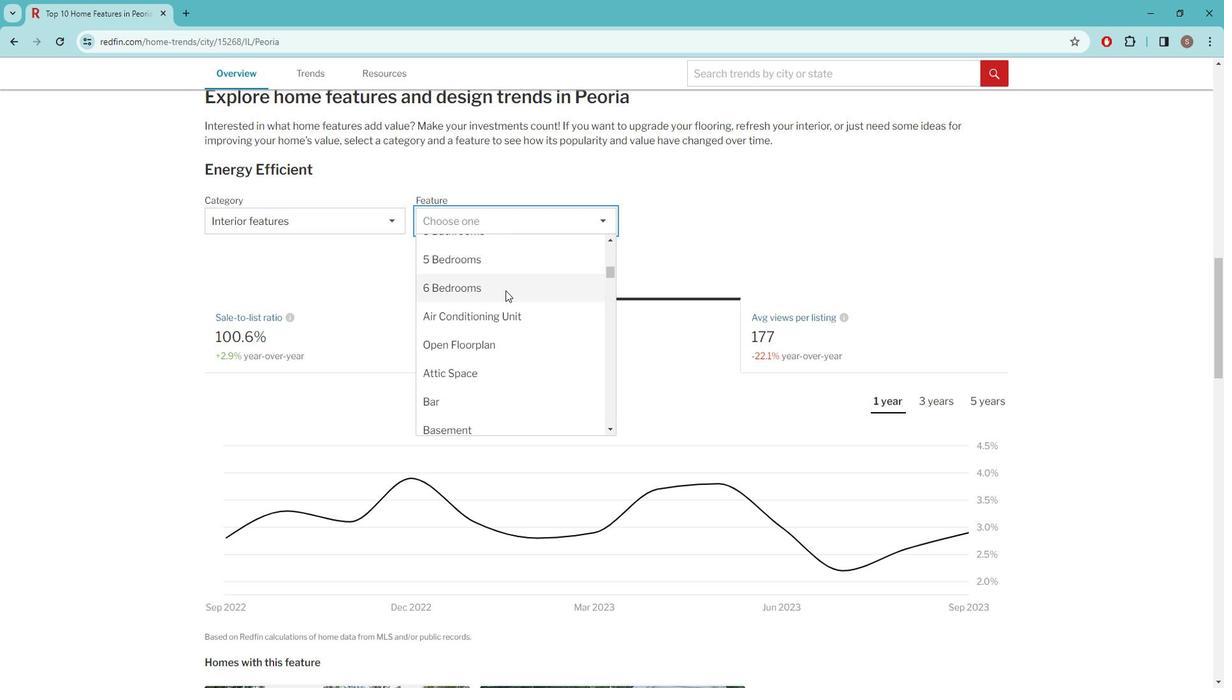 
Action: Mouse scrolled (517, 291) with delta (0, 0)
Screenshot: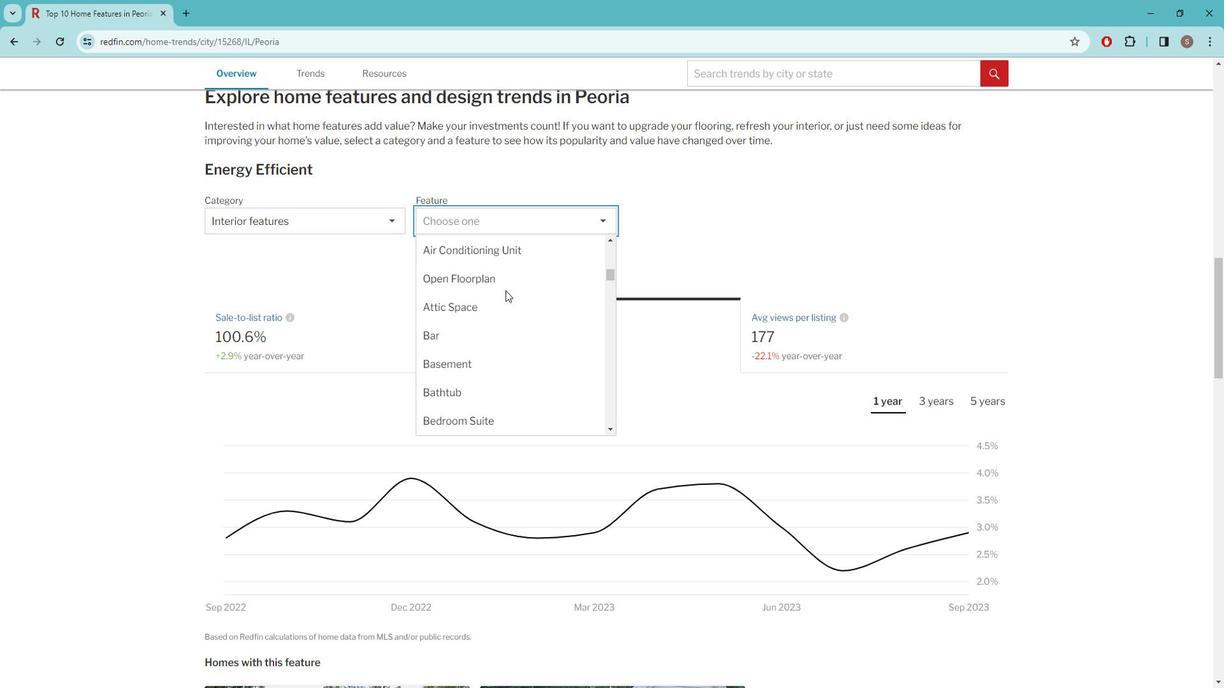 
Action: Mouse scrolled (517, 291) with delta (0, 0)
Screenshot: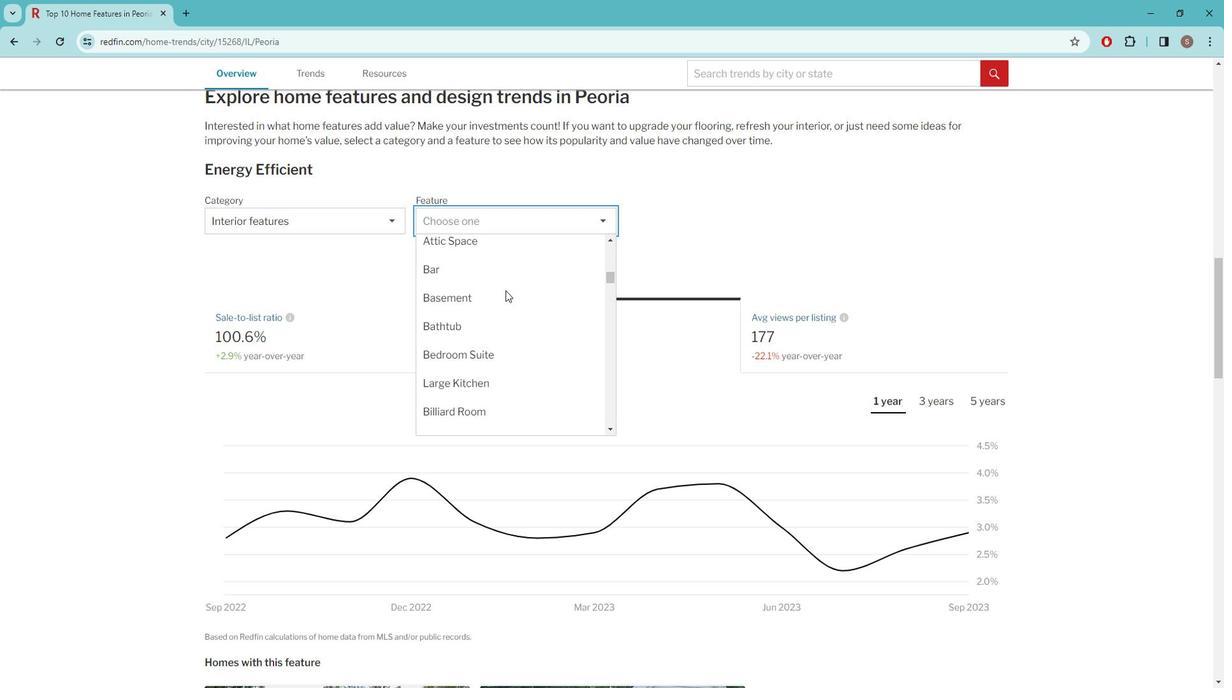 
Action: Mouse scrolled (517, 291) with delta (0, 0)
Screenshot: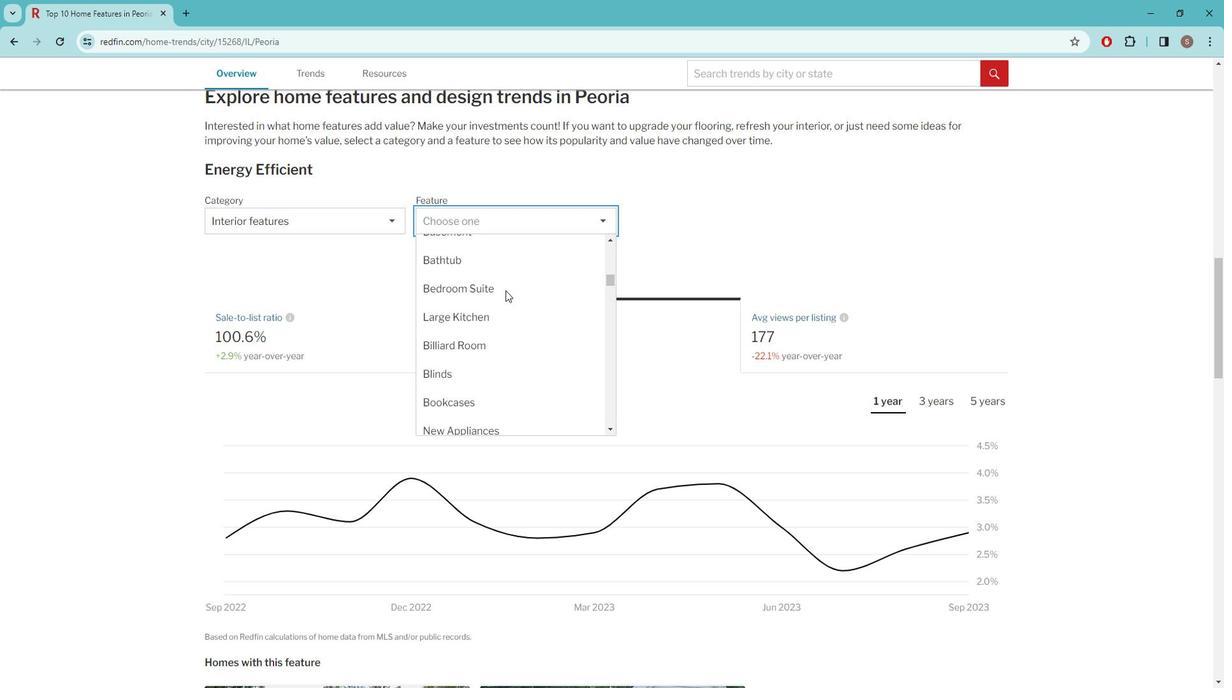 
Action: Mouse scrolled (517, 291) with delta (0, 0)
Screenshot: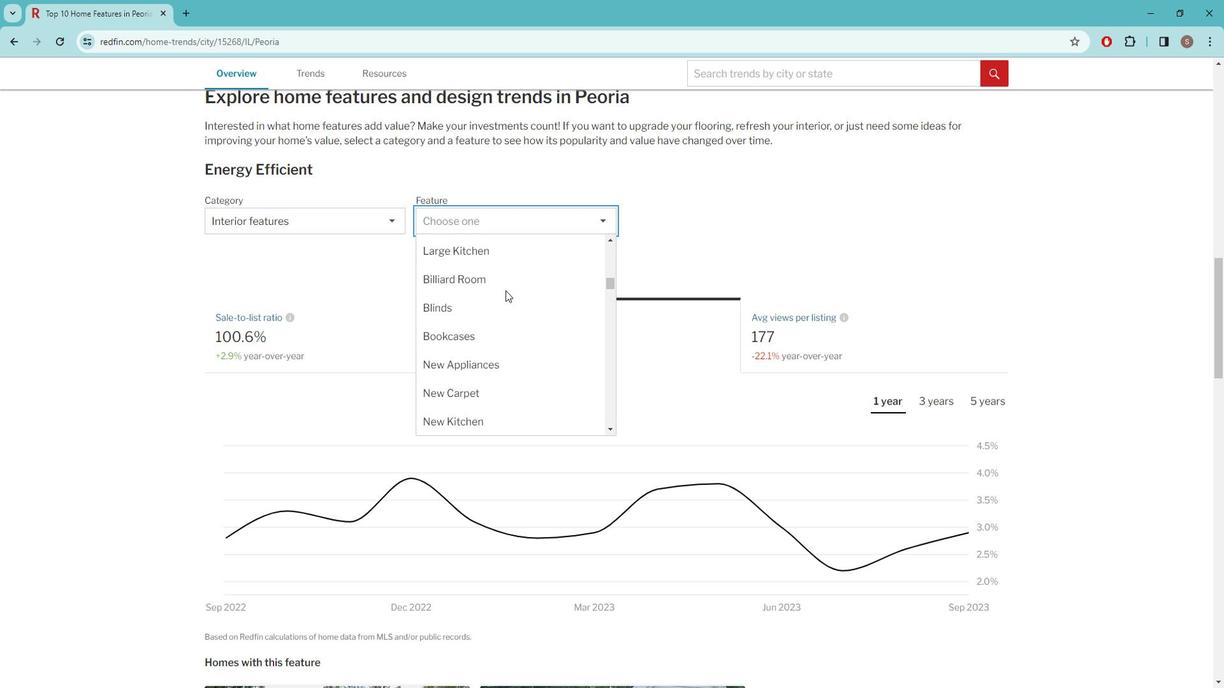 
Action: Mouse scrolled (517, 291) with delta (0, 0)
Screenshot: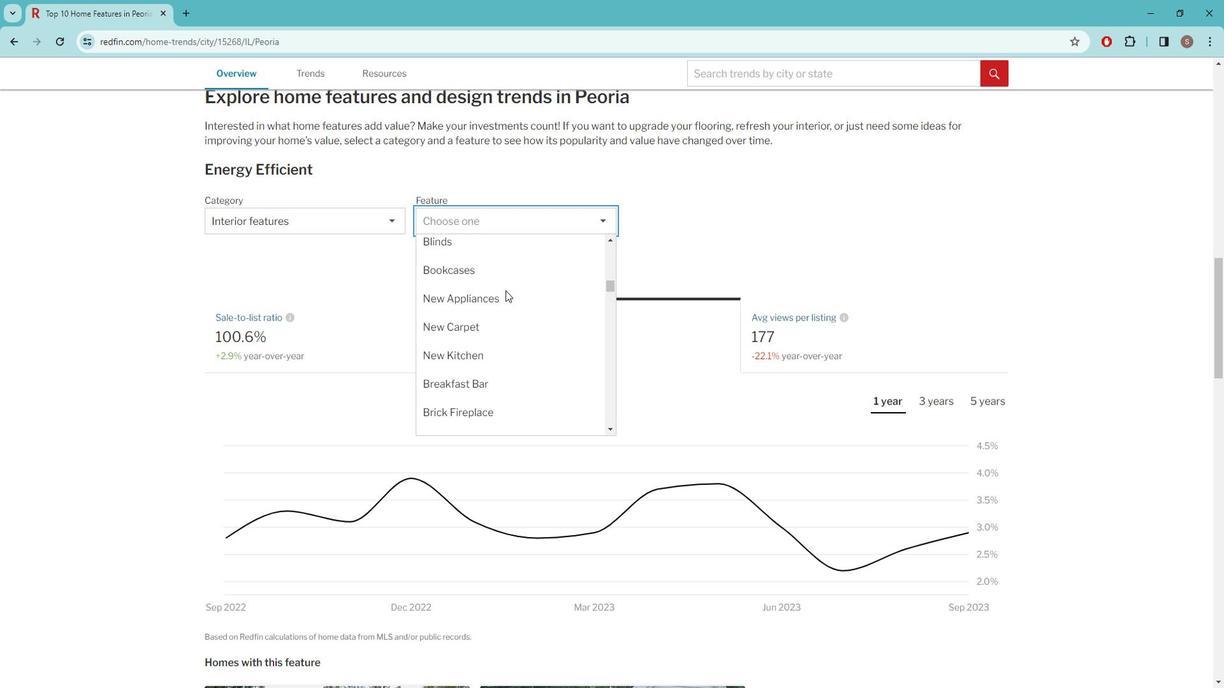 
Action: Mouse scrolled (517, 291) with delta (0, 0)
Screenshot: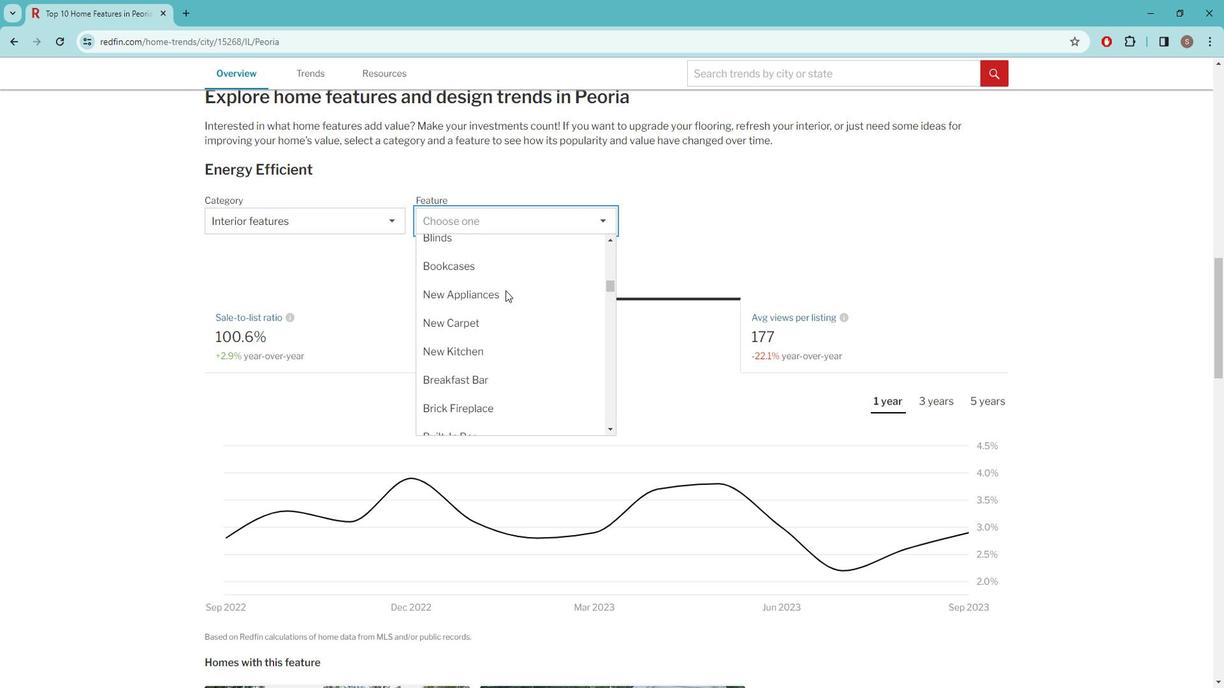 
Action: Mouse scrolled (517, 291) with delta (0, 0)
Screenshot: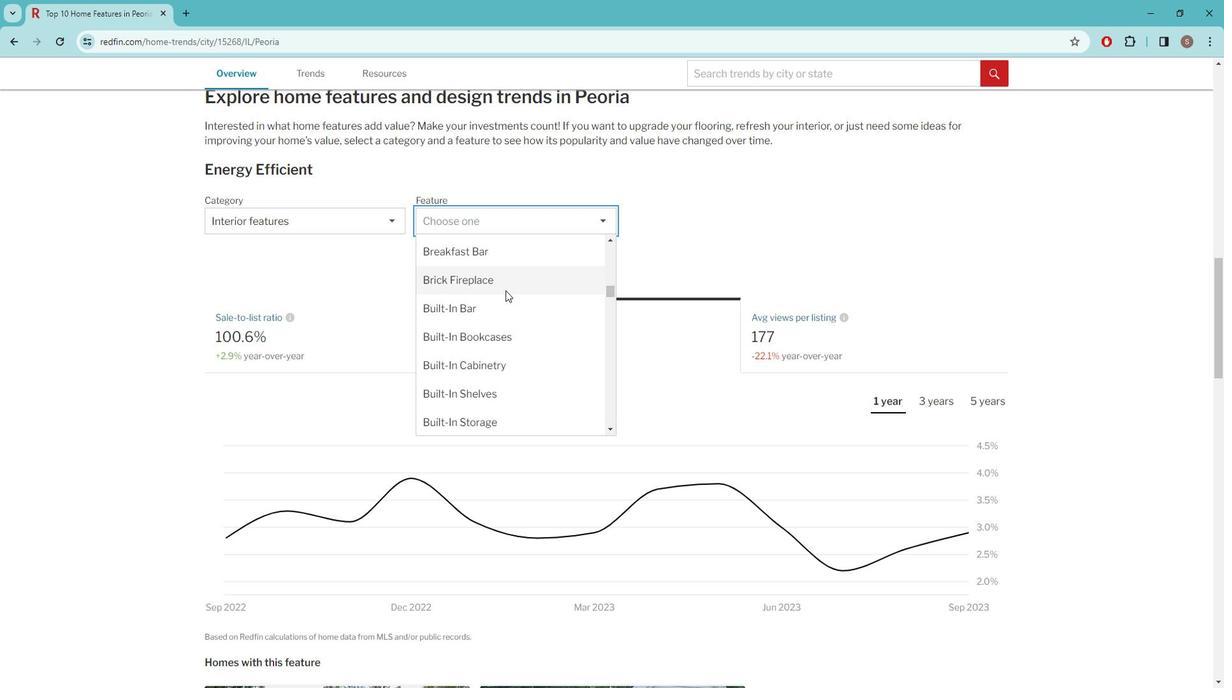 
Action: Mouse moved to (517, 292)
Screenshot: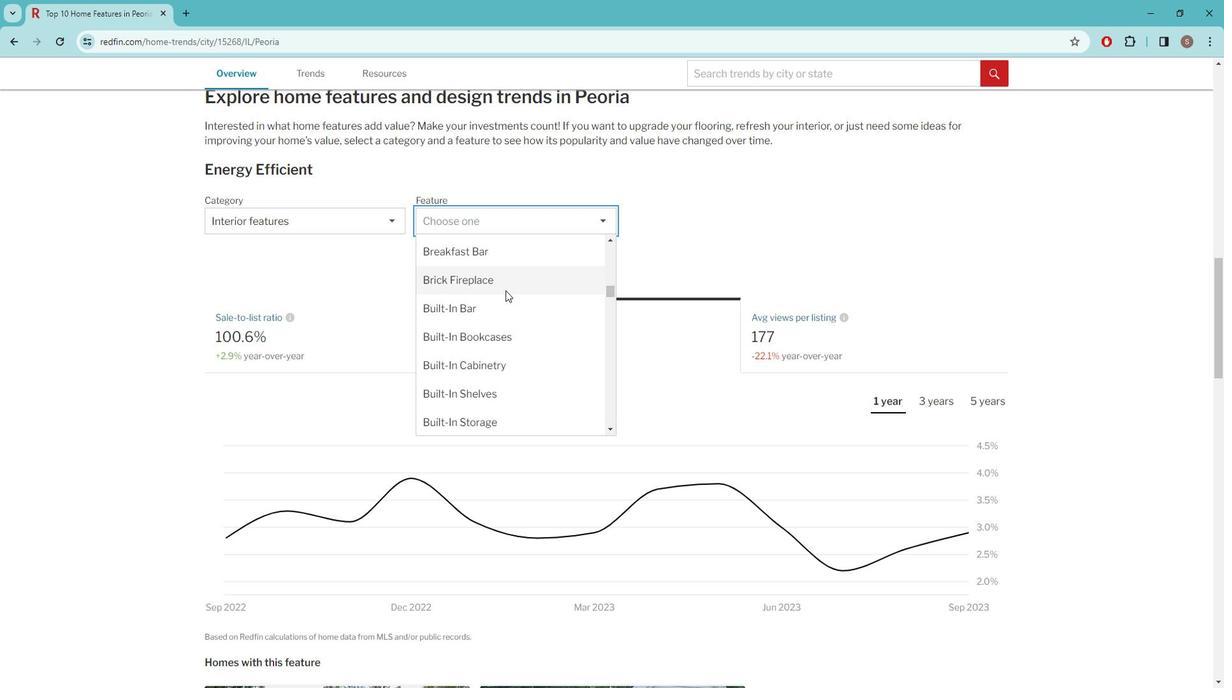 
Action: Mouse scrolled (517, 291) with delta (0, 0)
Screenshot: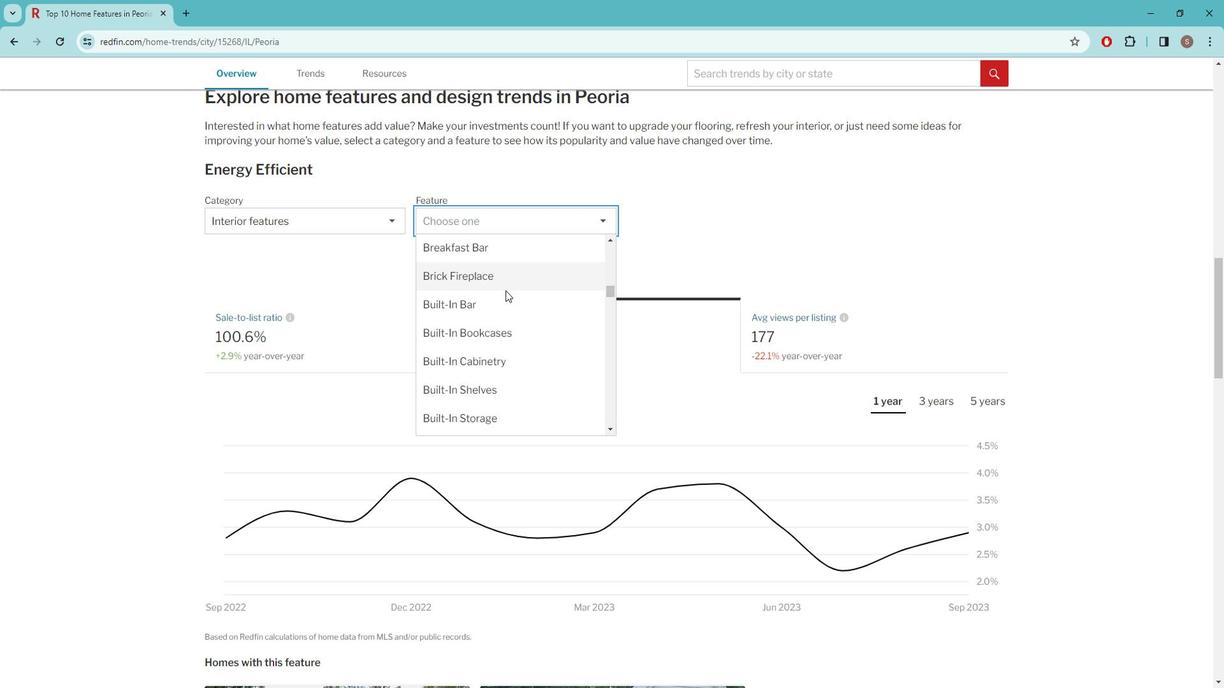 
Action: Mouse scrolled (517, 291) with delta (0, 0)
Screenshot: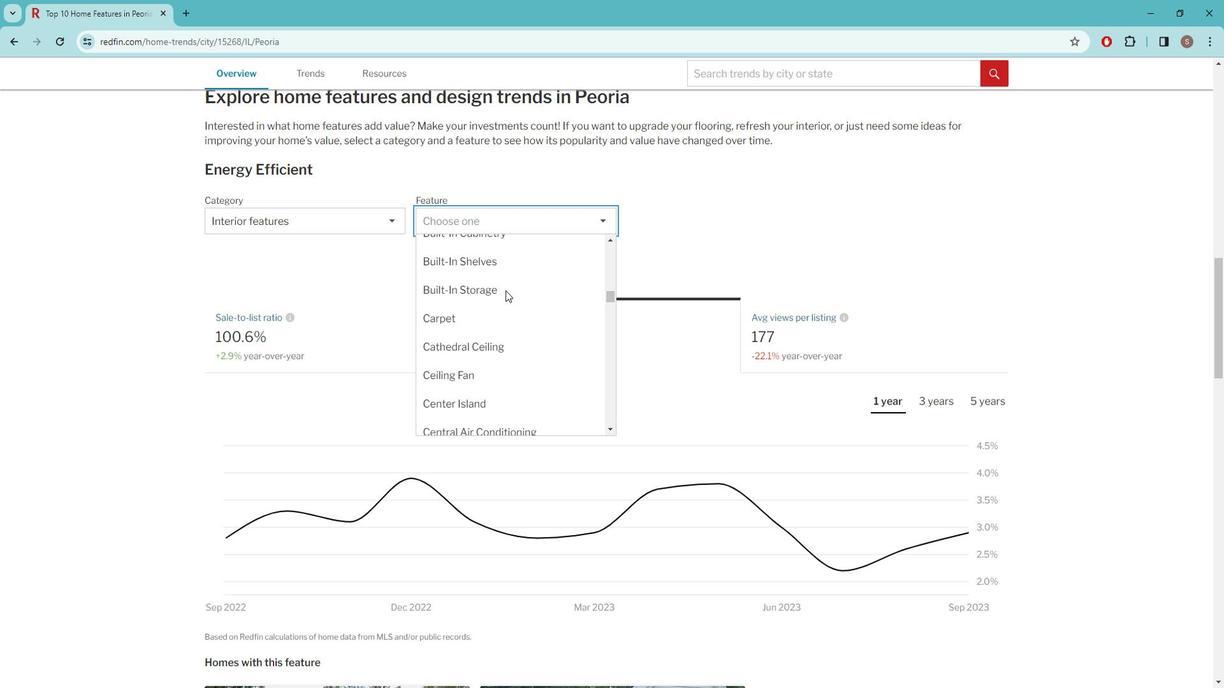 
Action: Mouse scrolled (517, 291) with delta (0, 0)
Screenshot: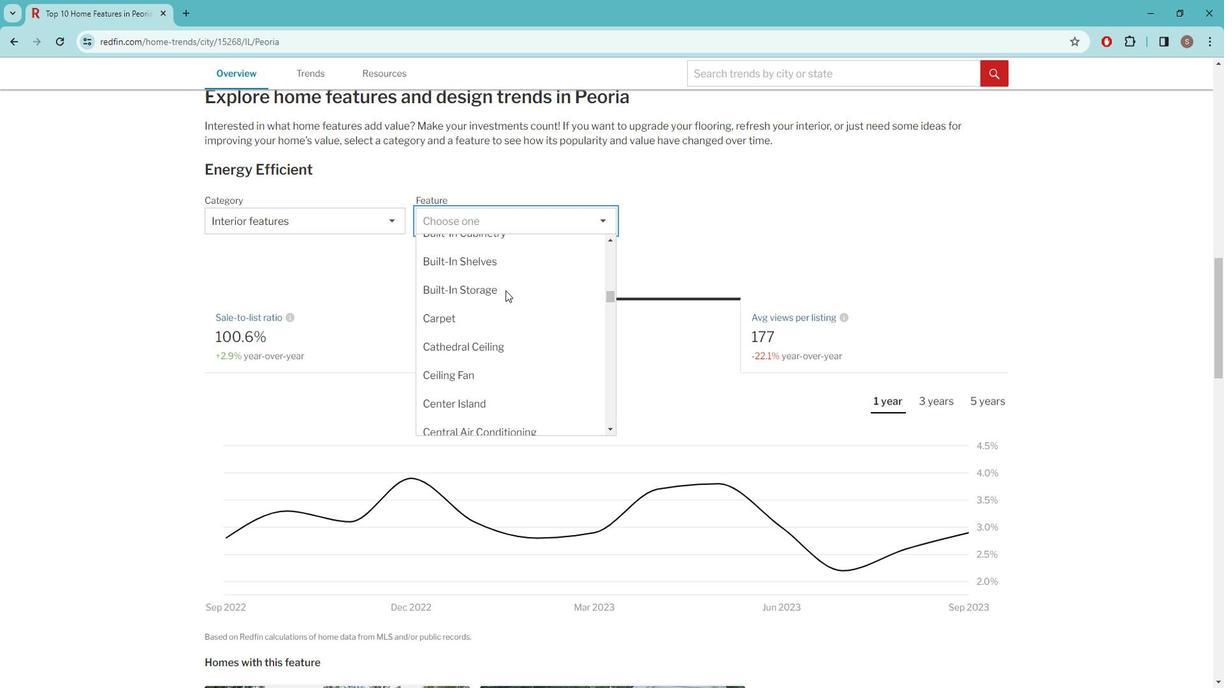 
Action: Mouse scrolled (517, 291) with delta (0, 0)
Screenshot: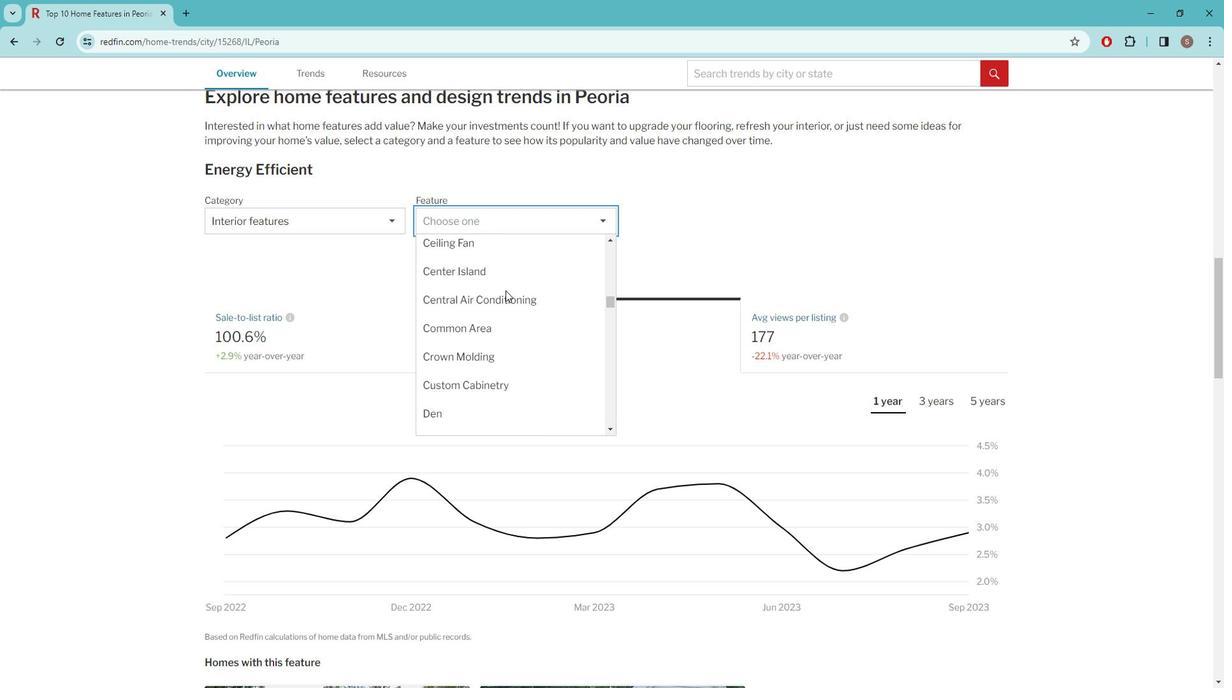 
Action: Mouse scrolled (517, 291) with delta (0, 0)
Screenshot: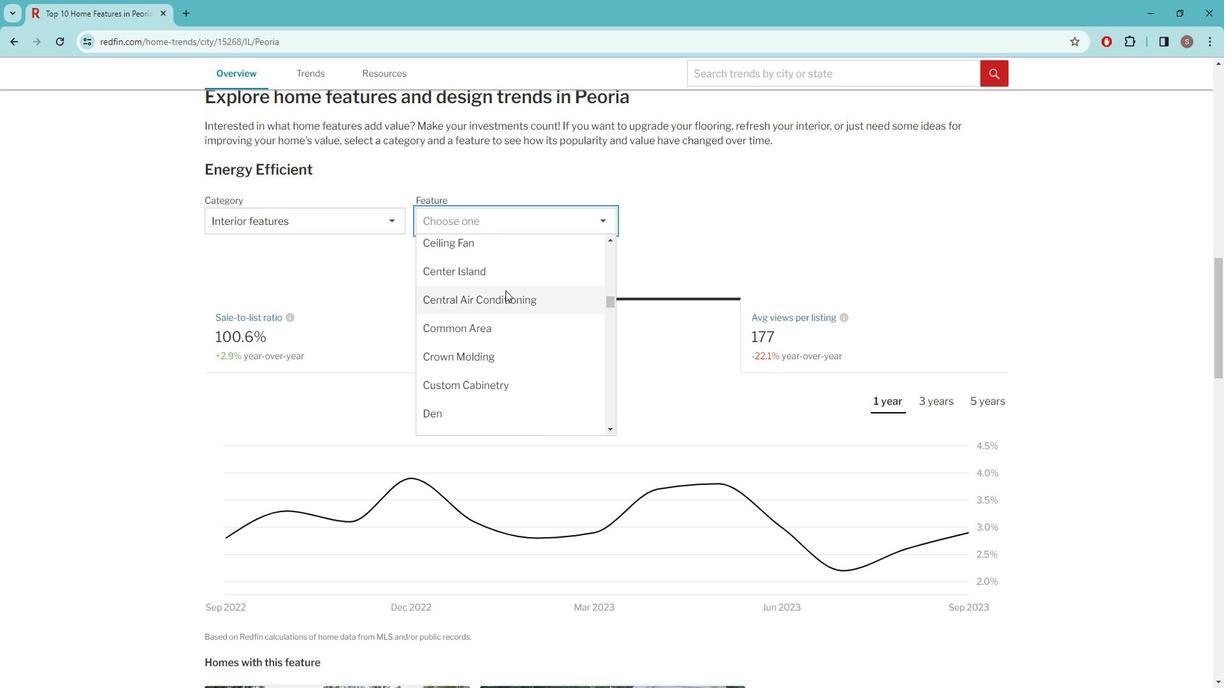 
Action: Mouse scrolled (517, 291) with delta (0, 0)
Screenshot: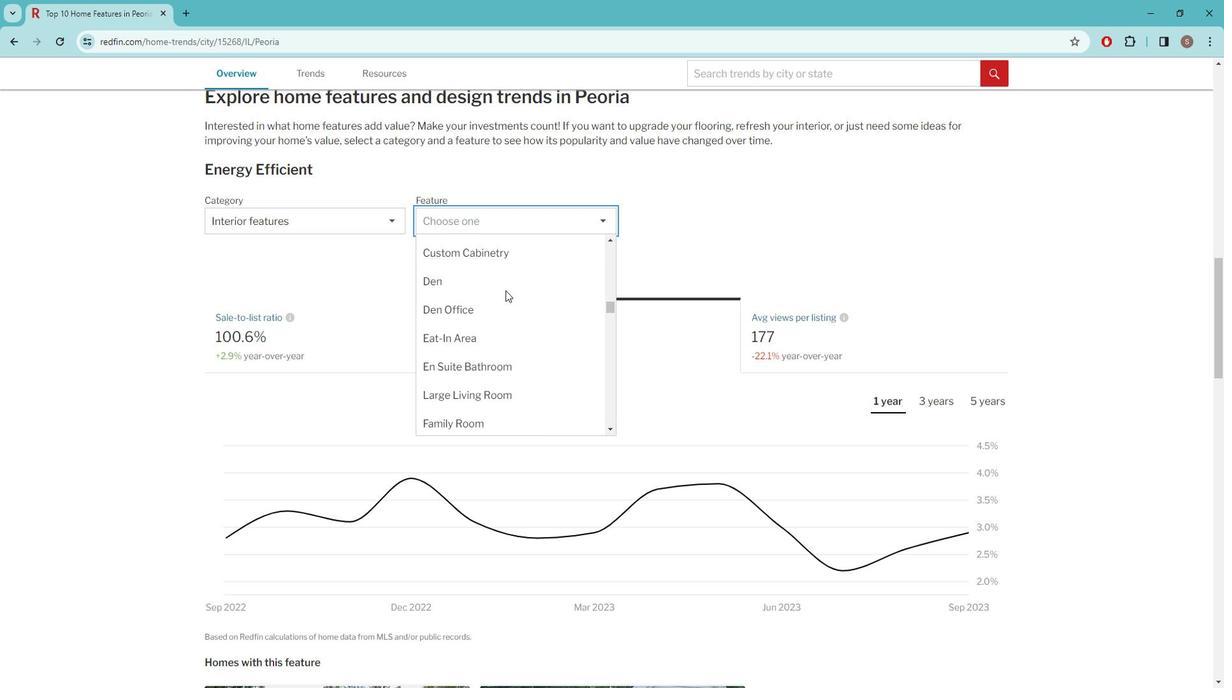 
Action: Mouse scrolled (517, 291) with delta (0, 0)
Screenshot: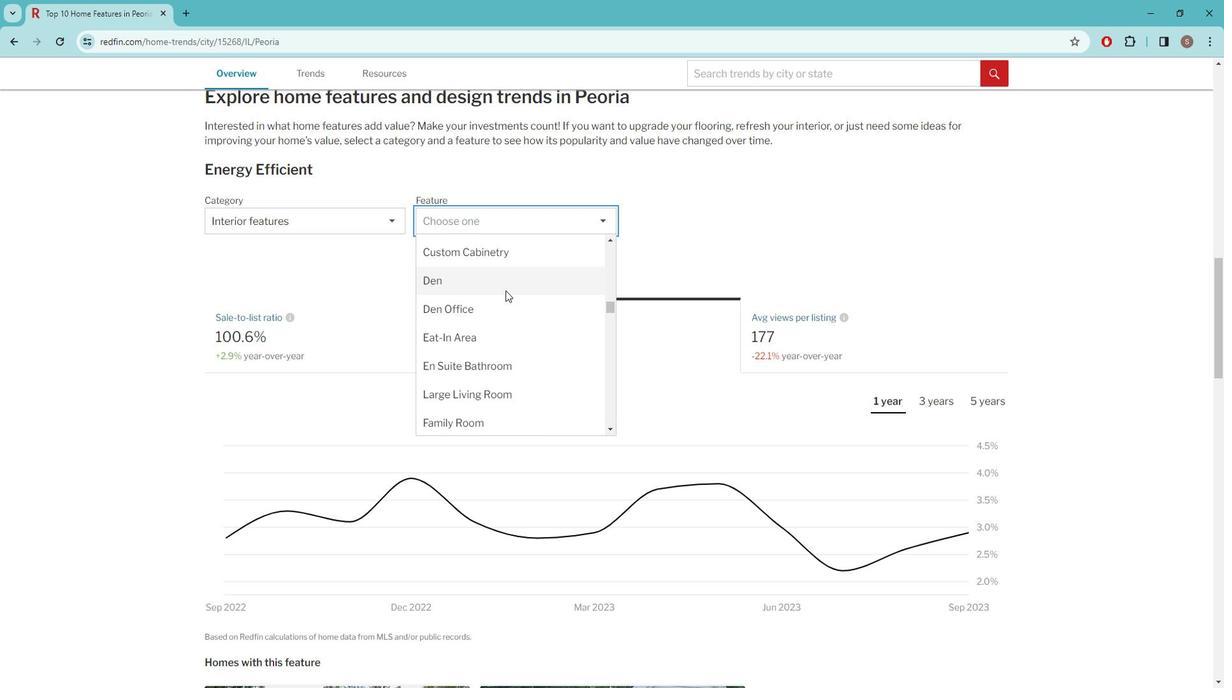 
Action: Mouse pressed left at (517, 292)
Screenshot: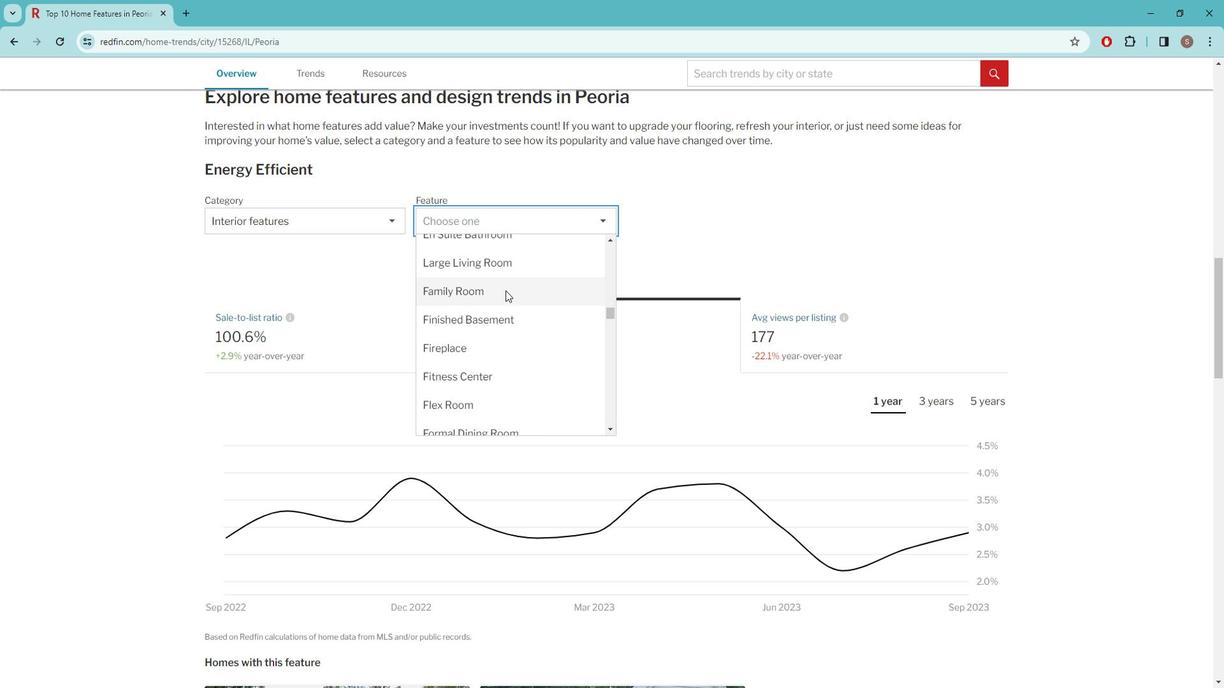 
Action: Mouse moved to (348, 331)
Screenshot: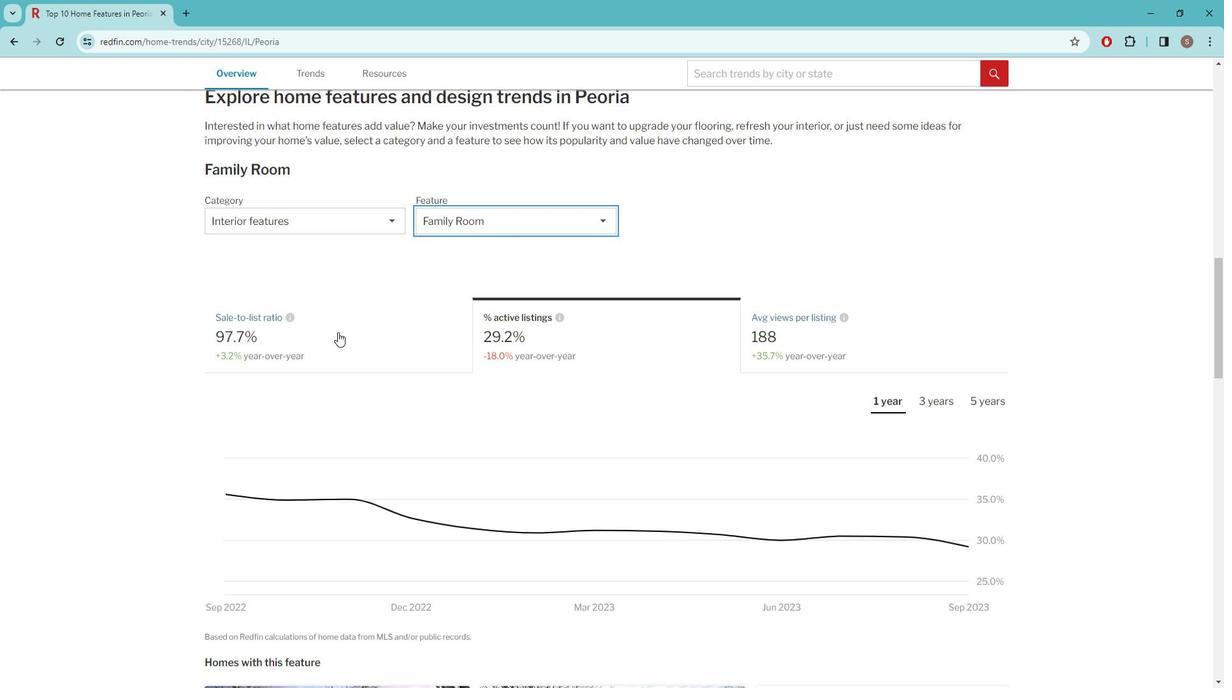 
Action: Mouse pressed left at (348, 331)
Screenshot: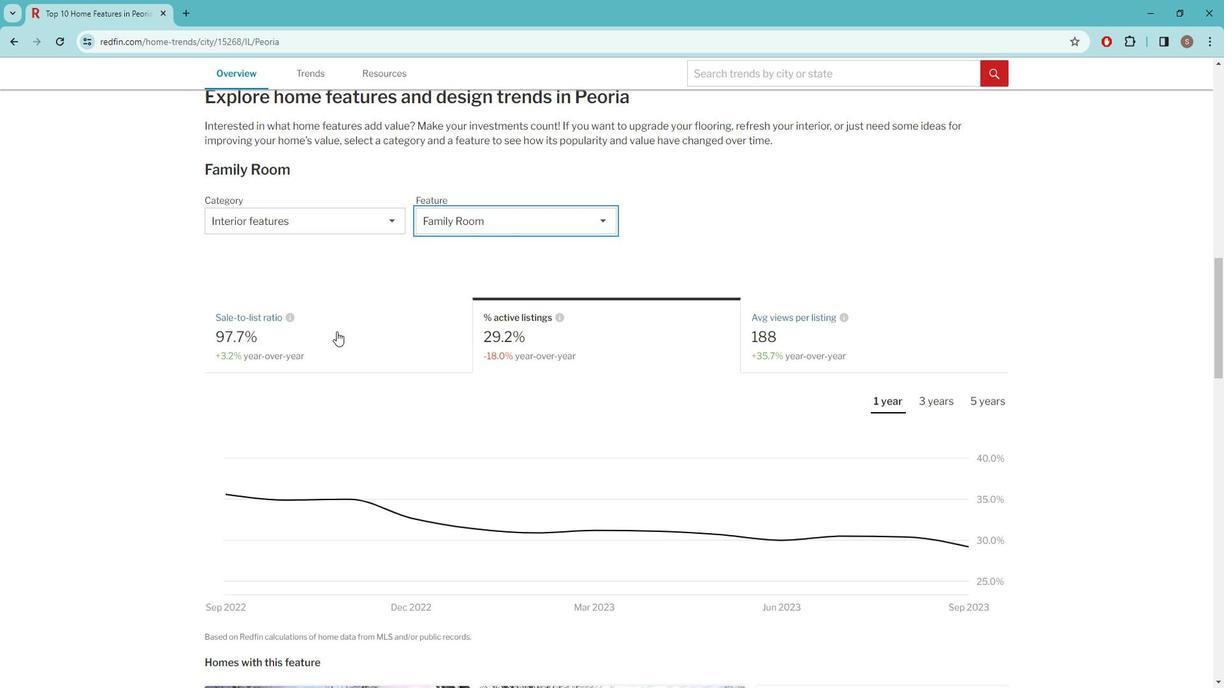 
Action: Mouse moved to (566, 324)
Screenshot: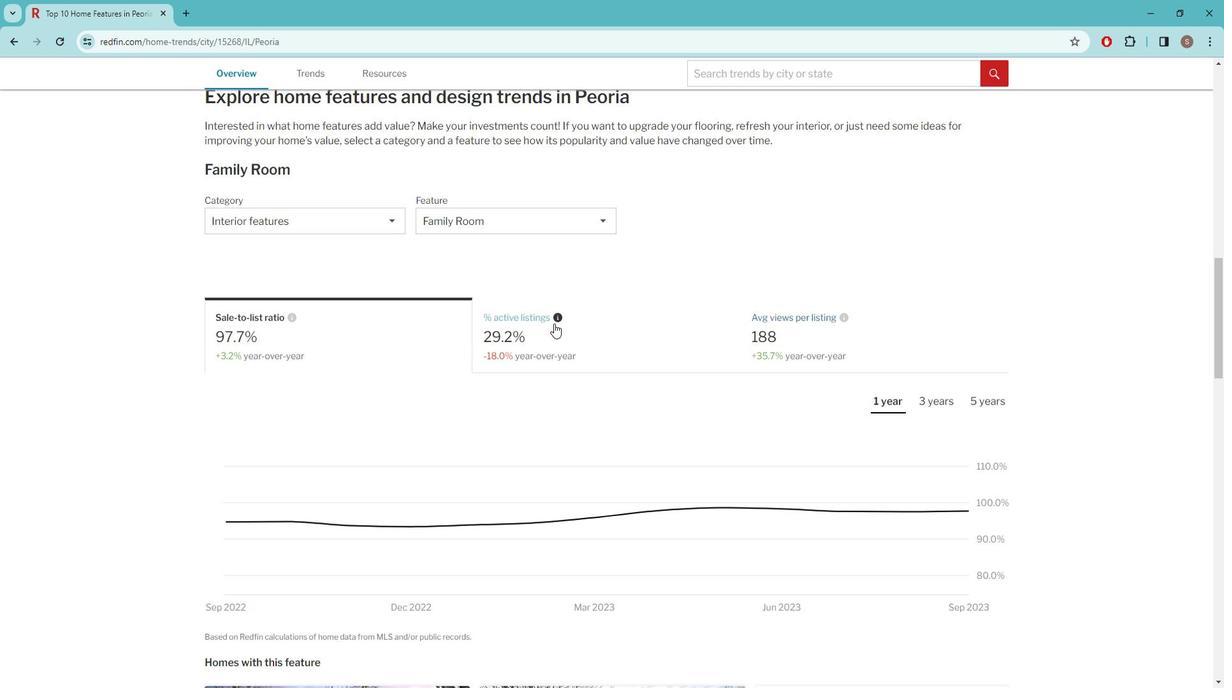 
Action: Mouse pressed left at (566, 324)
Screenshot: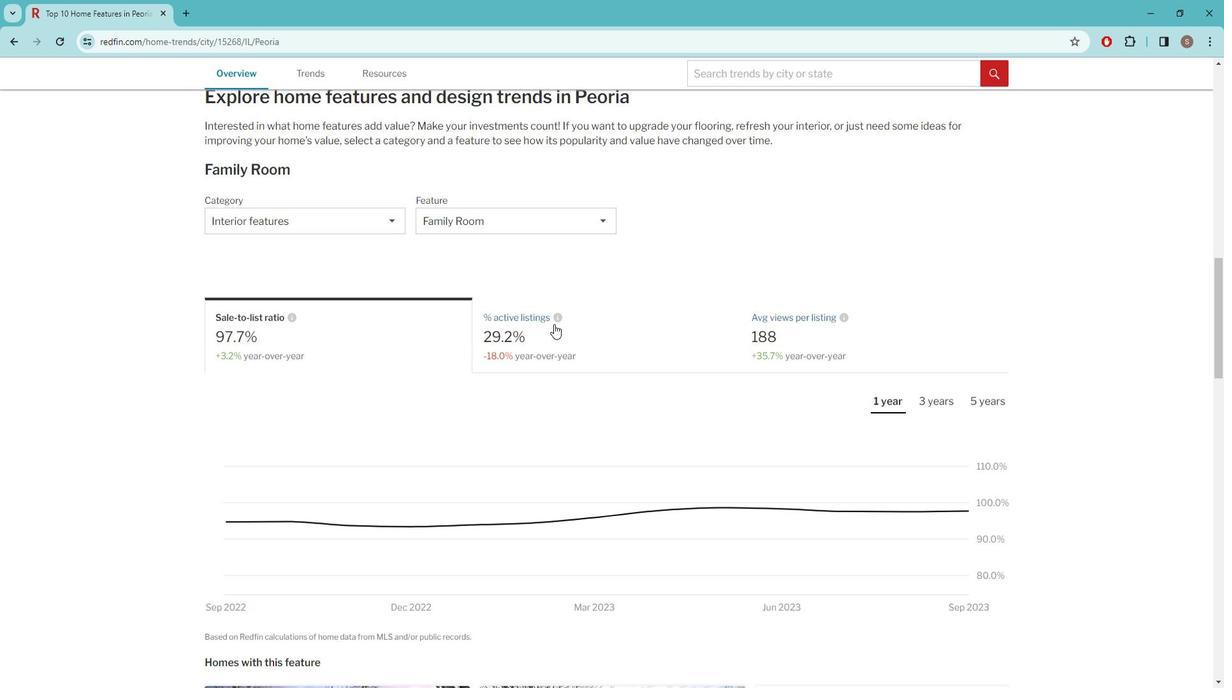 
Action: Mouse moved to (808, 331)
Screenshot: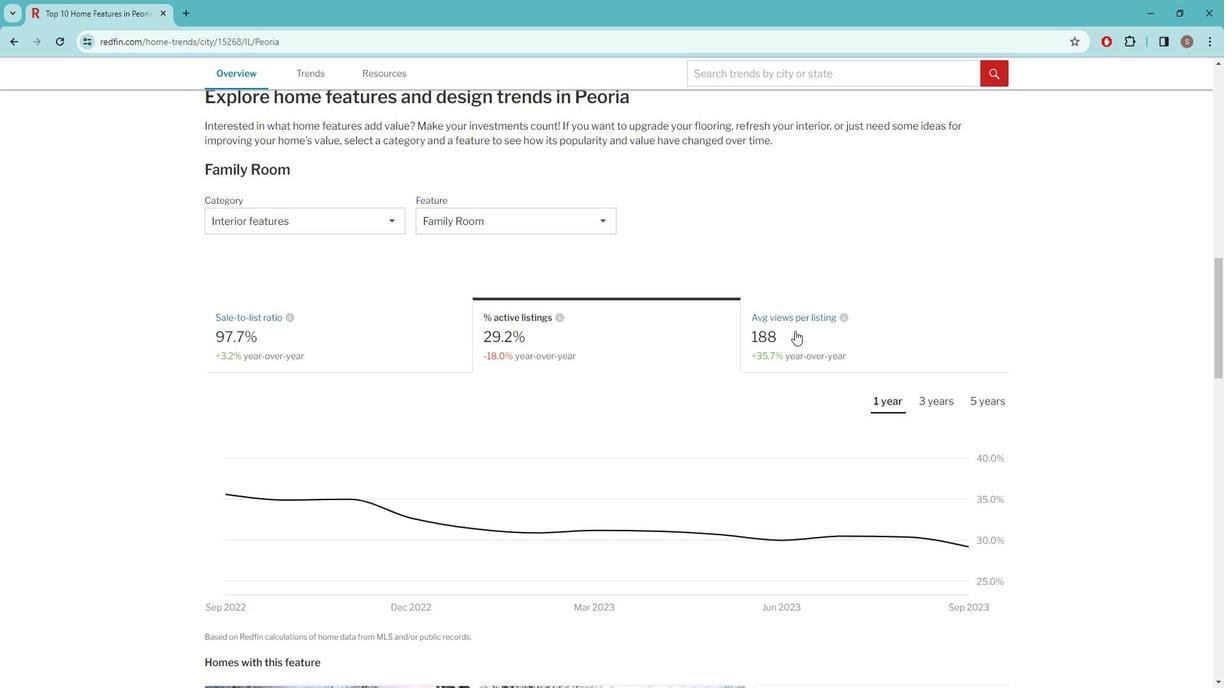 
Action: Mouse pressed left at (808, 331)
Screenshot: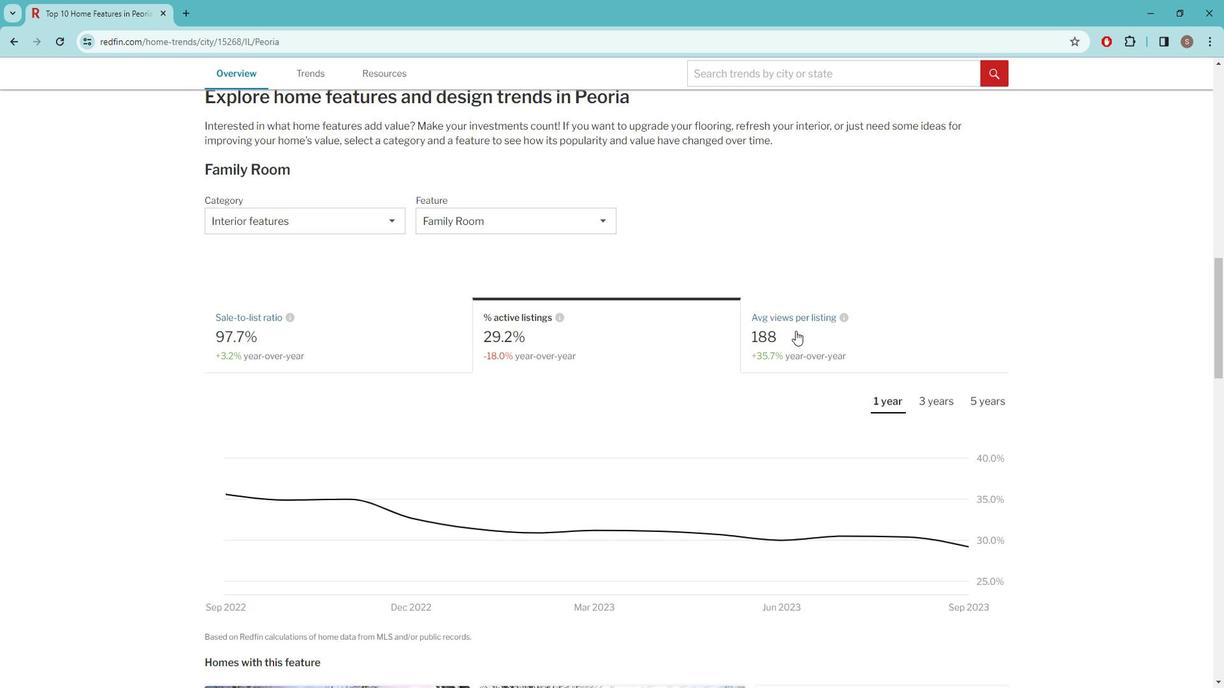 
Action: Mouse moved to (861, 357)
Screenshot: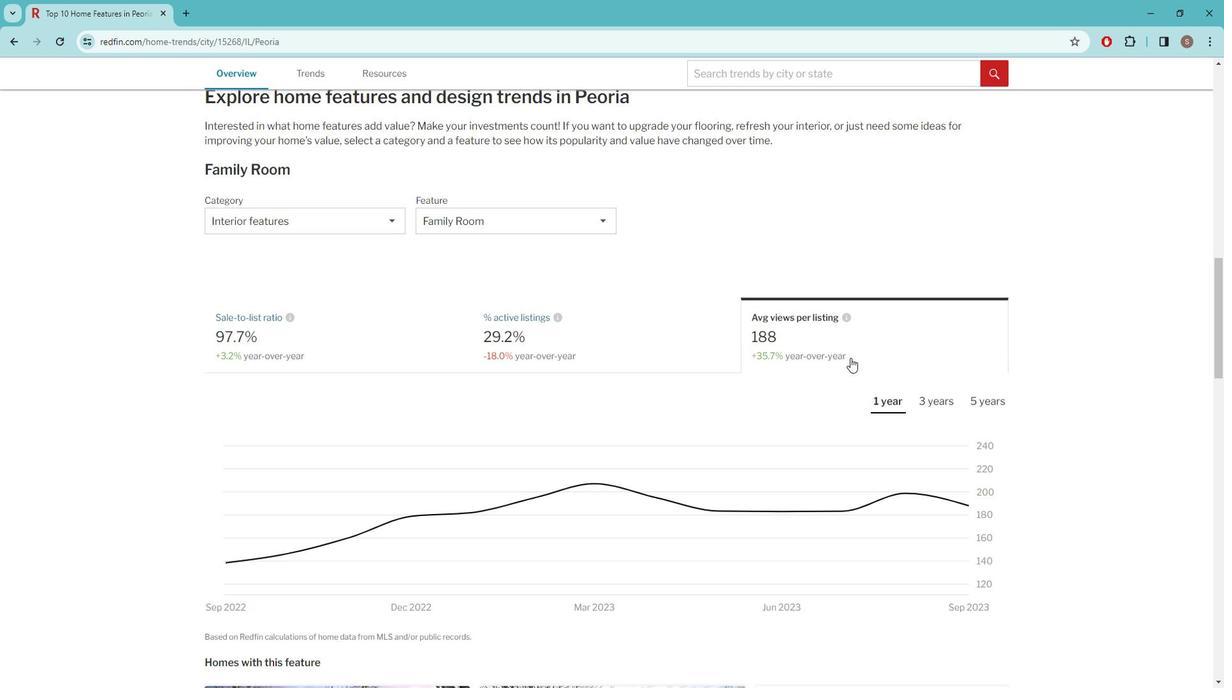 
Action: Key pressed <Key.right><Key.right>
Screenshot: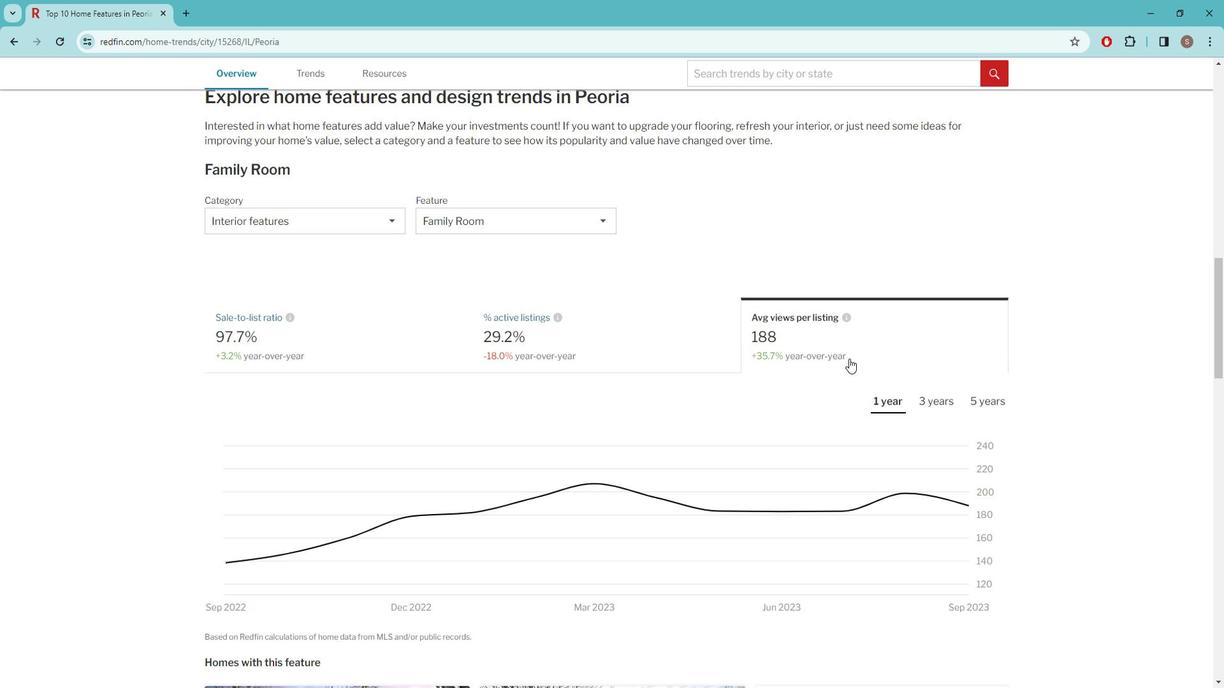 
Action: Mouse moved to (942, 398)
Screenshot: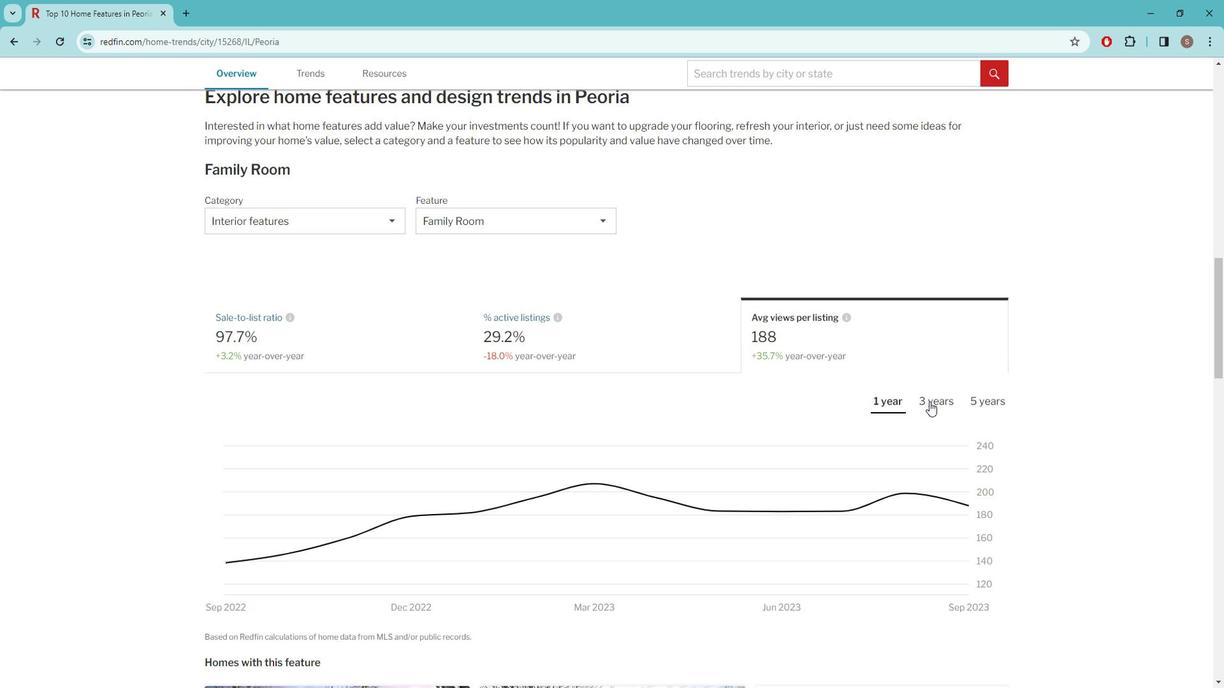 
Action: Mouse pressed left at (942, 398)
Screenshot: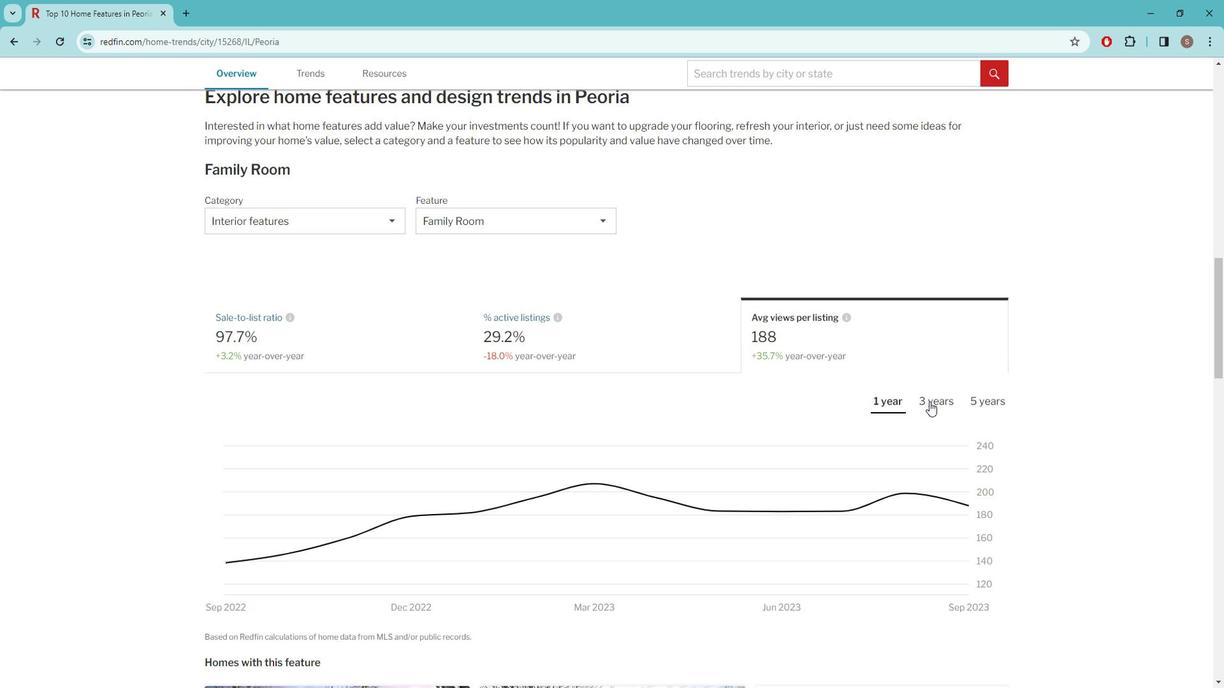 
Action: Mouse moved to (310, 330)
Screenshot: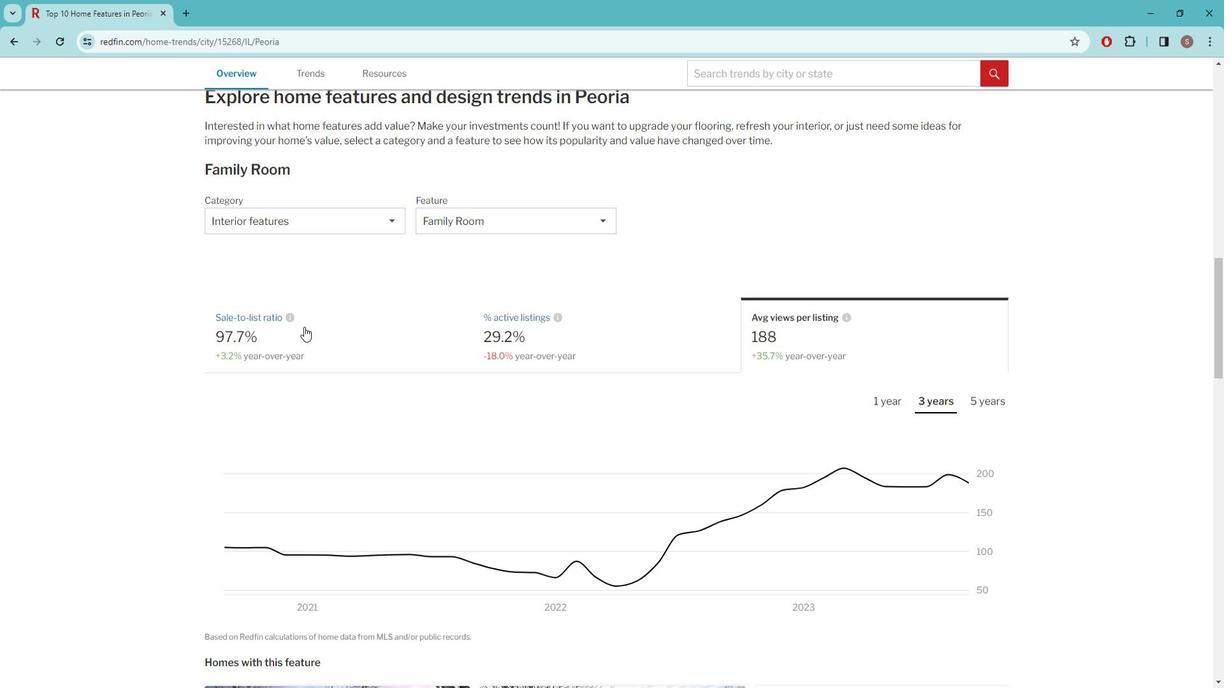
Action: Mouse pressed left at (310, 330)
Screenshot: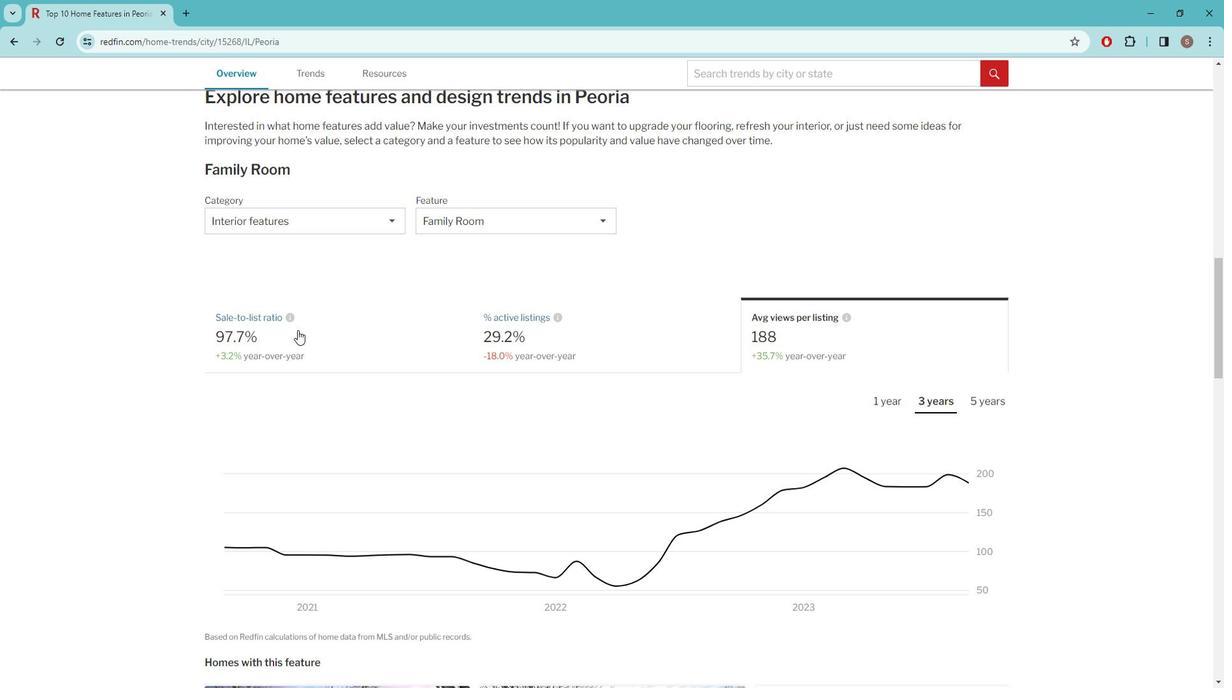 
Action: Mouse moved to (561, 324)
Screenshot: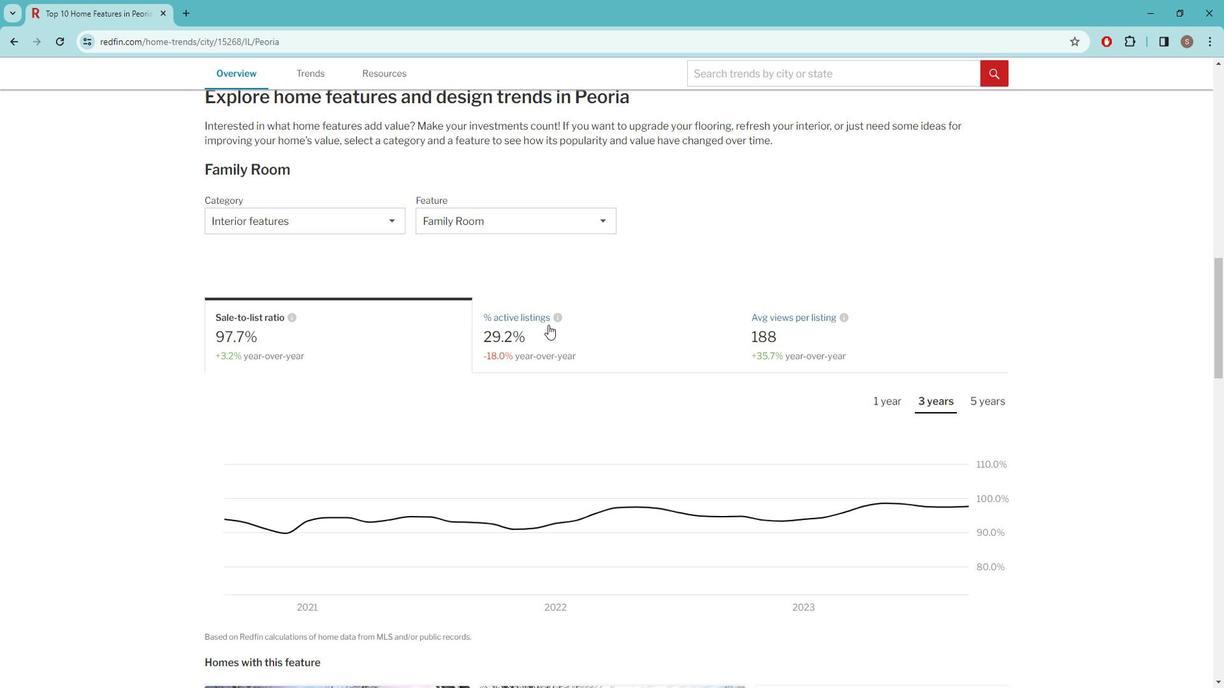 
Action: Mouse pressed left at (561, 324)
Screenshot: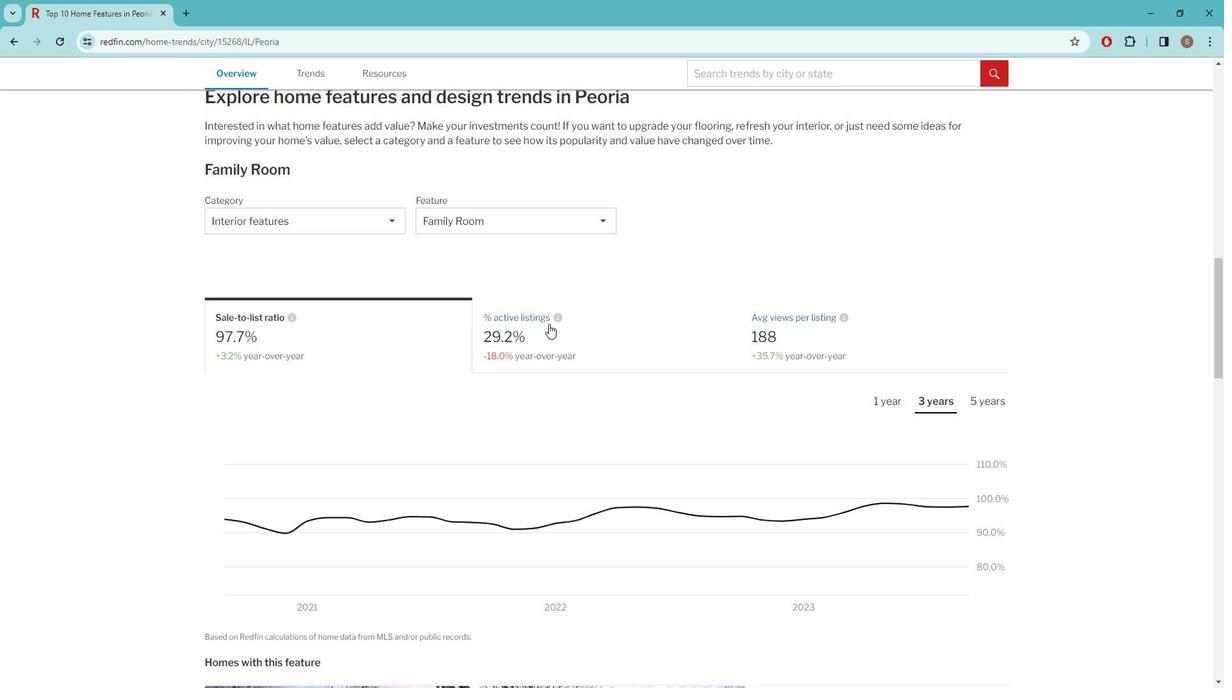 
Action: Mouse moved to (808, 338)
Screenshot: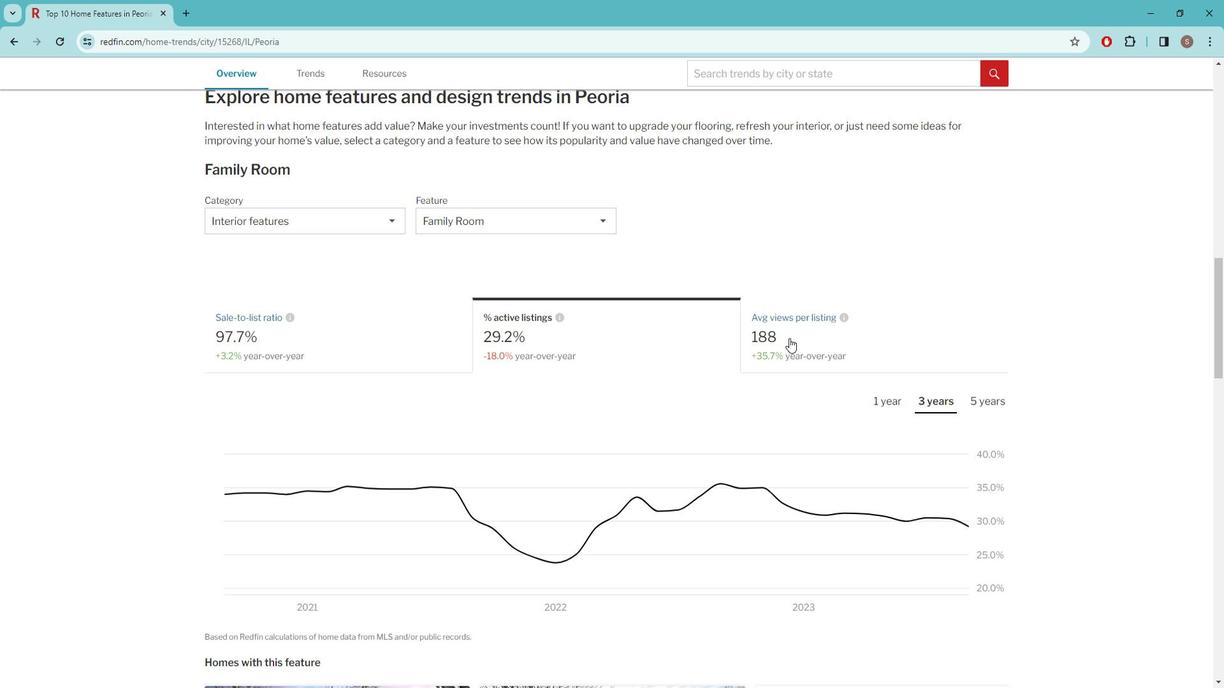 
Action: Mouse pressed left at (808, 338)
Screenshot: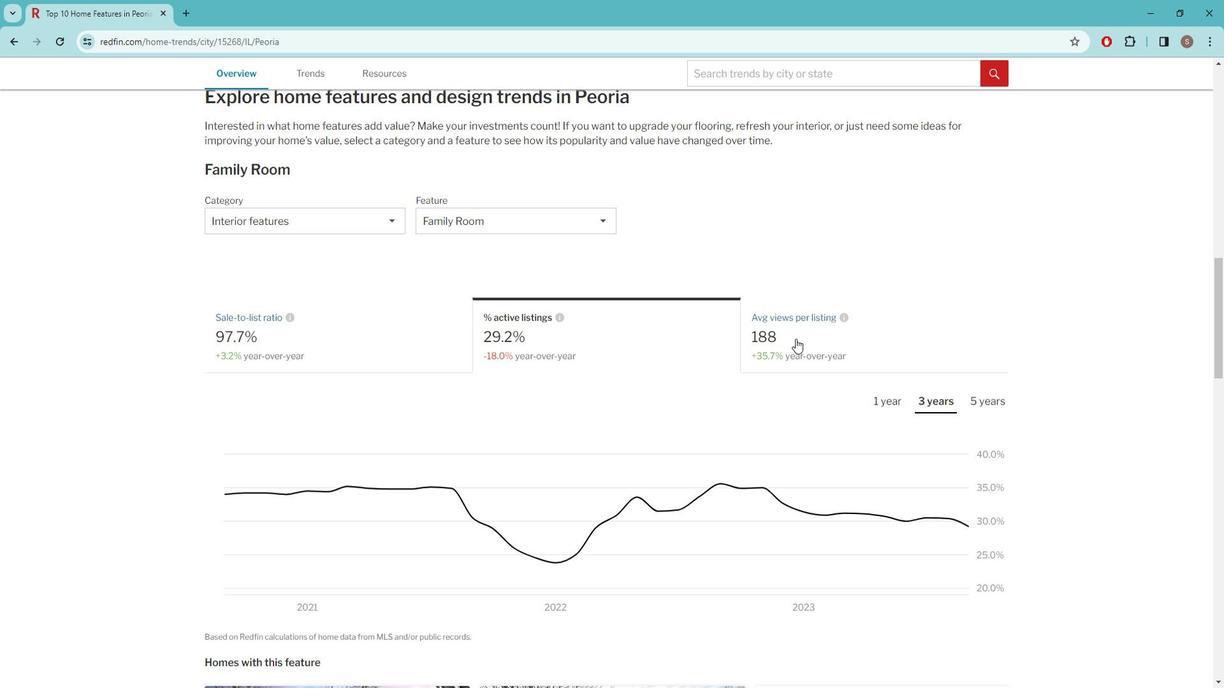 
Action: Mouse moved to (1002, 404)
Screenshot: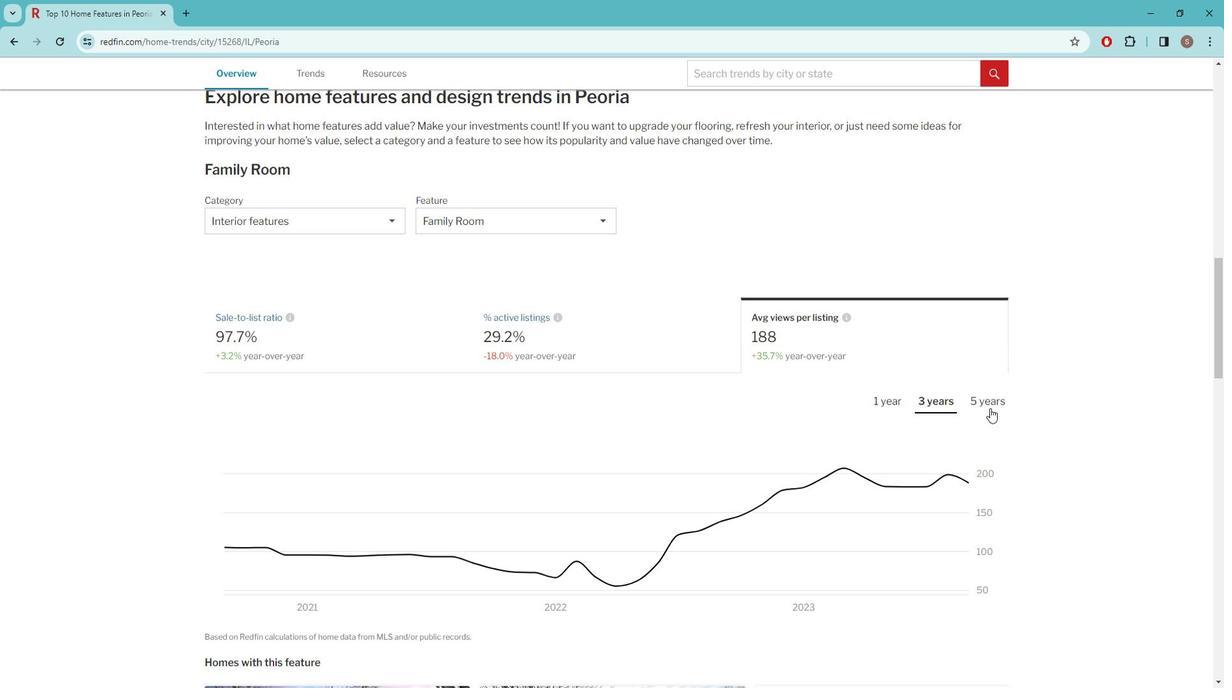 
Action: Mouse pressed left at (1002, 404)
Screenshot: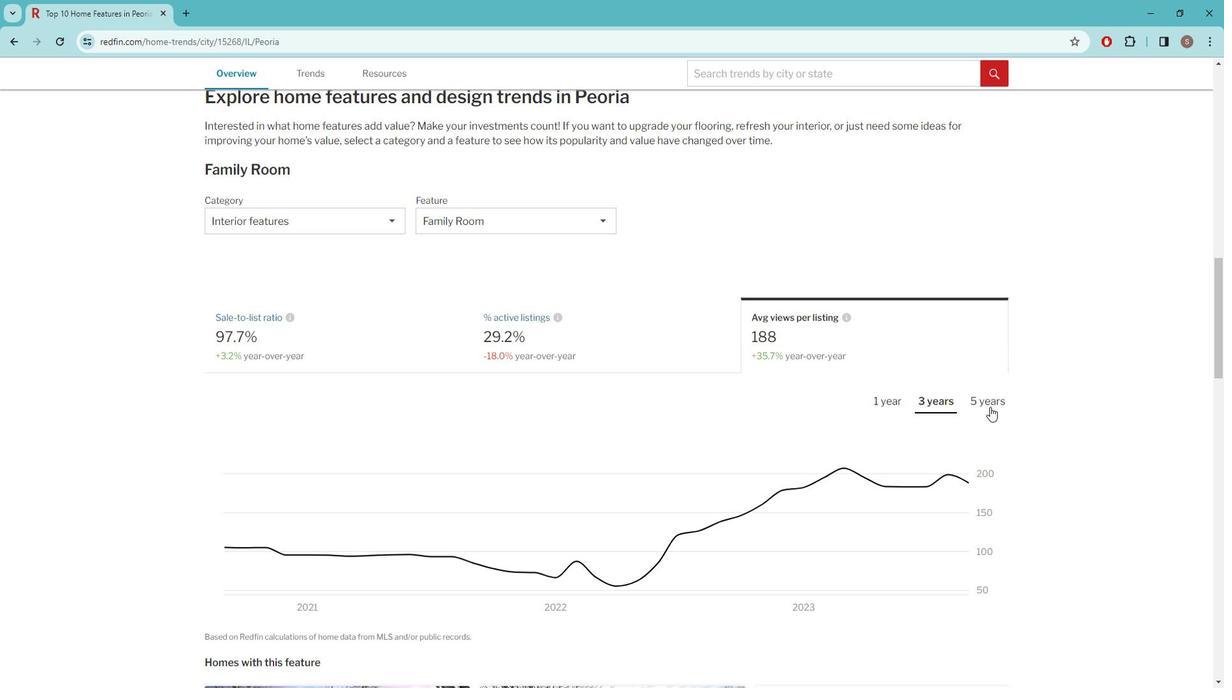 
Action: Mouse moved to (314, 342)
Screenshot: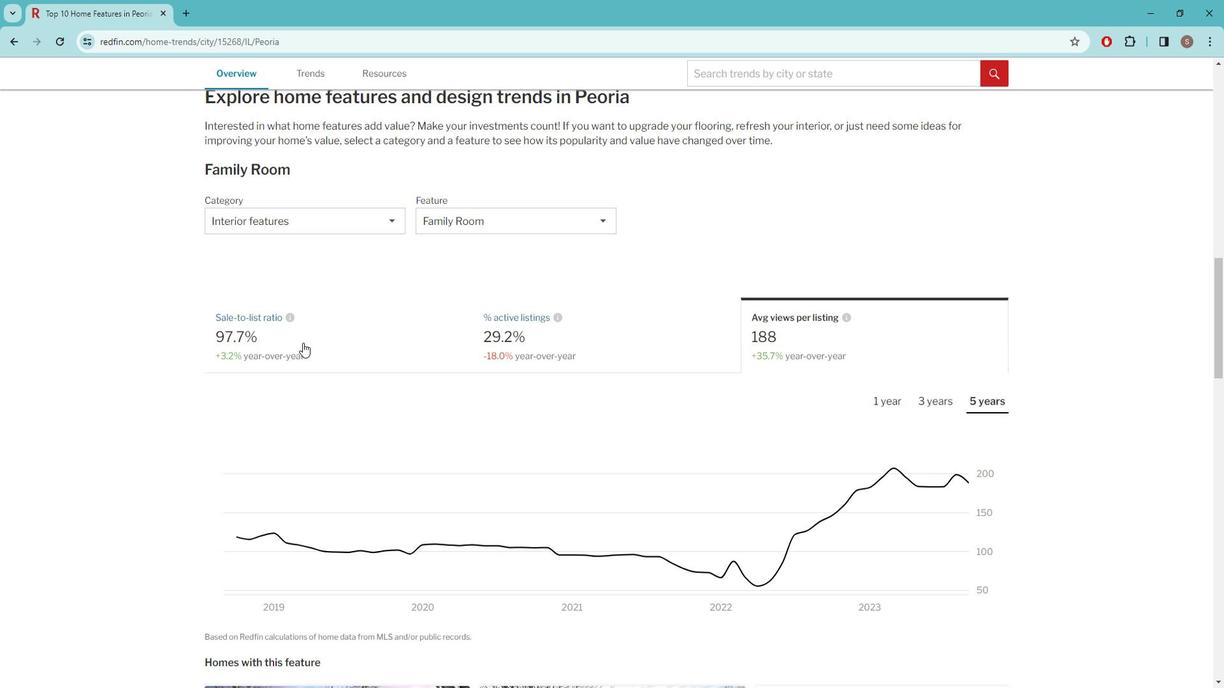 
Action: Mouse pressed left at (314, 342)
Screenshot: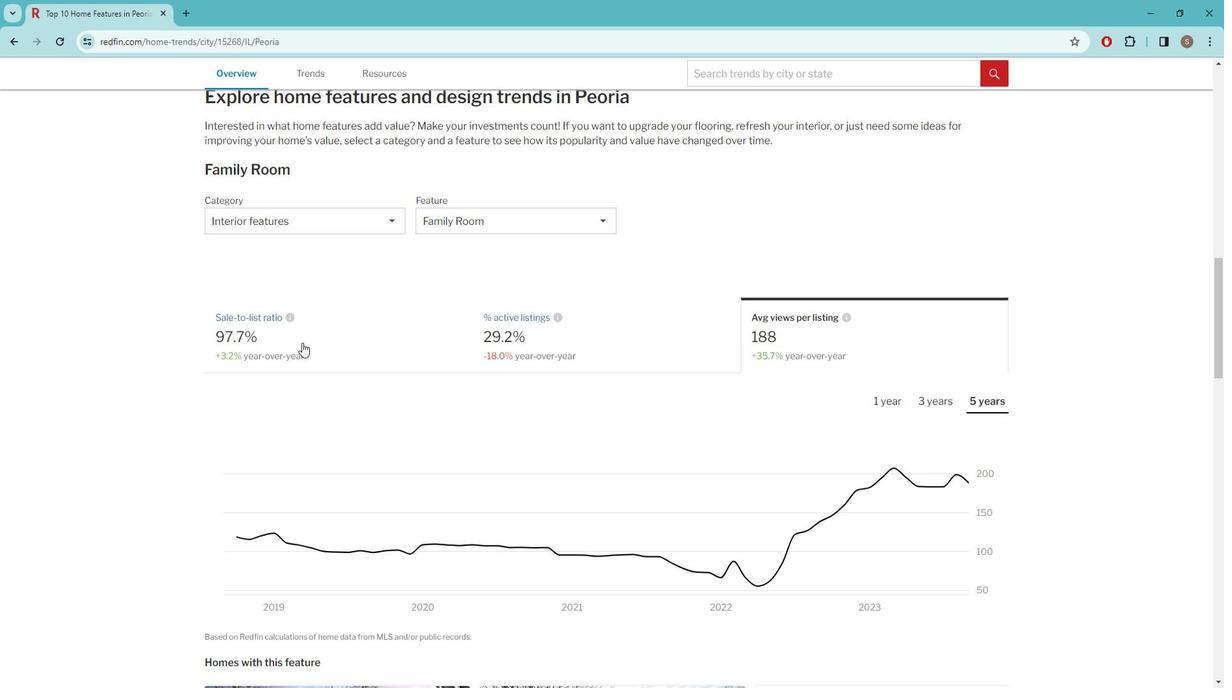 
Action: Mouse moved to (528, 336)
Screenshot: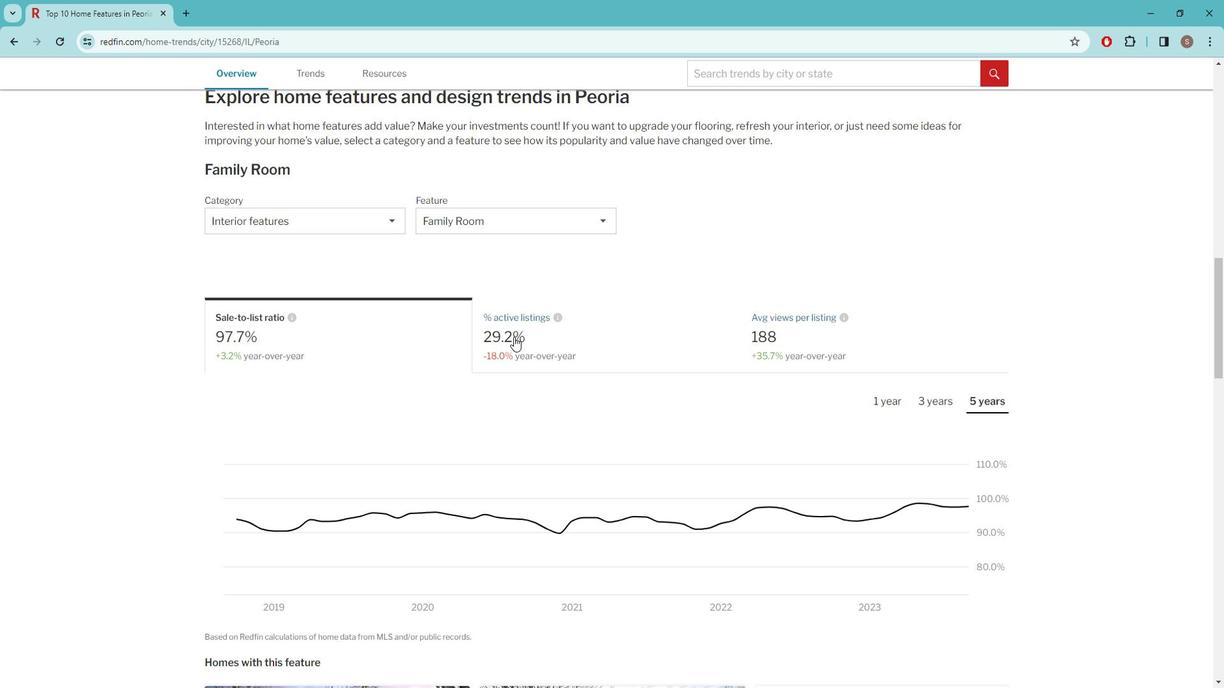 
Action: Mouse pressed left at (528, 336)
Screenshot: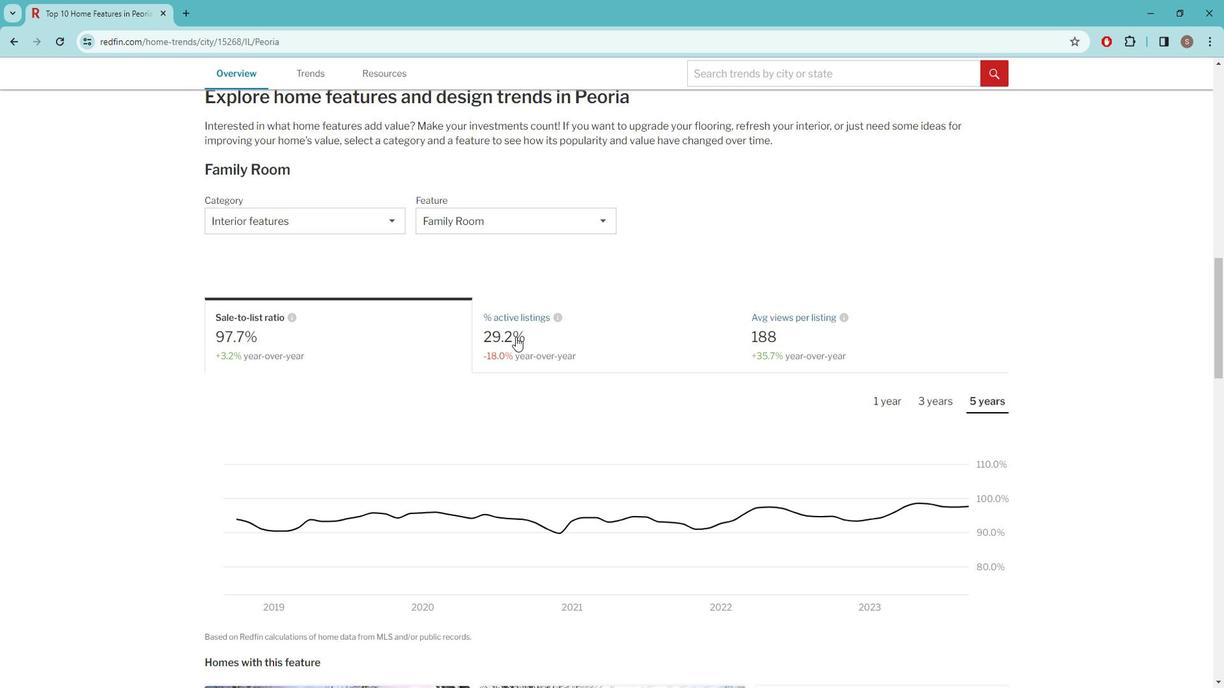 
Action: Mouse moved to (797, 340)
Screenshot: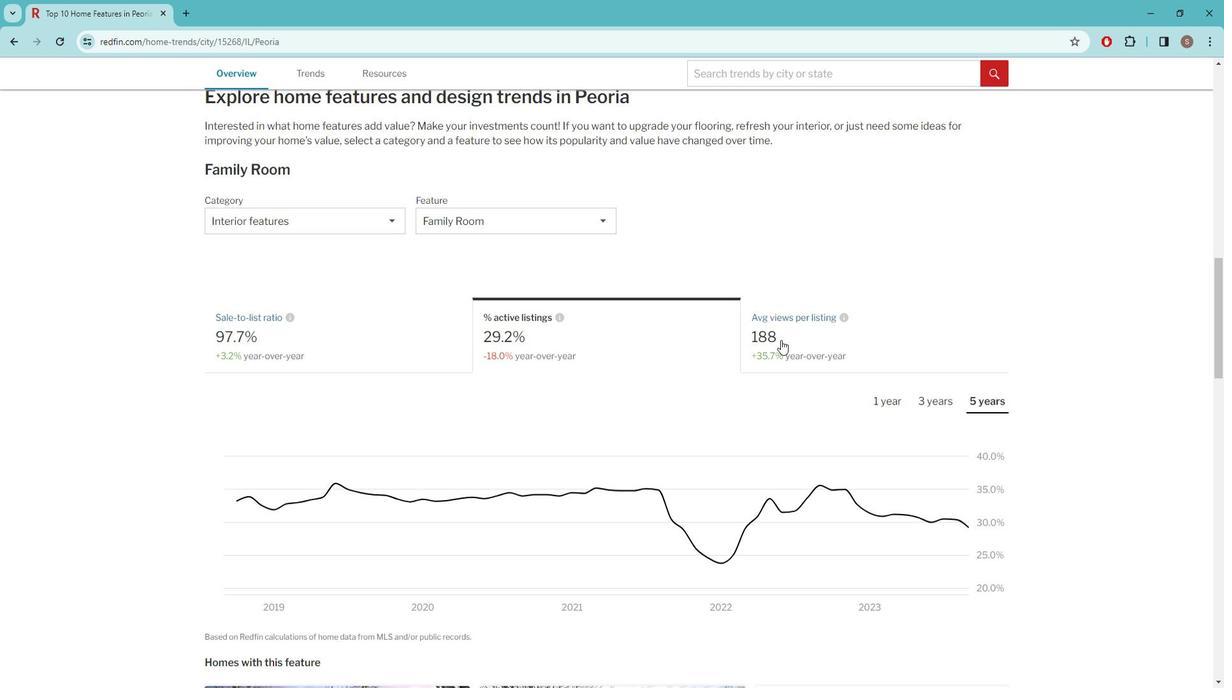 
Action: Mouse pressed left at (797, 340)
Screenshot: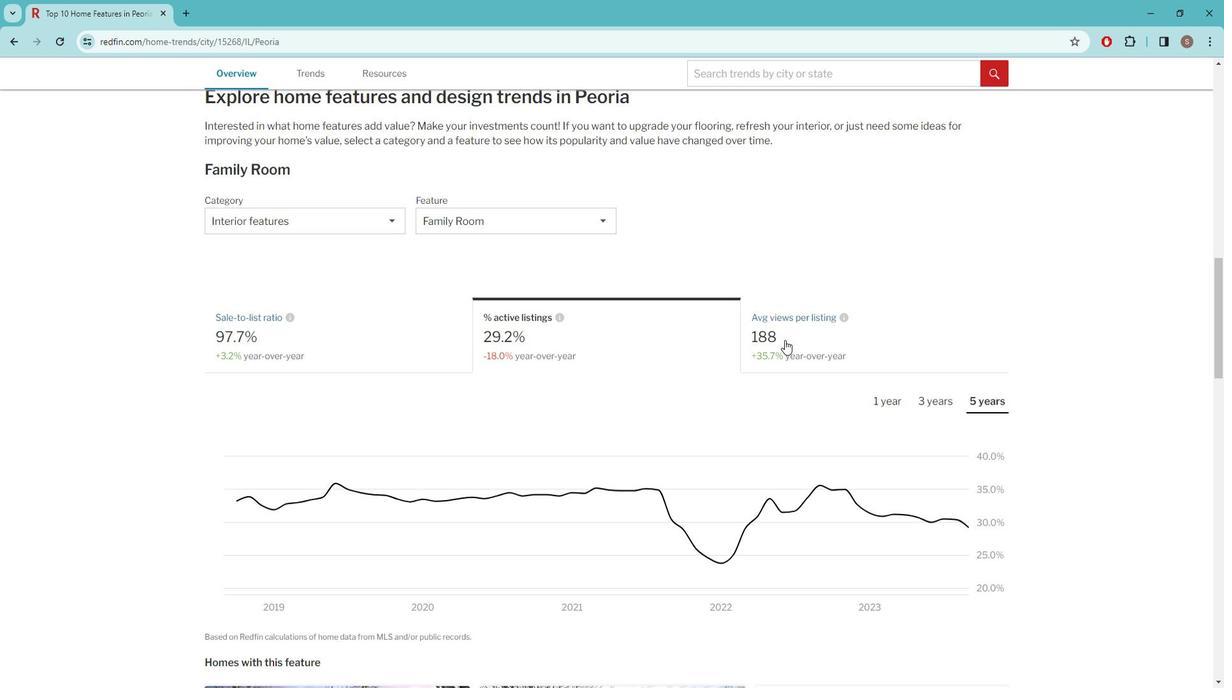 
Action: Mouse moved to (362, 225)
Screenshot: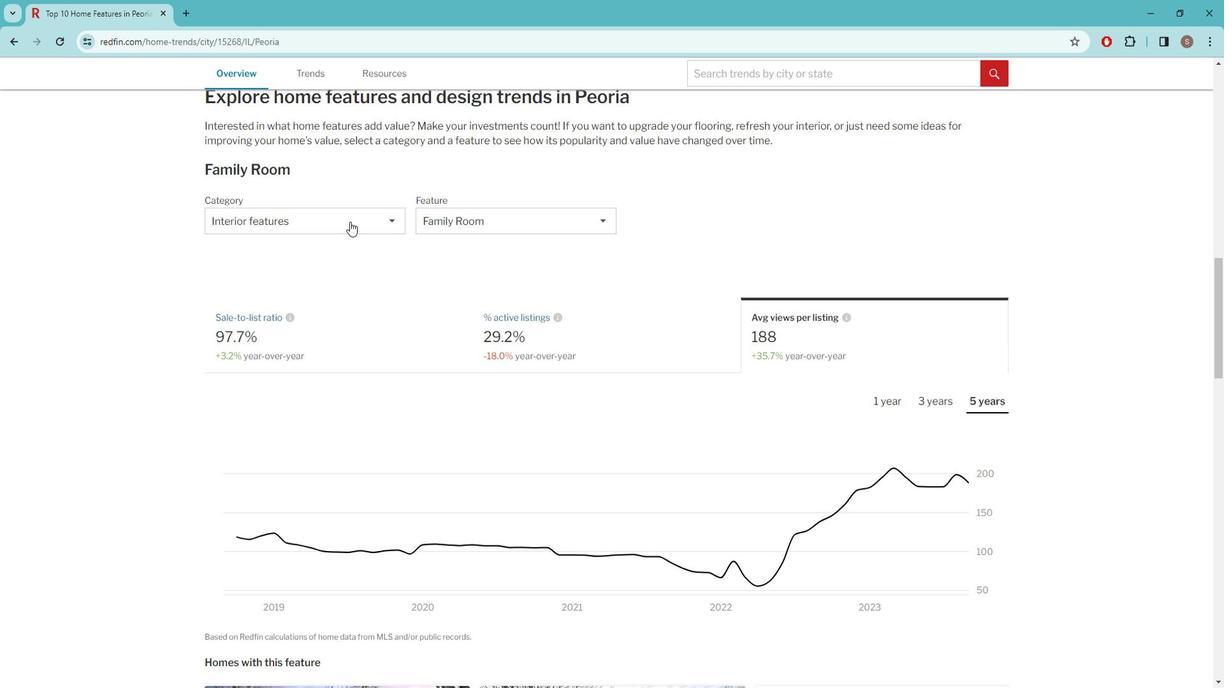 
Action: Mouse pressed left at (362, 225)
Screenshot: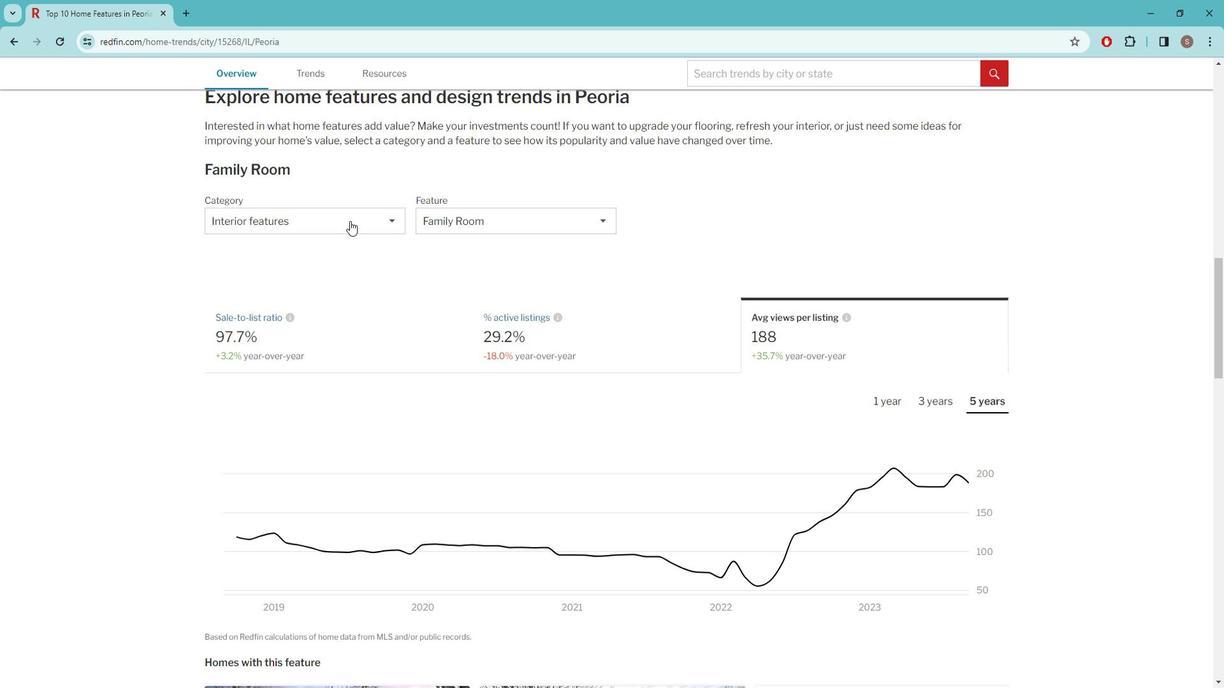 
Action: Mouse moved to (285, 335)
Screenshot: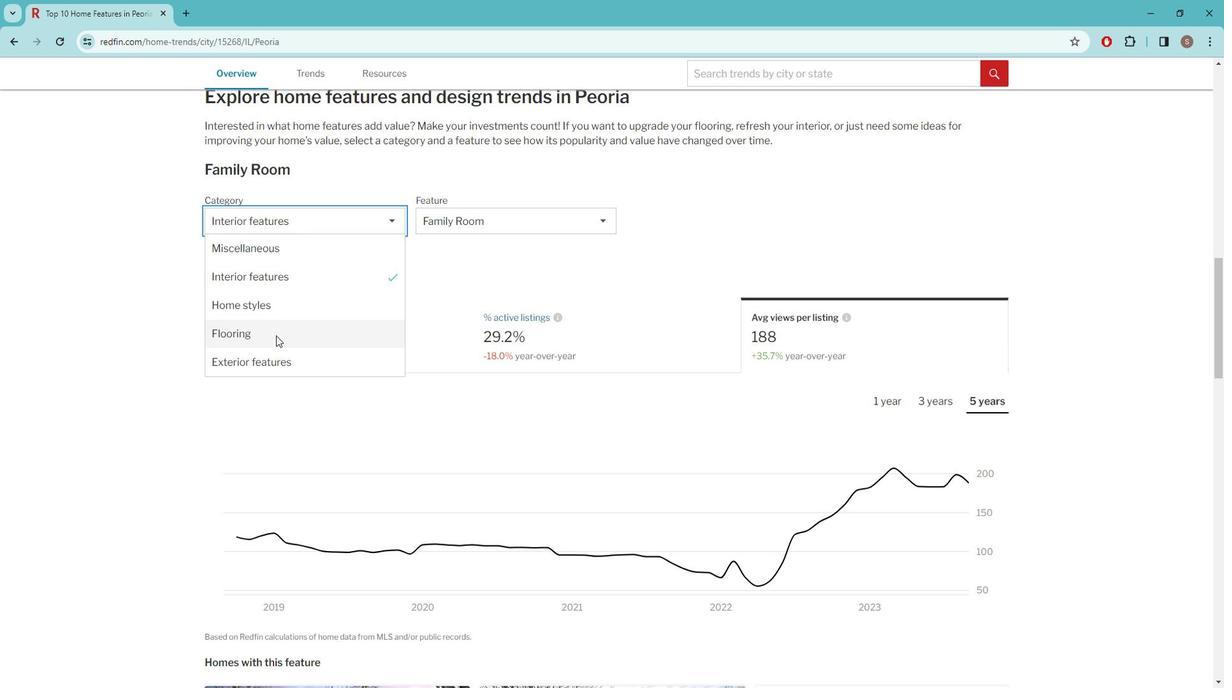 
Action: Mouse pressed left at (285, 335)
Screenshot: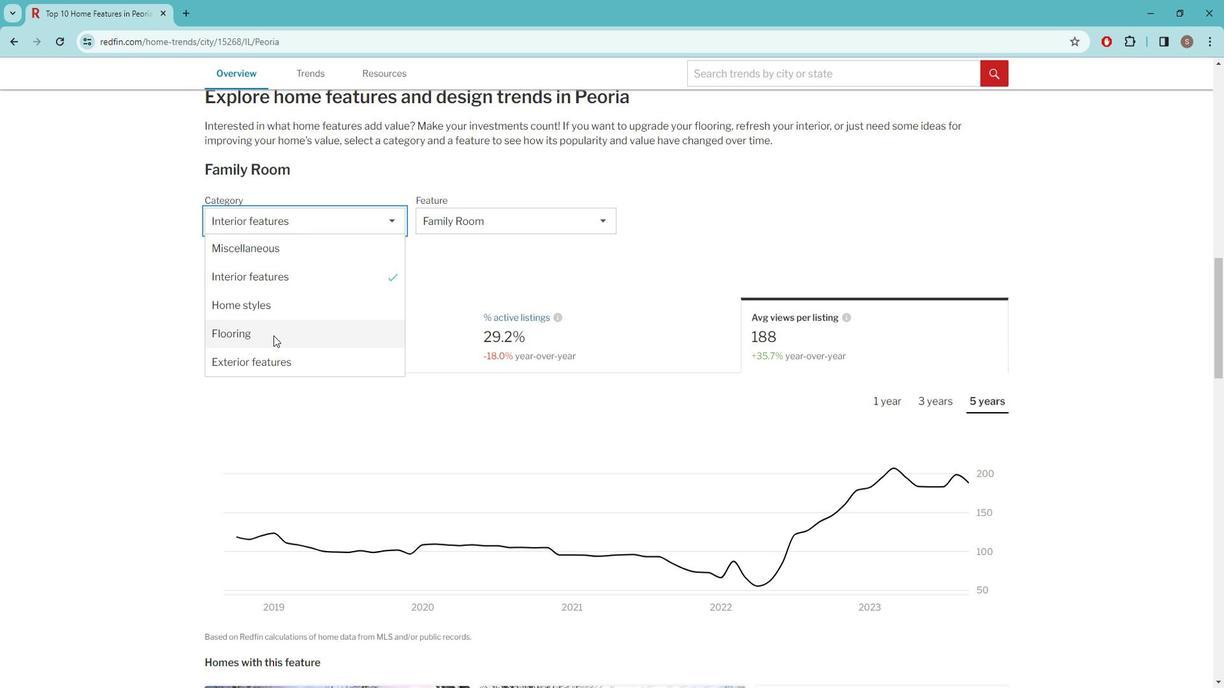 
Action: Mouse moved to (478, 227)
Screenshot: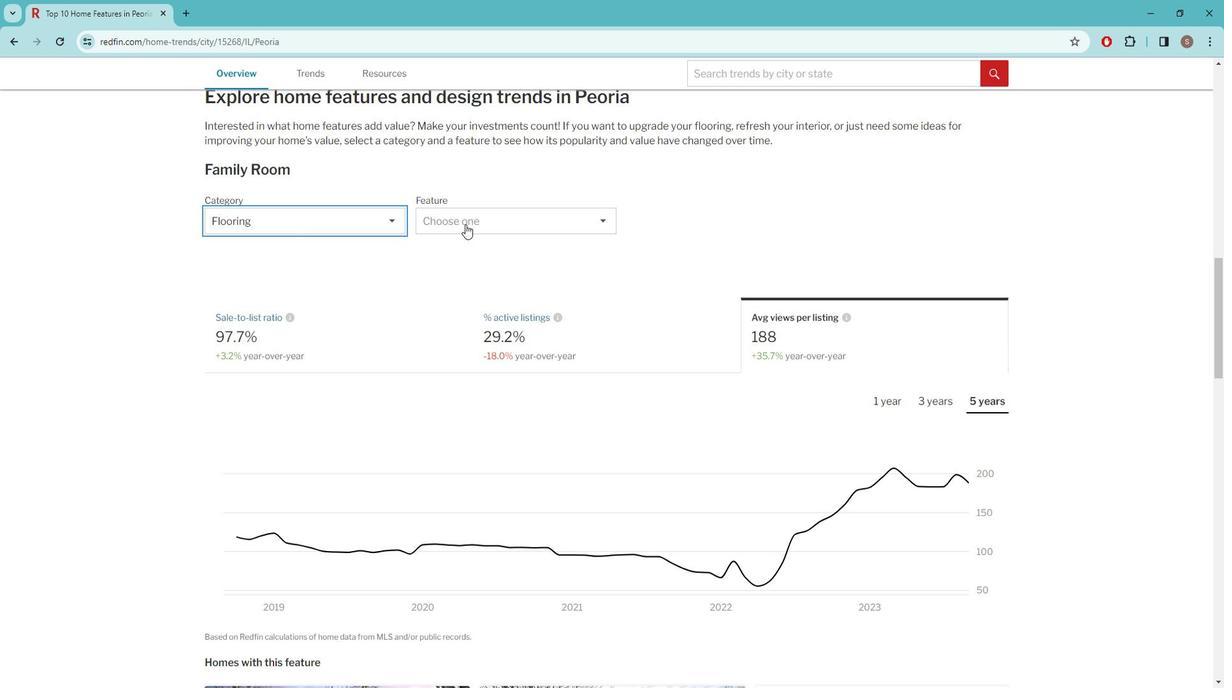 
Action: Mouse pressed left at (478, 227)
Screenshot: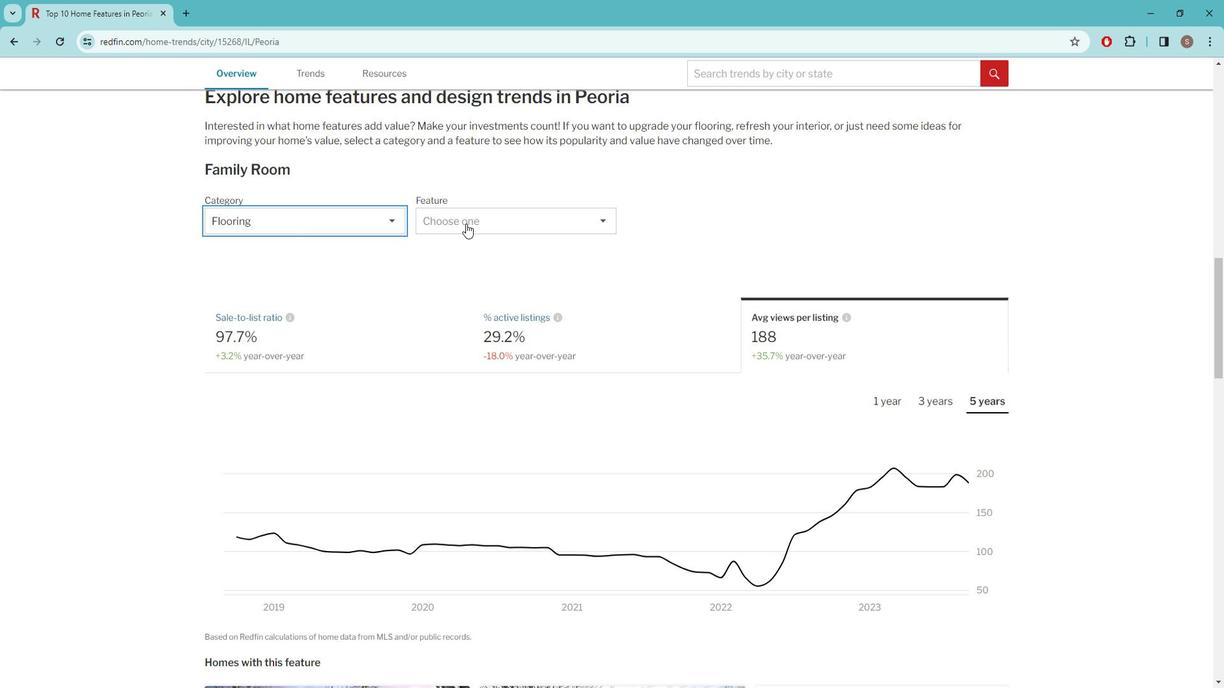
Action: Mouse moved to (479, 248)
Screenshot: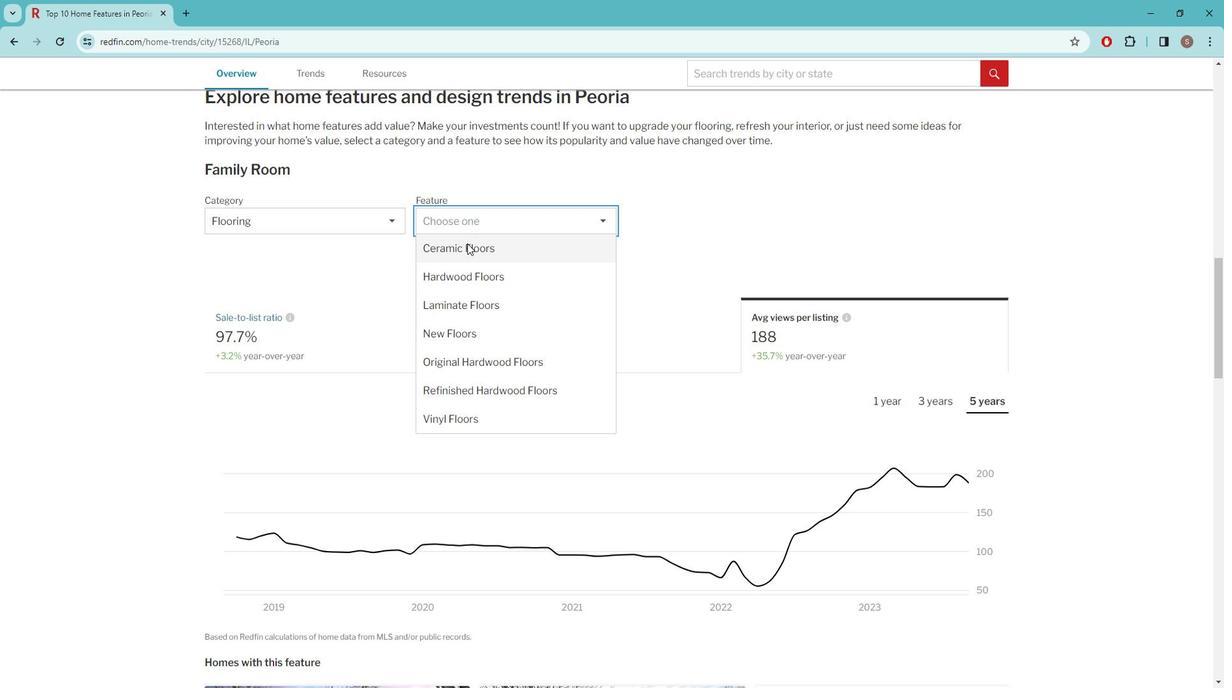 
Action: Mouse pressed left at (479, 248)
Screenshot: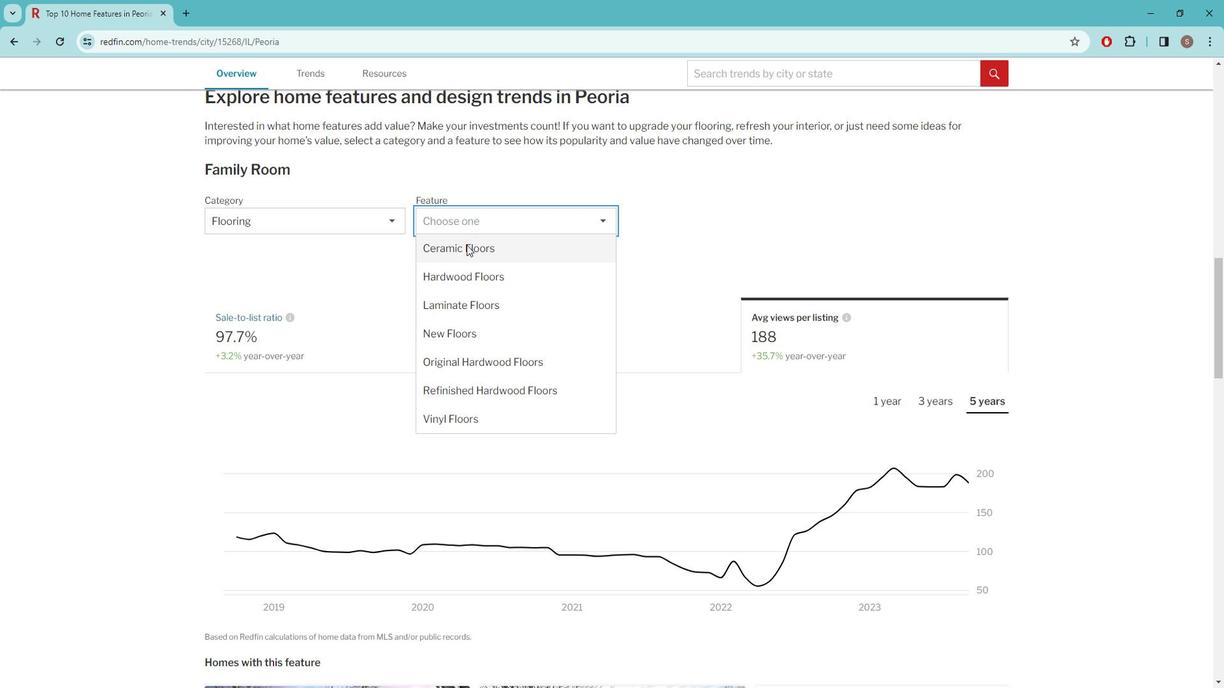 
Action: Mouse moved to (380, 330)
Screenshot: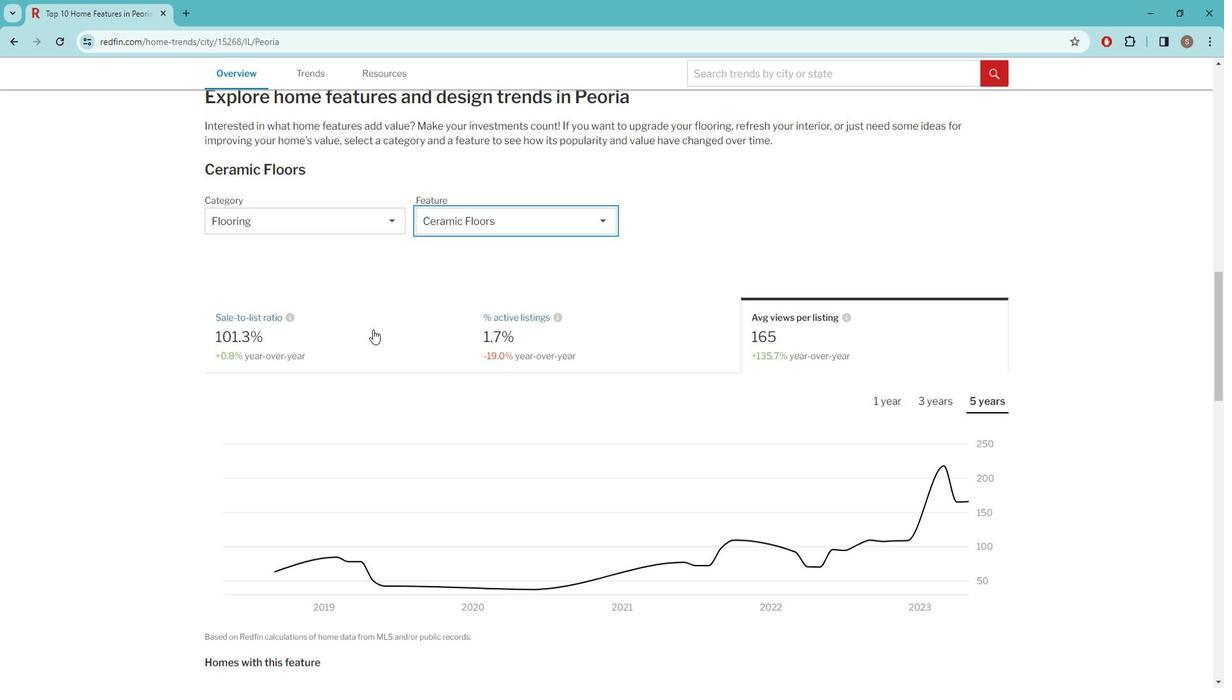 
Action: Mouse pressed left at (380, 330)
Screenshot: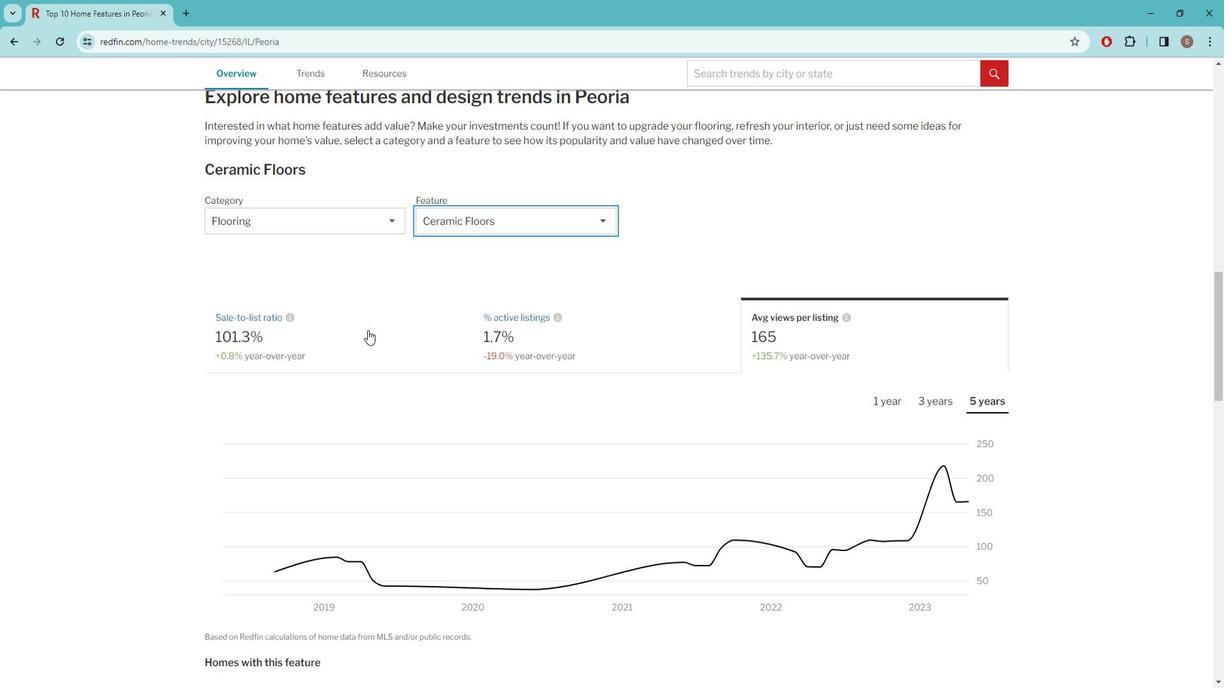 
Action: Mouse moved to (520, 328)
Screenshot: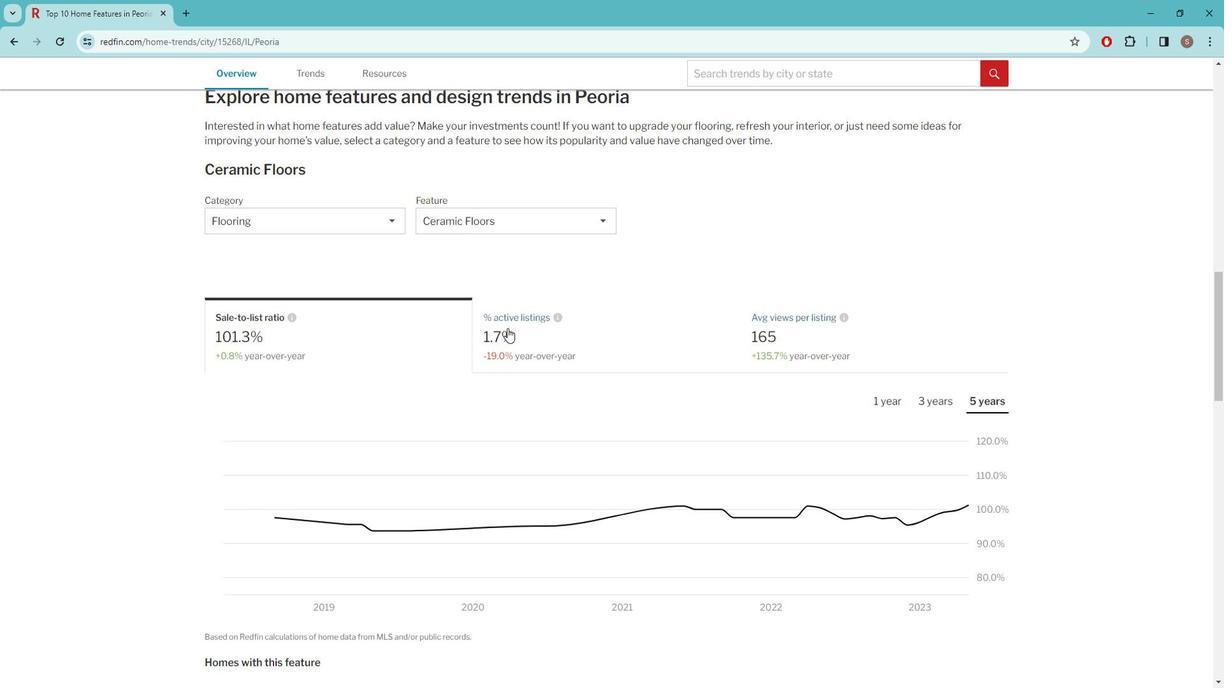 
Action: Mouse pressed left at (520, 328)
Screenshot: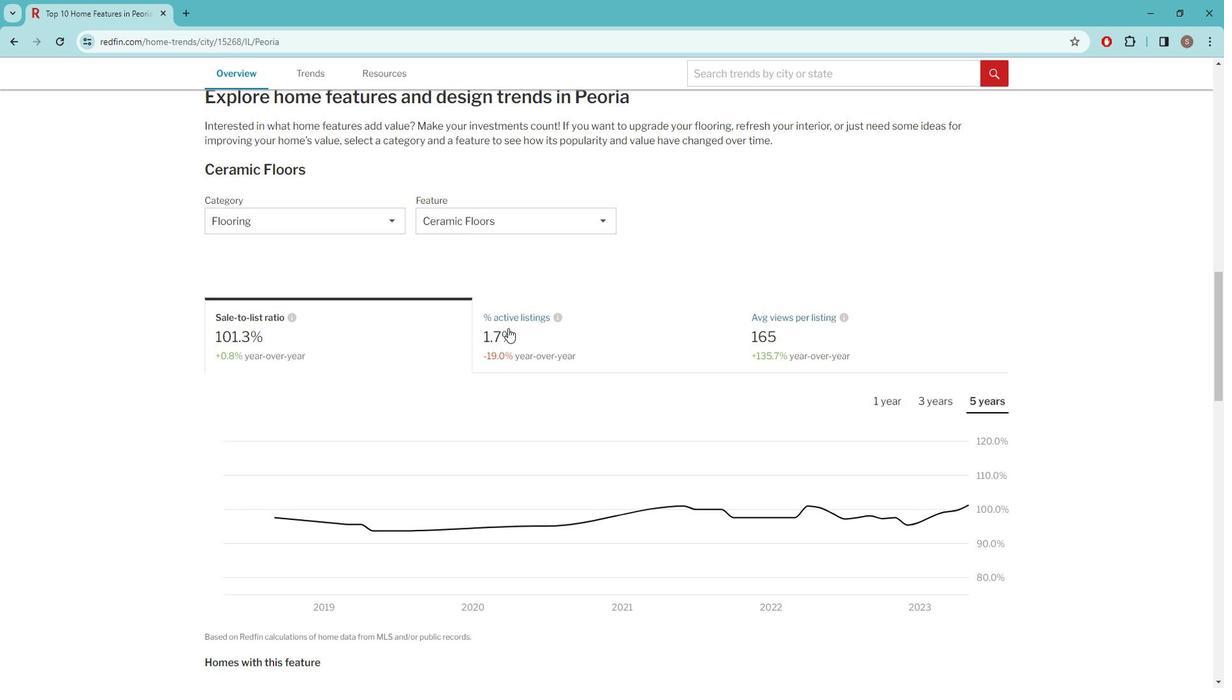 
Action: Mouse moved to (796, 335)
Screenshot: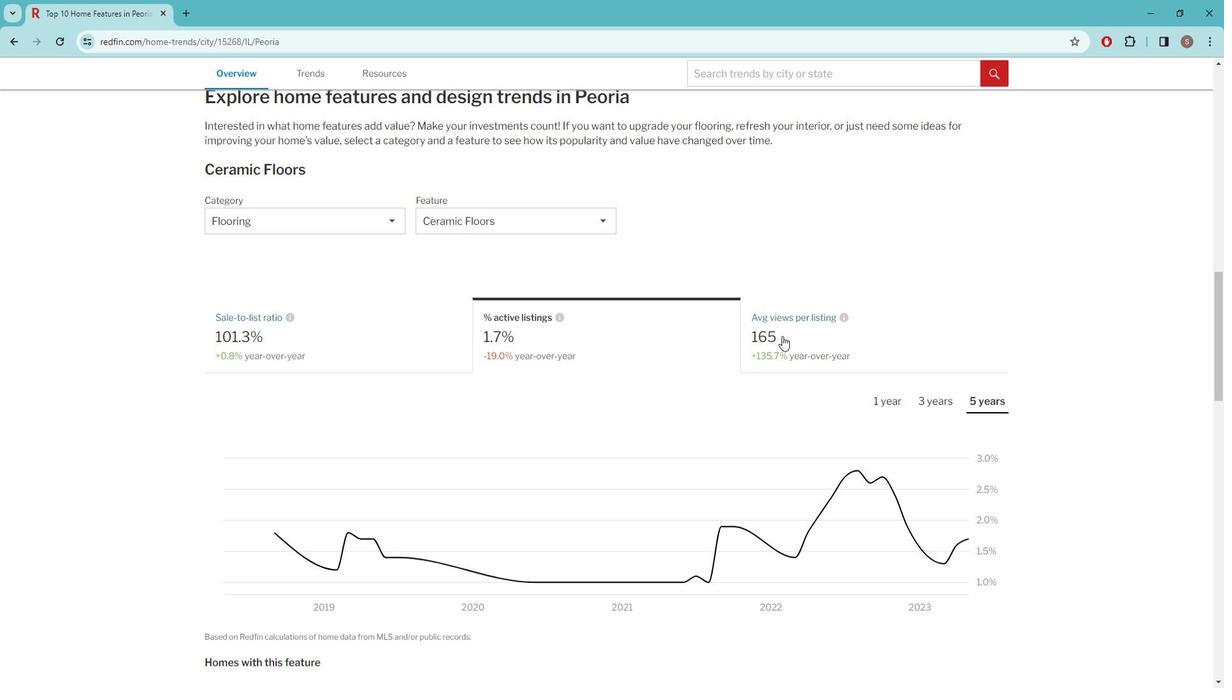 
Action: Mouse pressed left at (796, 335)
Screenshot: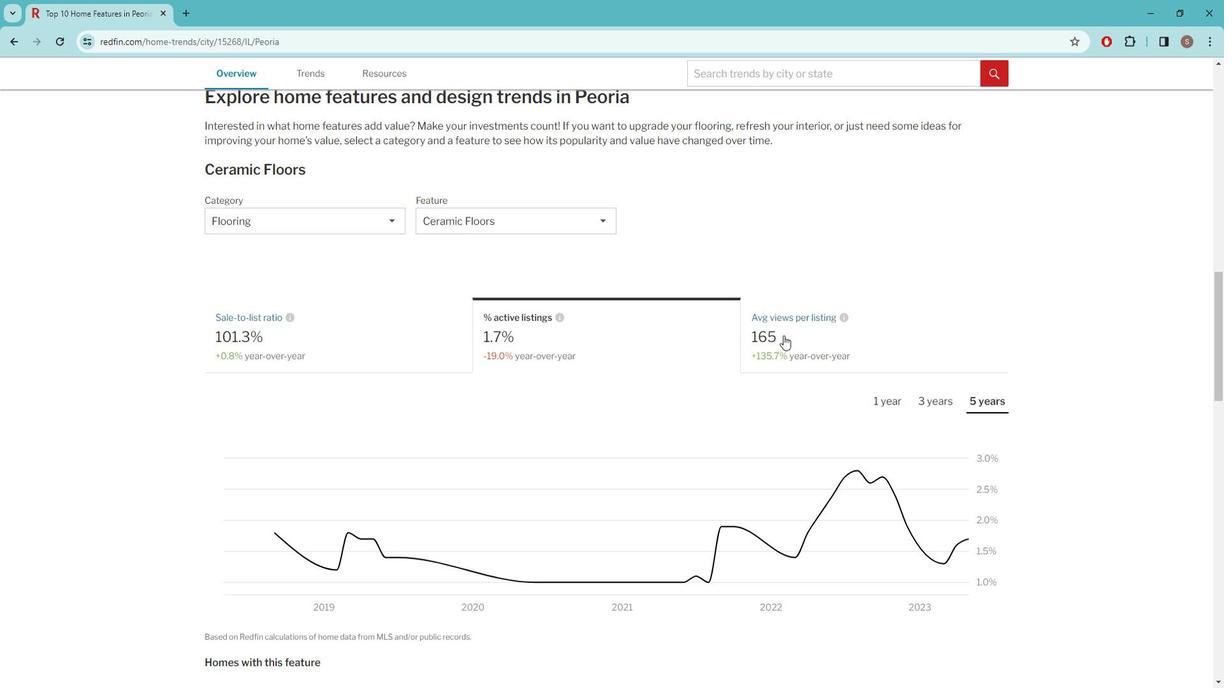
Action: Mouse moved to (538, 224)
Screenshot: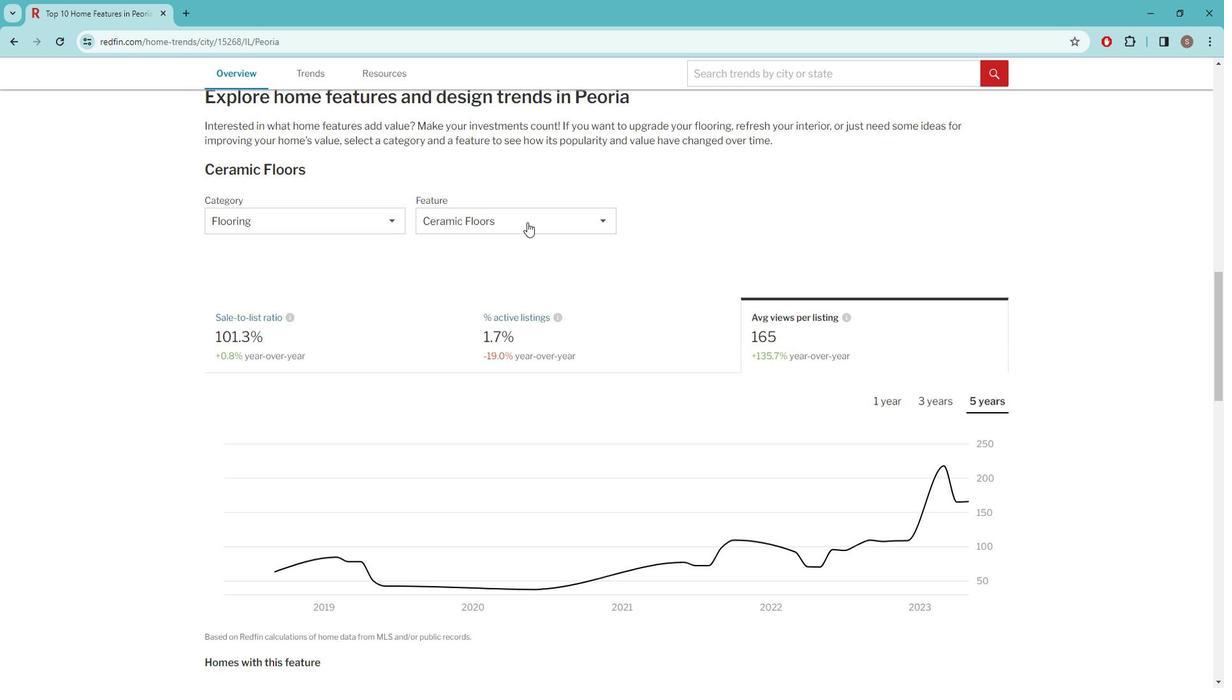 
Action: Mouse pressed left at (538, 224)
Screenshot: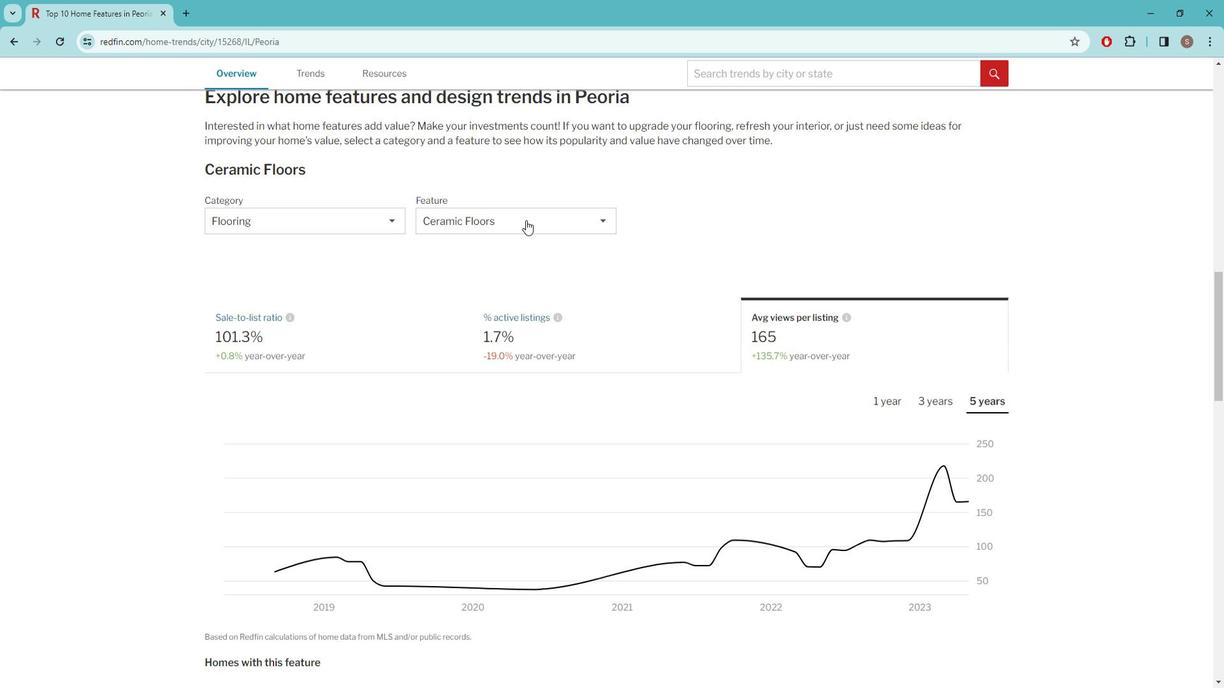 
Action: Mouse moved to (514, 275)
Screenshot: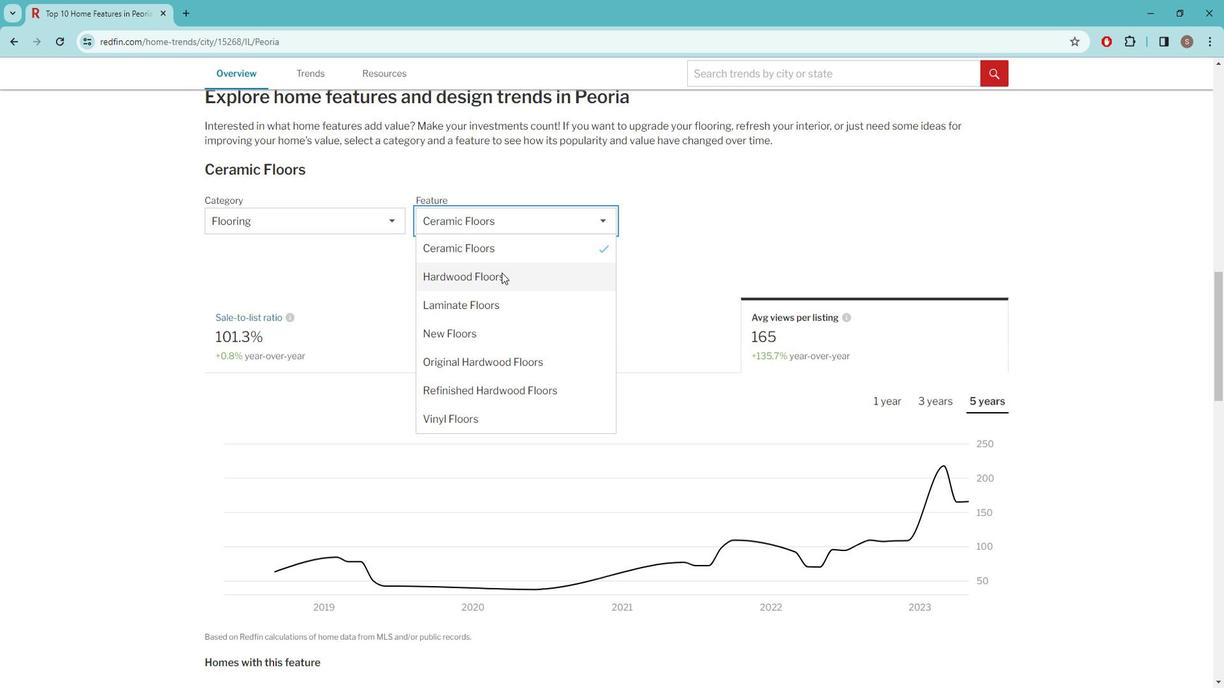 
Action: Mouse pressed left at (514, 275)
Screenshot: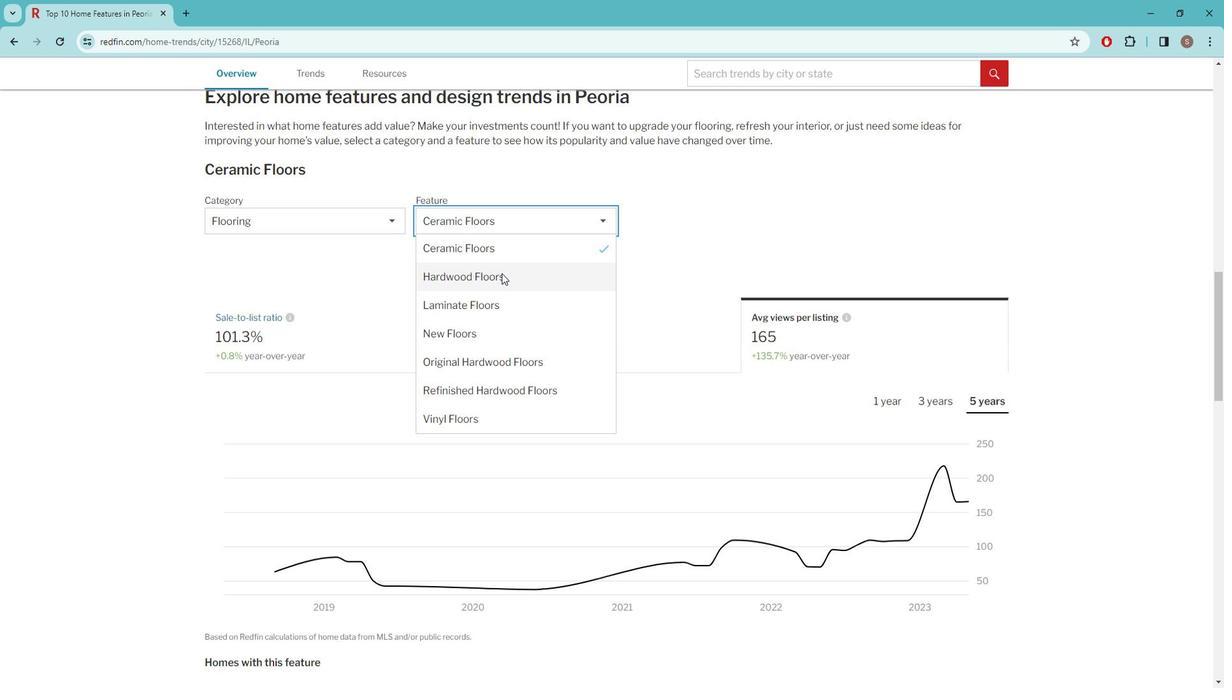 
Action: Mouse moved to (319, 335)
Screenshot: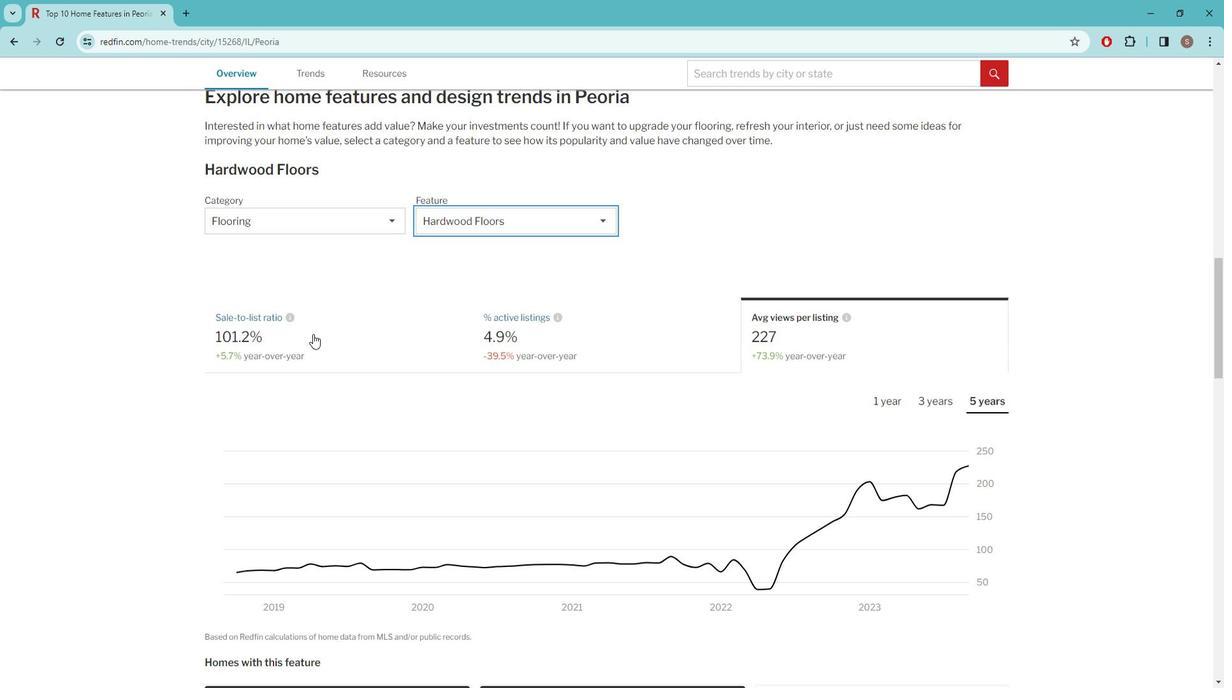 
Action: Mouse pressed left at (319, 335)
Screenshot: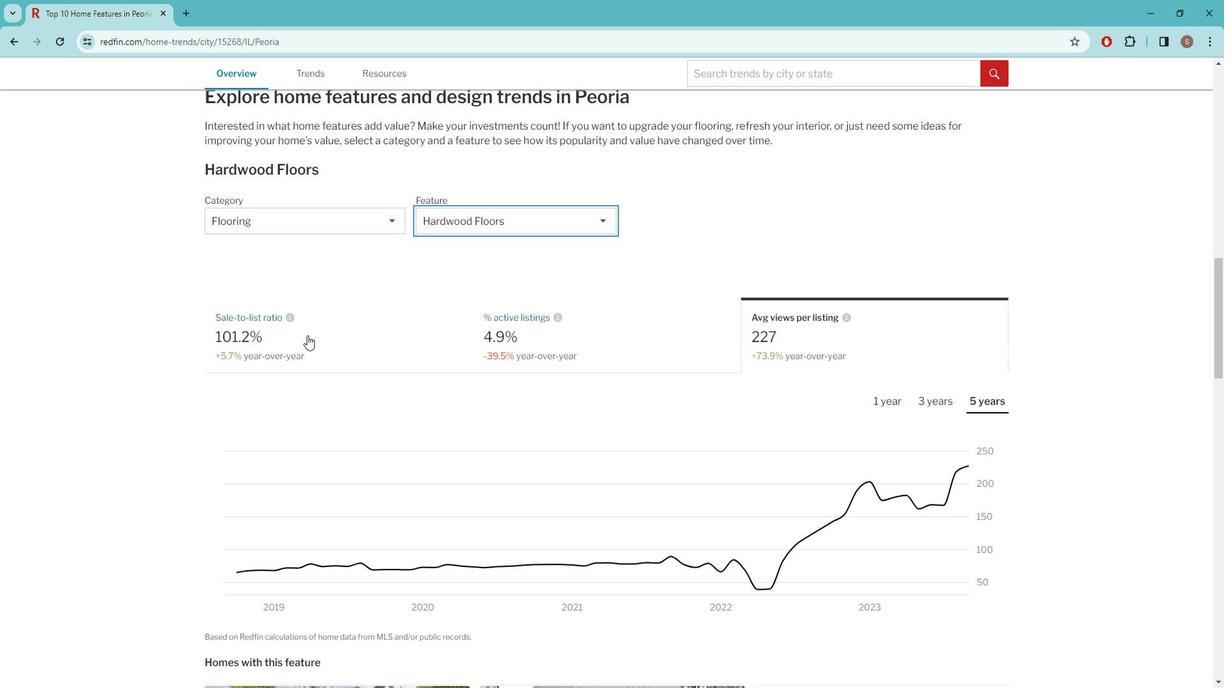 
Action: Mouse moved to (535, 336)
Screenshot: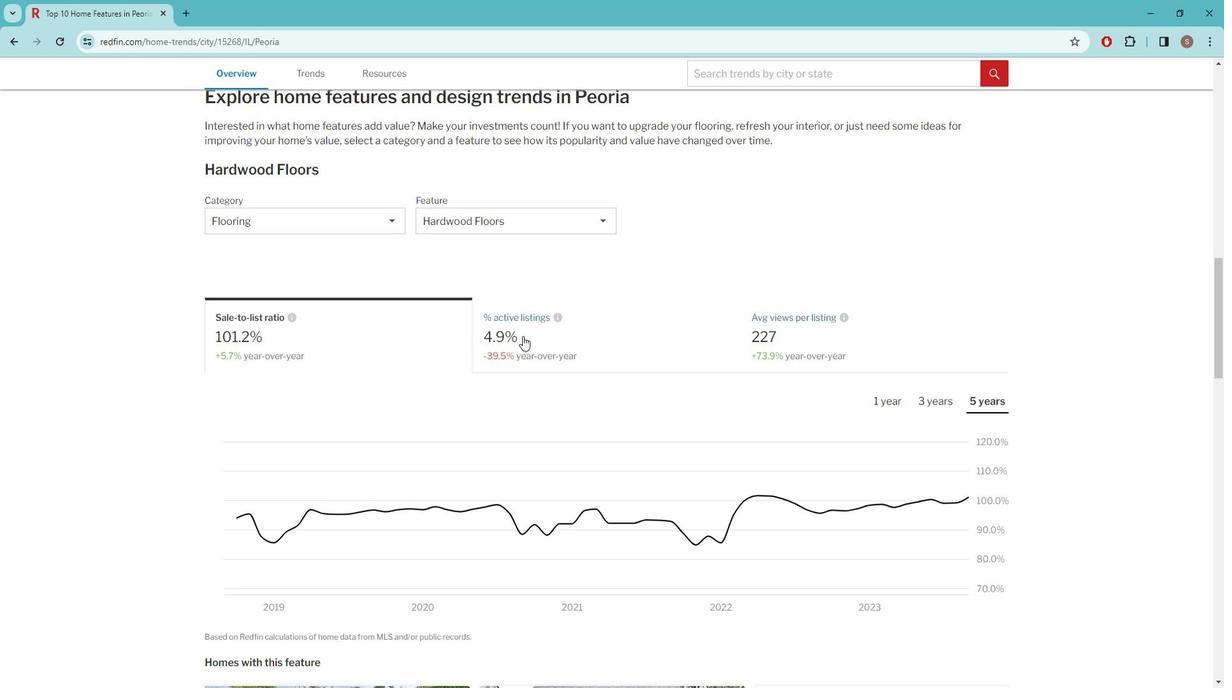 
Action: Mouse pressed left at (535, 336)
Screenshot: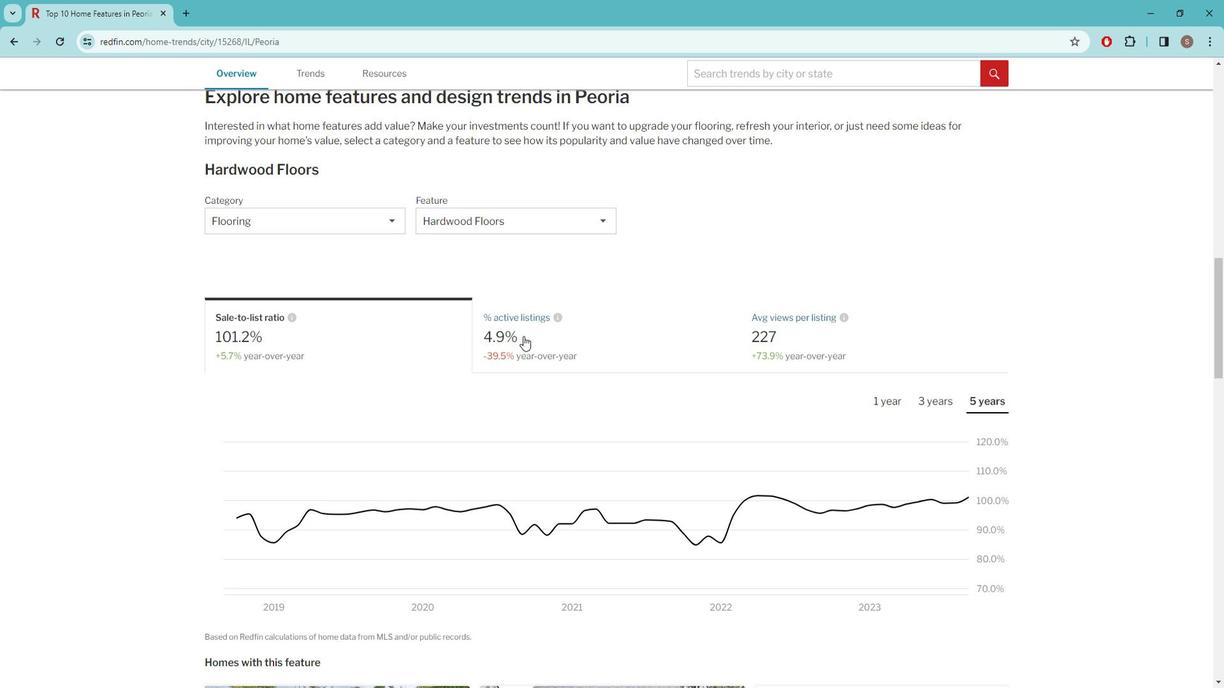 
Action: Mouse moved to (839, 340)
Screenshot: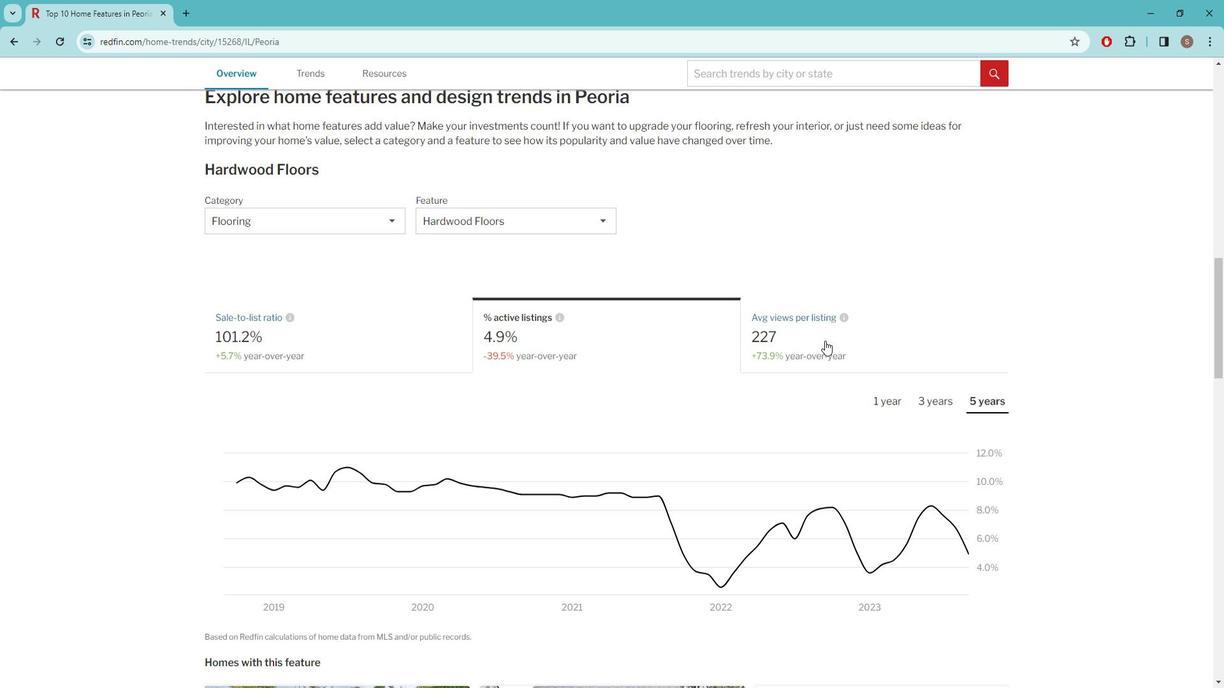 
Action: Mouse pressed left at (839, 340)
Screenshot: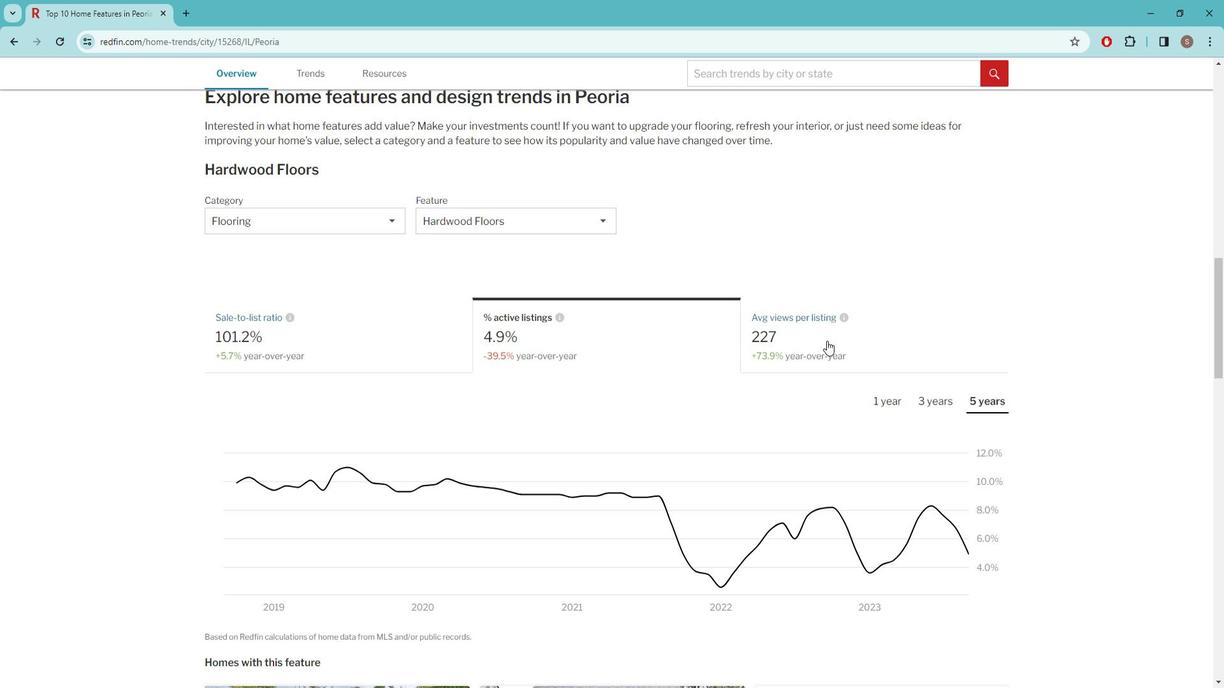 
Action: Mouse moved to (576, 225)
Screenshot: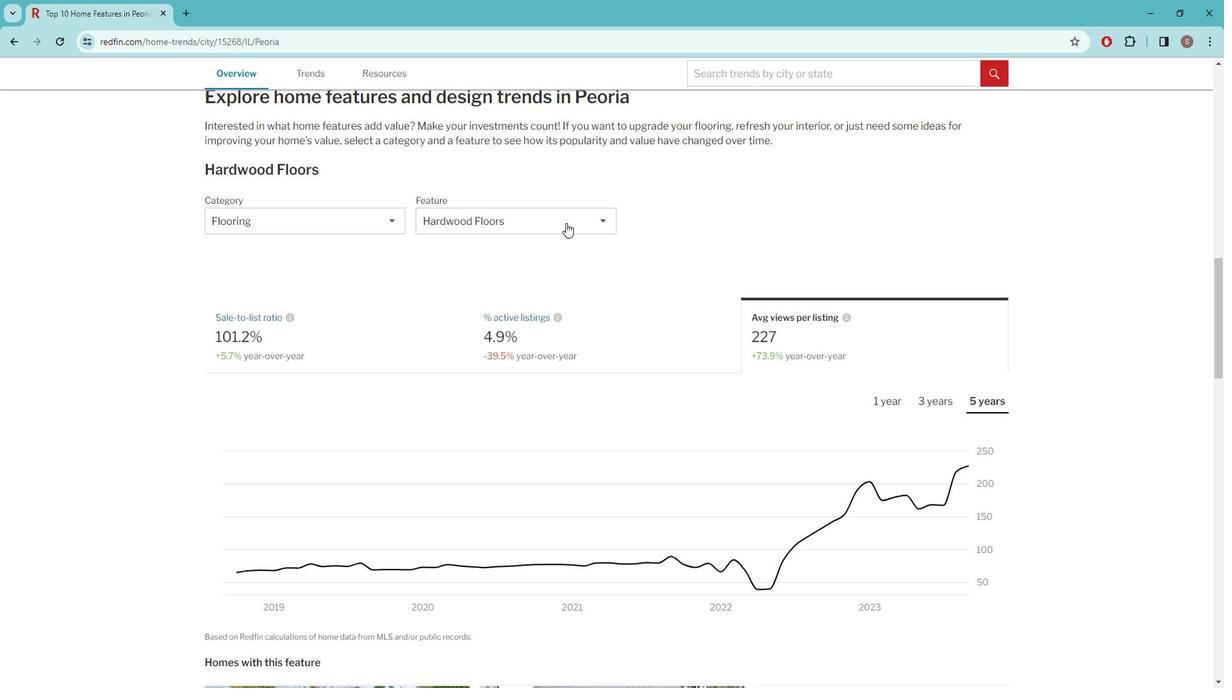 
Action: Mouse pressed left at (576, 225)
Screenshot: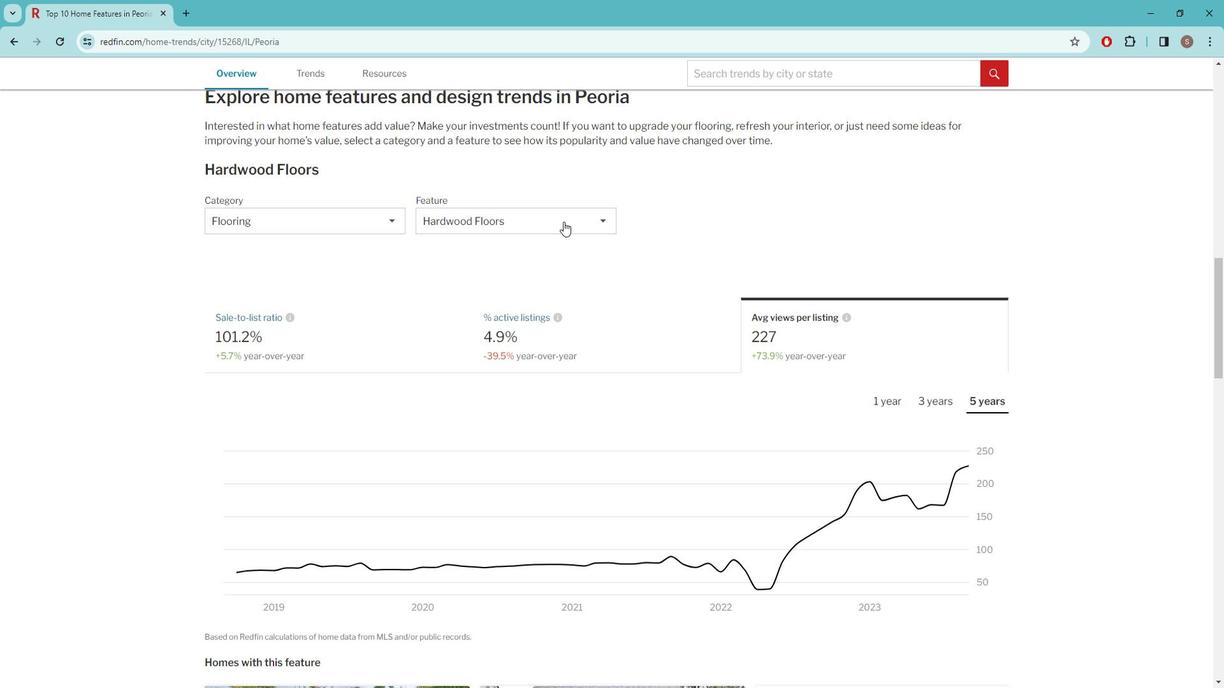 
Action: Mouse moved to (513, 304)
Screenshot: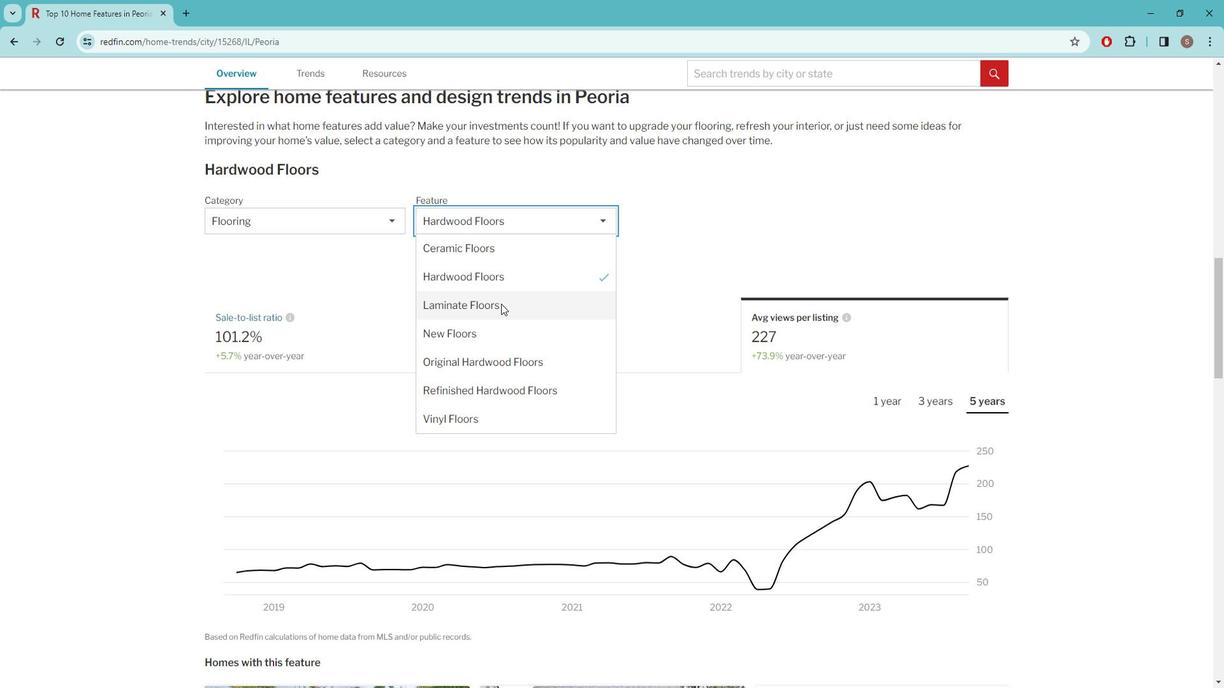 
Action: Mouse pressed left at (513, 304)
Screenshot: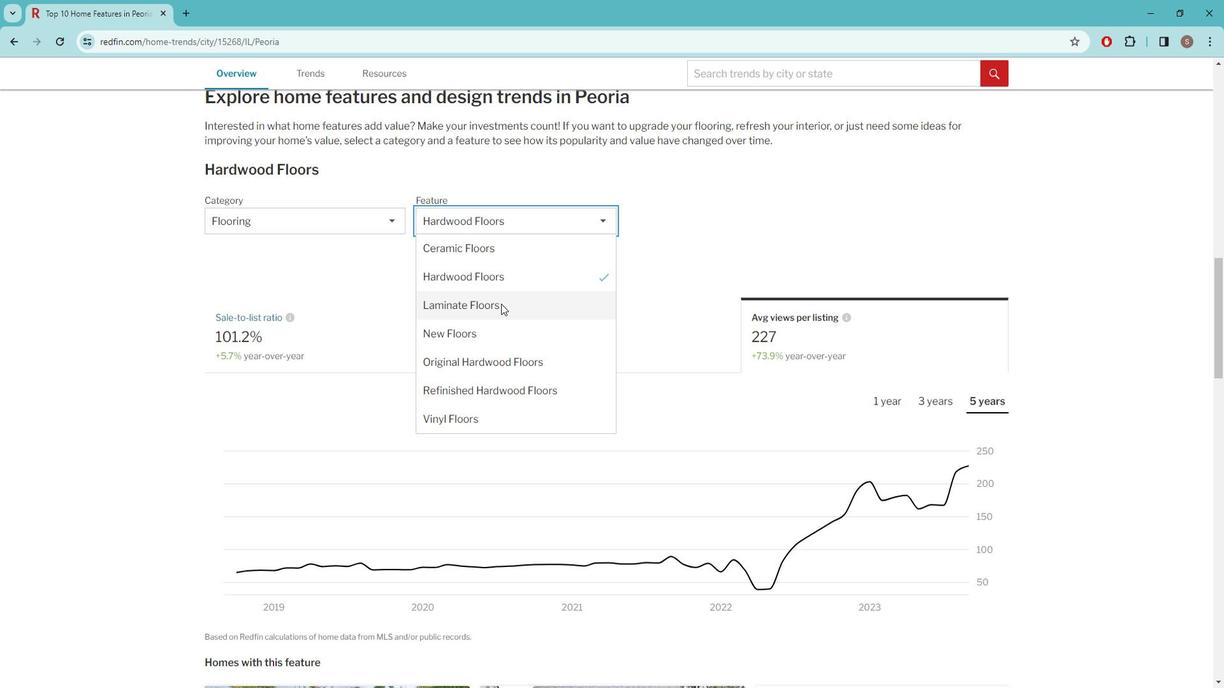 
Action: Mouse moved to (342, 327)
Screenshot: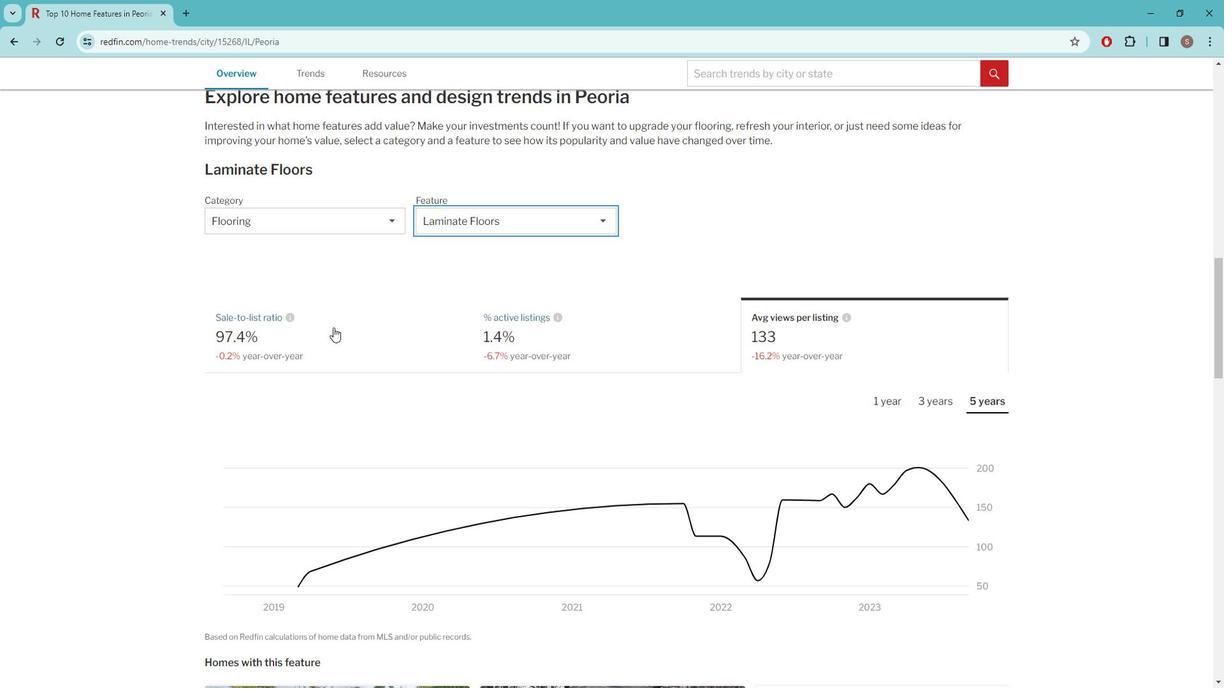 
Action: Mouse pressed left at (342, 327)
Screenshot: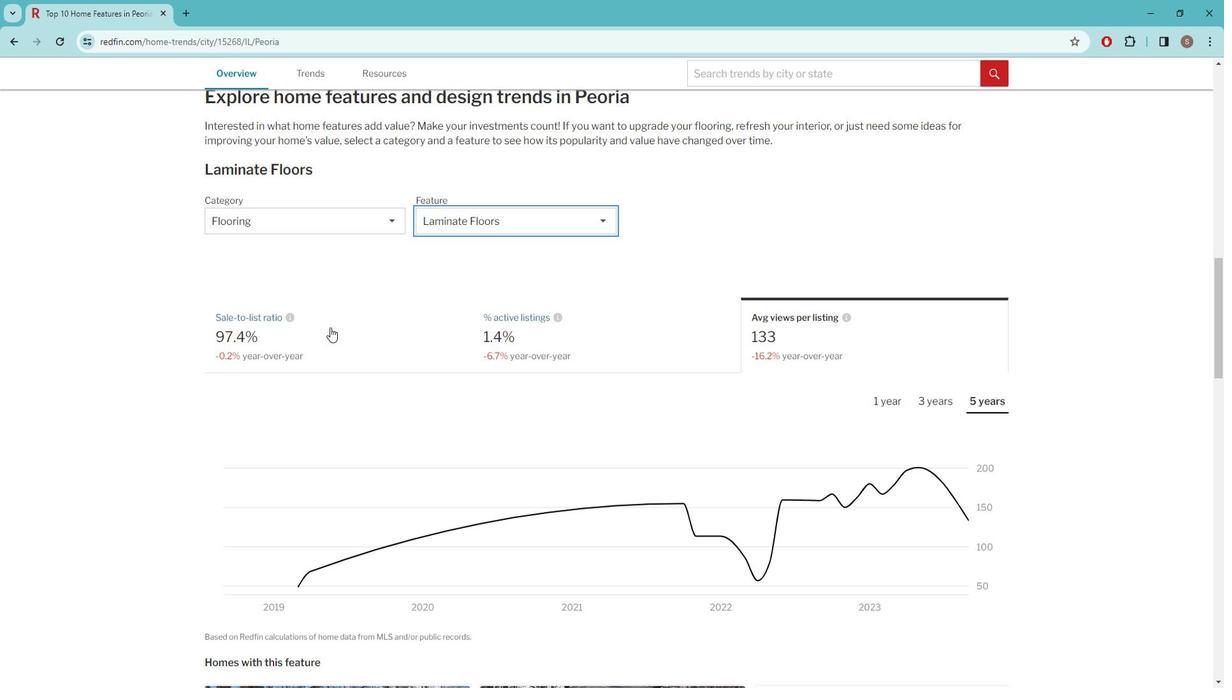 
Action: Mouse moved to (555, 338)
Screenshot: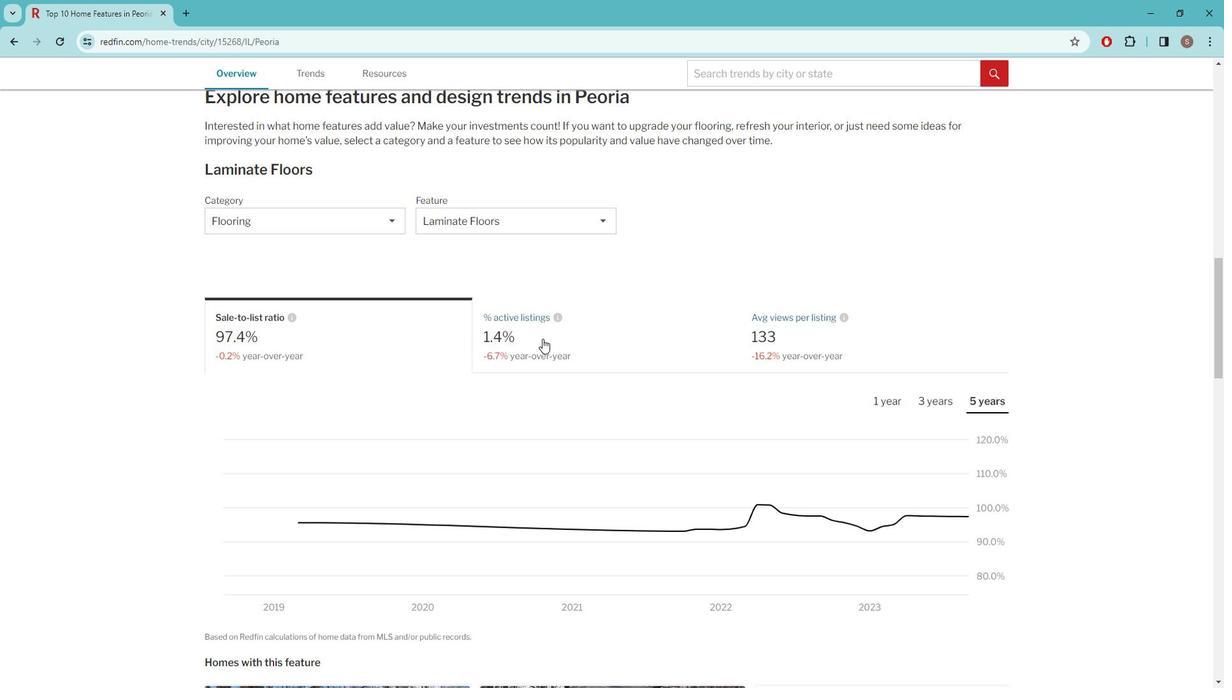 
Action: Mouse pressed left at (555, 338)
Screenshot: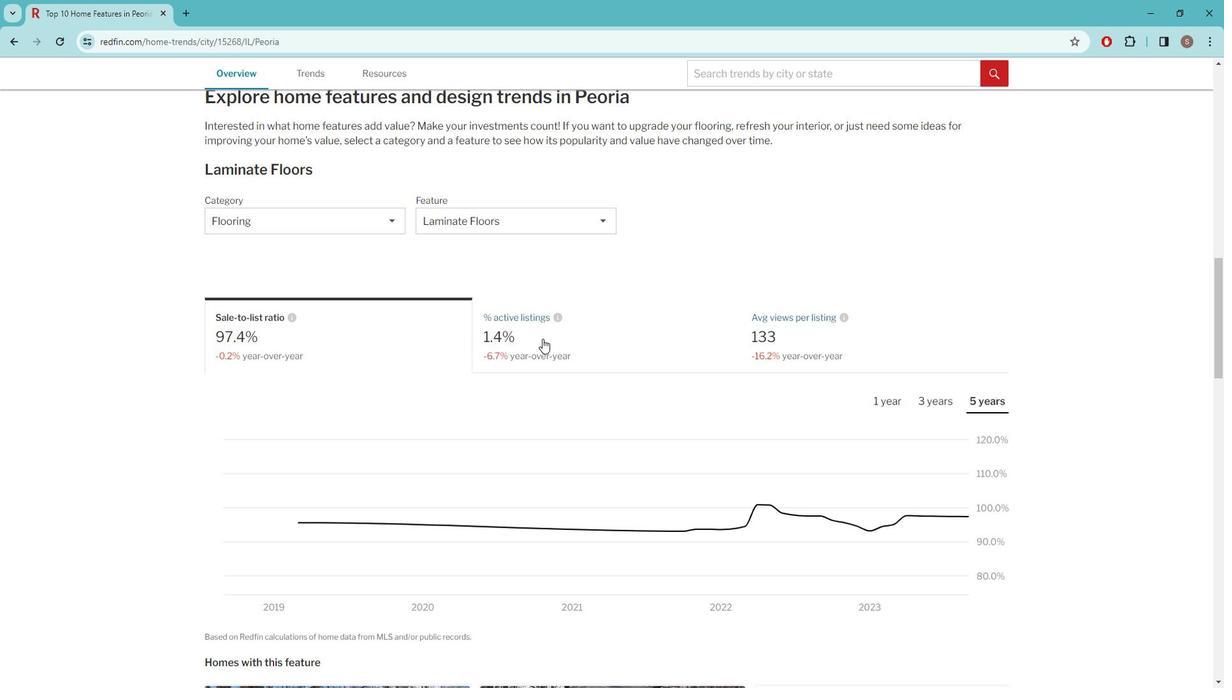 
Action: Mouse moved to (789, 338)
Screenshot: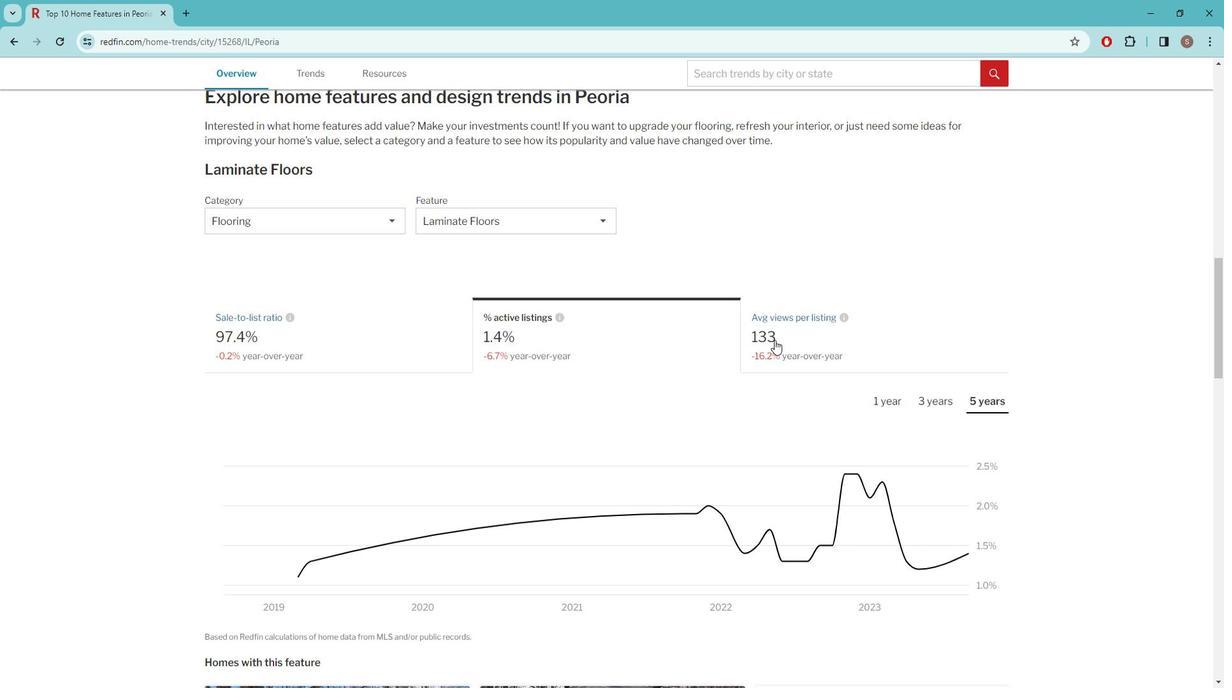 
Action: Mouse pressed left at (789, 338)
Screenshot: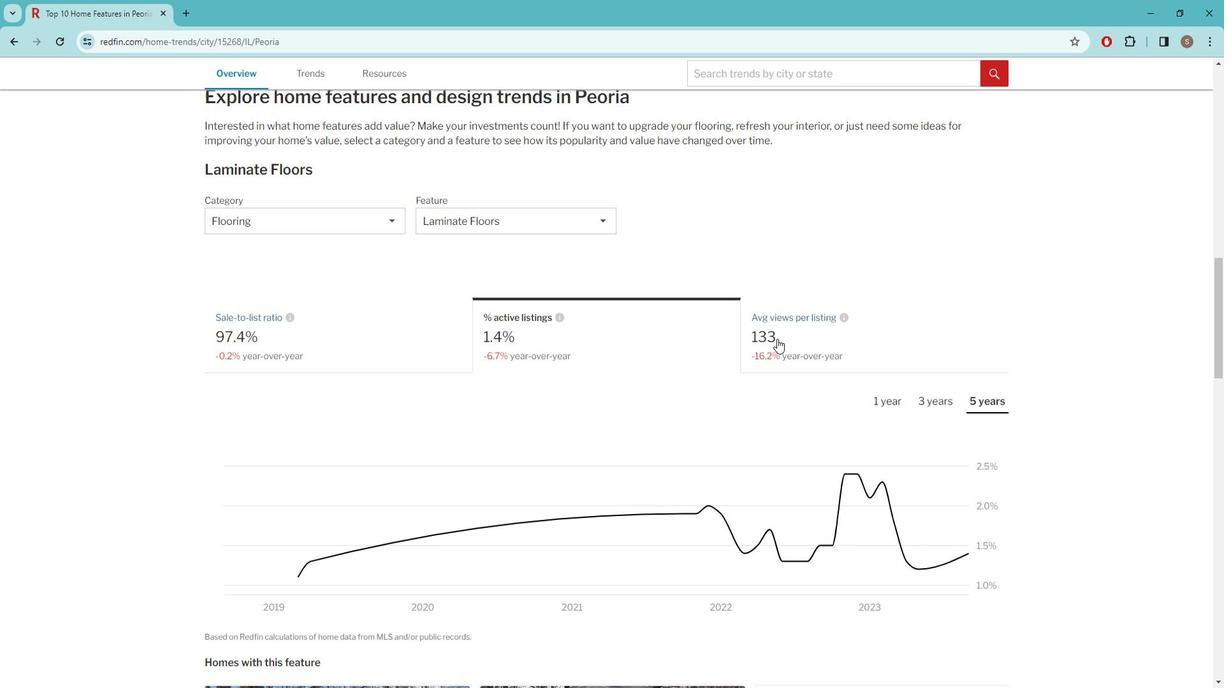 
Action: Mouse moved to (507, 229)
Screenshot: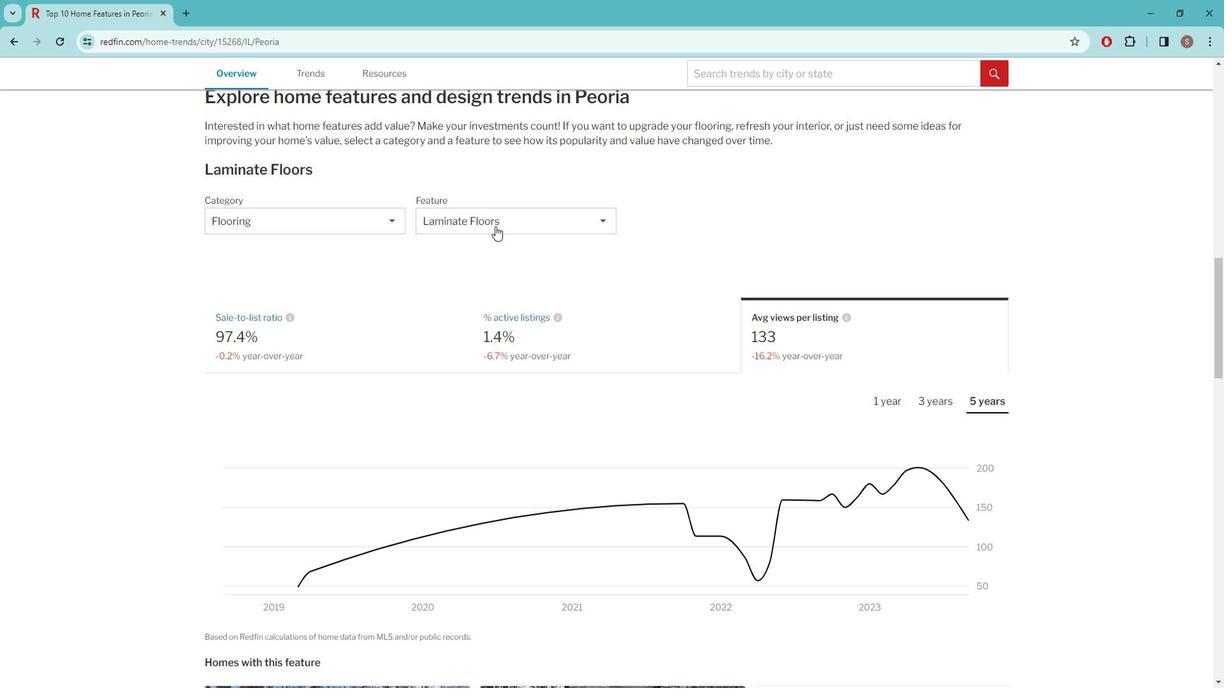 
Action: Mouse pressed left at (507, 229)
Screenshot: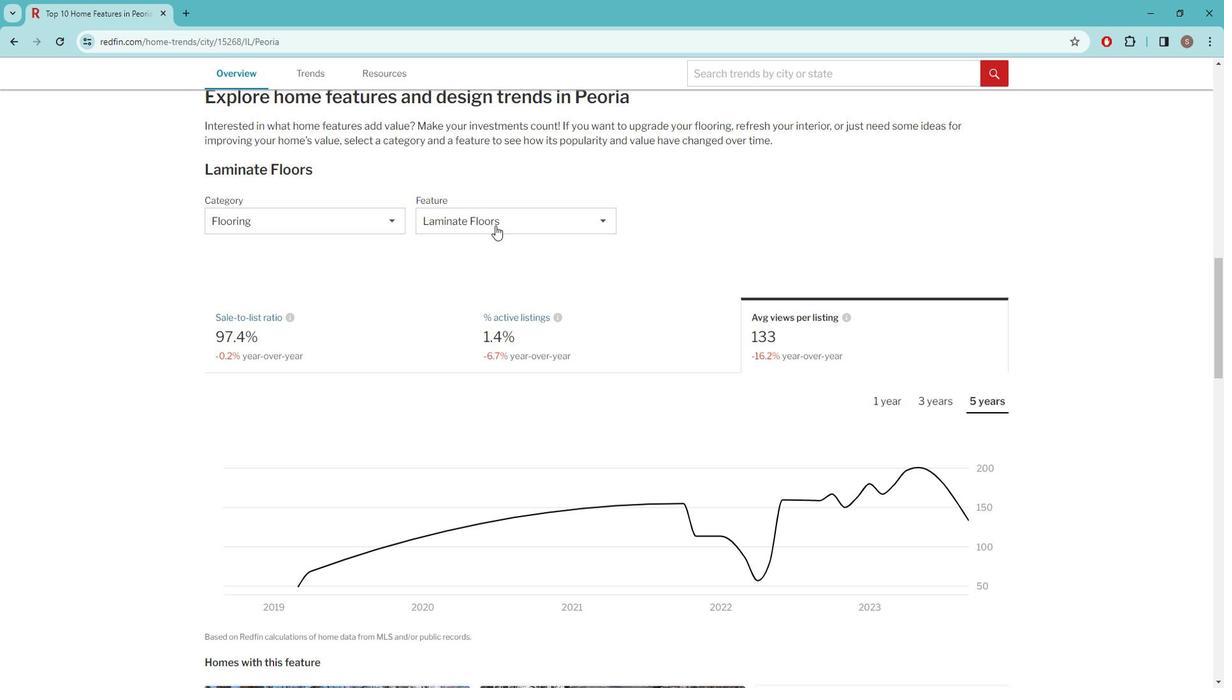 
Action: Mouse moved to (484, 331)
Screenshot: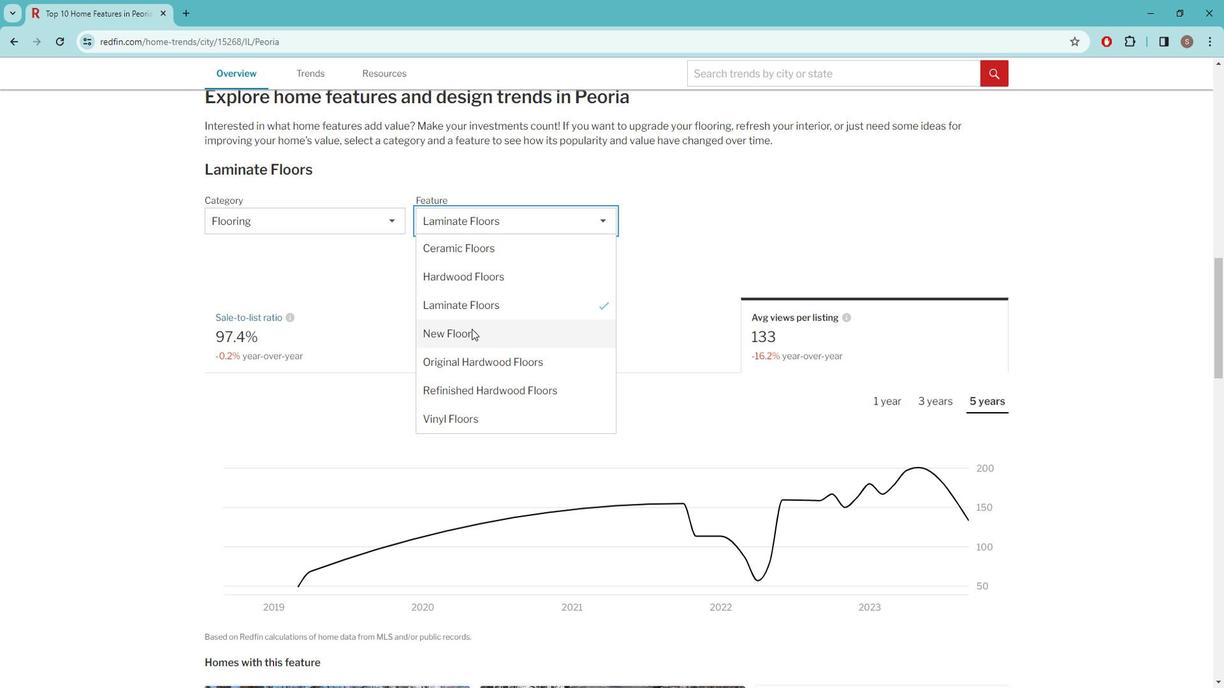 
Action: Mouse pressed left at (484, 331)
Screenshot: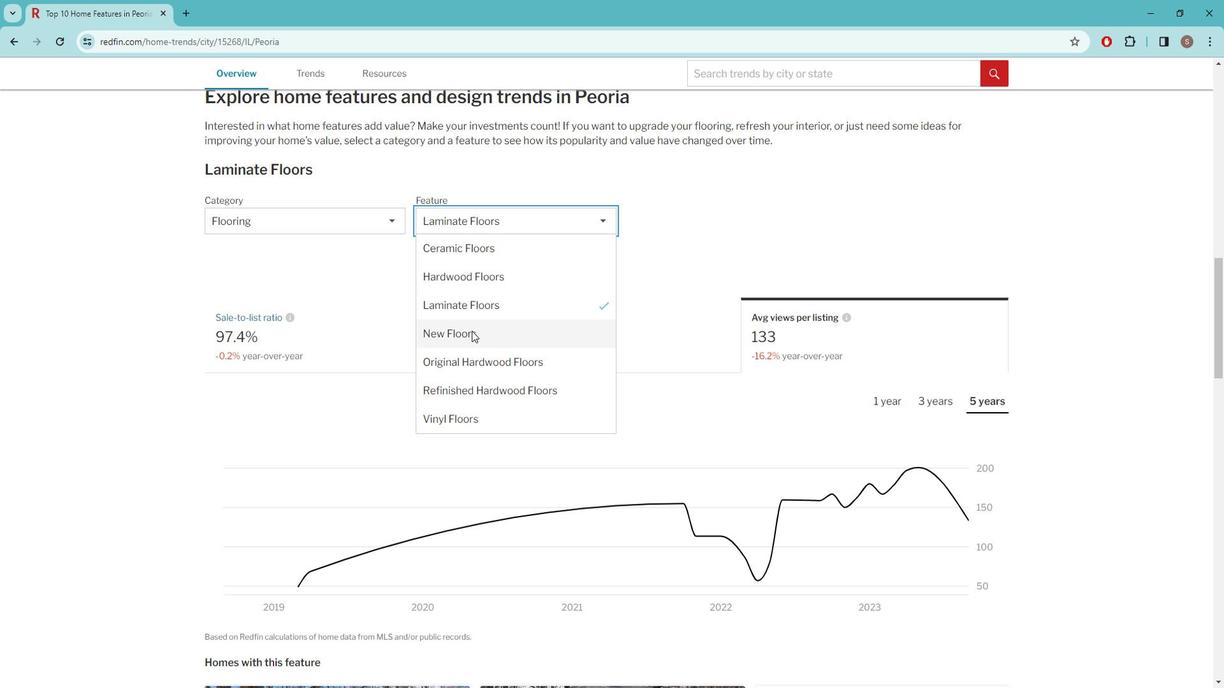 
Action: Mouse moved to (329, 332)
Screenshot: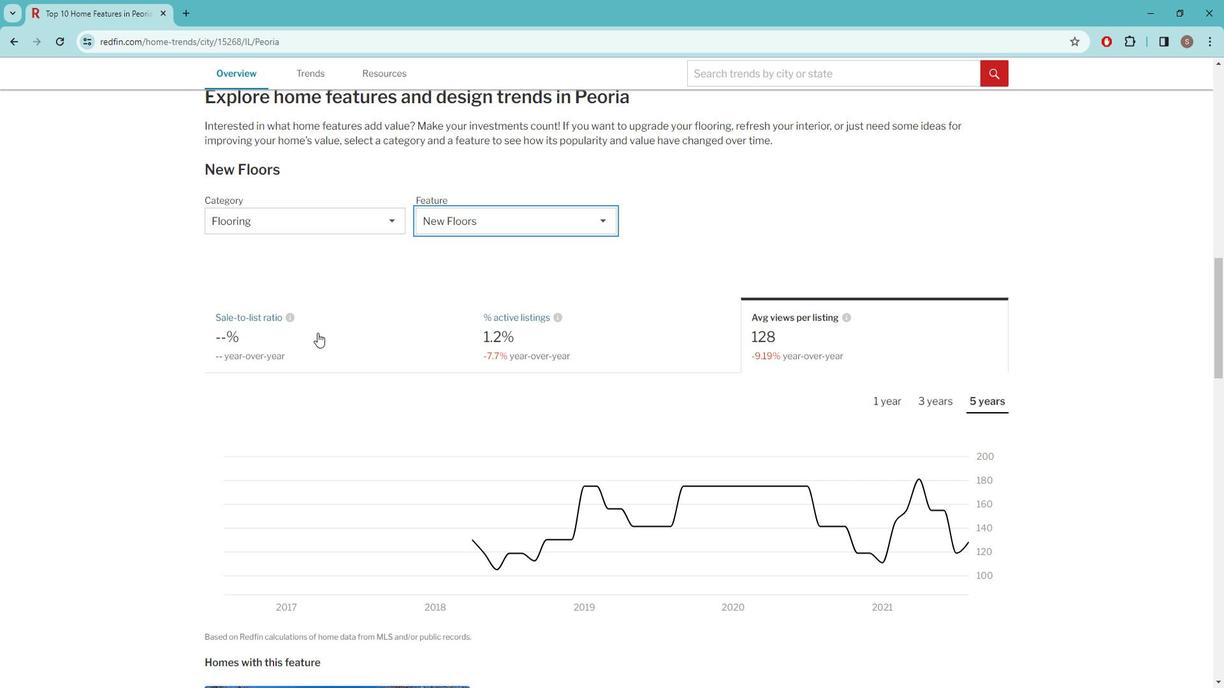 
Action: Mouse pressed left at (329, 332)
Screenshot: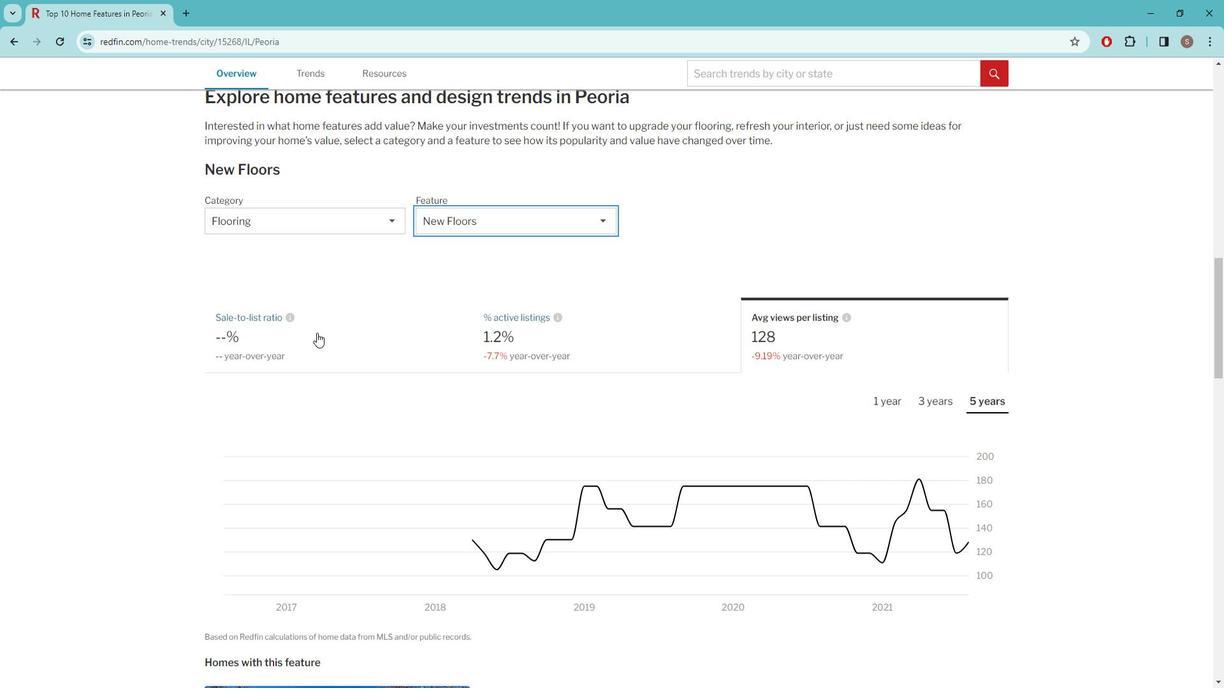 
Action: Mouse moved to (556, 339)
Screenshot: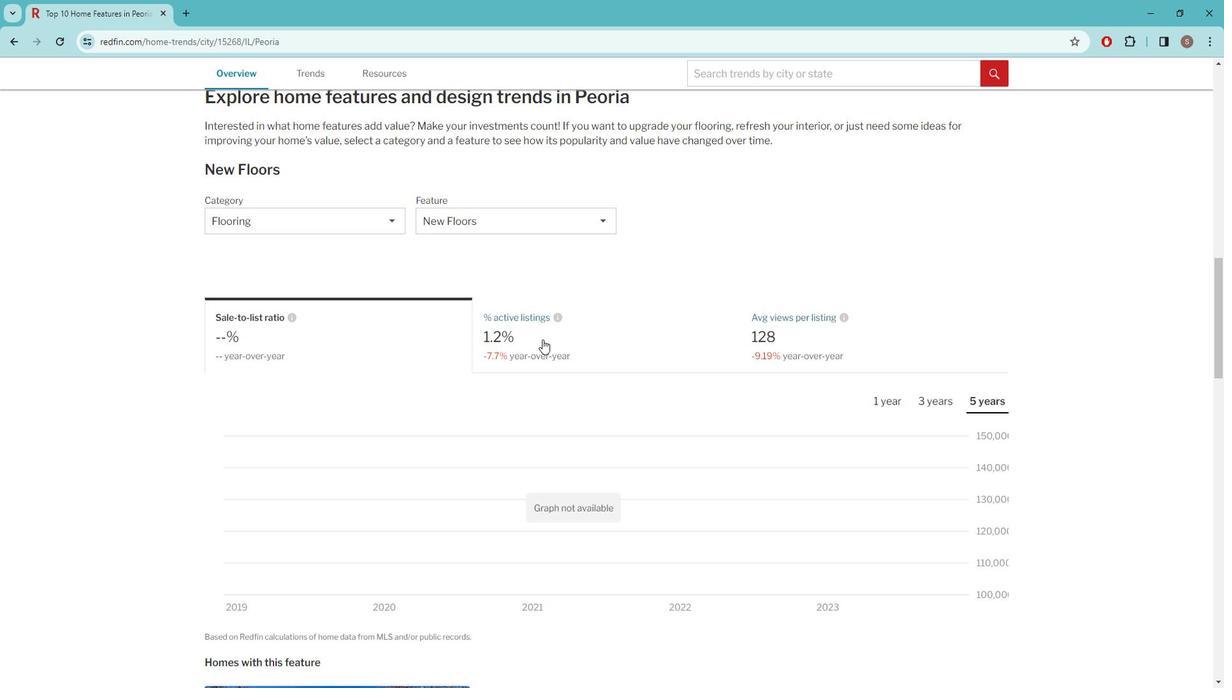 
Action: Mouse pressed left at (556, 339)
Screenshot: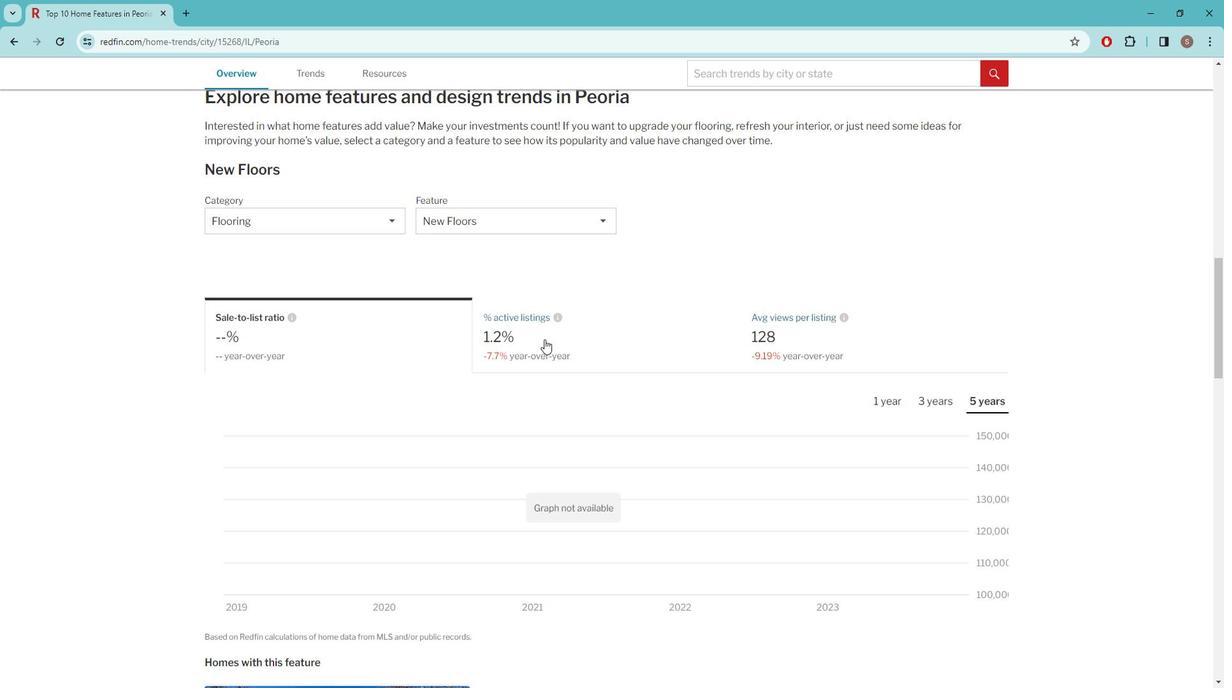
Action: Mouse moved to (800, 340)
Screenshot: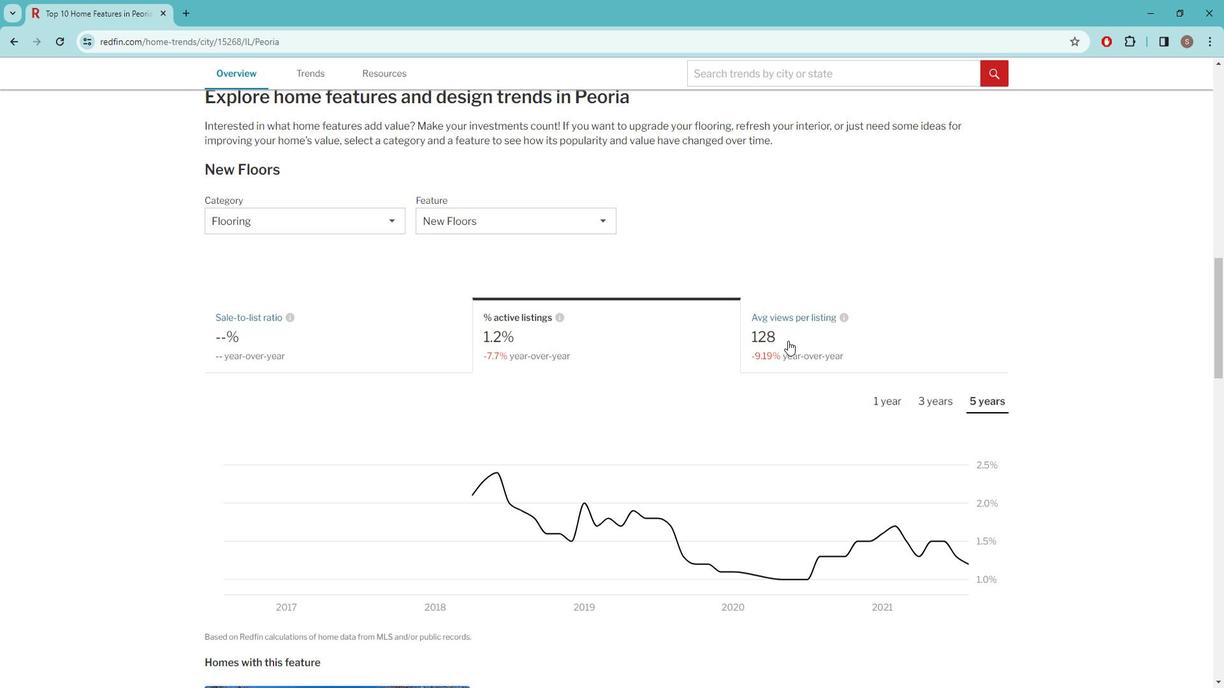 
Action: Mouse pressed left at (800, 340)
Screenshot: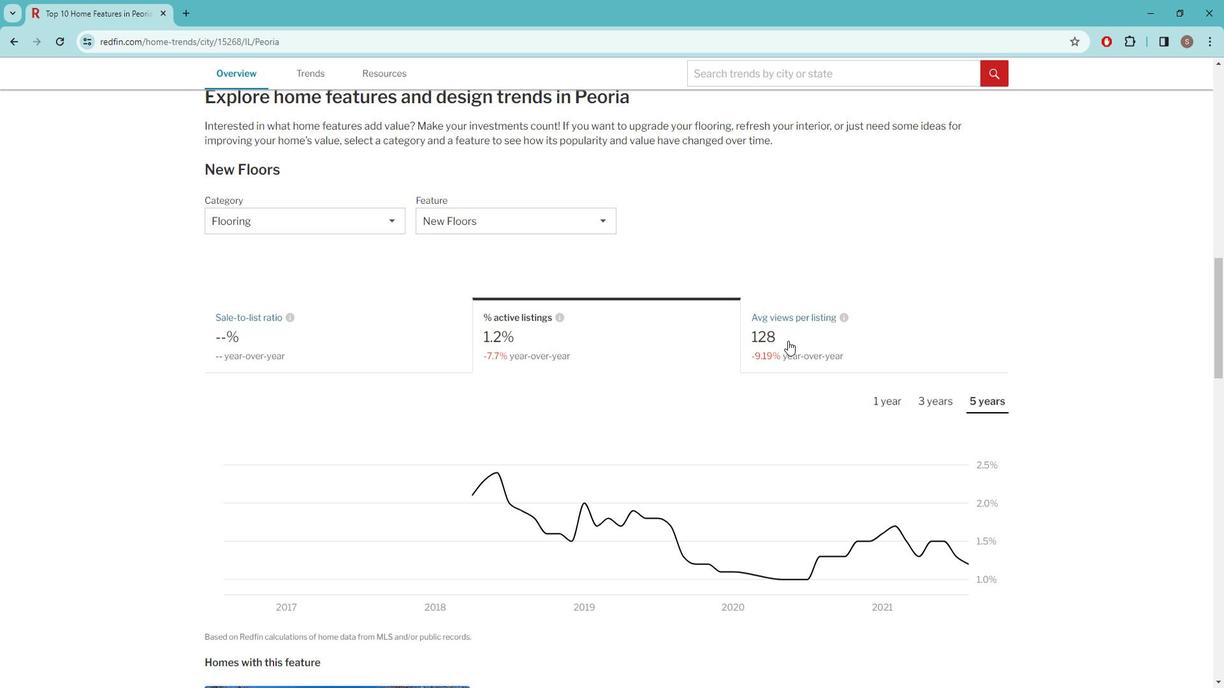 
Action: Mouse moved to (533, 224)
Screenshot: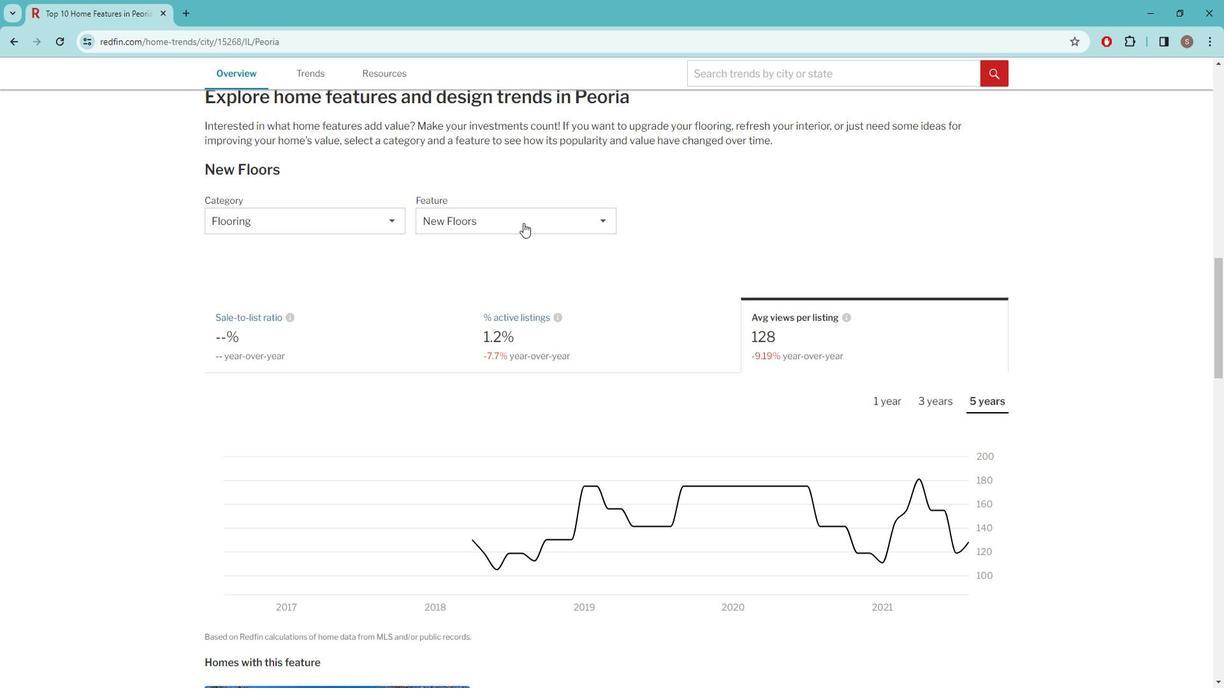 
Action: Mouse pressed left at (533, 224)
Screenshot: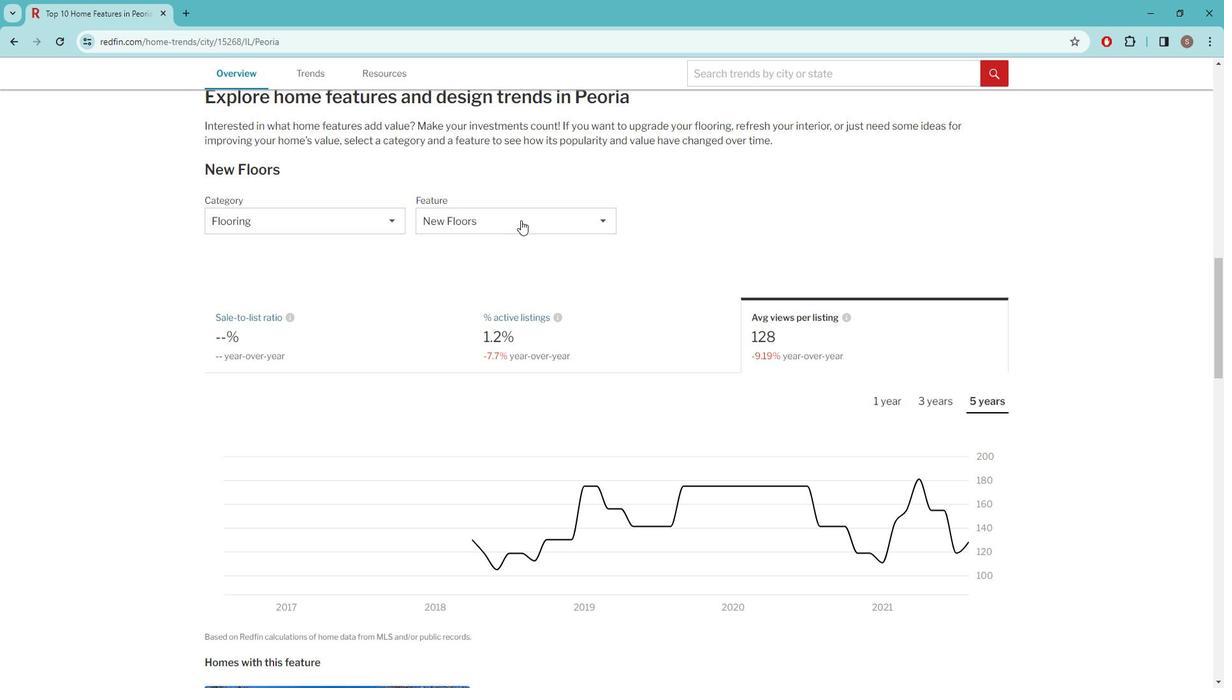 
Action: Mouse moved to (517, 361)
Screenshot: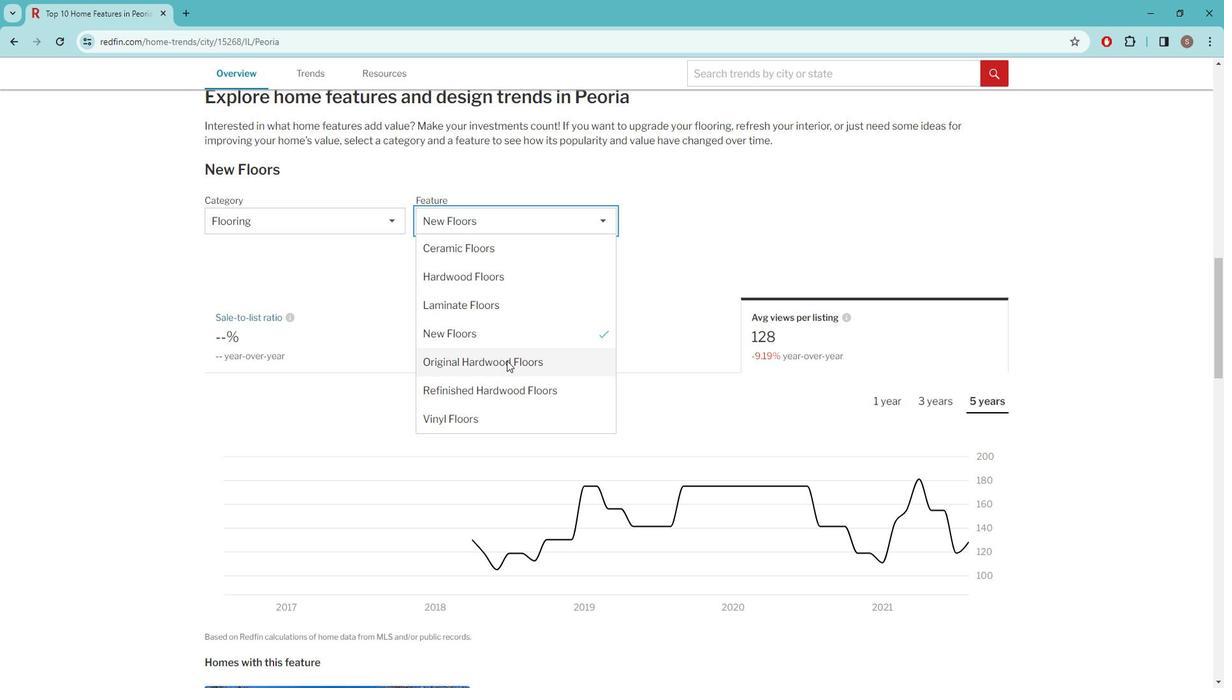 
Action: Mouse pressed left at (517, 361)
Screenshot: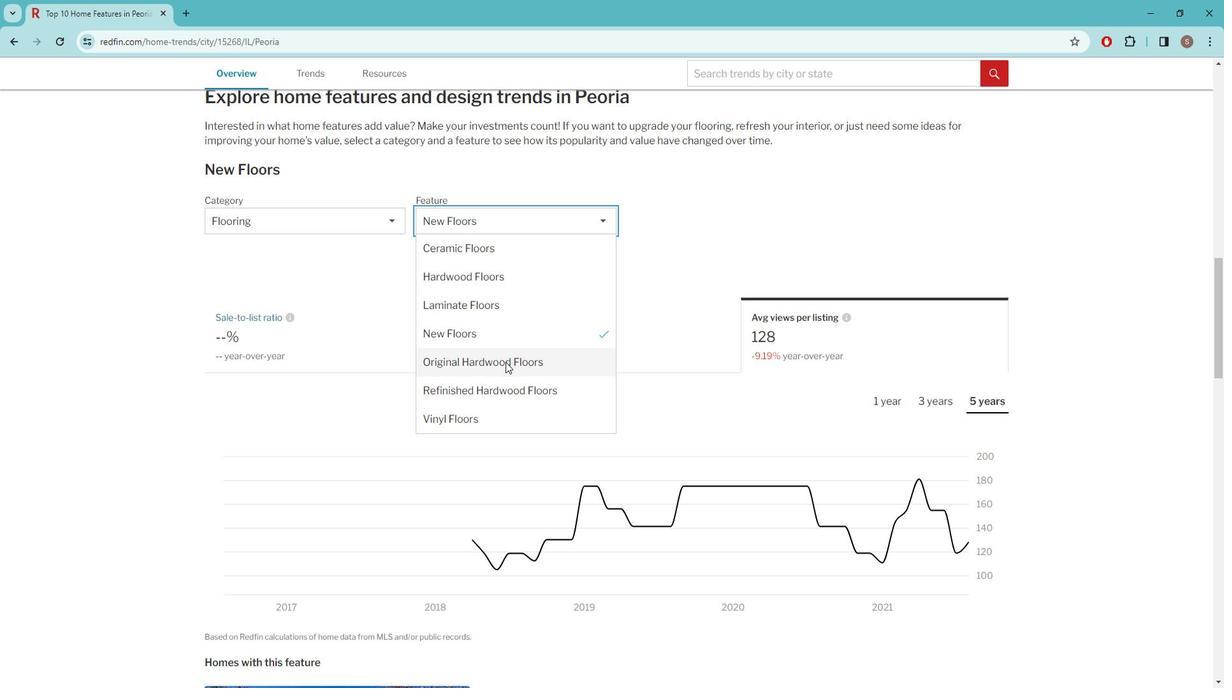 
Action: Mouse moved to (338, 335)
Screenshot: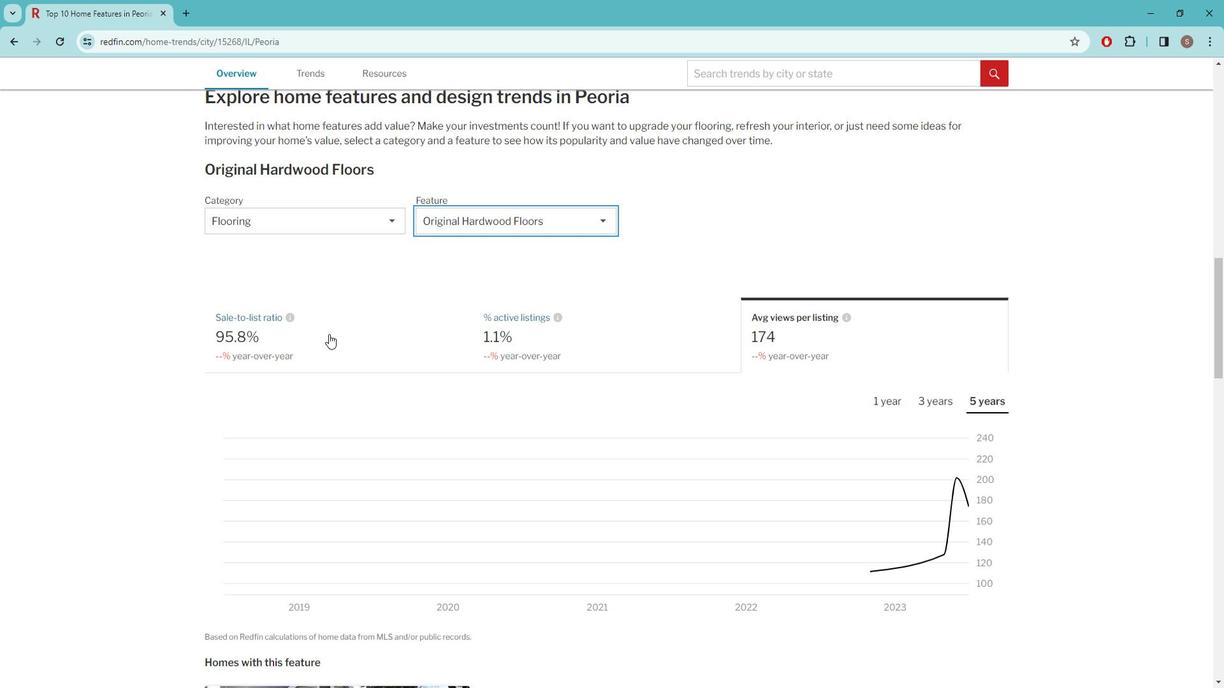 
Action: Mouse pressed left at (338, 335)
Screenshot: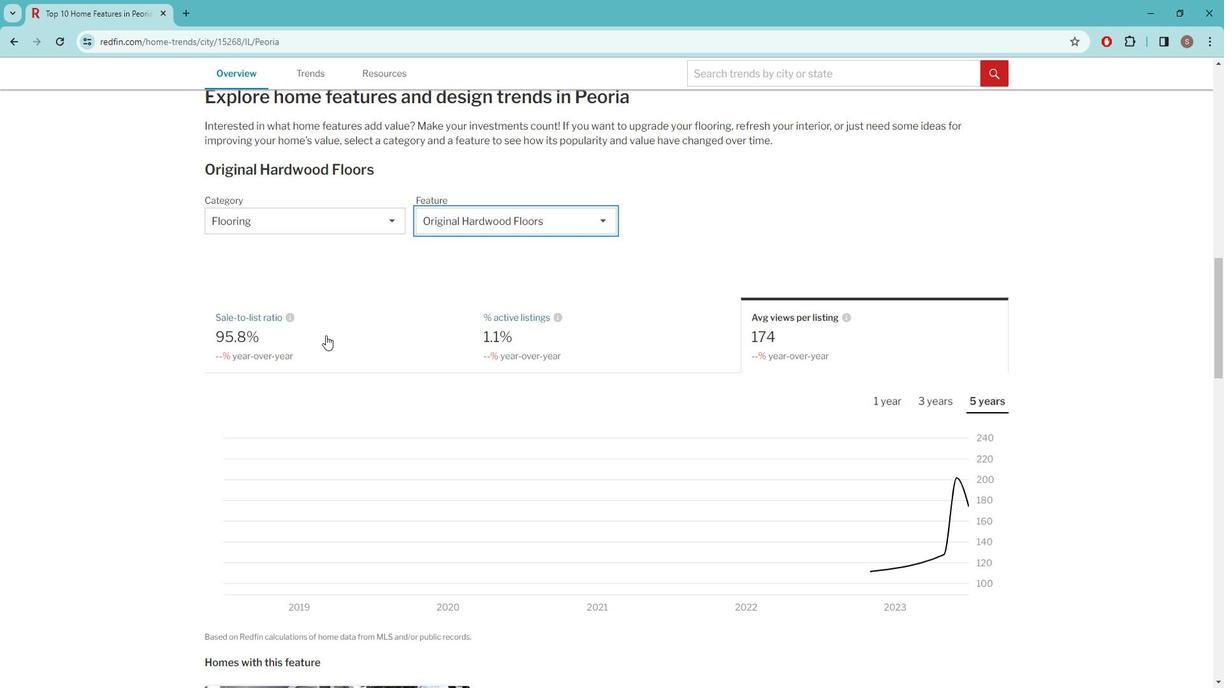 
Action: Mouse moved to (583, 340)
Screenshot: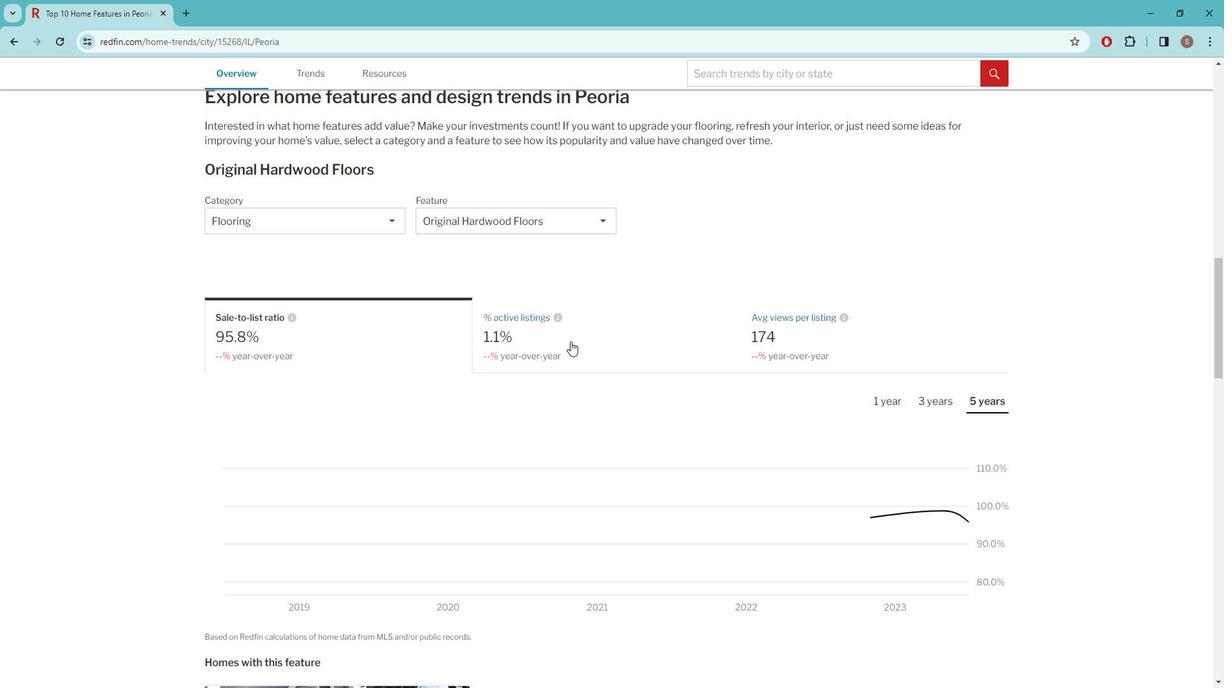 
Action: Mouse pressed left at (583, 340)
